 Task: Format the document header with 'EDUCATION CENTRE' and adjust text styles throughout the document.
Action: Mouse scrolled (476, 290) with delta (0, 0)
Screenshot: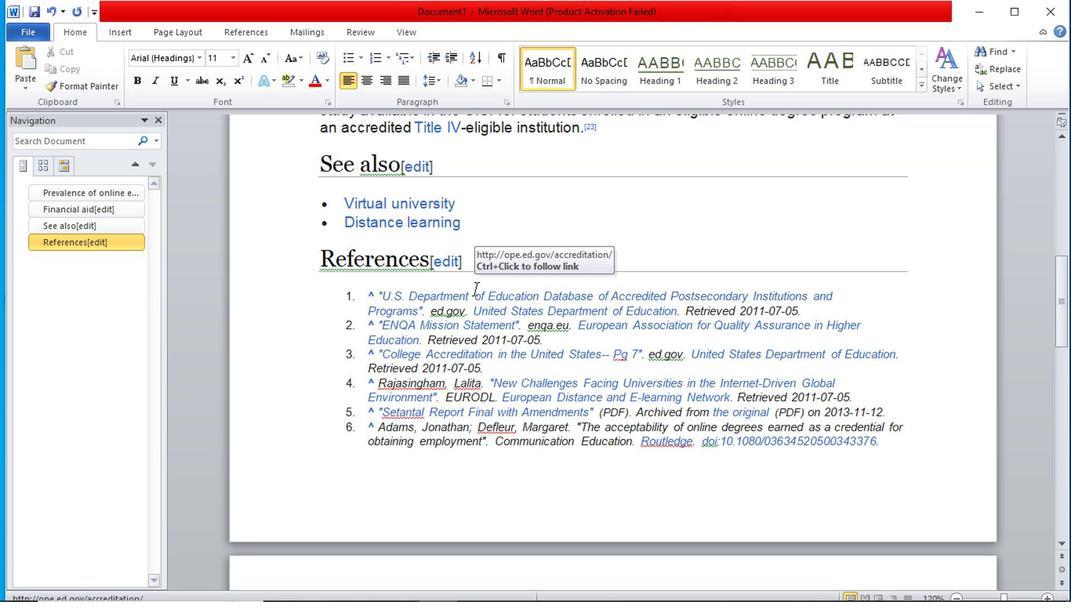 
Action: Mouse scrolled (476, 290) with delta (0, 0)
Screenshot: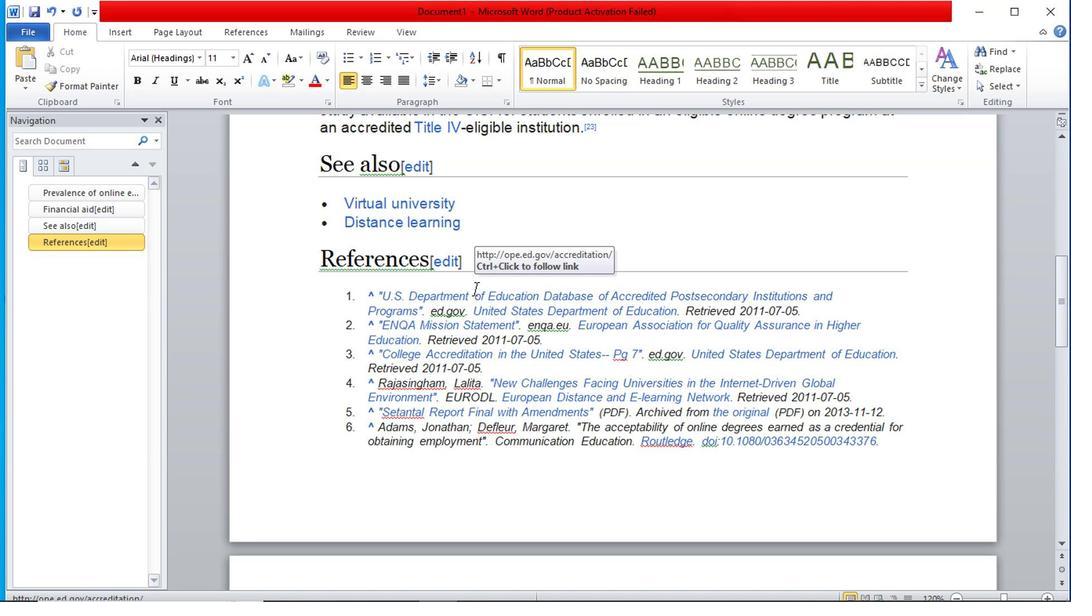 
Action: Mouse scrolled (476, 290) with delta (0, 0)
Screenshot: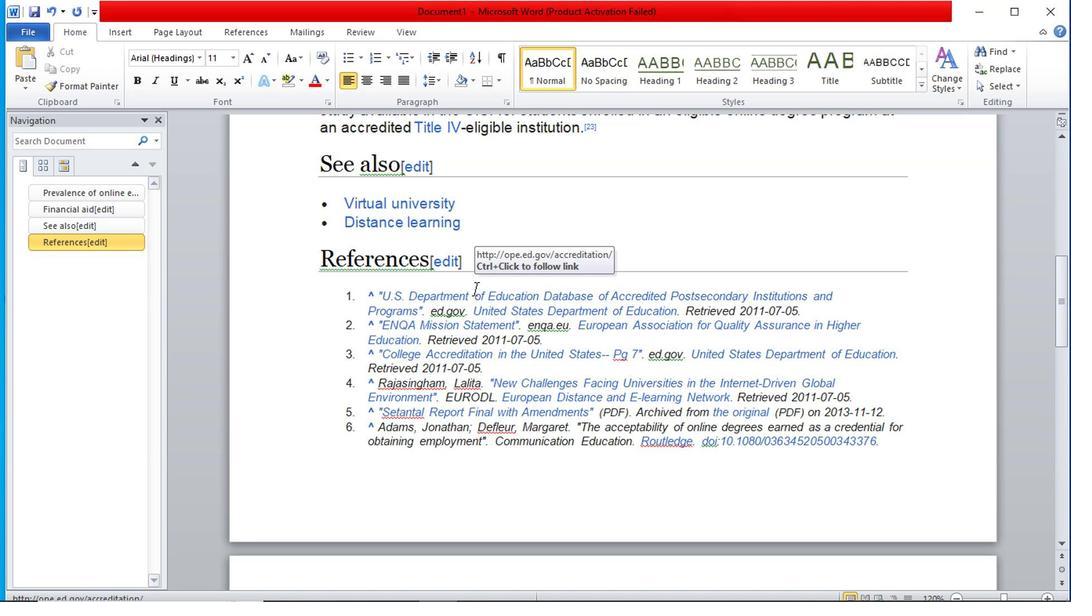 
Action: Mouse scrolled (476, 290) with delta (0, 0)
Screenshot: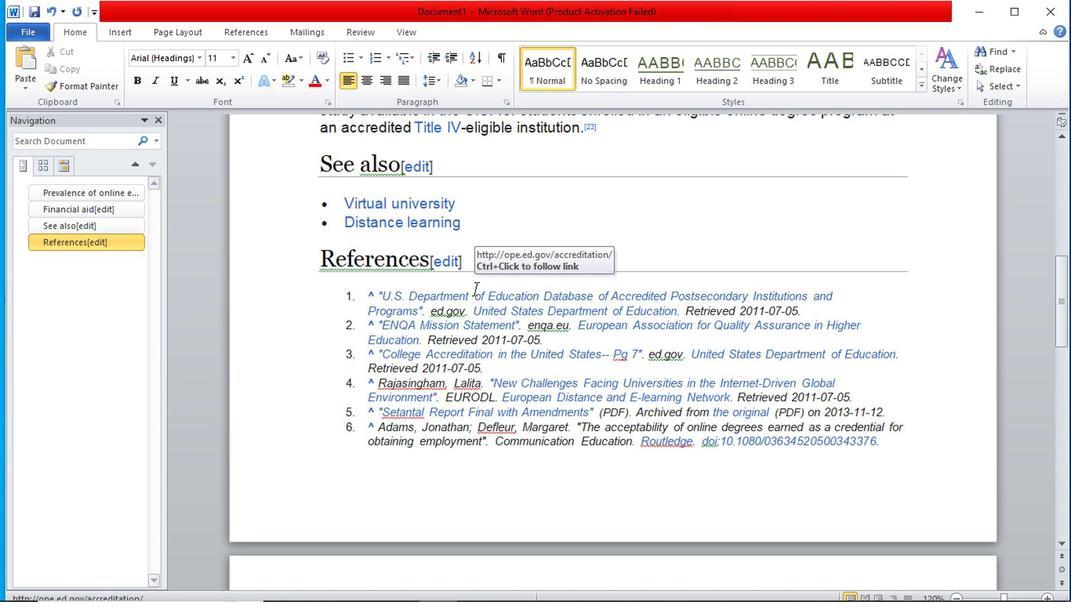 
Action: Mouse scrolled (476, 290) with delta (0, 0)
Screenshot: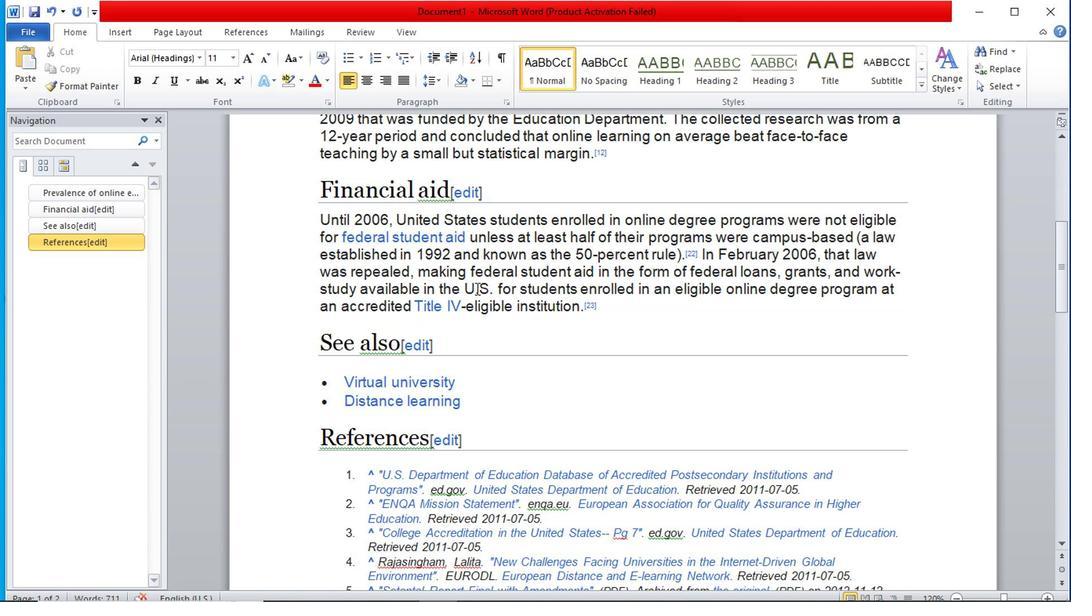 
Action: Mouse scrolled (476, 290) with delta (0, 0)
Screenshot: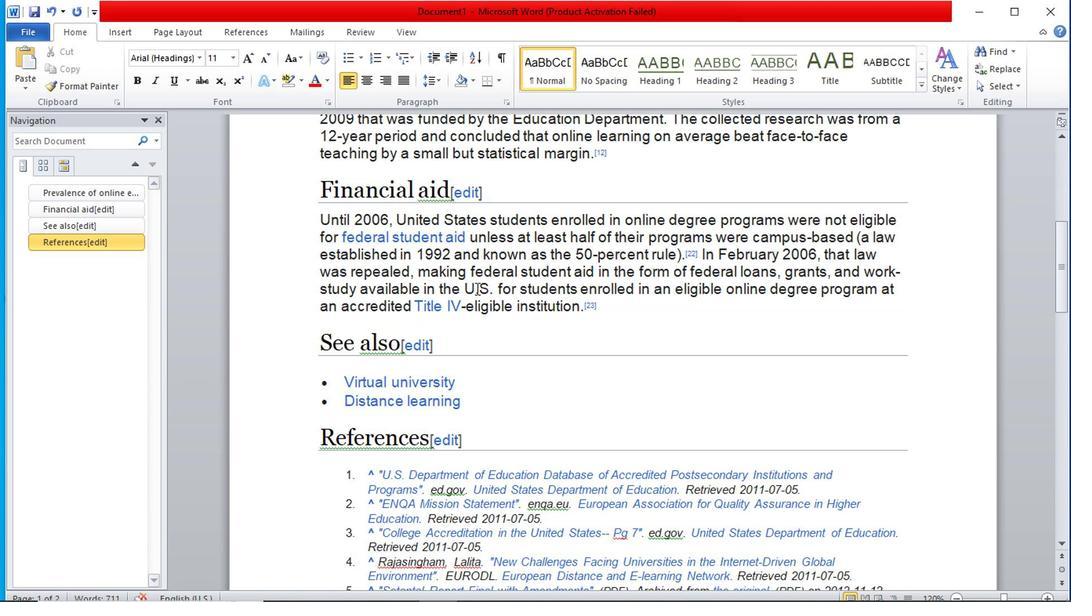 
Action: Mouse scrolled (476, 290) with delta (0, 0)
Screenshot: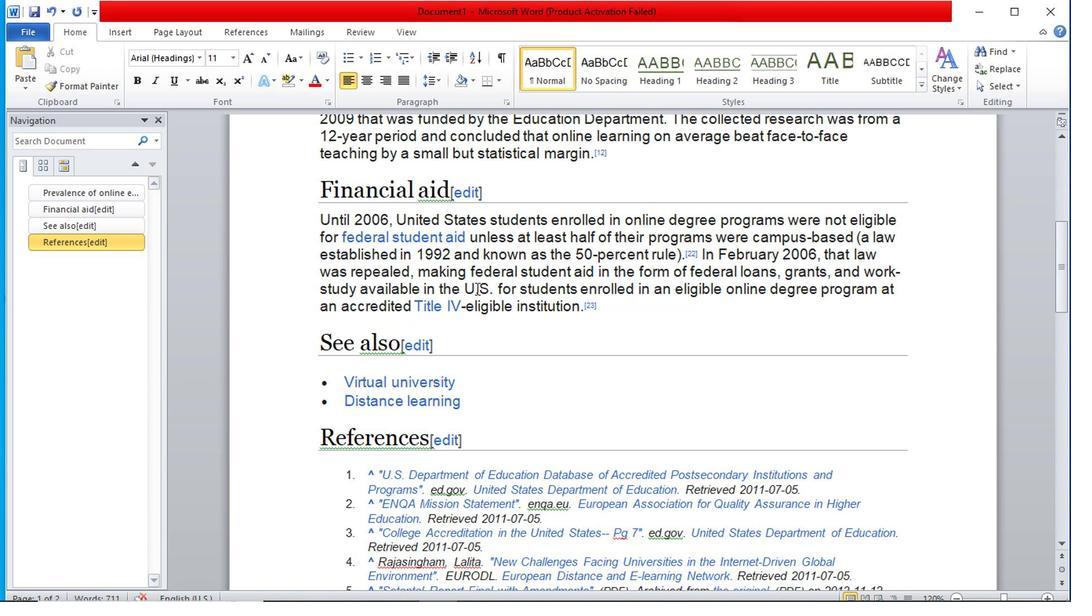 
Action: Mouse scrolled (476, 290) with delta (0, 0)
Screenshot: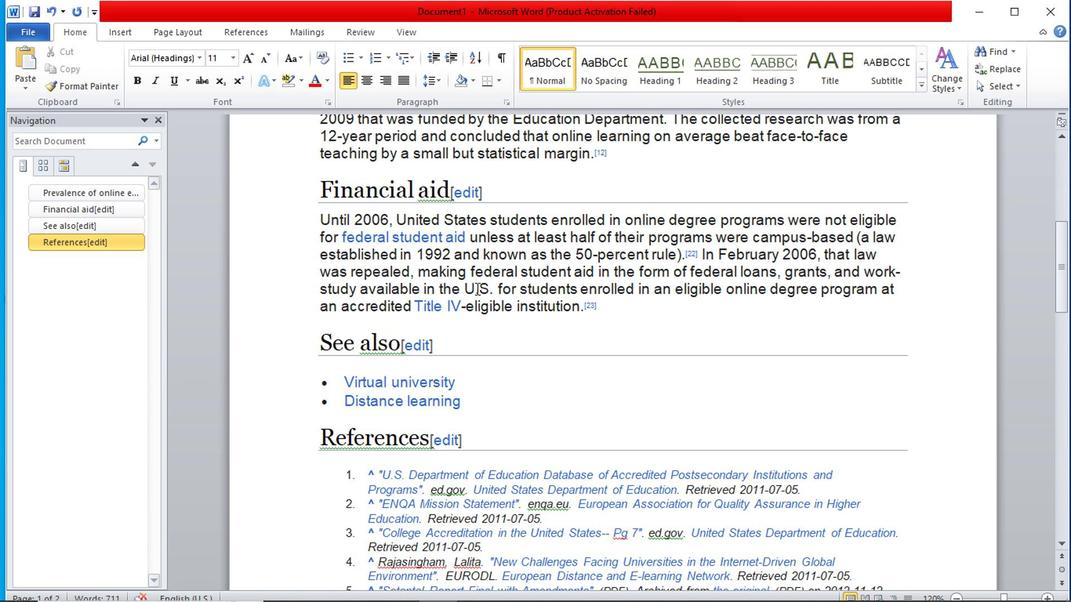 
Action: Mouse scrolled (476, 290) with delta (0, 0)
Screenshot: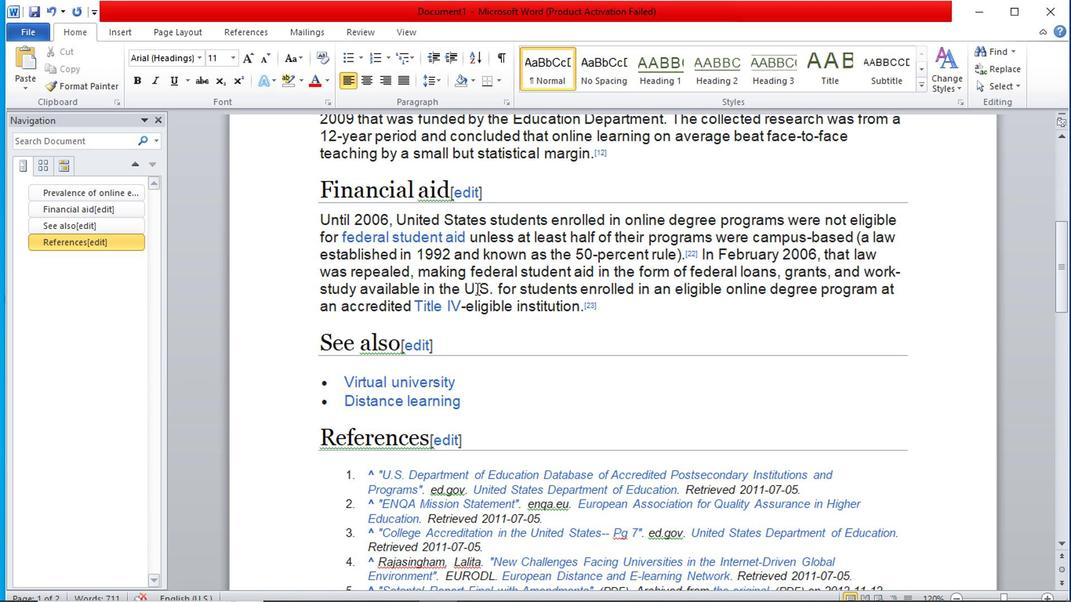 
Action: Mouse scrolled (476, 290) with delta (0, 0)
Screenshot: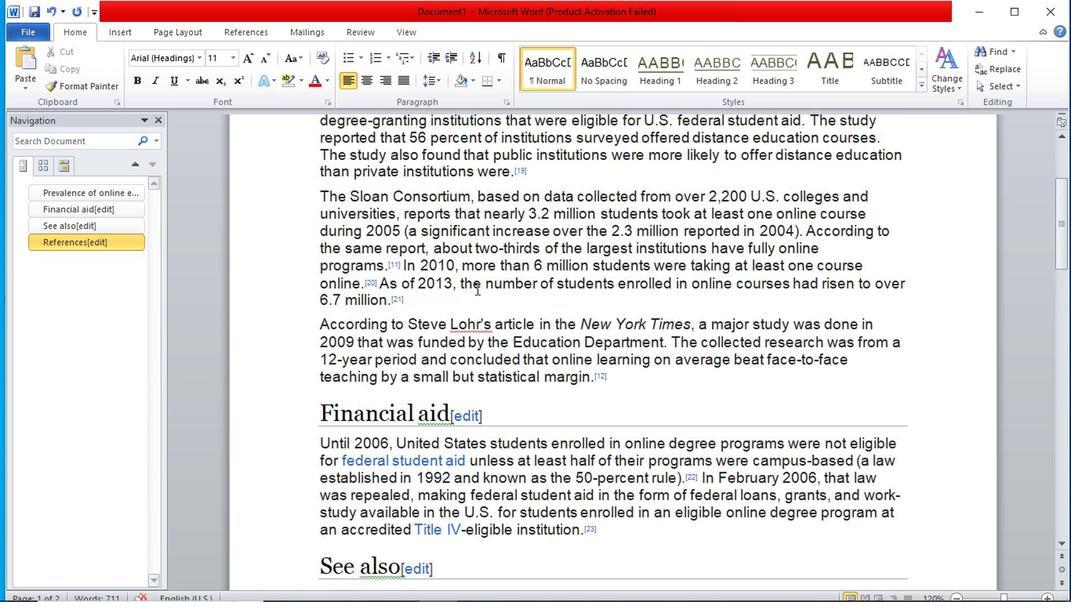 
Action: Mouse scrolled (476, 290) with delta (0, 0)
Screenshot: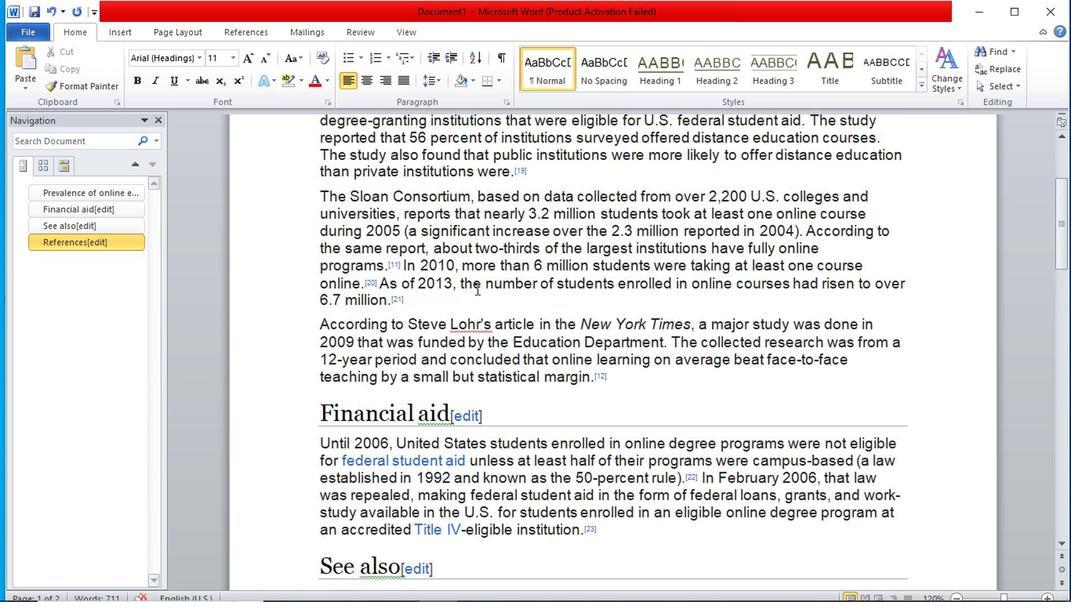 
Action: Mouse scrolled (476, 290) with delta (0, 0)
Screenshot: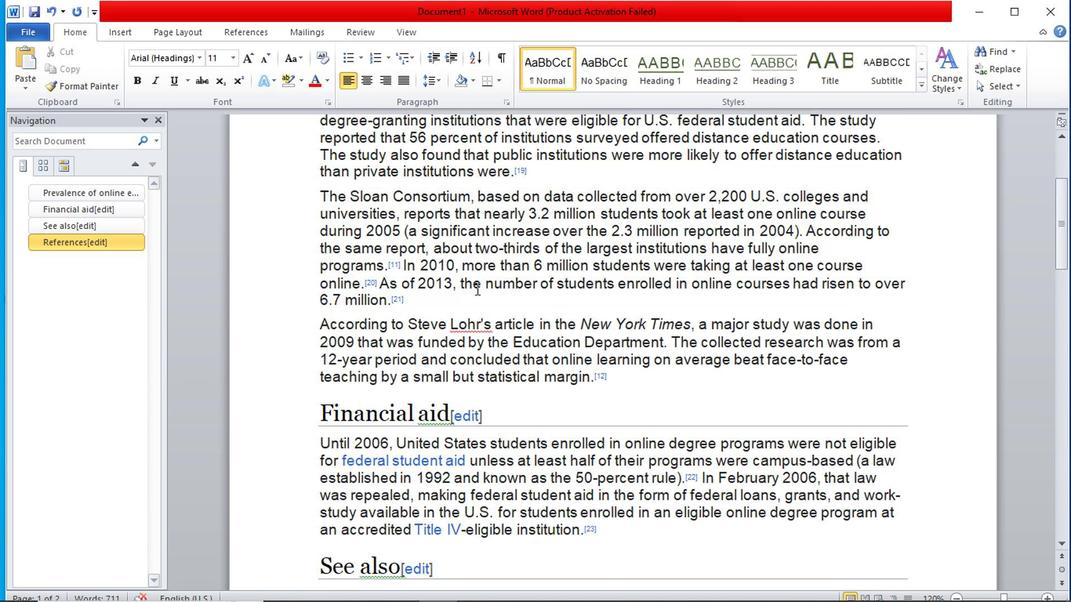 
Action: Mouse scrolled (476, 290) with delta (0, 0)
Screenshot: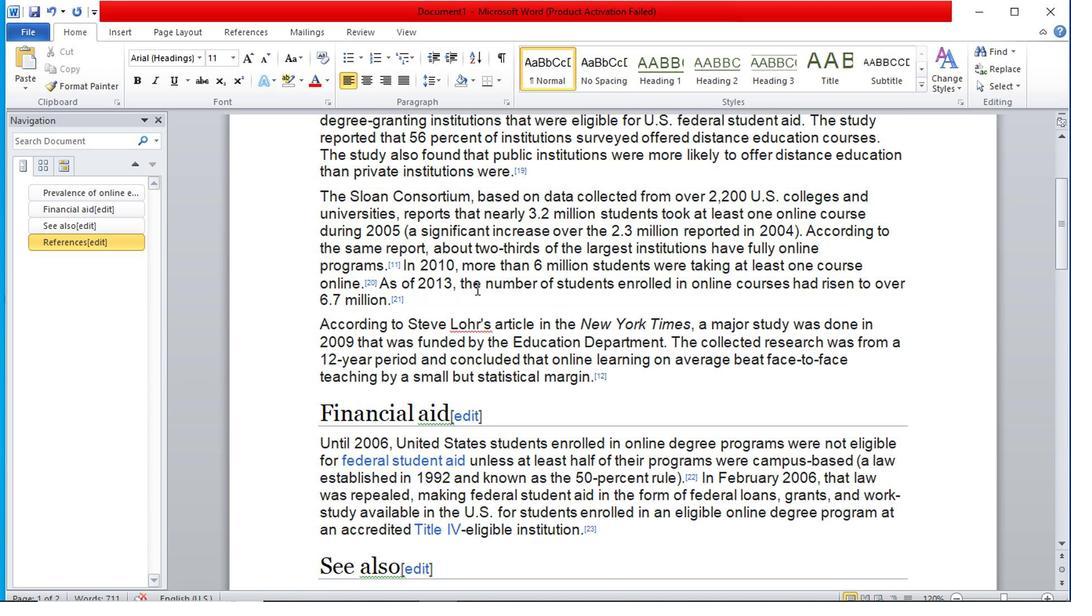
Action: Mouse scrolled (476, 290) with delta (0, 0)
Screenshot: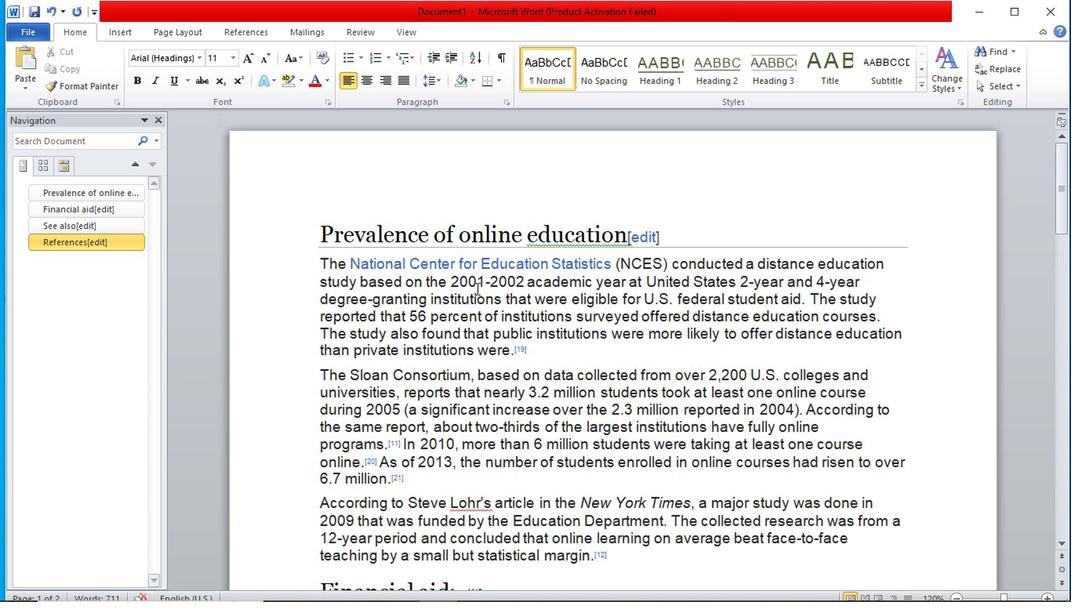 
Action: Mouse scrolled (476, 290) with delta (0, 0)
Screenshot: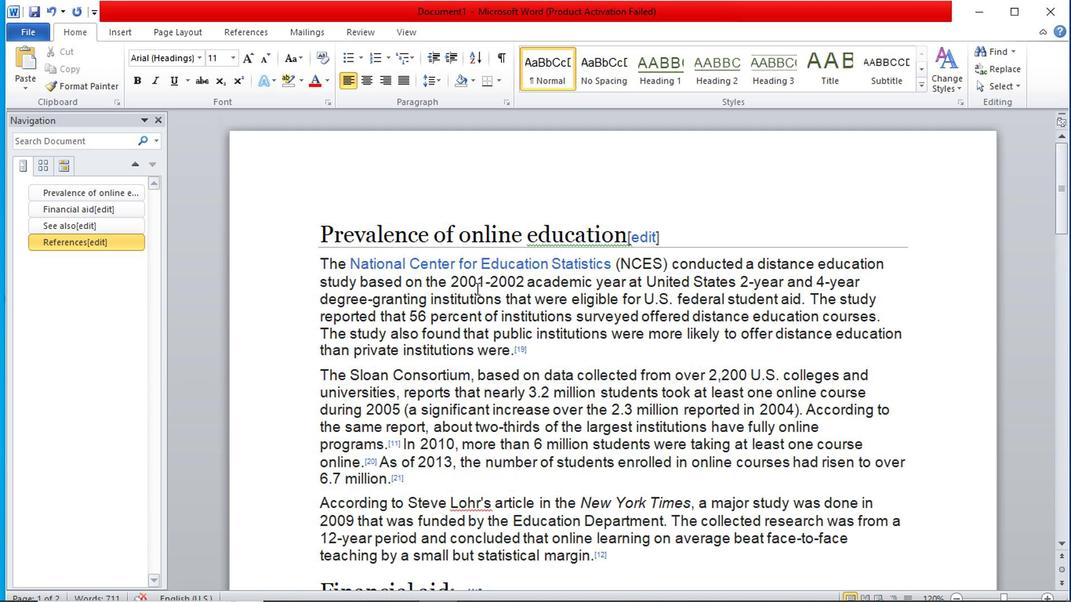 
Action: Mouse scrolled (476, 290) with delta (0, 0)
Screenshot: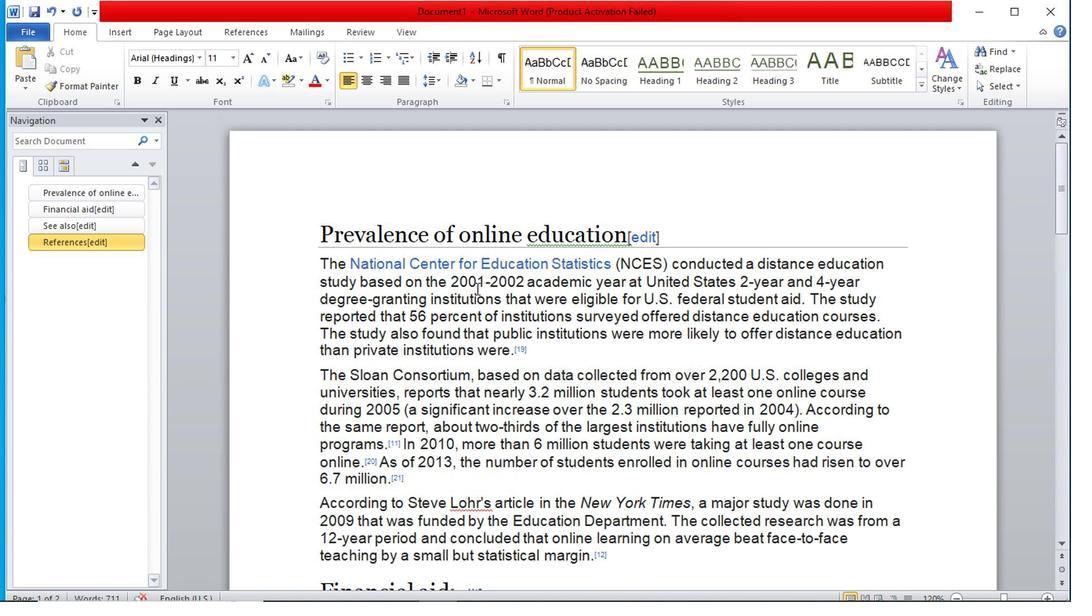 
Action: Mouse moved to (473, 273)
Screenshot: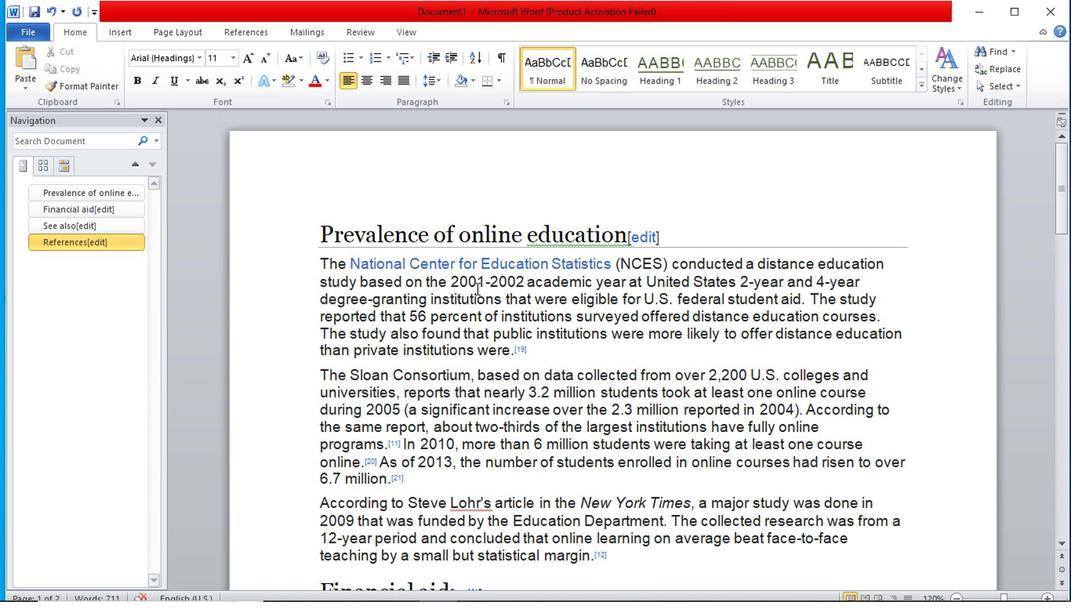 
Action: Mouse scrolled (473, 273) with delta (0, 0)
Screenshot: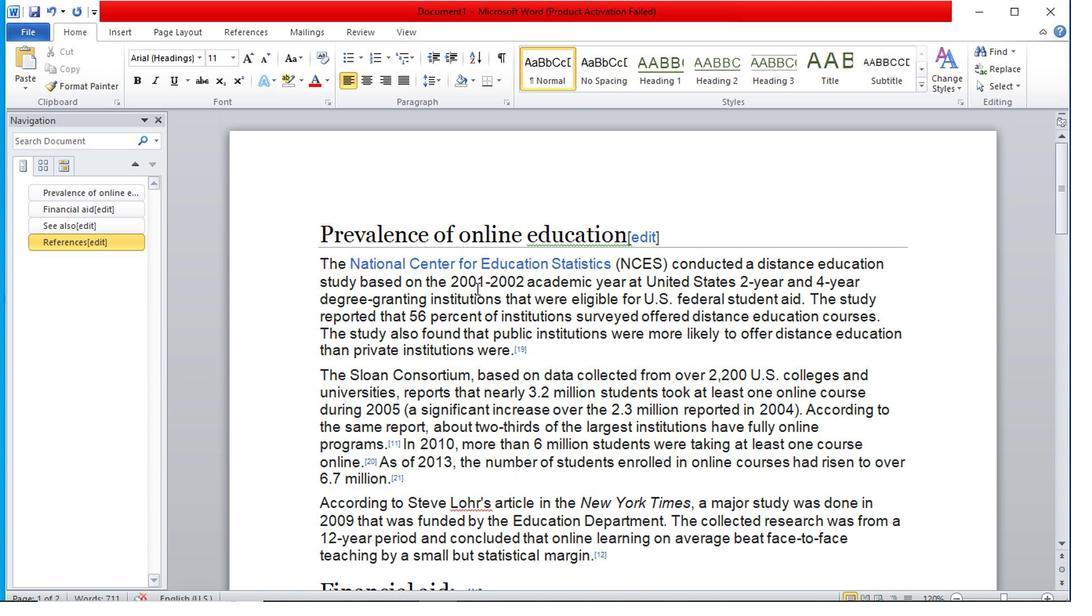 
Action: Mouse moved to (197, 60)
Screenshot: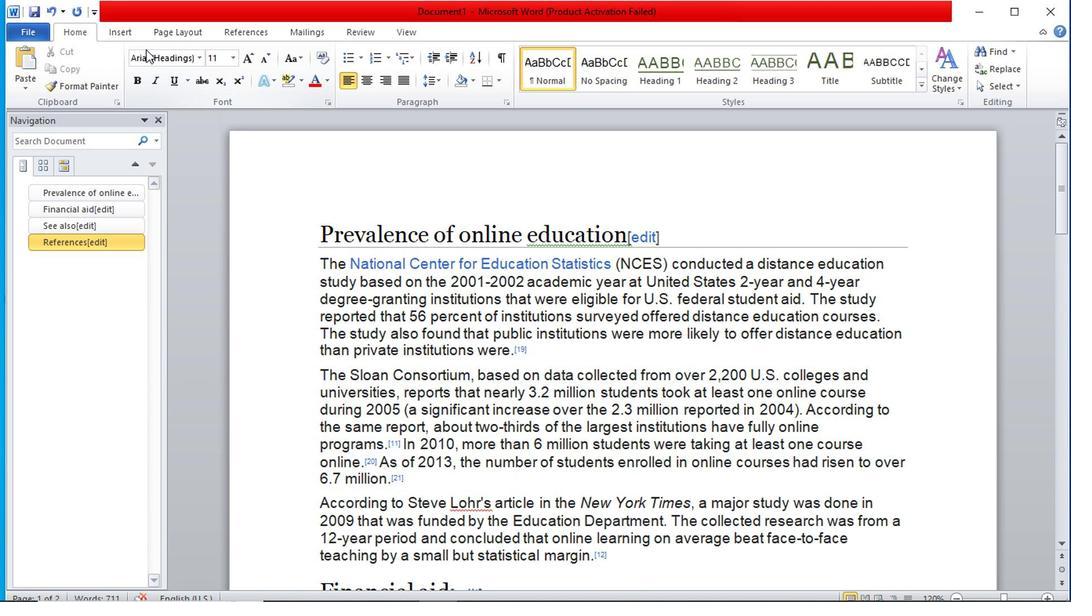 
Action: Mouse scrolled (197, 59) with delta (0, 0)
Screenshot: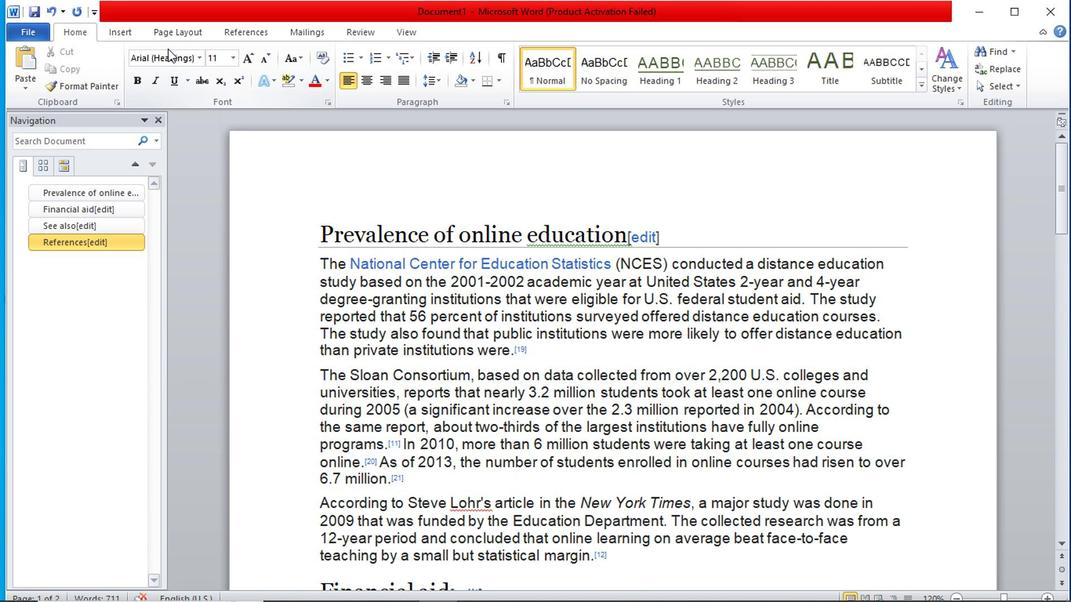 
Action: Mouse scrolled (197, 59) with delta (0, 0)
Screenshot: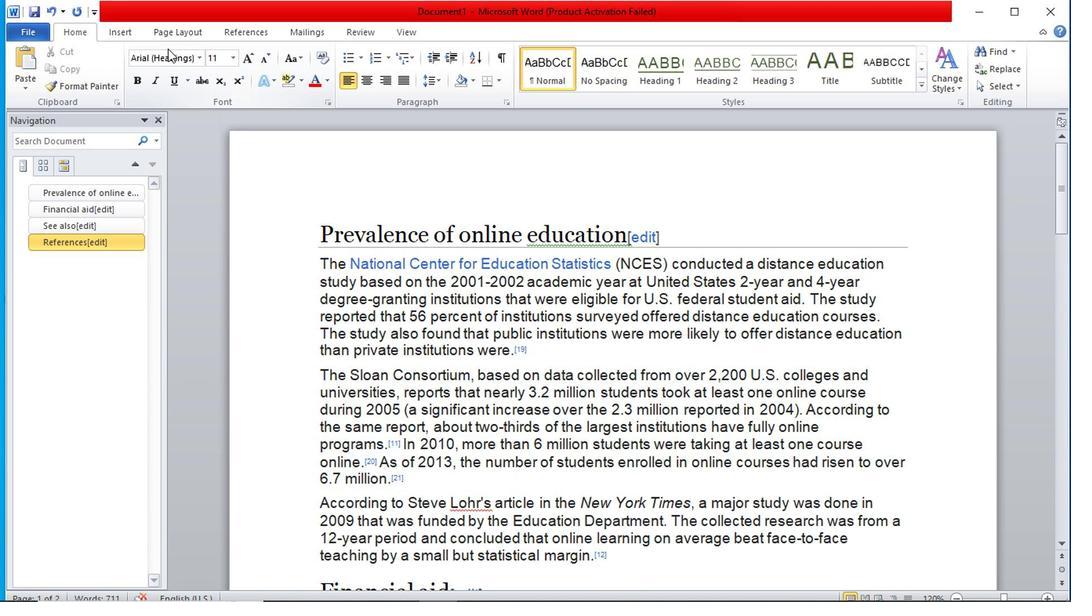 
Action: Mouse scrolled (197, 59) with delta (0, 0)
Screenshot: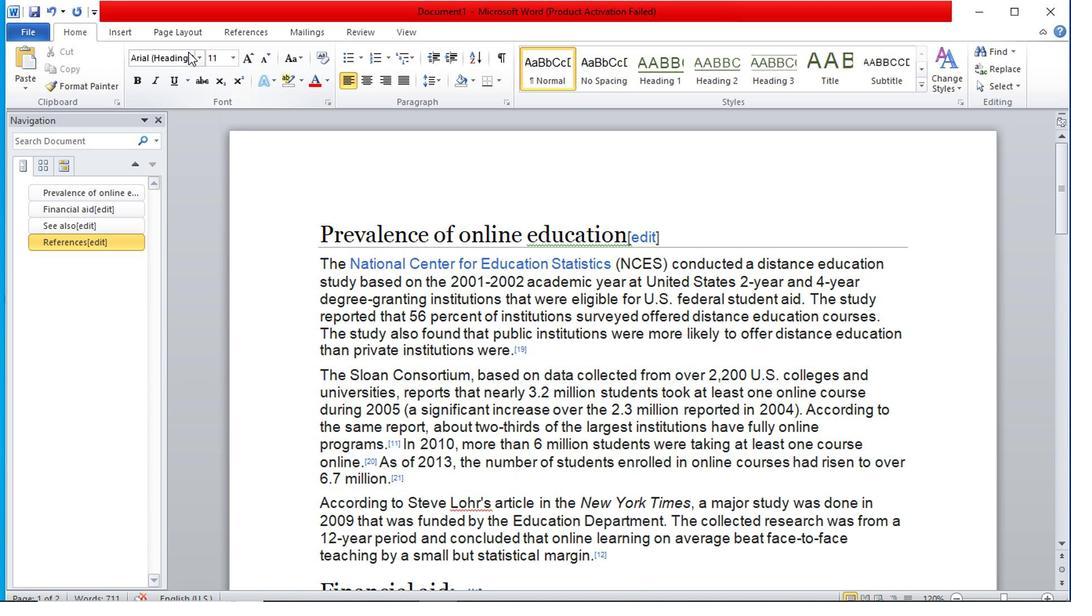 
Action: Mouse scrolled (197, 59) with delta (0, 0)
Screenshot: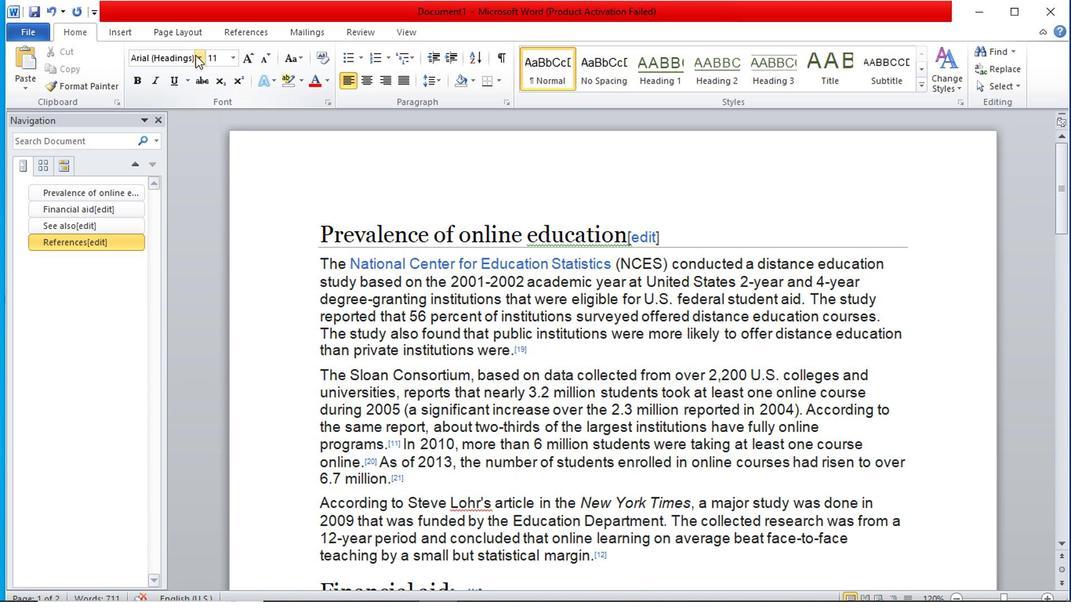 
Action: Mouse scrolled (197, 59) with delta (0, 0)
Screenshot: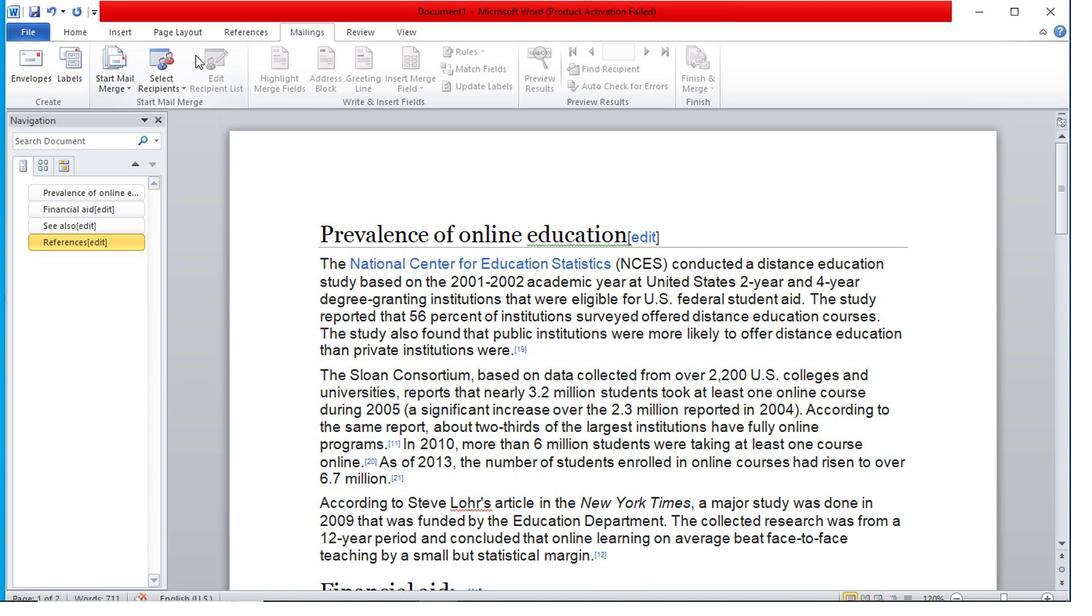 
Action: Mouse moved to (198, 60)
Screenshot: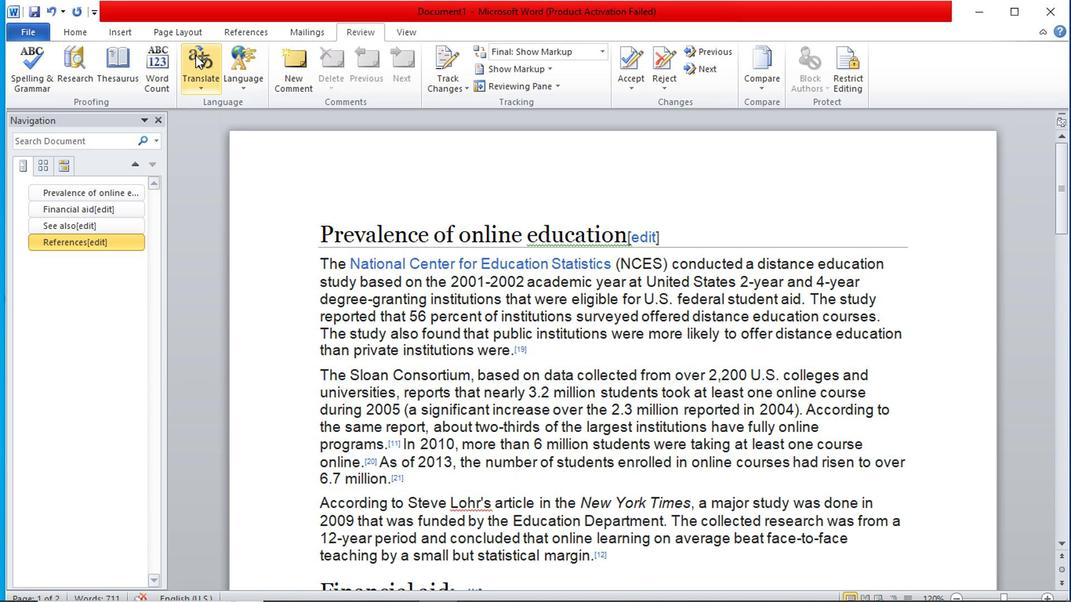 
Action: Mouse scrolled (198, 59) with delta (0, 0)
Screenshot: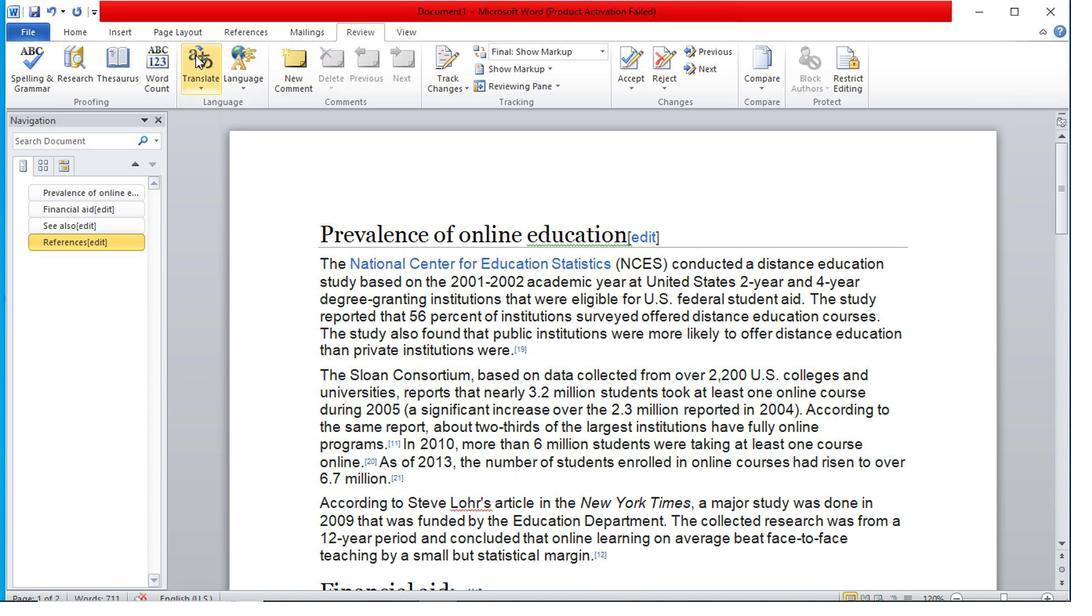 
Action: Mouse moved to (199, 60)
Screenshot: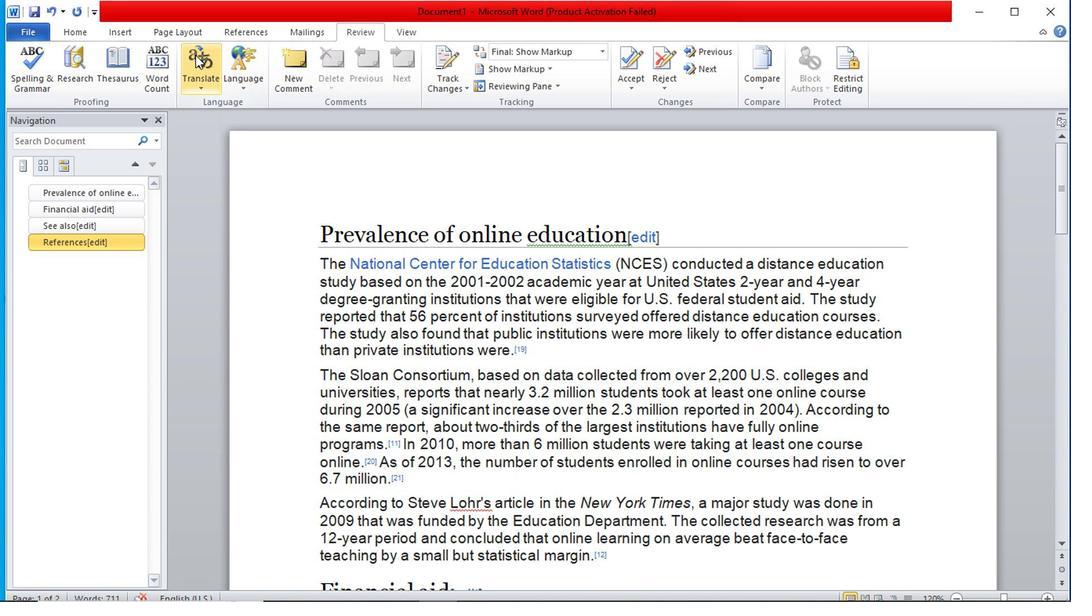 
Action: Mouse scrolled (199, 60) with delta (0, 0)
Screenshot: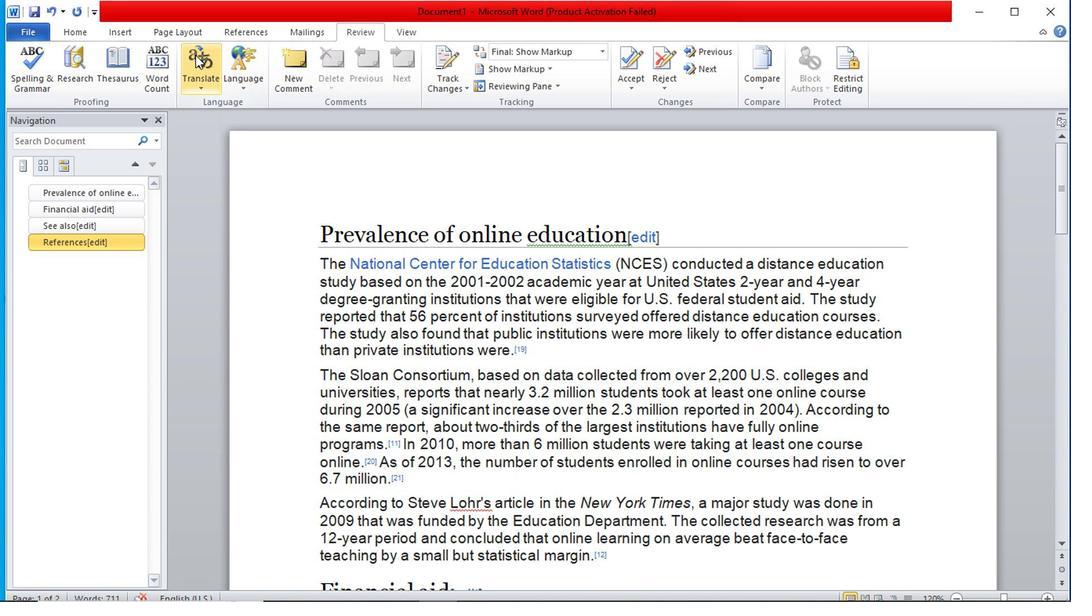 
Action: Mouse moved to (236, 71)
Screenshot: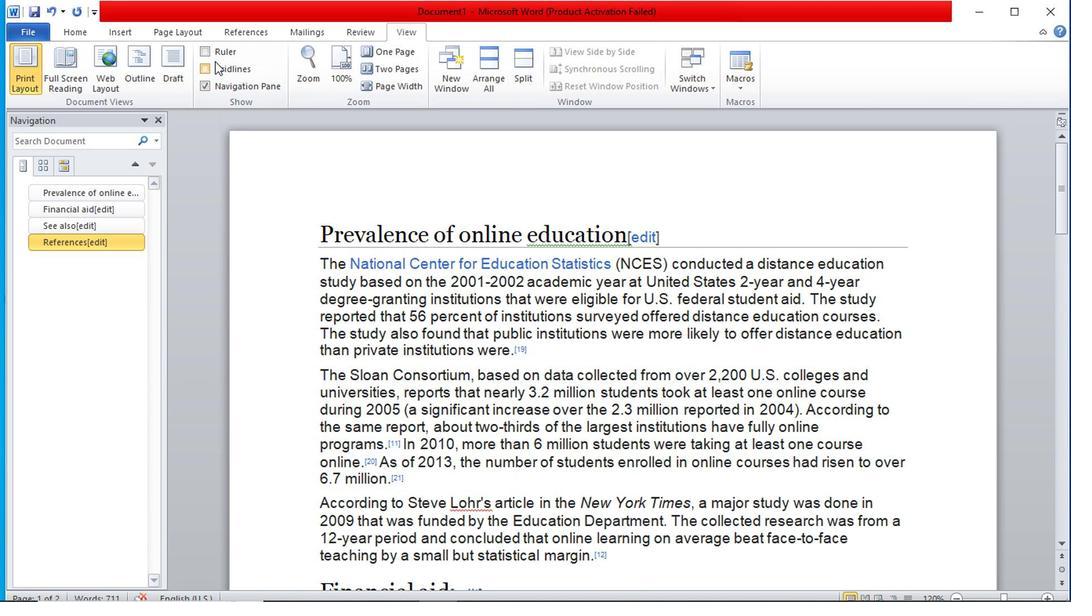 
Action: Mouse scrolled (236, 70) with delta (0, -1)
Screenshot: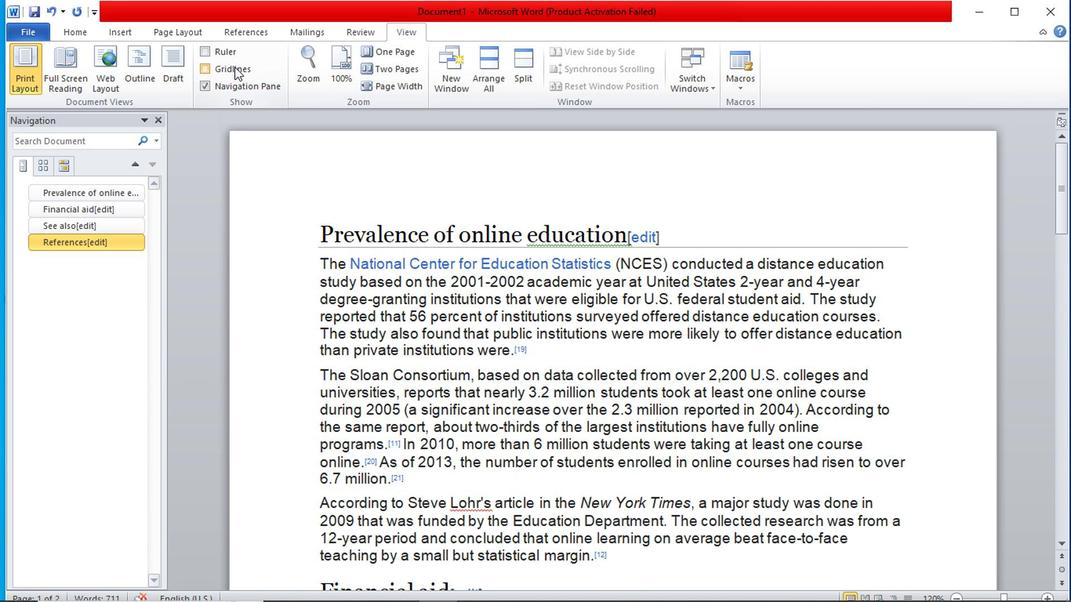 
Action: Mouse moved to (237, 71)
Screenshot: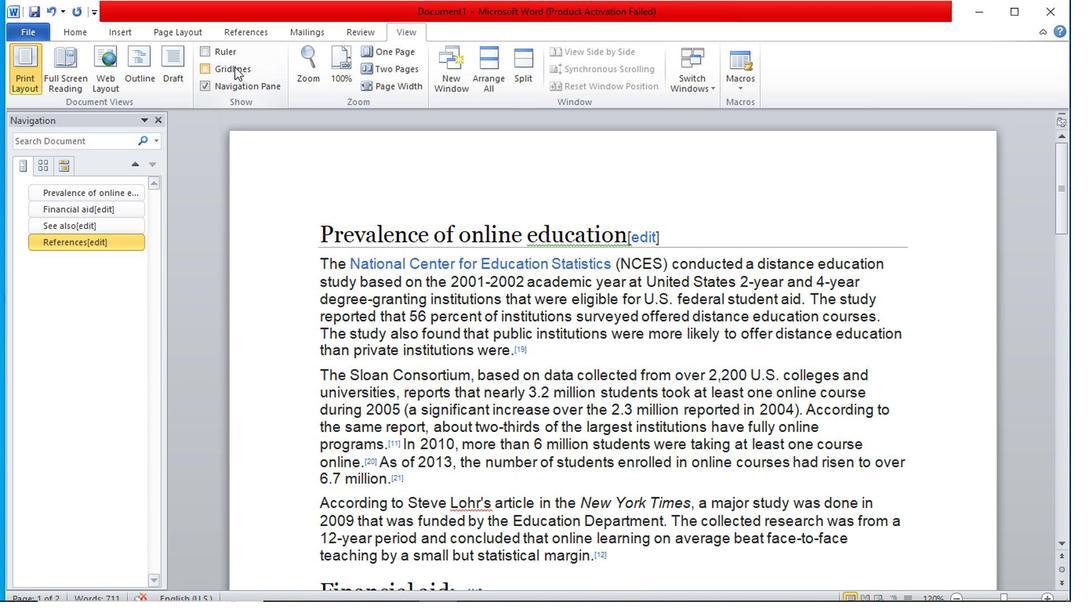
Action: Mouse scrolled (237, 70) with delta (0, -1)
Screenshot: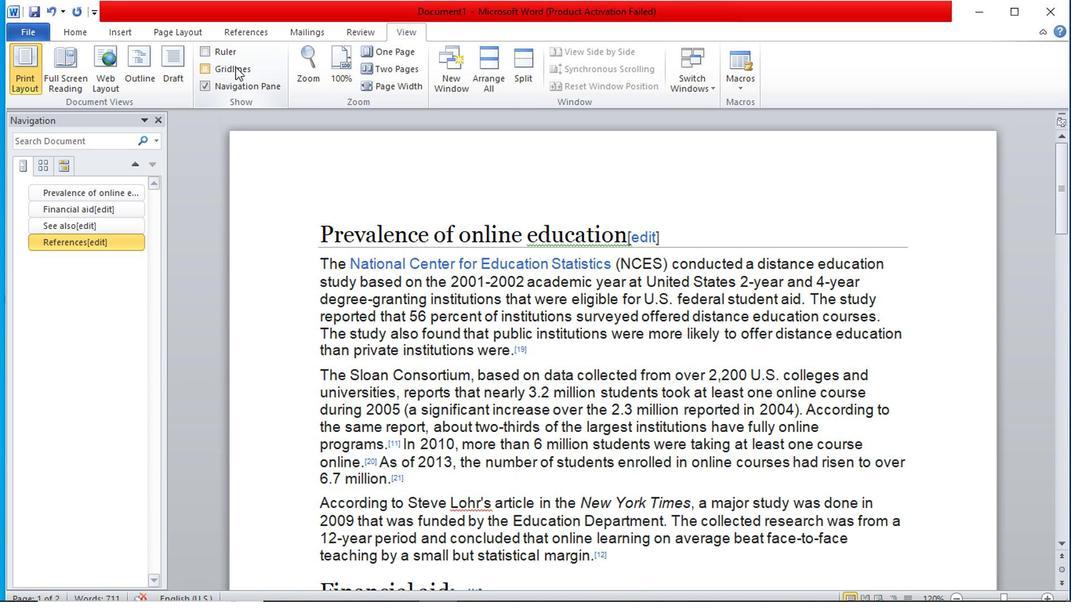 
Action: Mouse scrolled (237, 70) with delta (0, -1)
Screenshot: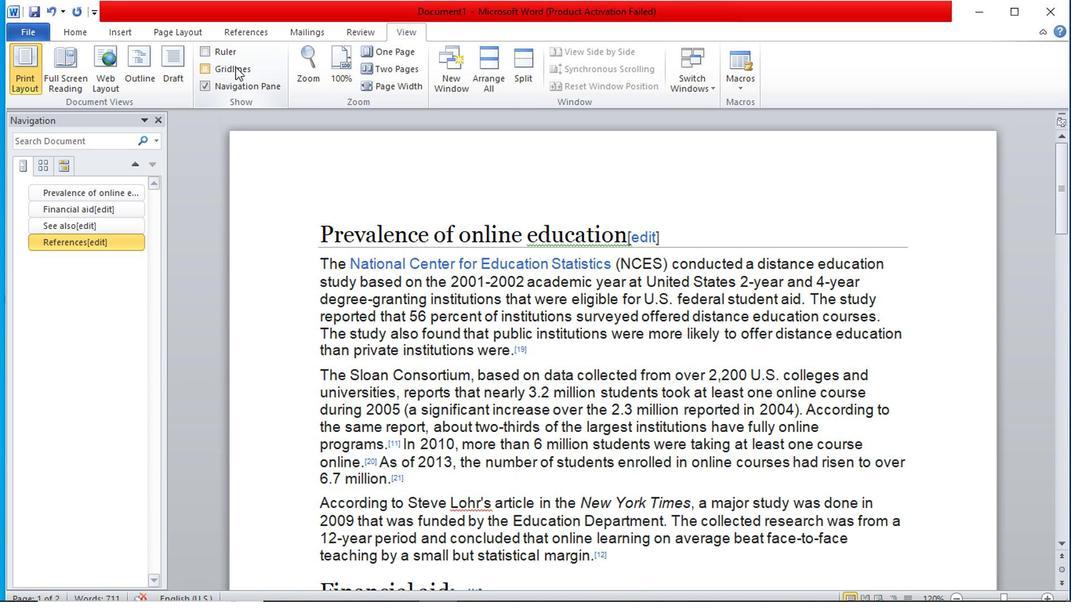 
Action: Mouse scrolled (237, 70) with delta (0, -1)
Screenshot: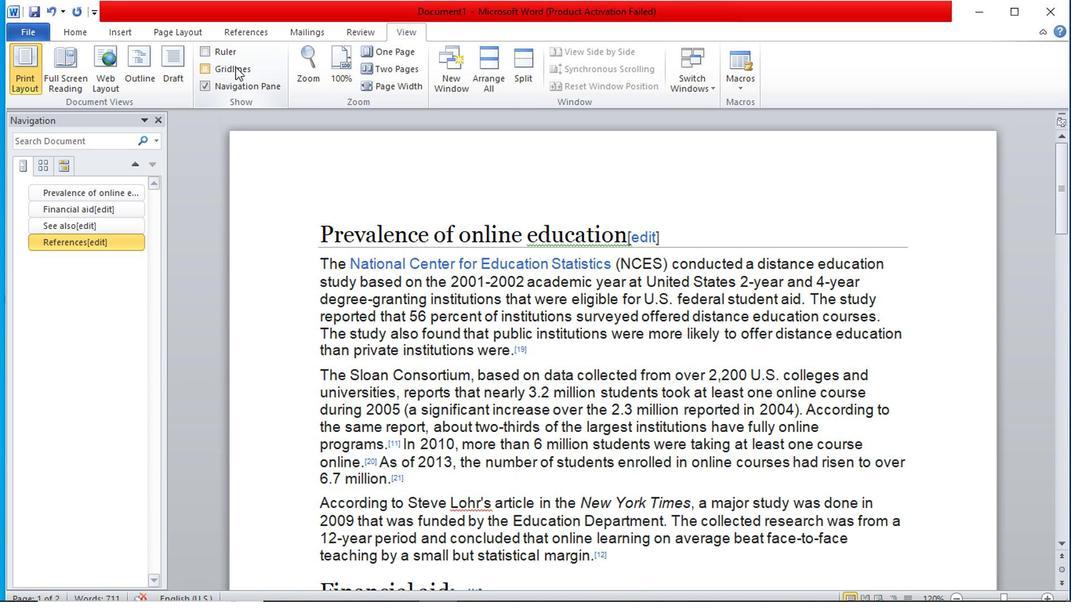 
Action: Mouse scrolled (237, 70) with delta (0, -1)
Screenshot: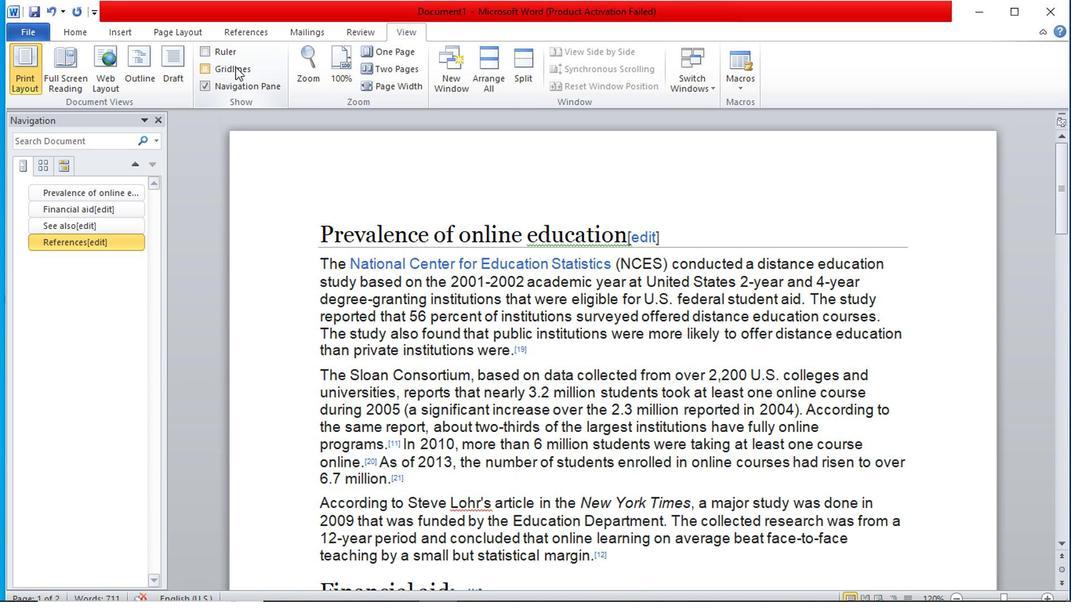 
Action: Mouse scrolled (237, 70) with delta (0, -1)
Screenshot: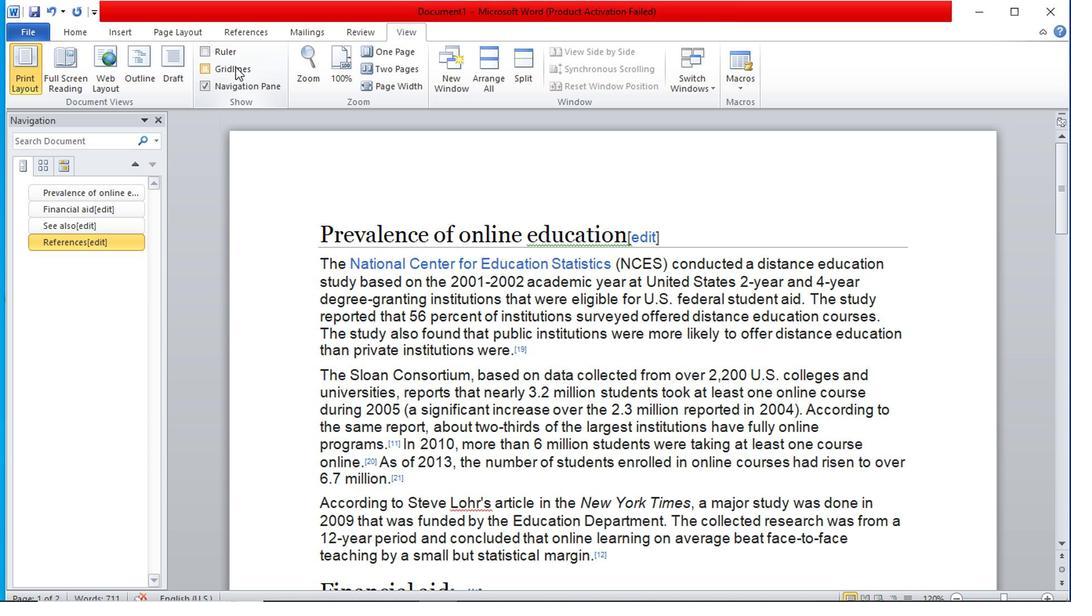
Action: Mouse scrolled (237, 70) with delta (0, -1)
Screenshot: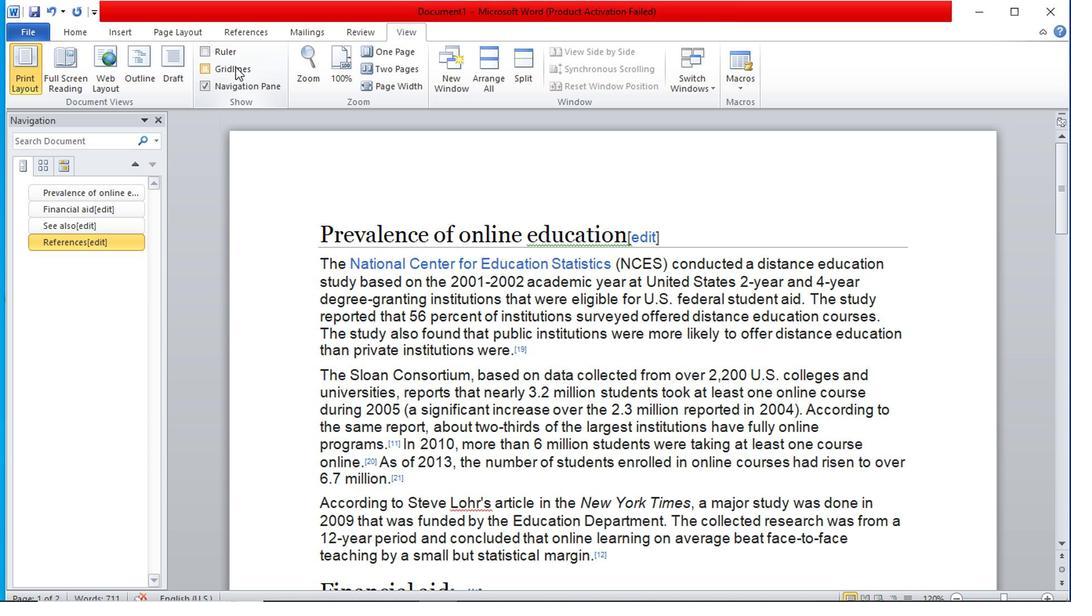 
Action: Mouse scrolled (237, 70) with delta (0, -1)
Screenshot: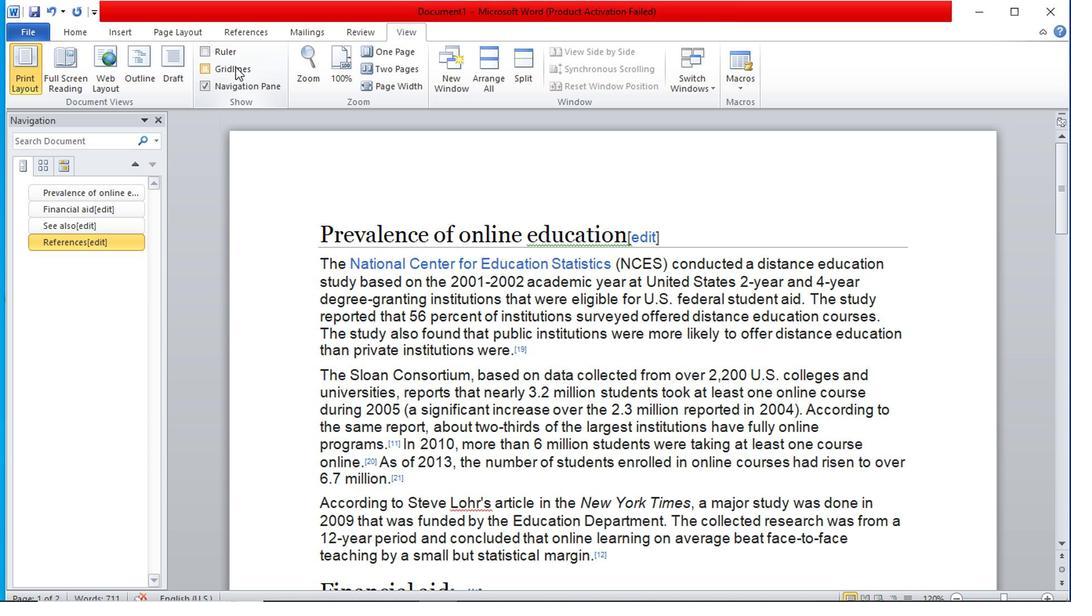 
Action: Mouse scrolled (237, 70) with delta (0, -1)
Screenshot: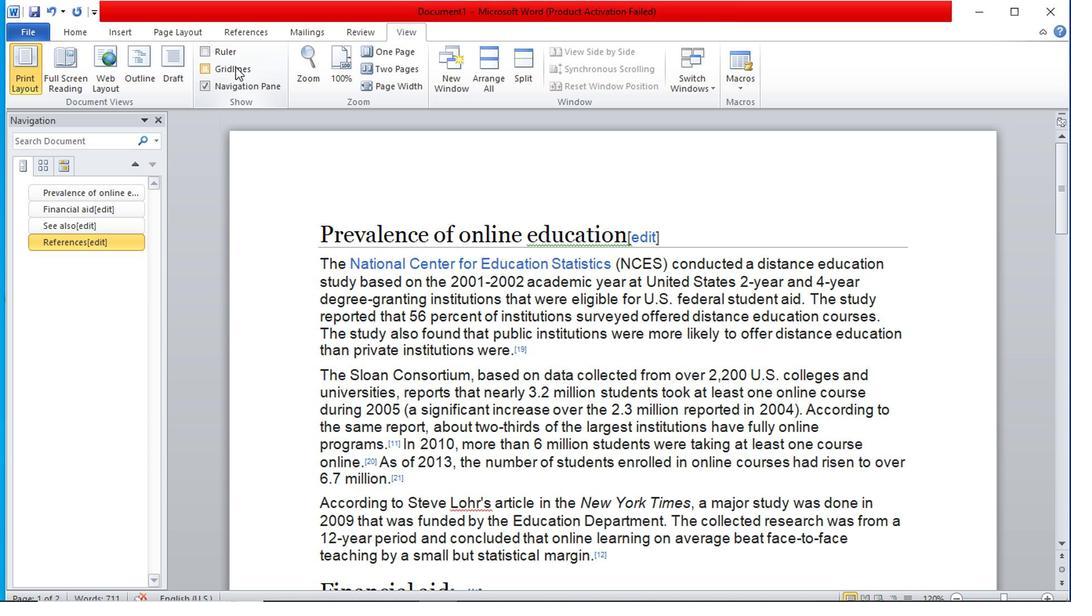 
Action: Mouse scrolled (237, 70) with delta (0, -1)
Screenshot: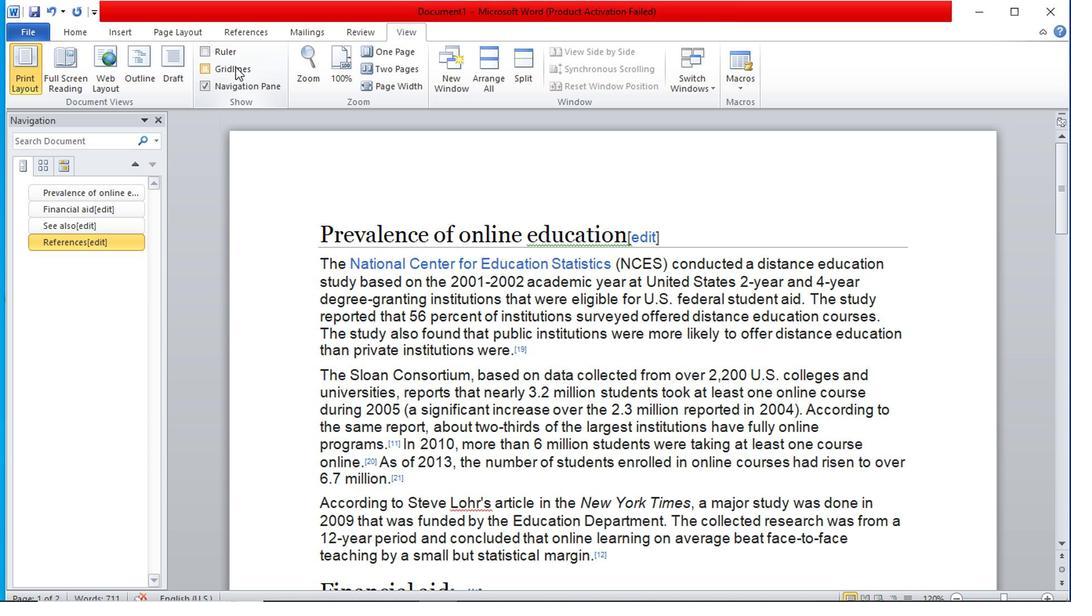 
Action: Mouse moved to (272, 163)
Screenshot: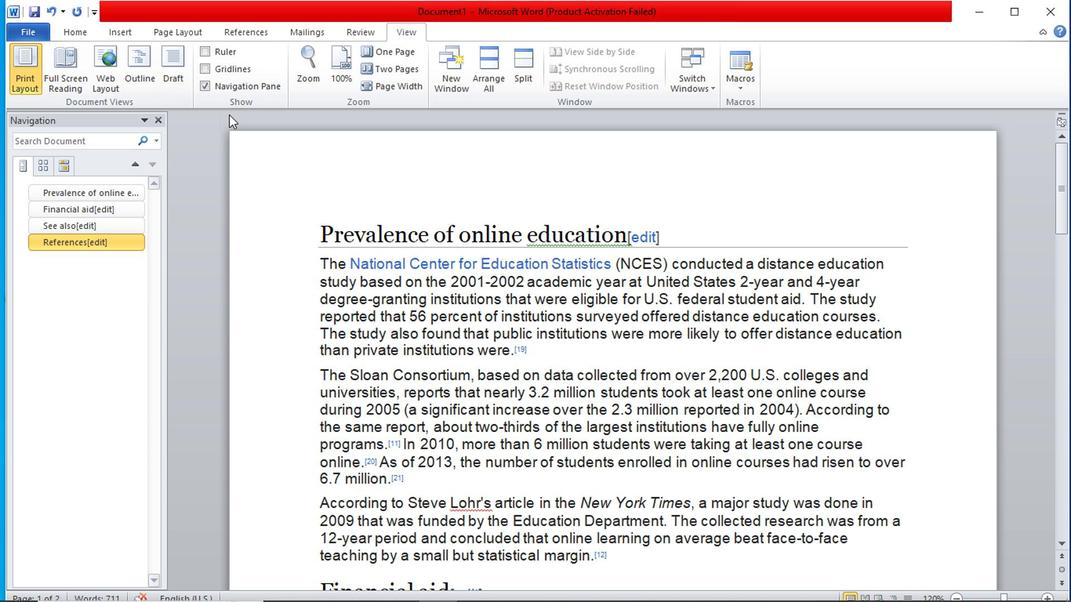 
Action: Mouse scrolled (272, 162) with delta (0, -1)
Screenshot: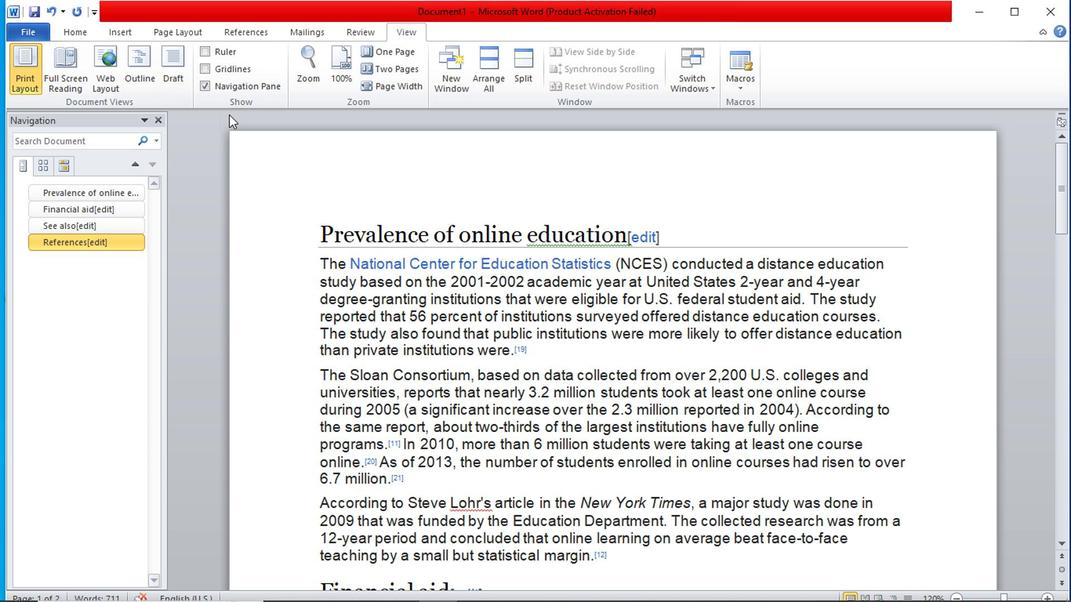 
Action: Mouse moved to (273, 165)
Screenshot: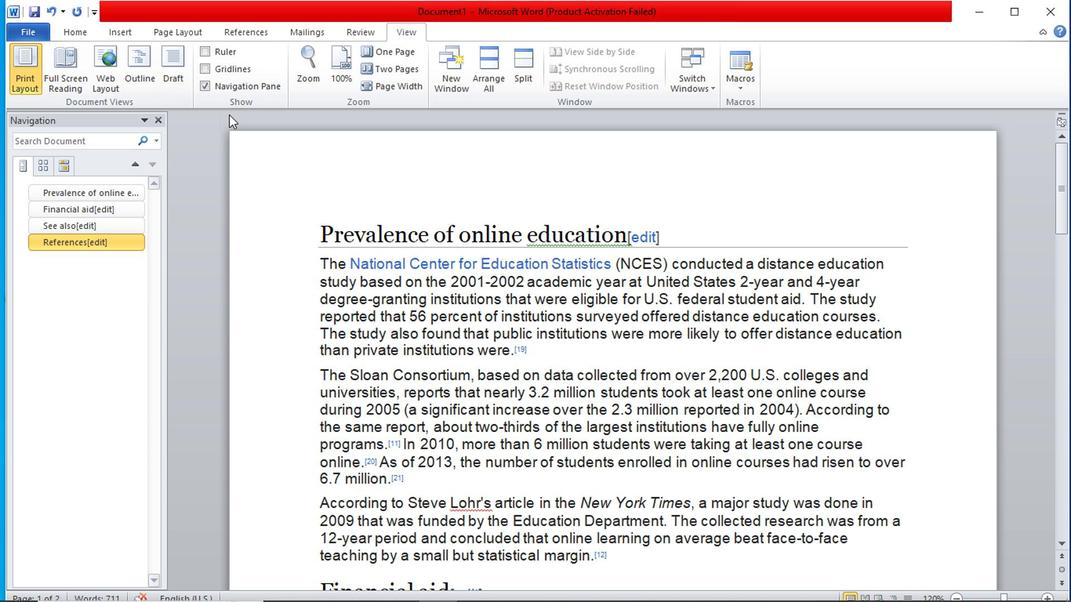 
Action: Mouse scrolled (273, 164) with delta (0, -1)
Screenshot: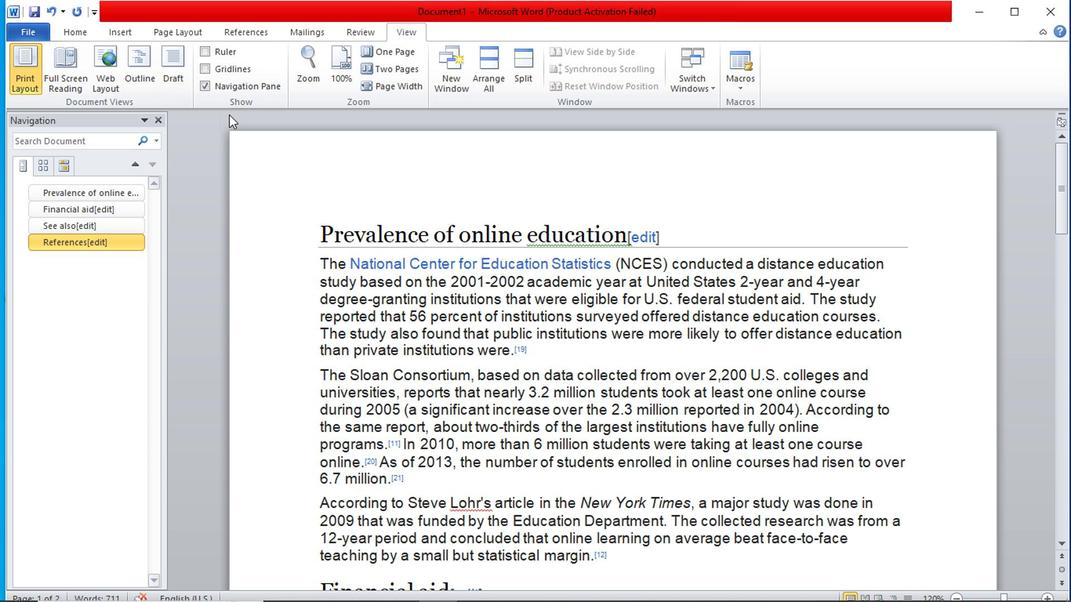 
Action: Mouse moved to (276, 167)
Screenshot: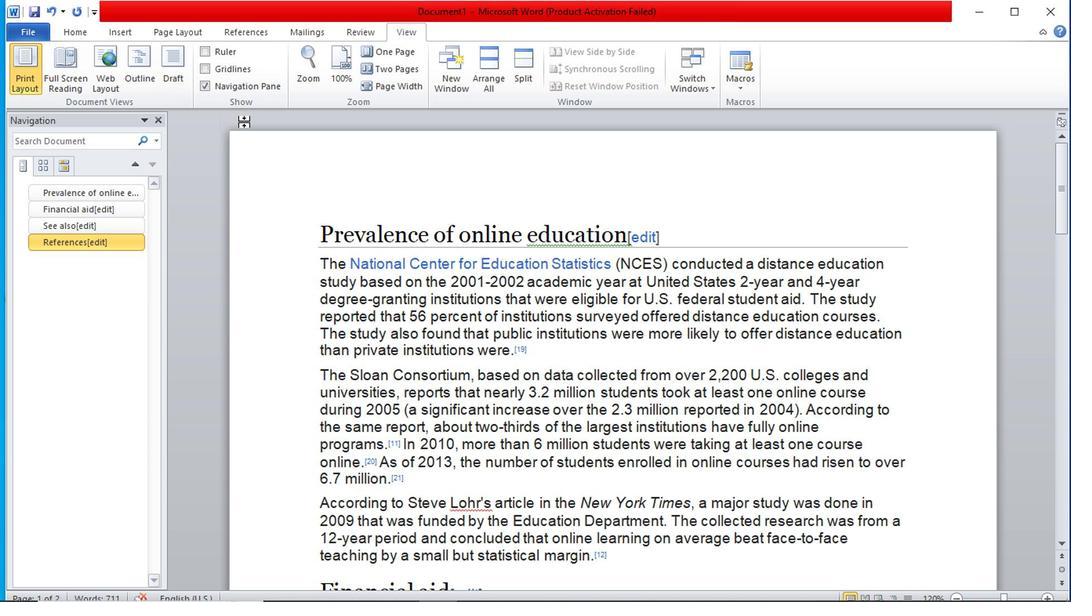 
Action: Mouse scrolled (276, 166) with delta (0, -1)
Screenshot: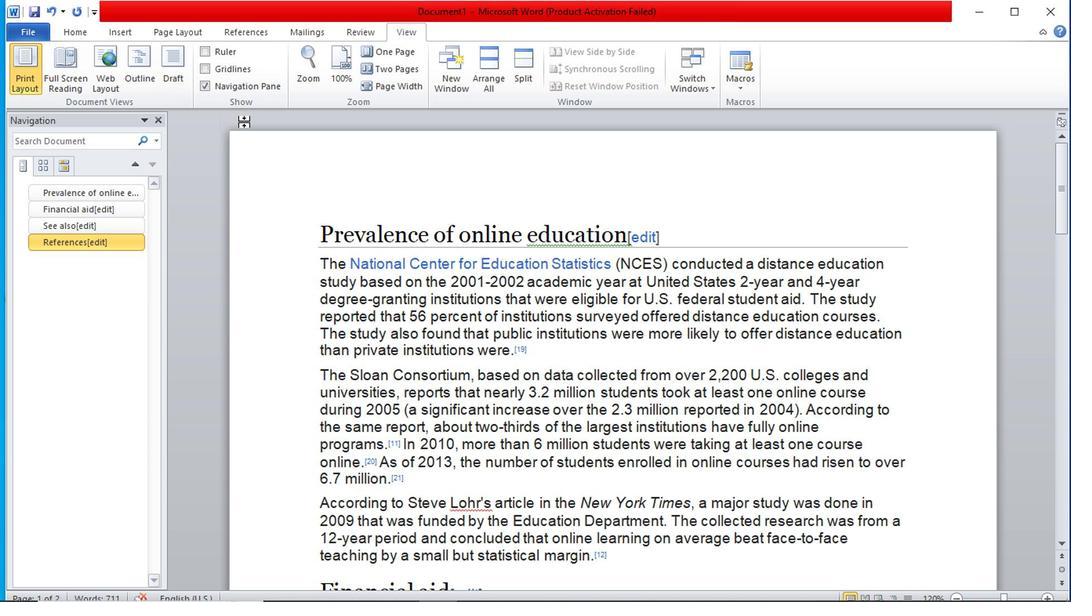 
Action: Mouse moved to (276, 167)
Screenshot: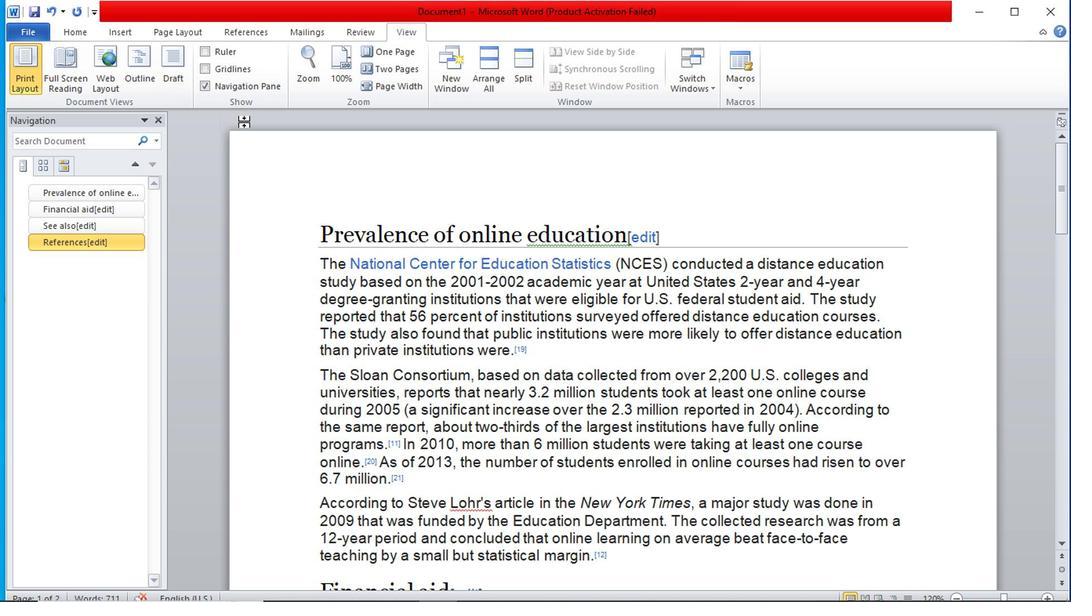 
Action: Mouse scrolled (276, 166) with delta (0, -1)
Screenshot: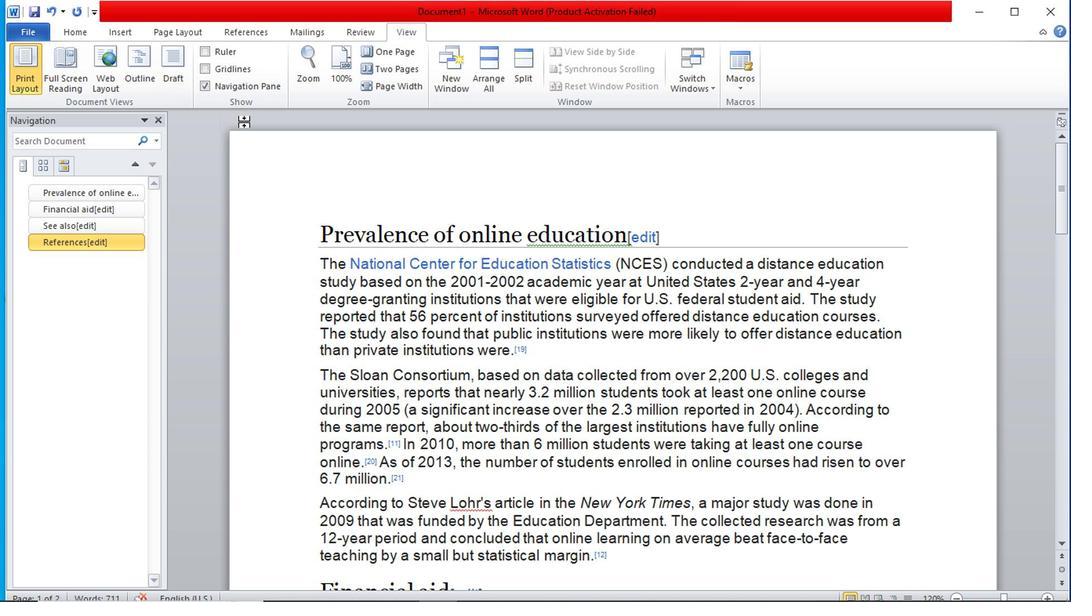 
Action: Mouse moved to (300, 181)
Screenshot: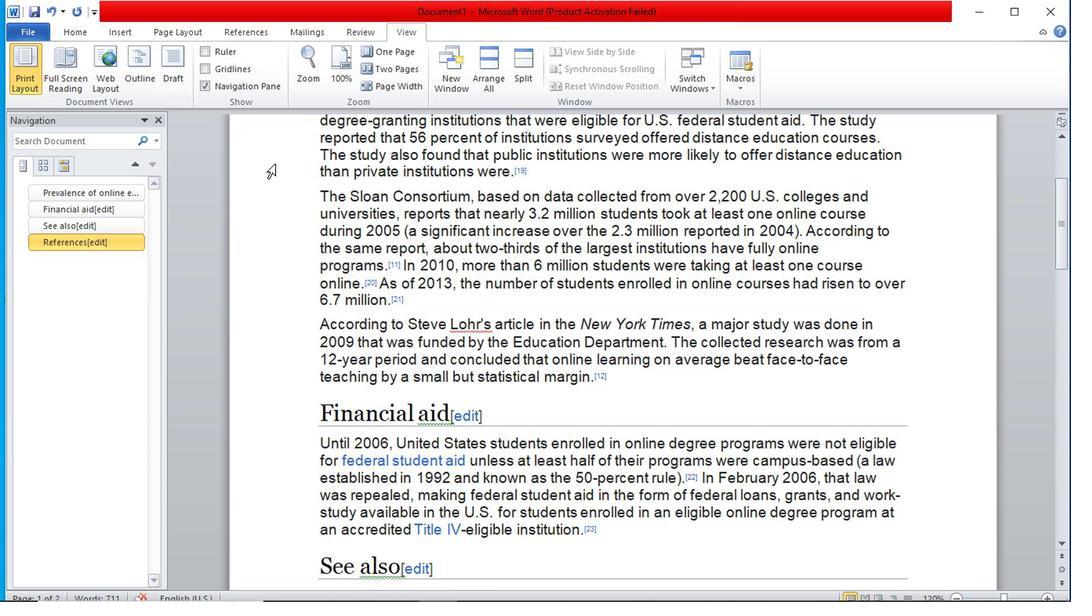 
Action: Mouse scrolled (300, 181) with delta (0, 0)
Screenshot: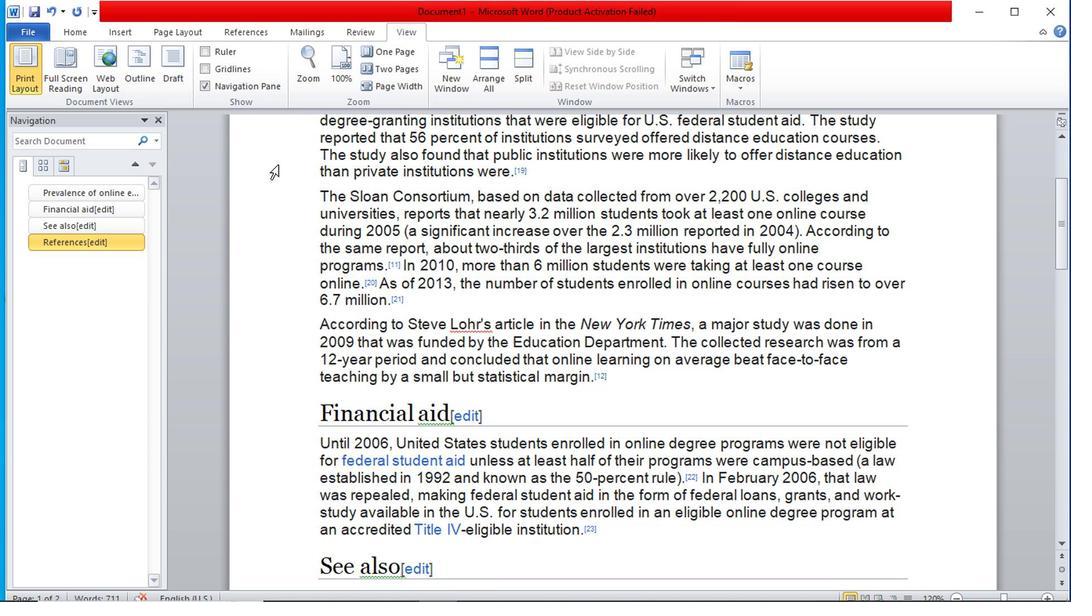
Action: Mouse scrolled (300, 181) with delta (0, 0)
Screenshot: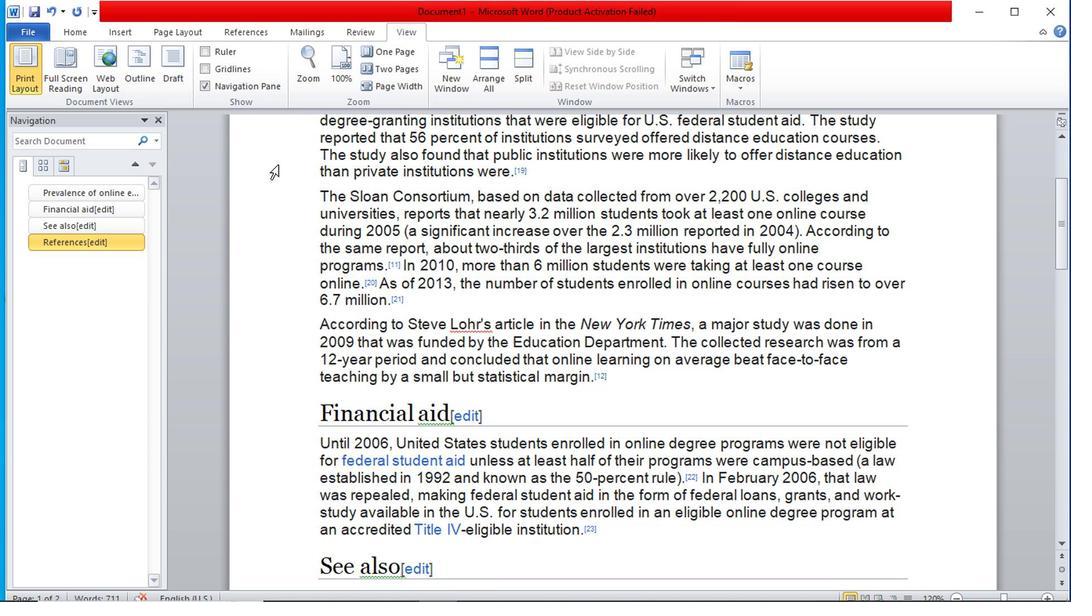 
Action: Mouse scrolled (300, 181) with delta (0, 0)
Screenshot: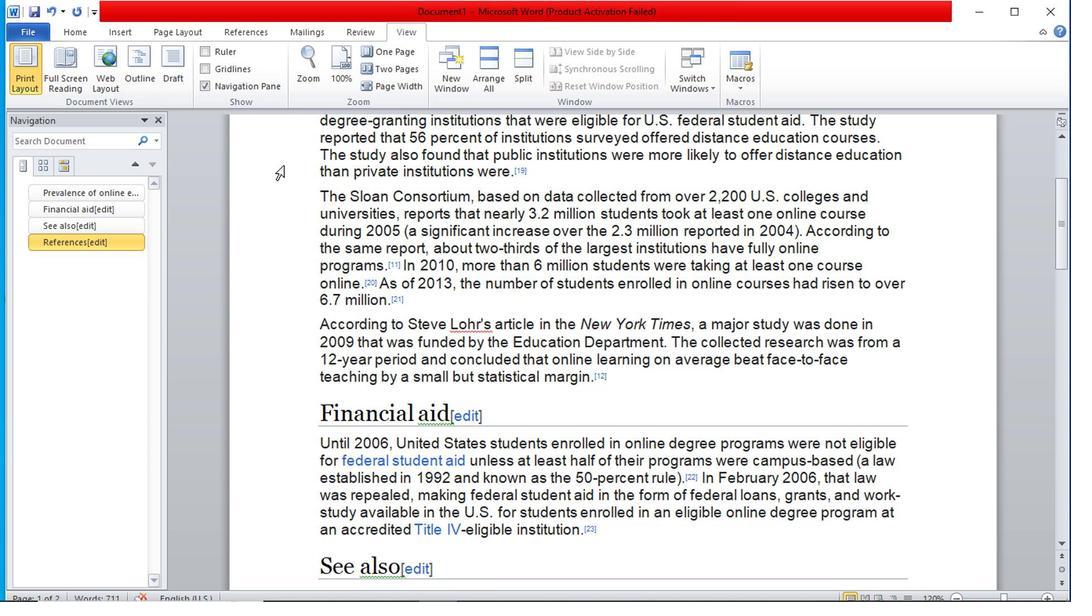 
Action: Mouse moved to (299, 186)
Screenshot: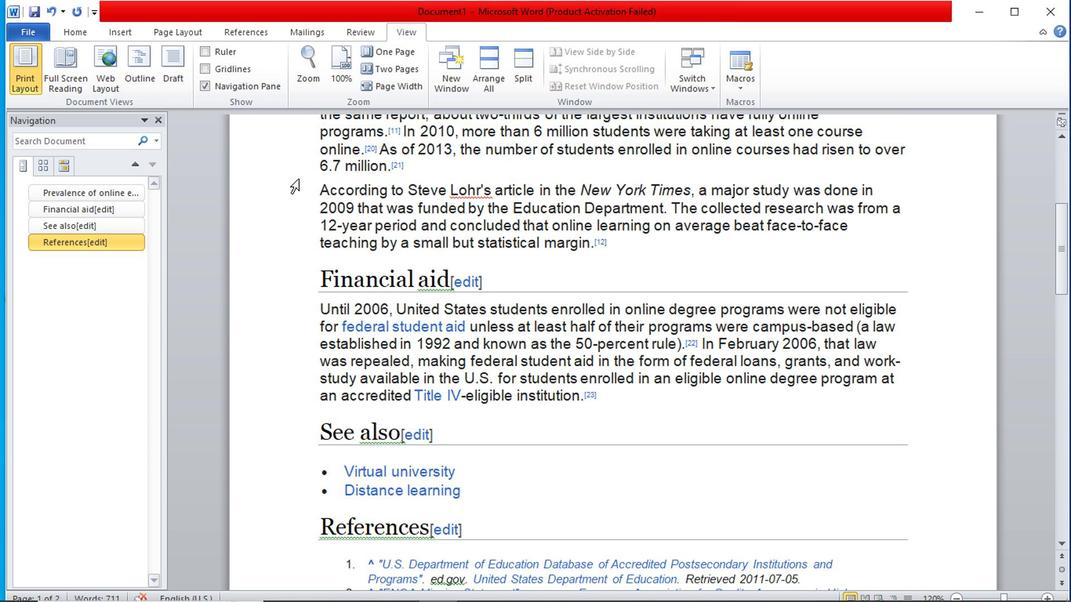 
Action: Mouse scrolled (299, 185) with delta (0, 0)
Screenshot: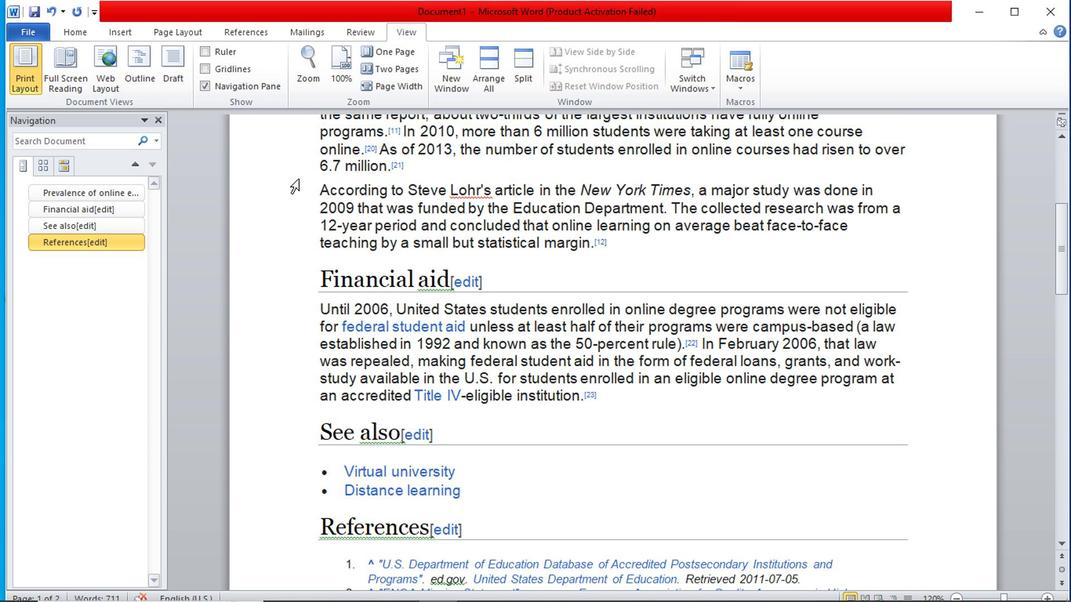 
Action: Mouse scrolled (299, 185) with delta (0, 0)
Screenshot: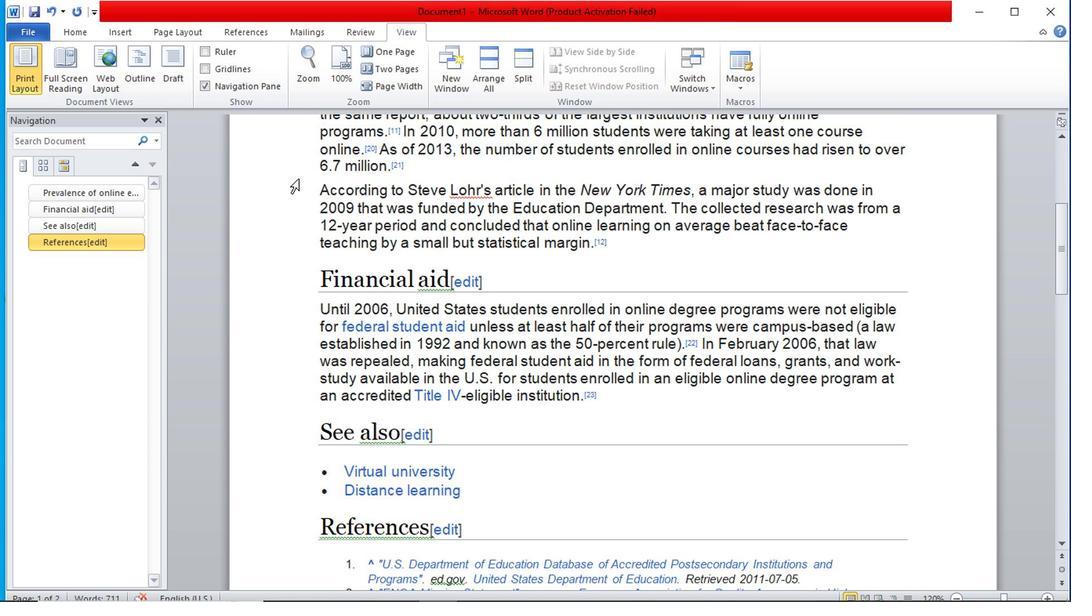 
Action: Mouse scrolled (299, 185) with delta (0, 0)
Screenshot: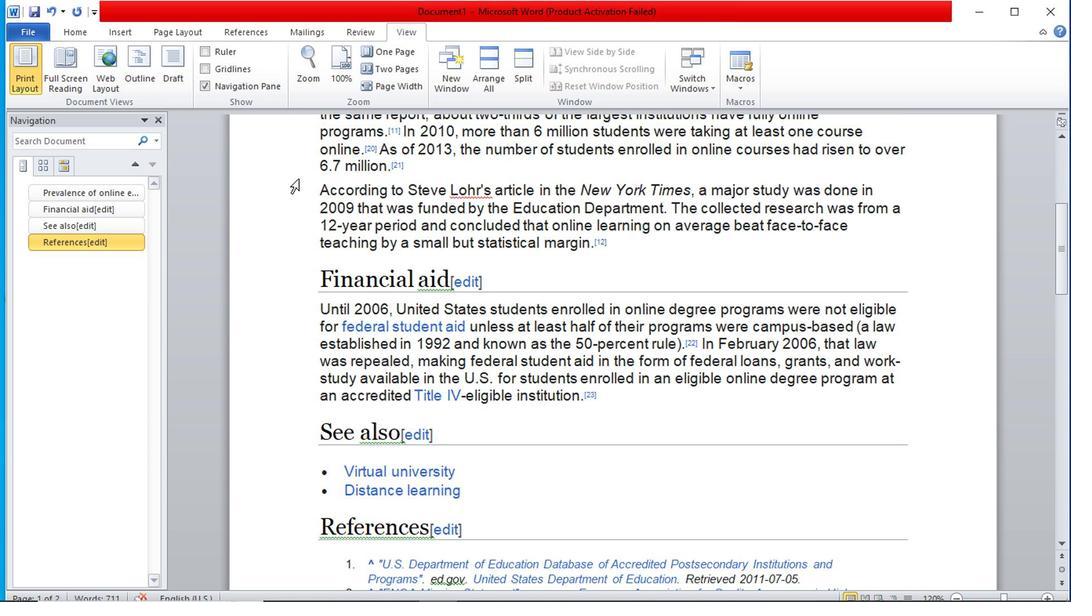 
Action: Mouse scrolled (299, 185) with delta (0, 0)
Screenshot: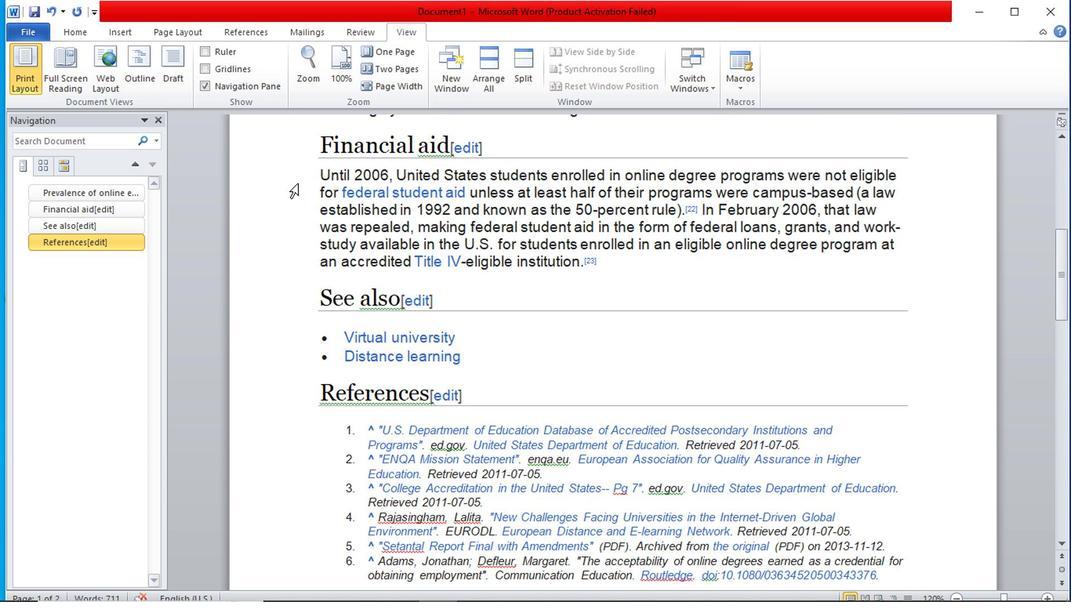 
Action: Mouse scrolled (299, 185) with delta (0, 0)
Screenshot: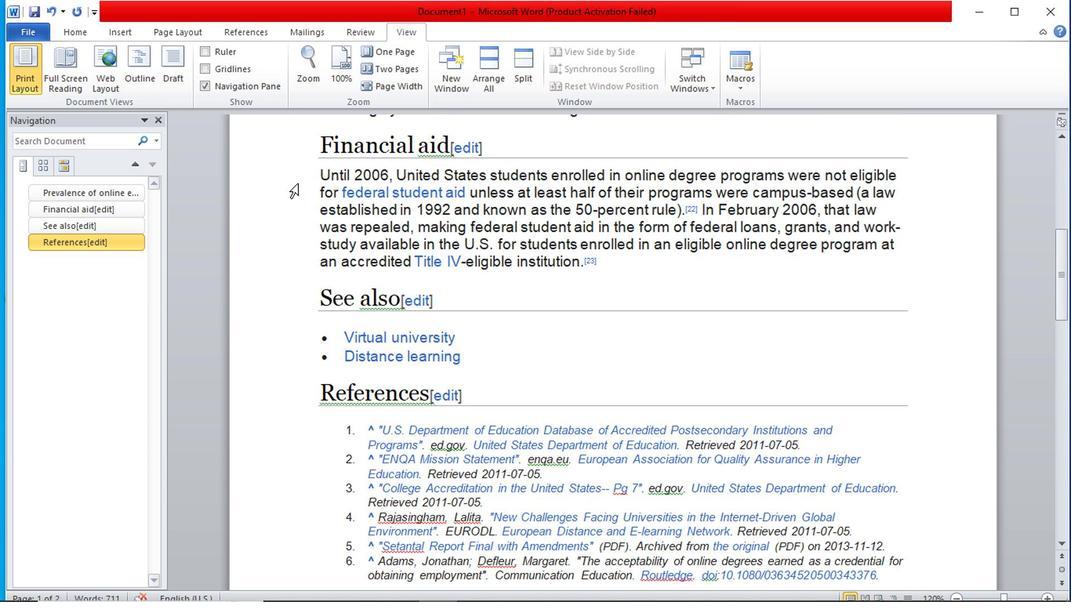 
Action: Mouse moved to (299, 186)
Screenshot: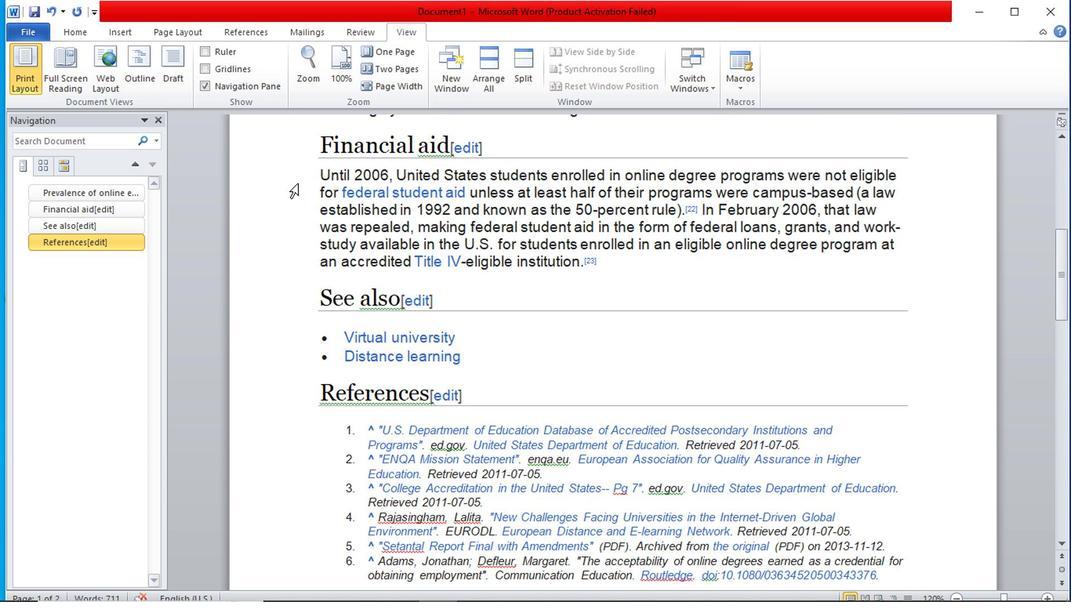
Action: Mouse scrolled (299, 185) with delta (0, 0)
Screenshot: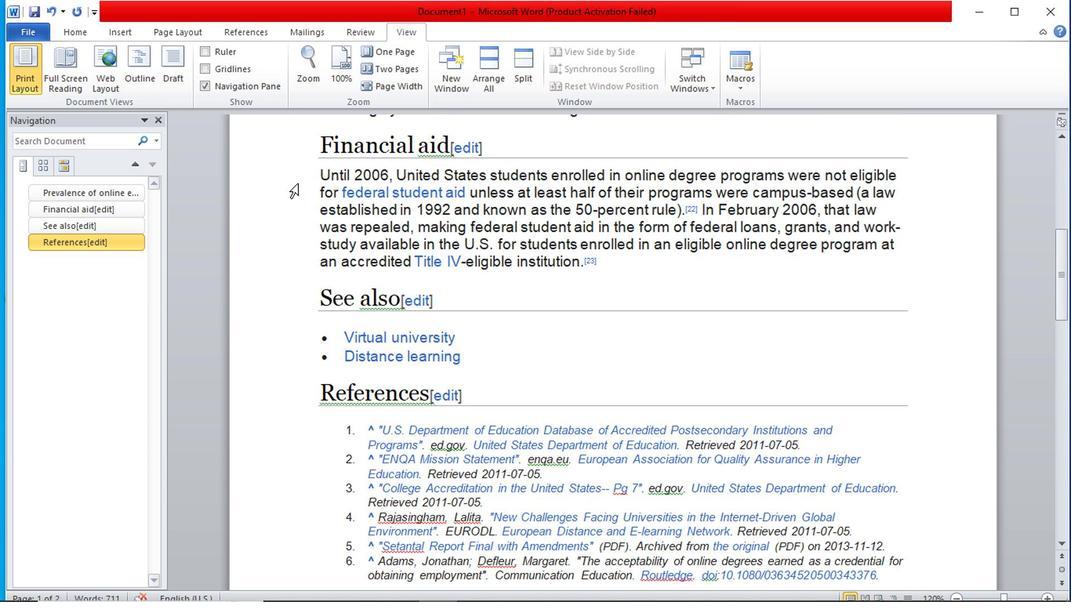 
Action: Mouse scrolled (299, 185) with delta (0, 0)
Screenshot: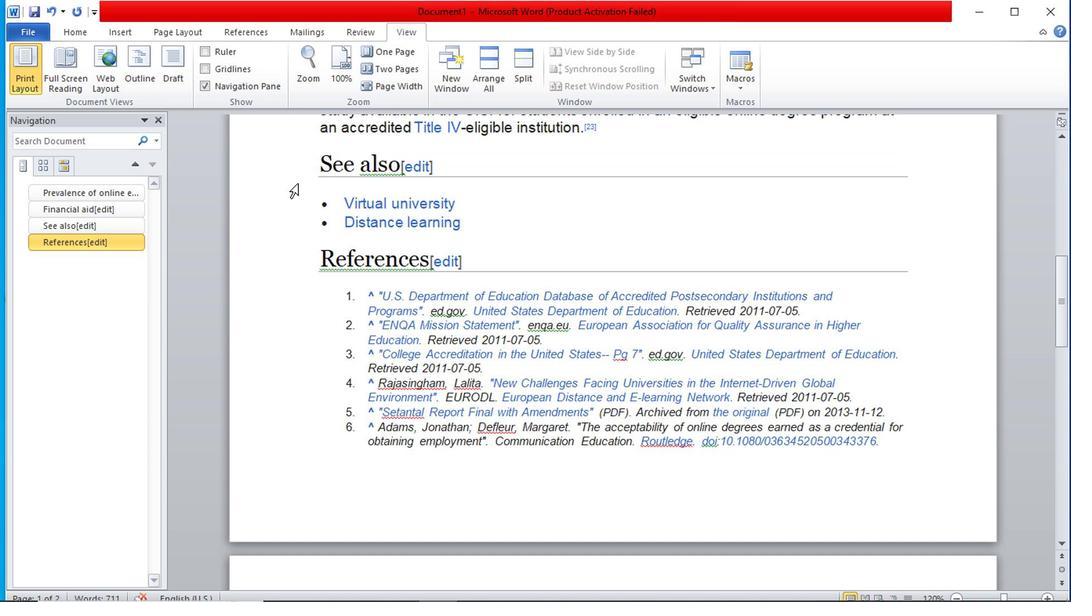 
Action: Mouse scrolled (299, 185) with delta (0, 0)
Screenshot: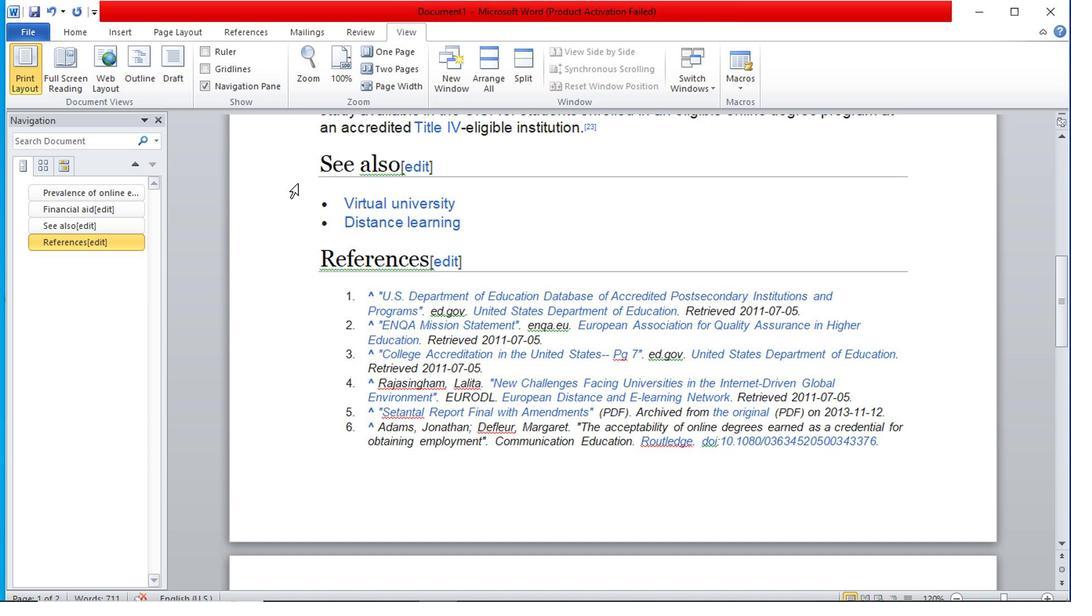 
Action: Mouse scrolled (299, 185) with delta (0, 0)
Screenshot: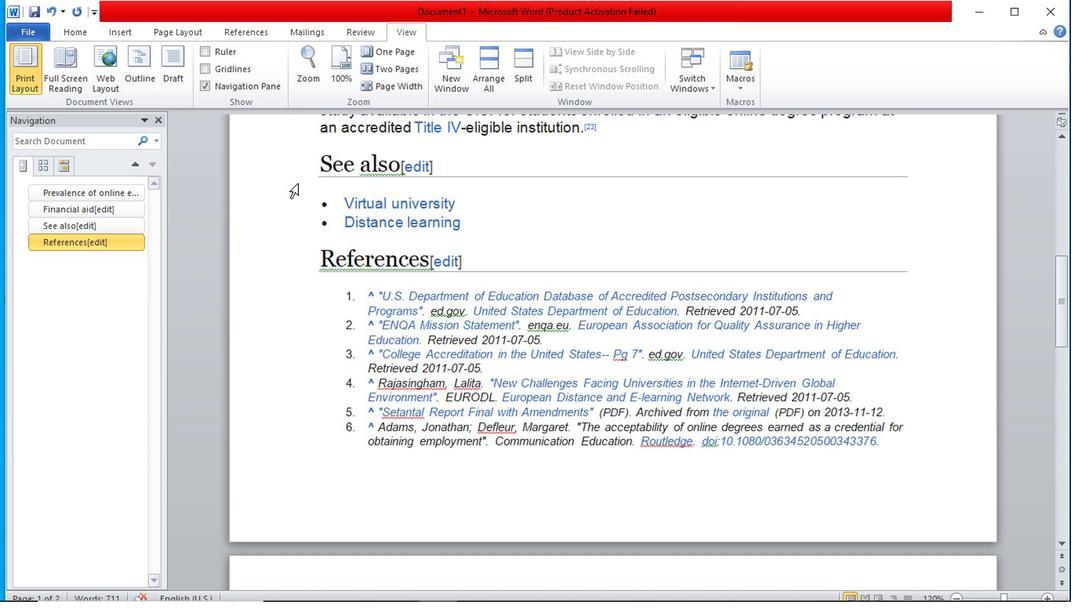 
Action: Mouse scrolled (299, 185) with delta (0, 0)
Screenshot: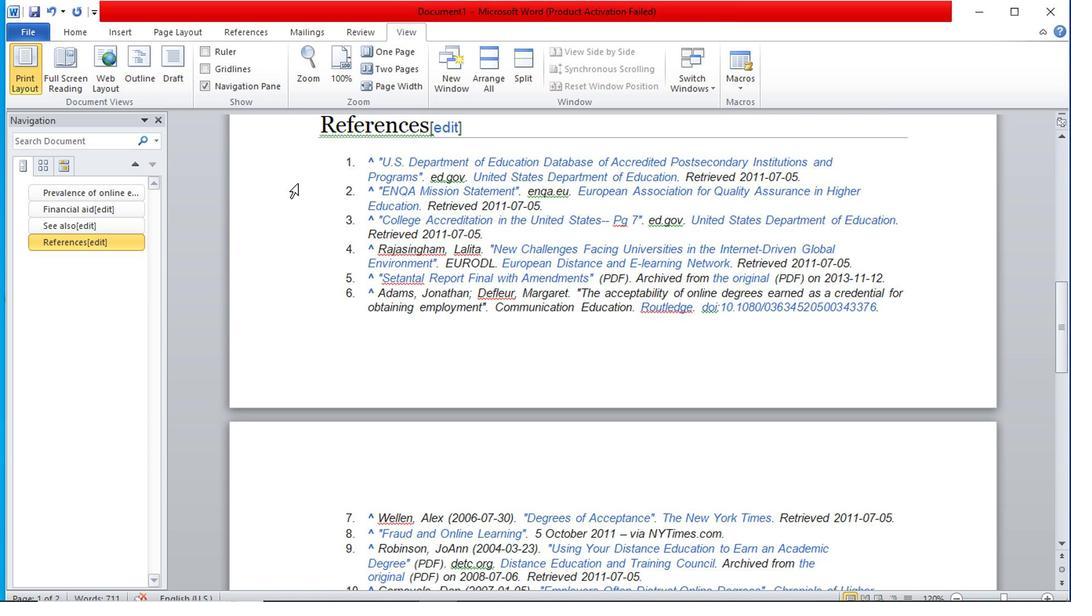 
Action: Mouse scrolled (299, 185) with delta (0, 0)
Screenshot: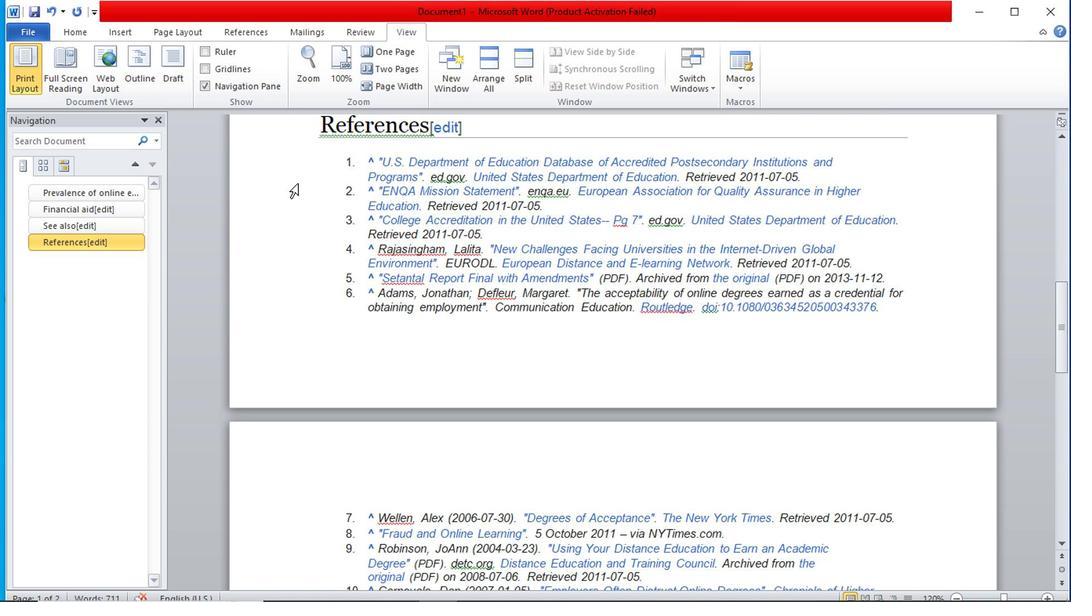 
Action: Mouse scrolled (299, 185) with delta (0, 0)
Screenshot: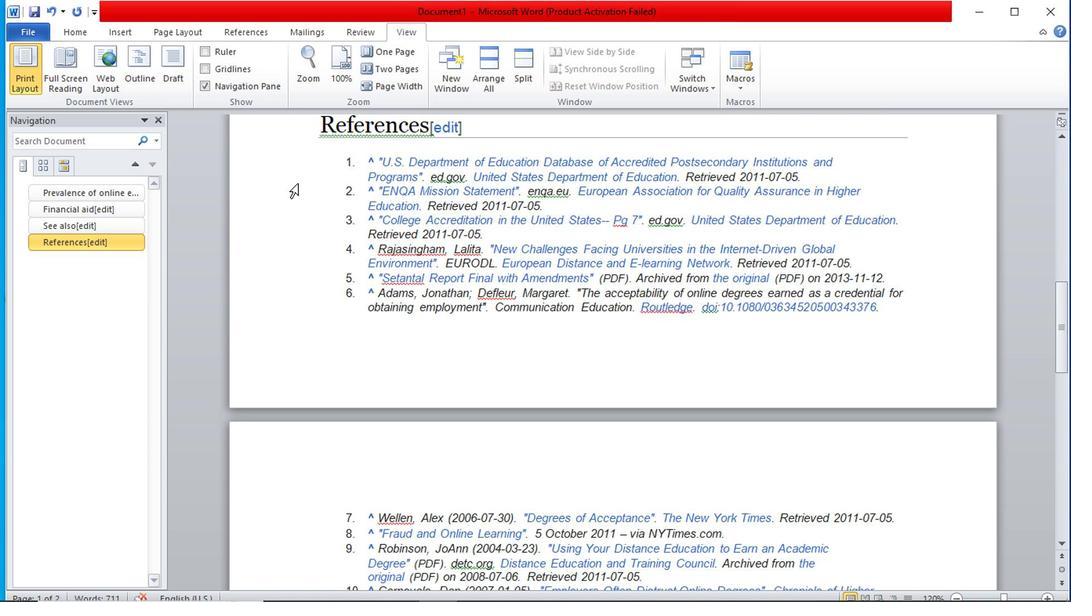 
Action: Mouse scrolled (299, 185) with delta (0, 0)
Screenshot: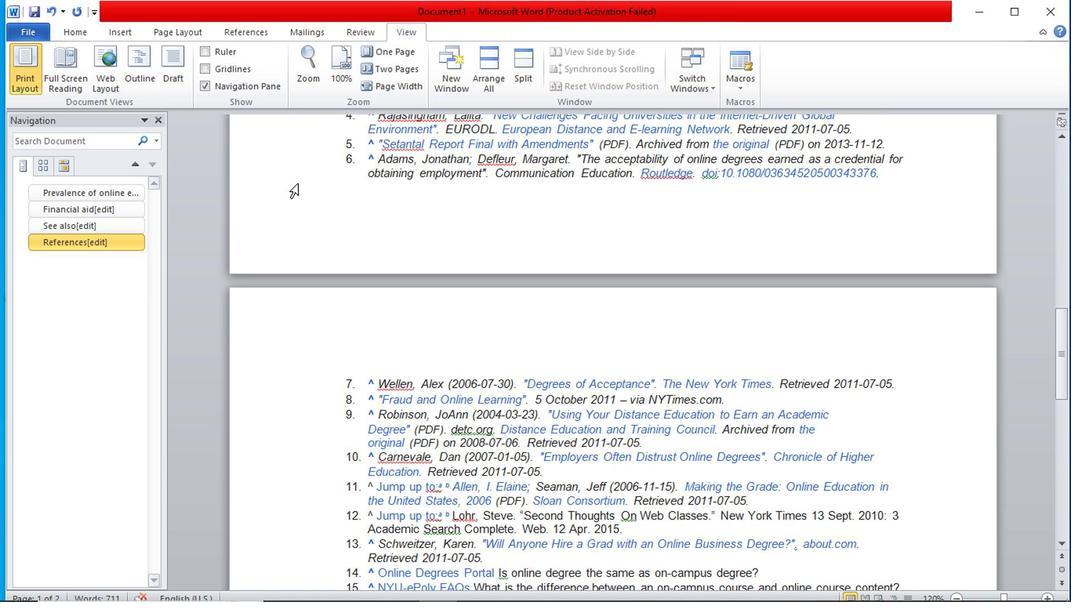 
Action: Mouse scrolled (299, 185) with delta (0, 0)
Screenshot: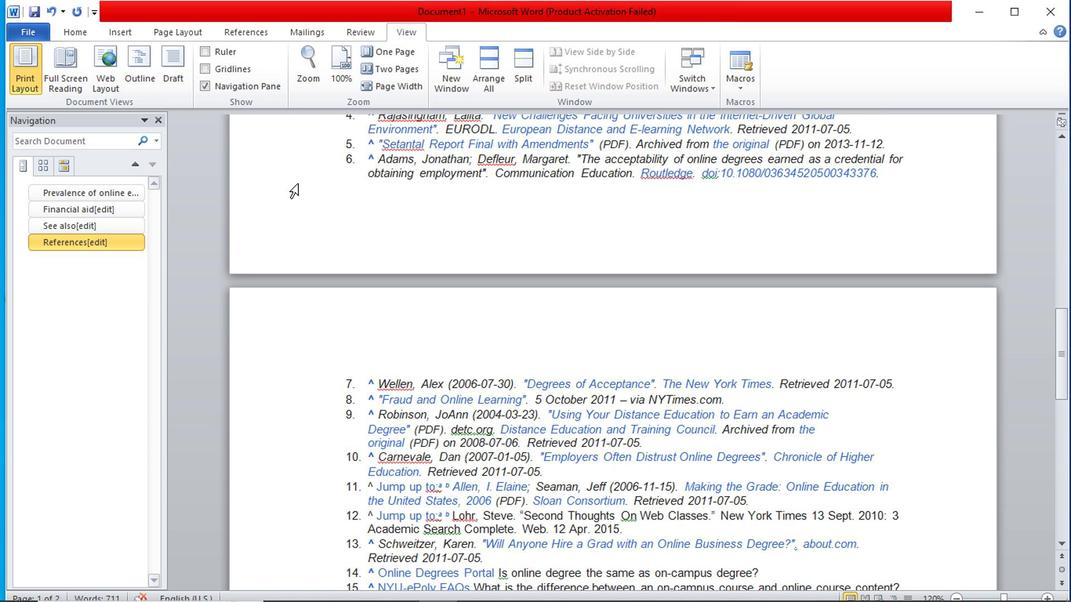 
Action: Mouse scrolled (299, 185) with delta (0, 0)
Screenshot: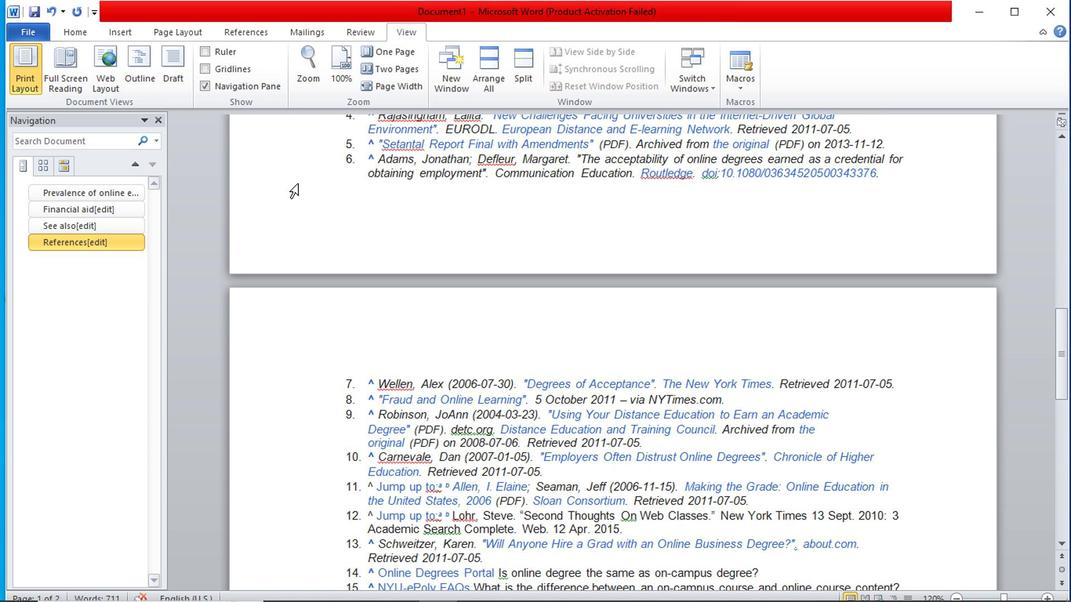 
Action: Mouse scrolled (299, 185) with delta (0, 0)
Screenshot: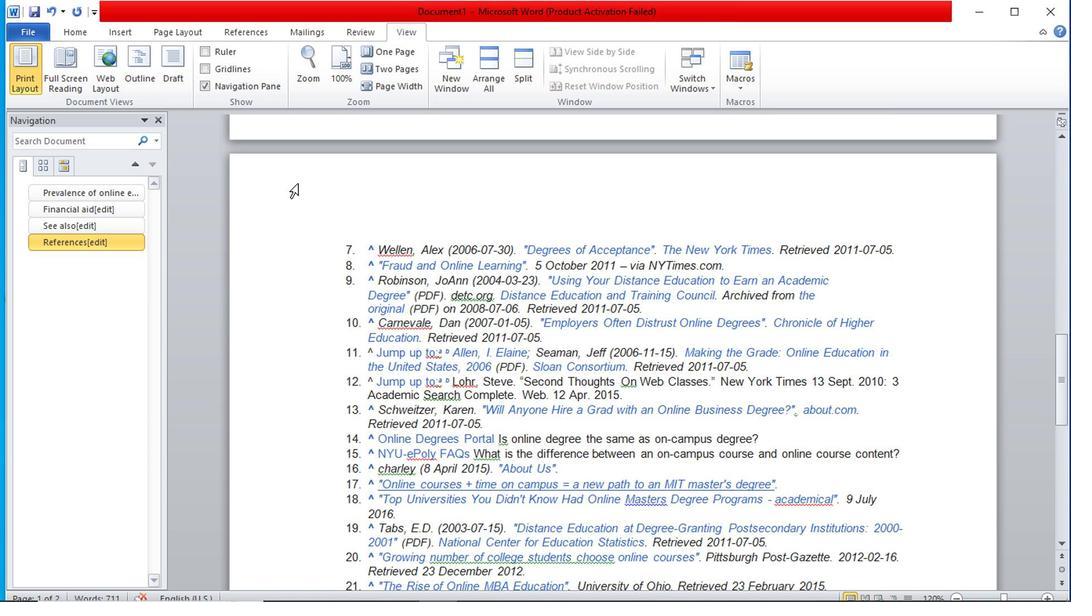 
Action: Mouse scrolled (299, 185) with delta (0, 0)
Screenshot: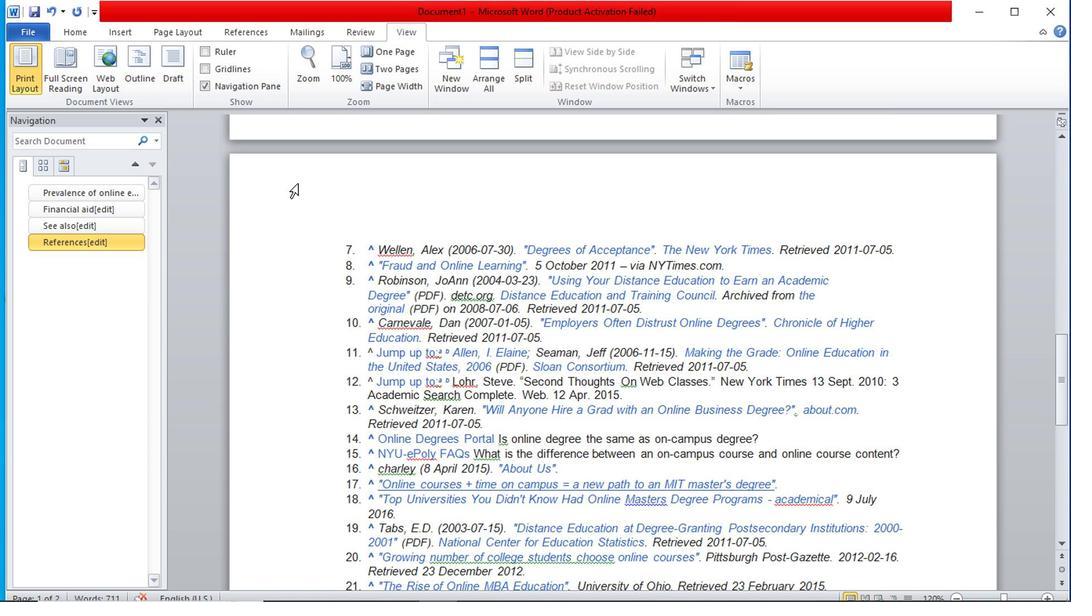 
Action: Mouse scrolled (299, 187) with delta (0, 1)
Screenshot: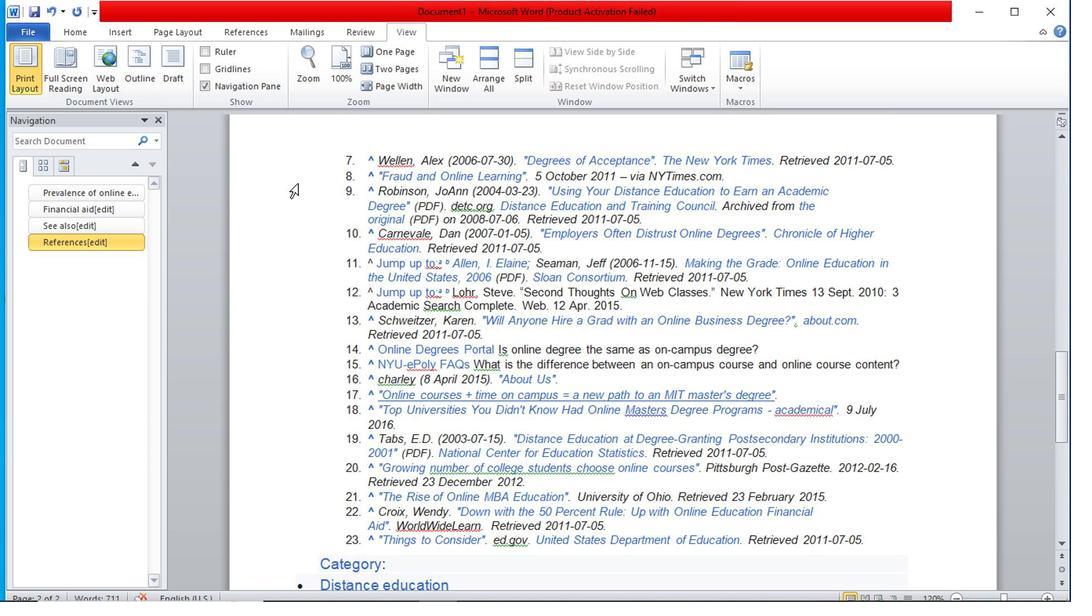 
Action: Mouse scrolled (299, 187) with delta (0, 1)
Screenshot: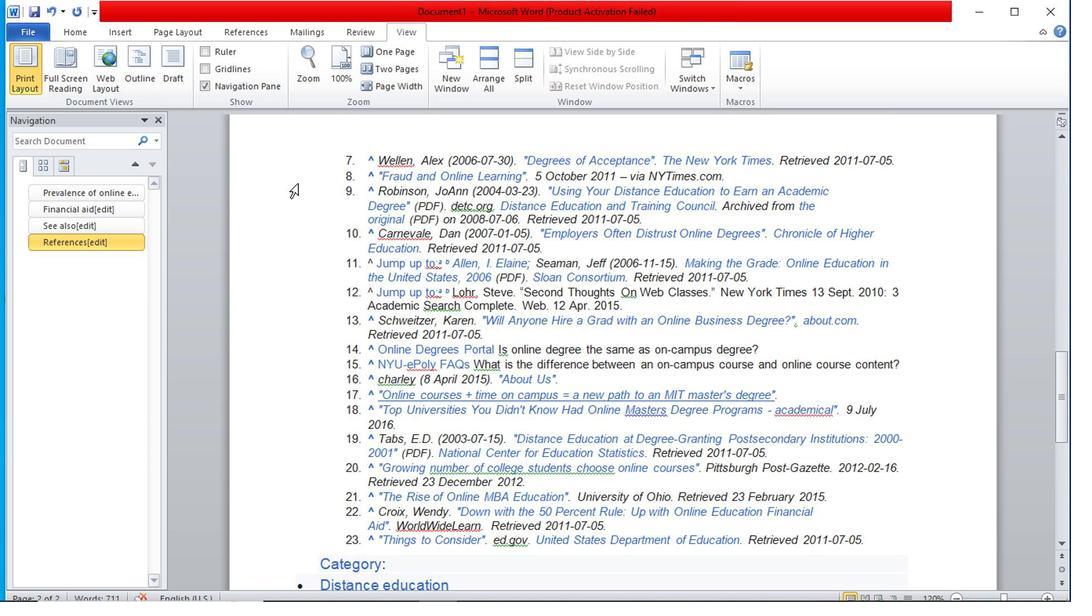 
Action: Mouse scrolled (299, 187) with delta (0, 1)
Screenshot: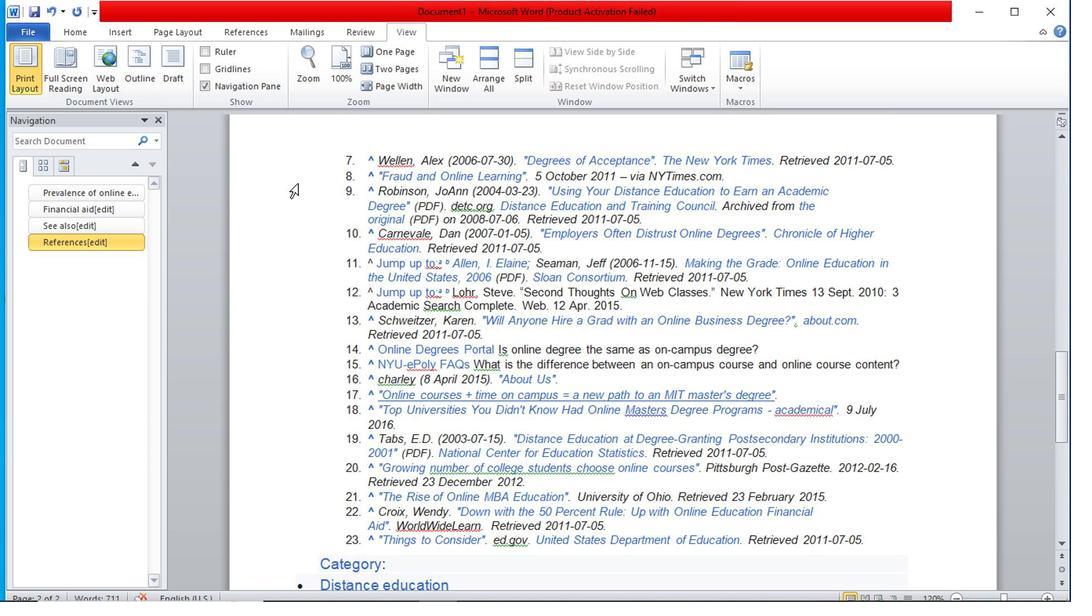
Action: Mouse scrolled (299, 187) with delta (0, 1)
Screenshot: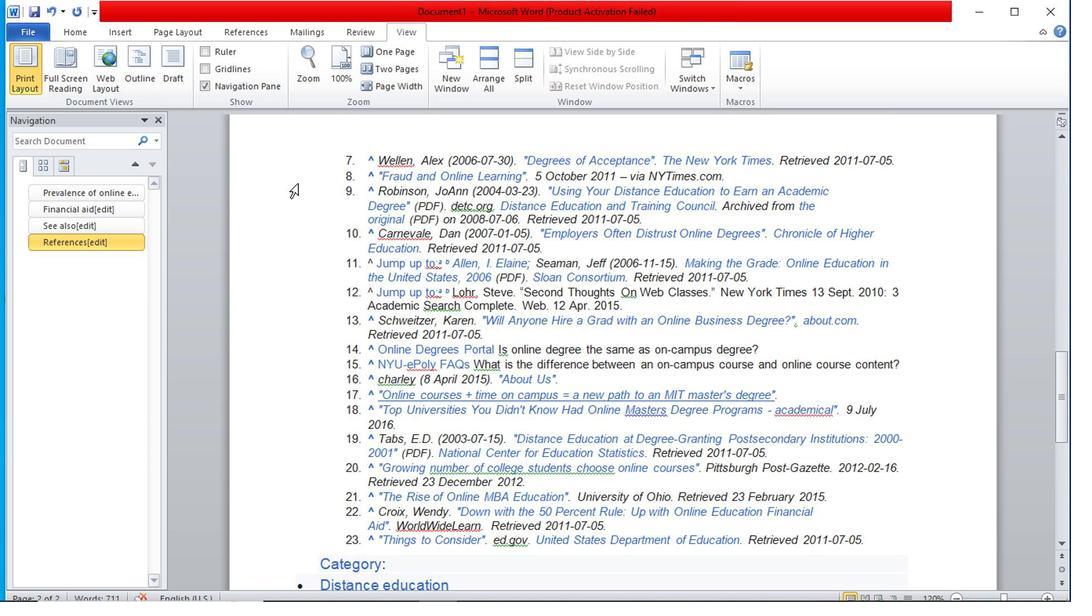 
Action: Mouse scrolled (299, 187) with delta (0, 1)
Screenshot: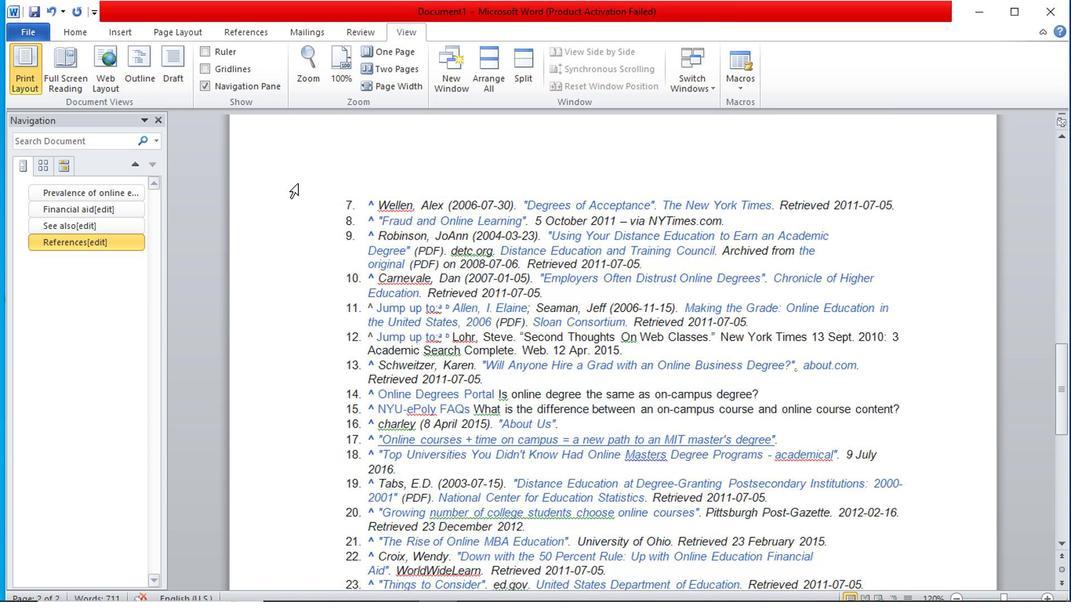 
Action: Mouse scrolled (299, 187) with delta (0, 1)
Screenshot: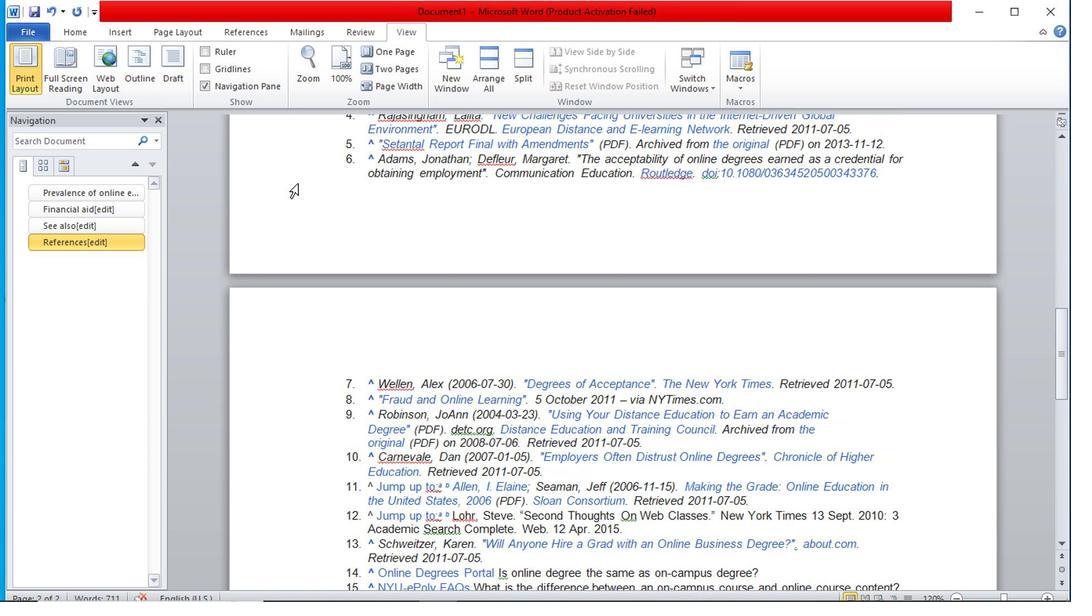 
Action: Mouse scrolled (299, 187) with delta (0, 1)
Screenshot: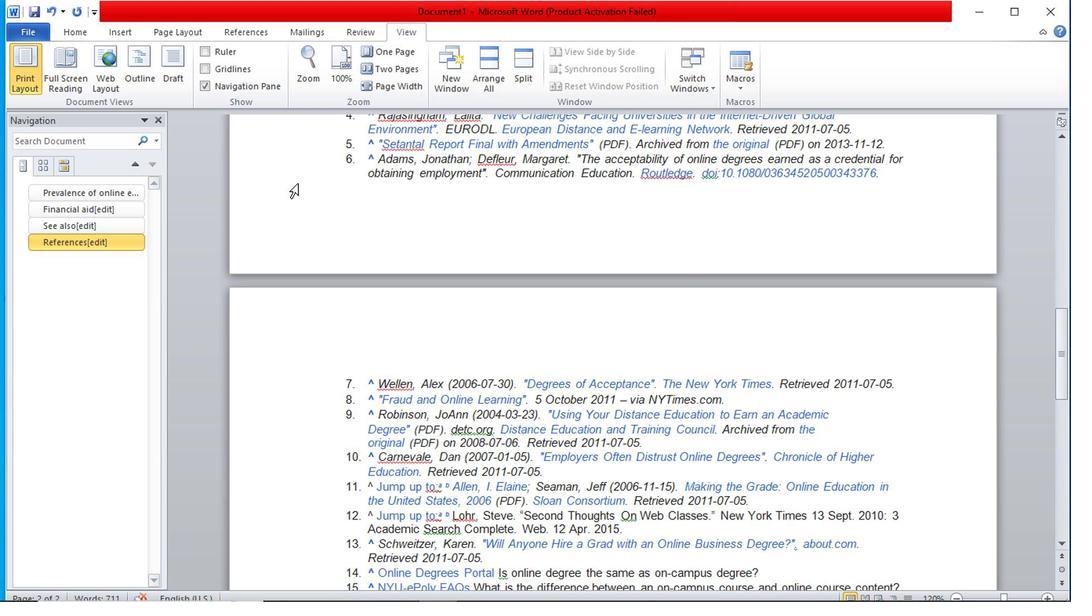
Action: Mouse scrolled (299, 187) with delta (0, 1)
Screenshot: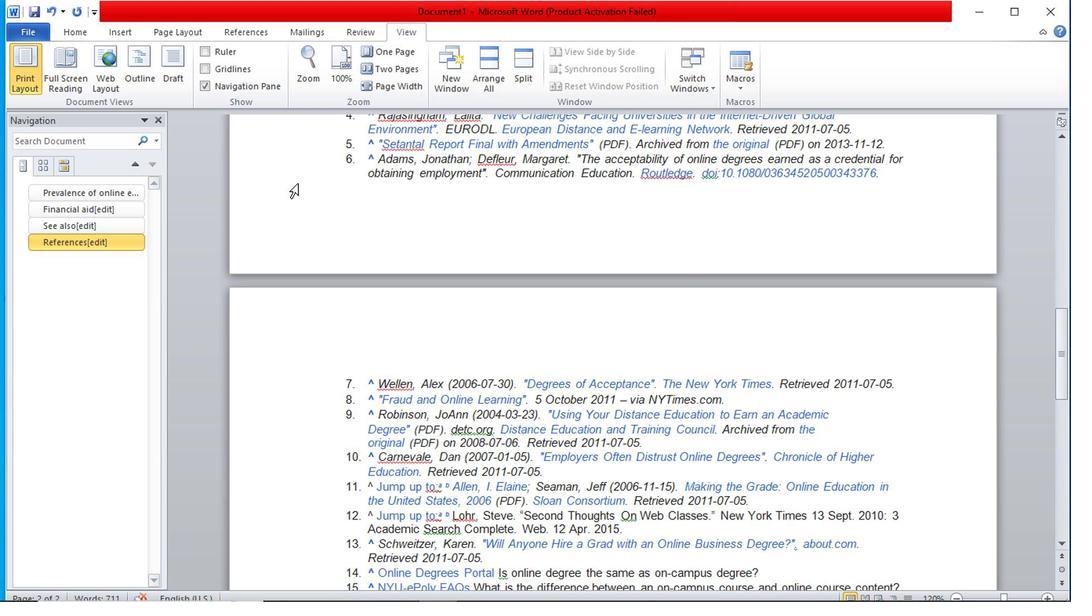 
Action: Mouse scrolled (299, 187) with delta (0, 1)
Screenshot: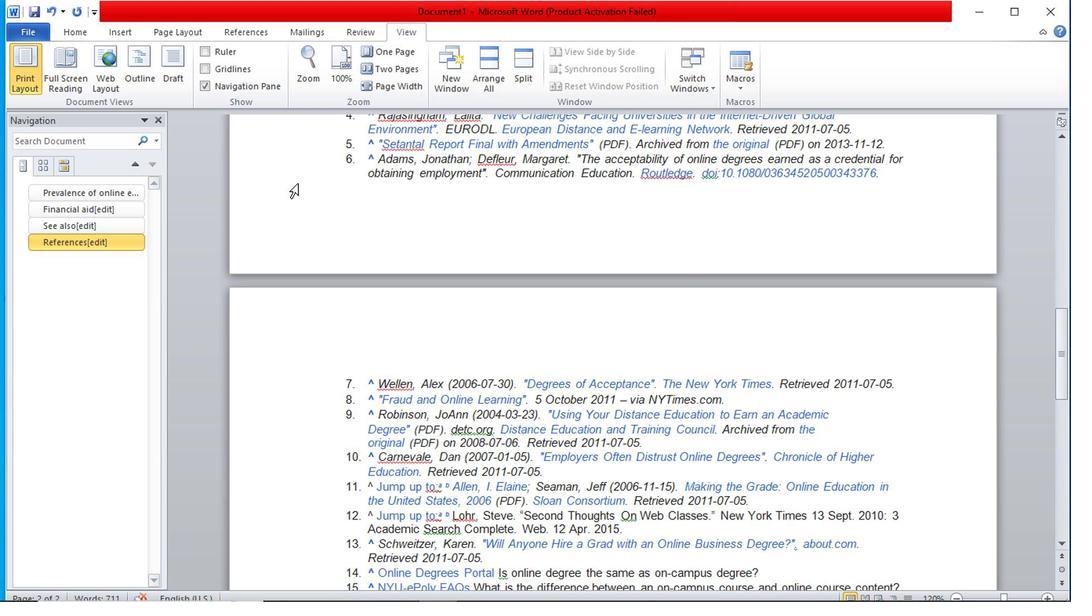 
Action: Mouse scrolled (299, 187) with delta (0, 1)
Screenshot: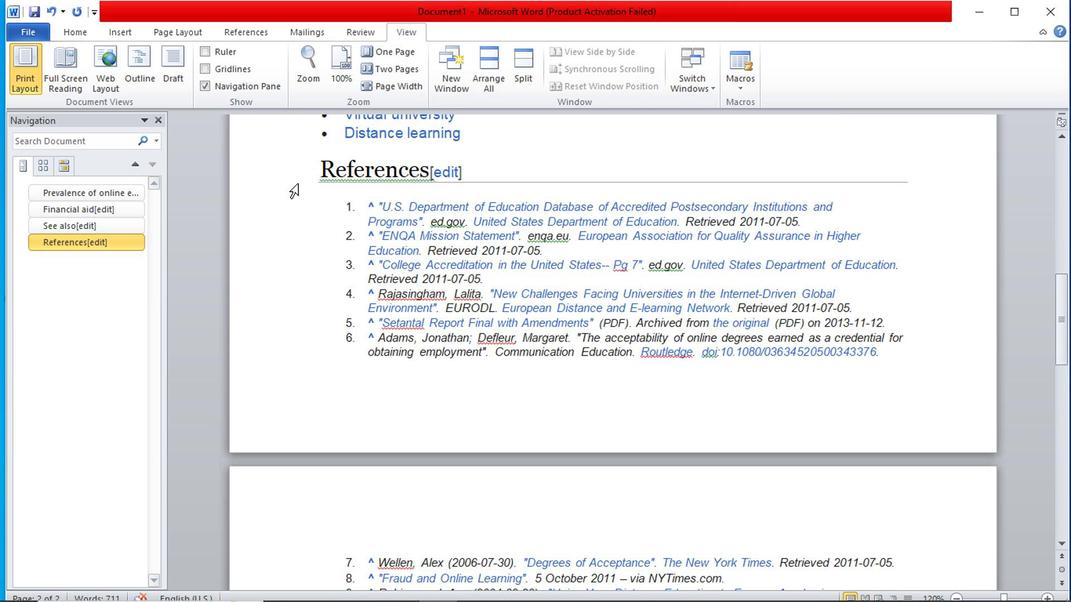 
Action: Mouse scrolled (299, 187) with delta (0, 1)
Screenshot: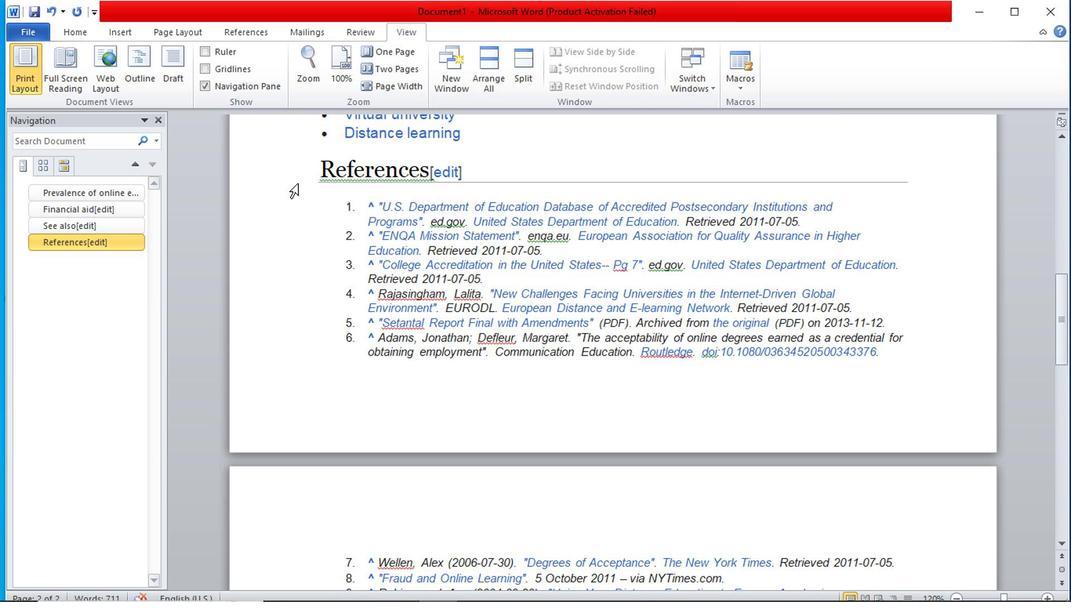 
Action: Mouse scrolled (299, 187) with delta (0, 1)
Screenshot: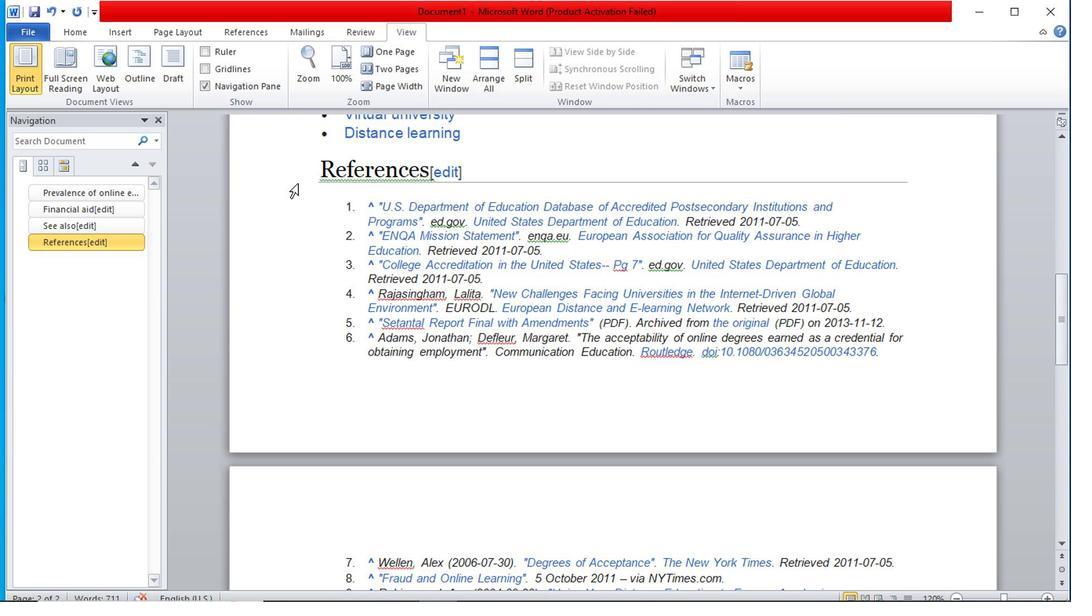 
Action: Mouse scrolled (299, 187) with delta (0, 1)
Screenshot: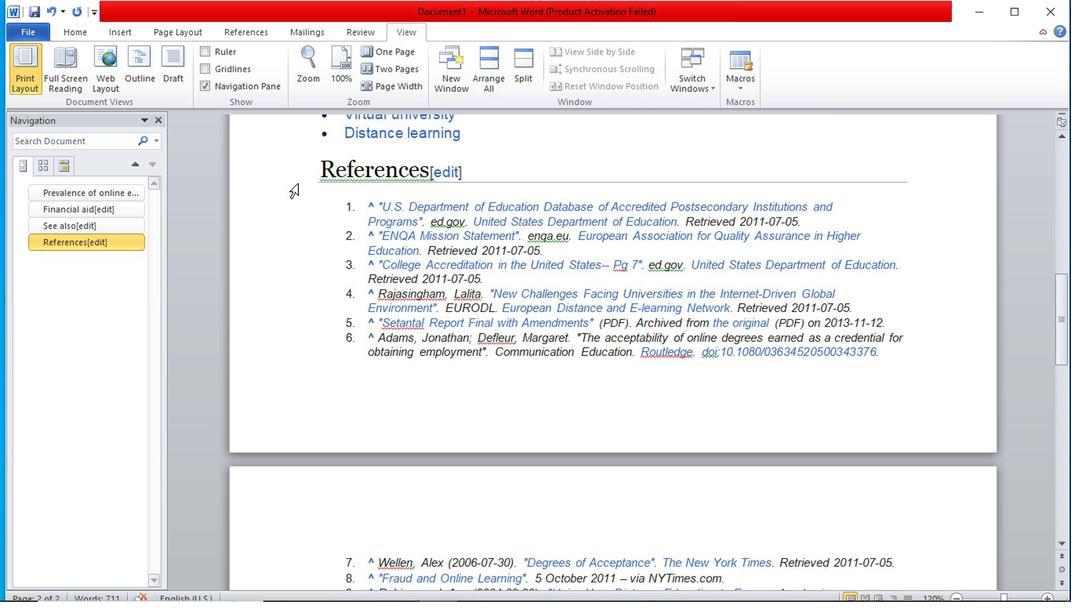
Action: Mouse scrolled (299, 187) with delta (0, 1)
Screenshot: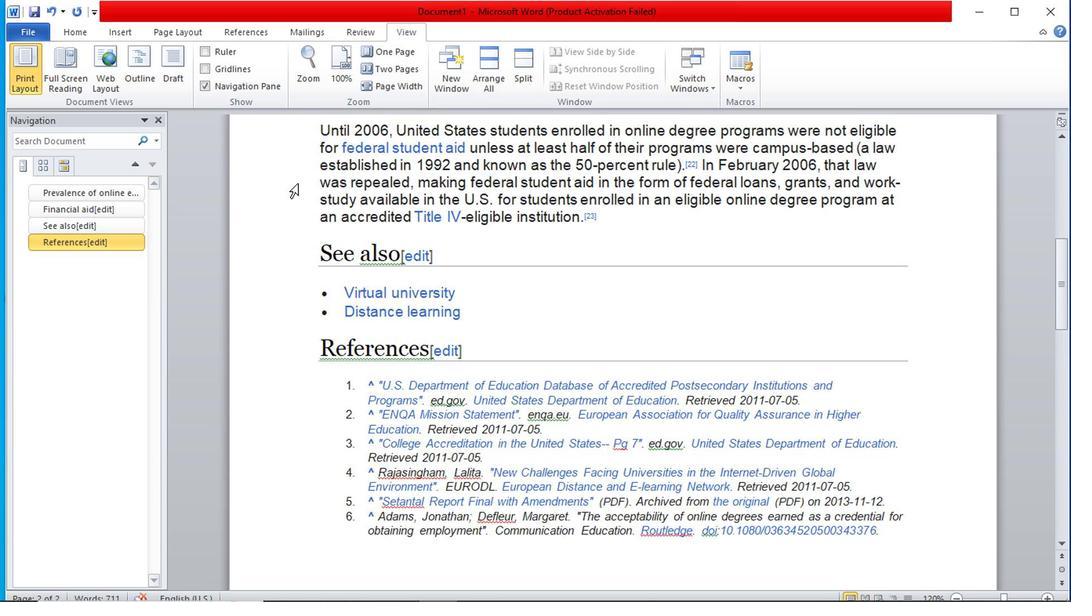 
Action: Mouse scrolled (299, 187) with delta (0, 1)
Screenshot: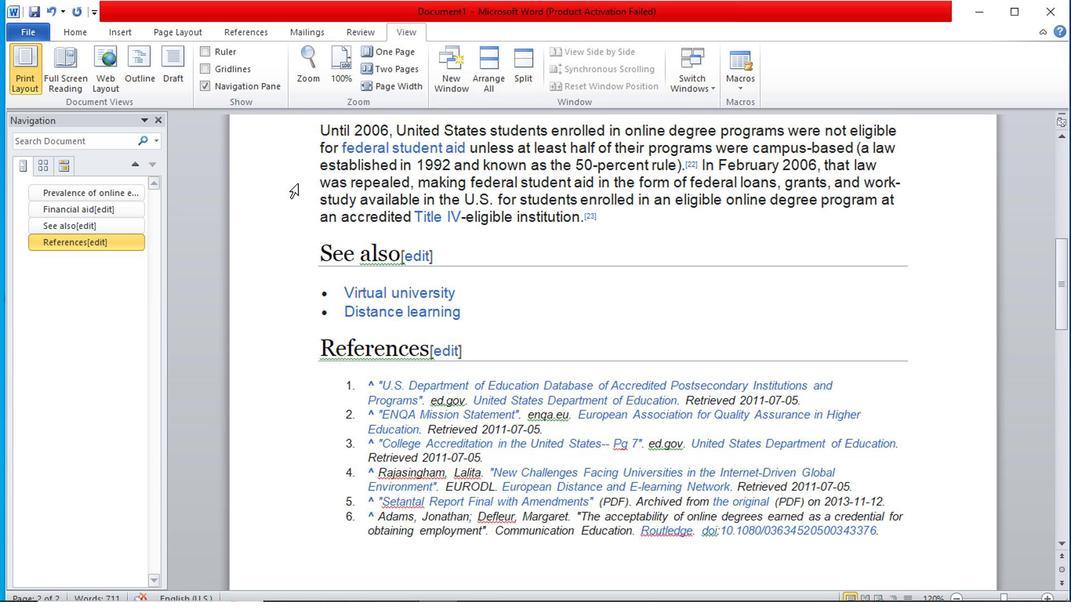 
Action: Mouse scrolled (299, 187) with delta (0, 1)
Screenshot: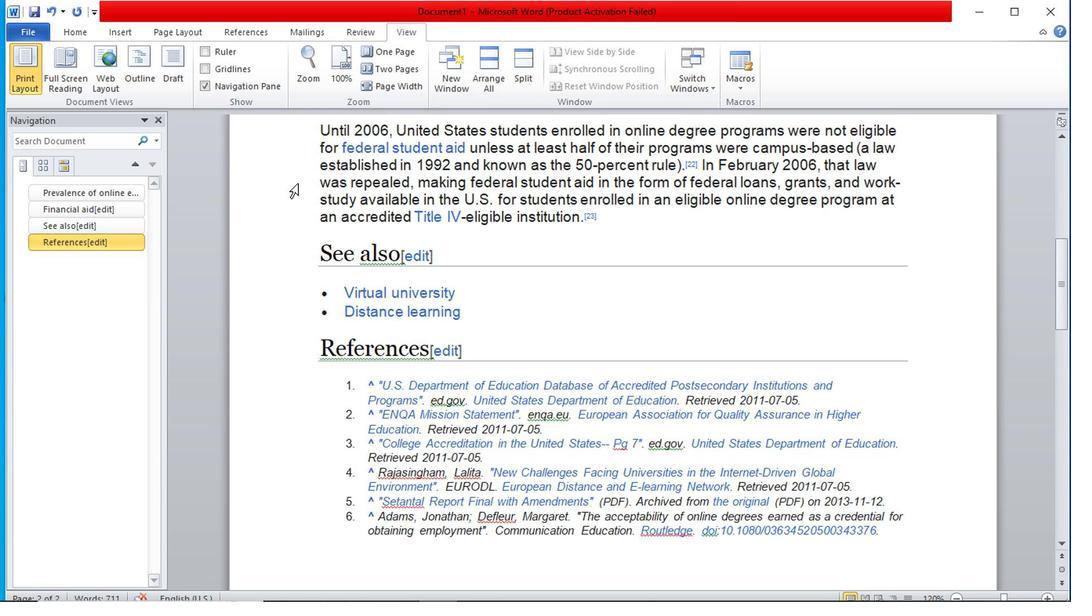 
Action: Mouse scrolled (299, 187) with delta (0, 1)
Screenshot: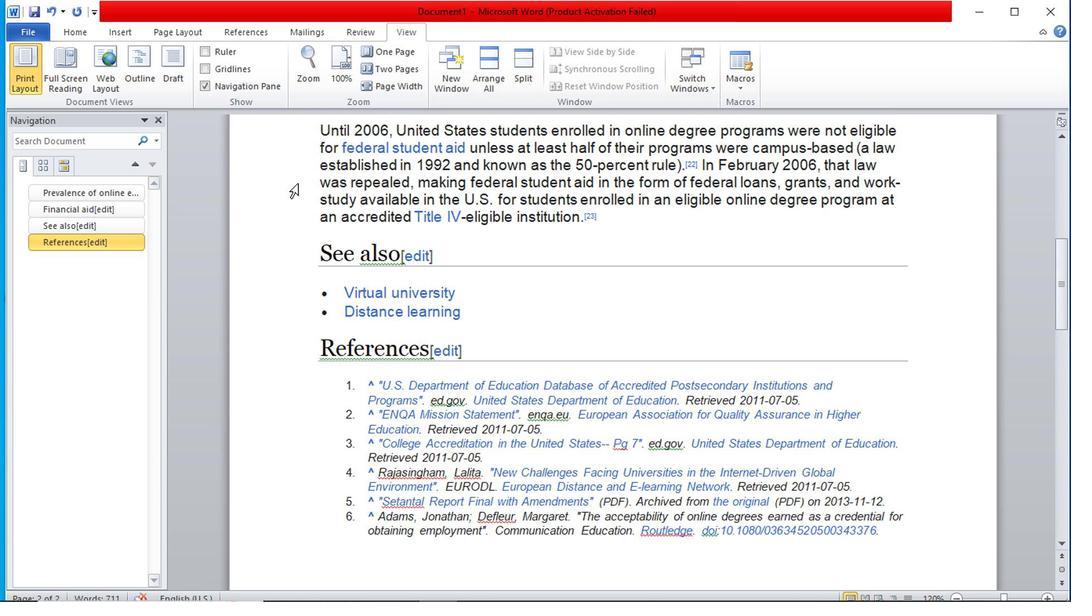 
Action: Mouse scrolled (299, 187) with delta (0, 1)
Screenshot: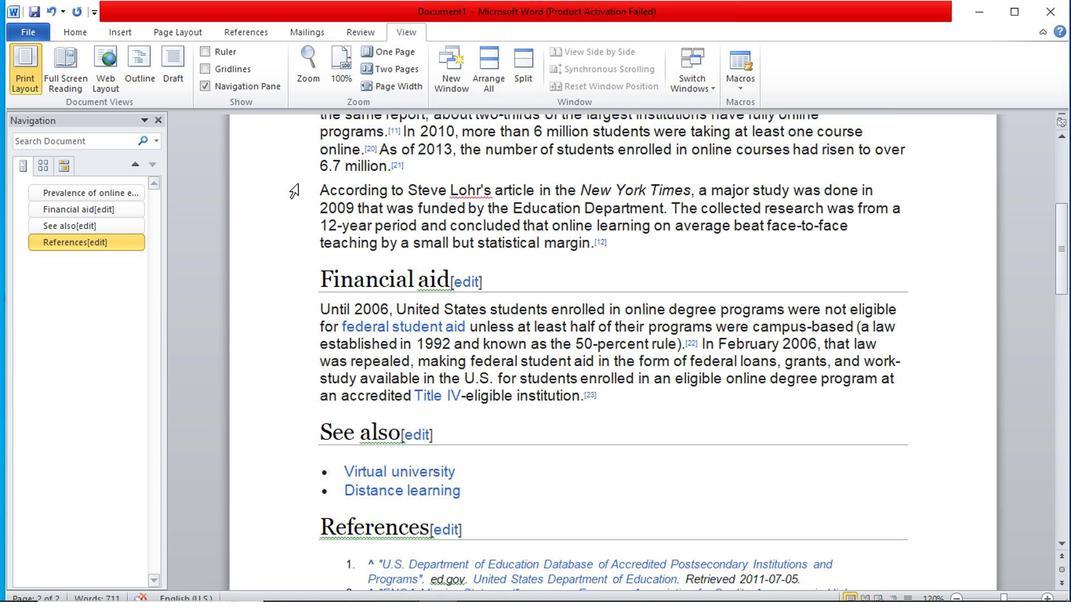 
Action: Mouse scrolled (299, 187) with delta (0, 1)
Screenshot: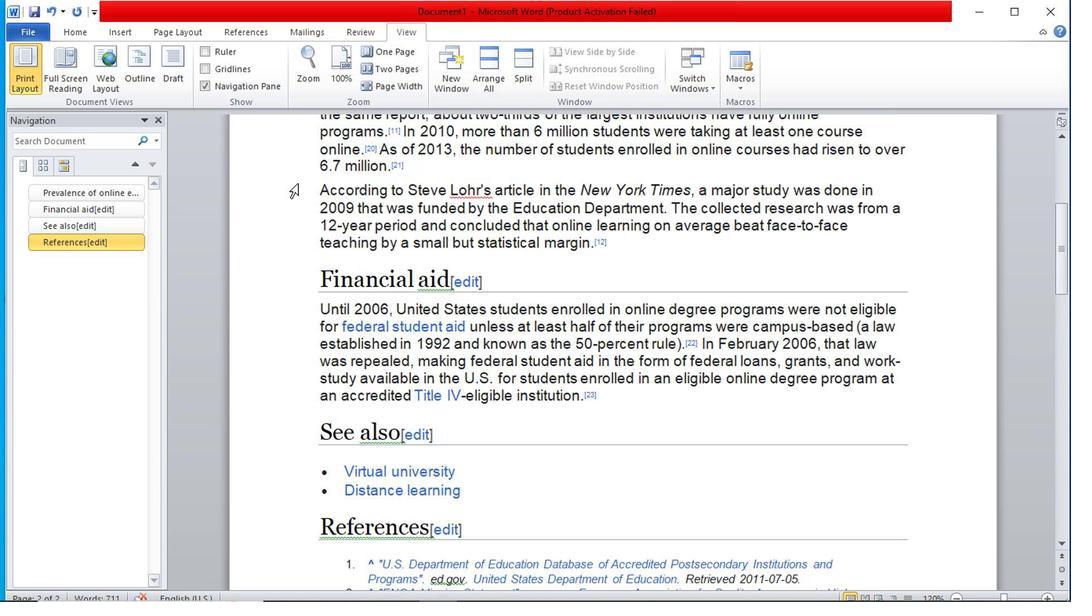 
Action: Mouse scrolled (299, 187) with delta (0, 1)
Screenshot: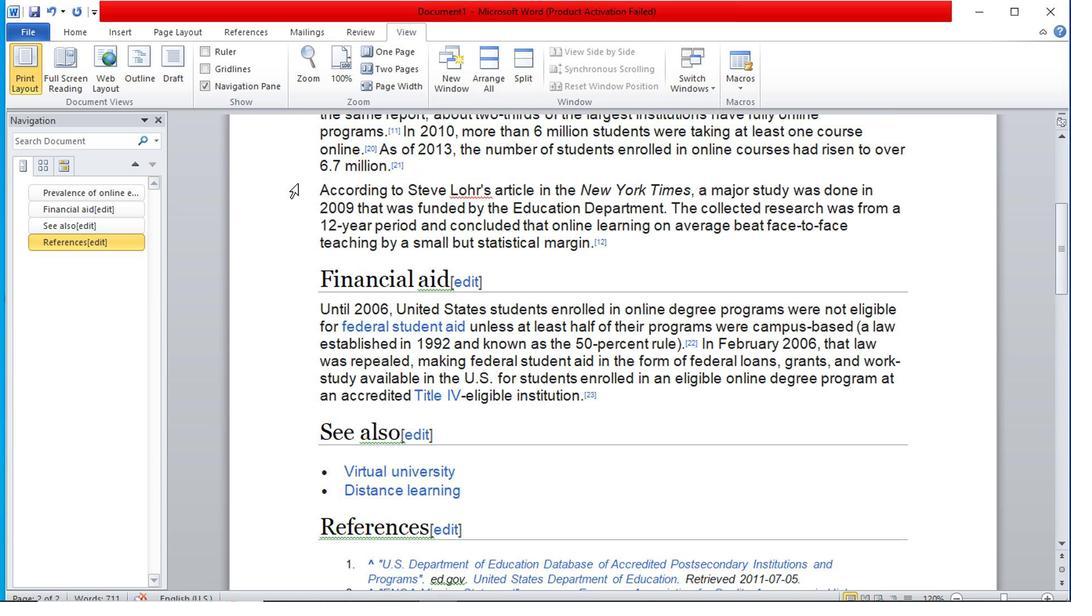 
Action: Mouse scrolled (299, 185) with delta (0, 0)
Screenshot: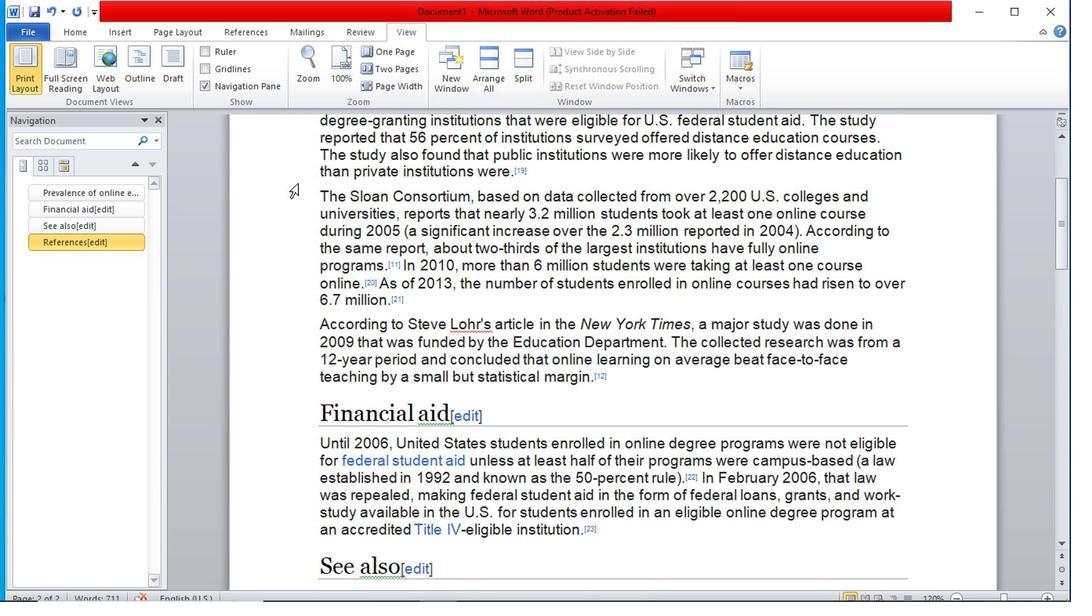 
Action: Mouse scrolled (299, 185) with delta (0, 0)
Screenshot: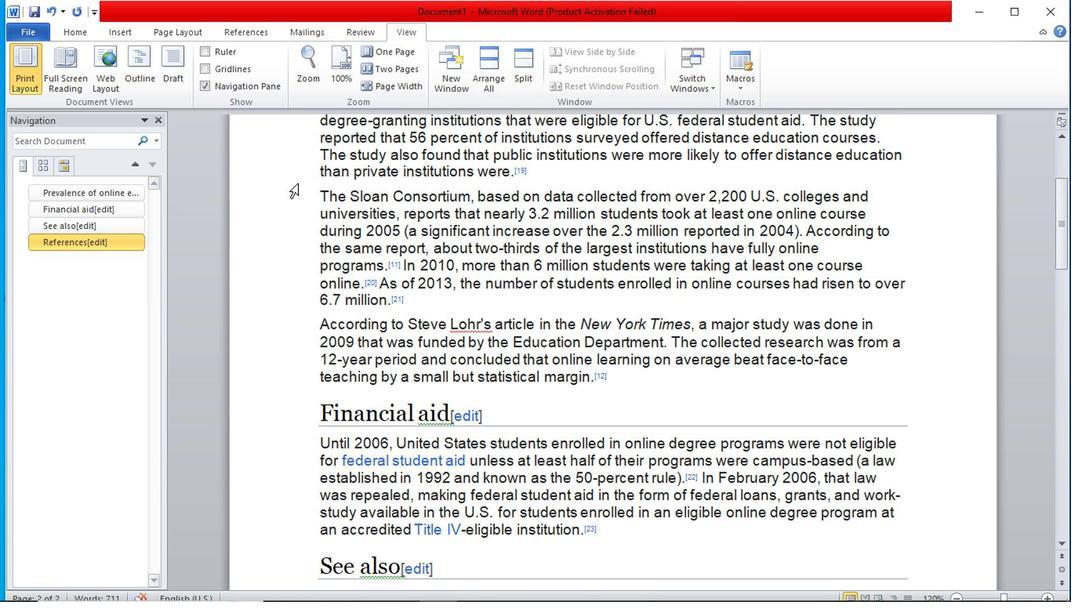 
Action: Mouse scrolled (299, 185) with delta (0, 0)
Screenshot: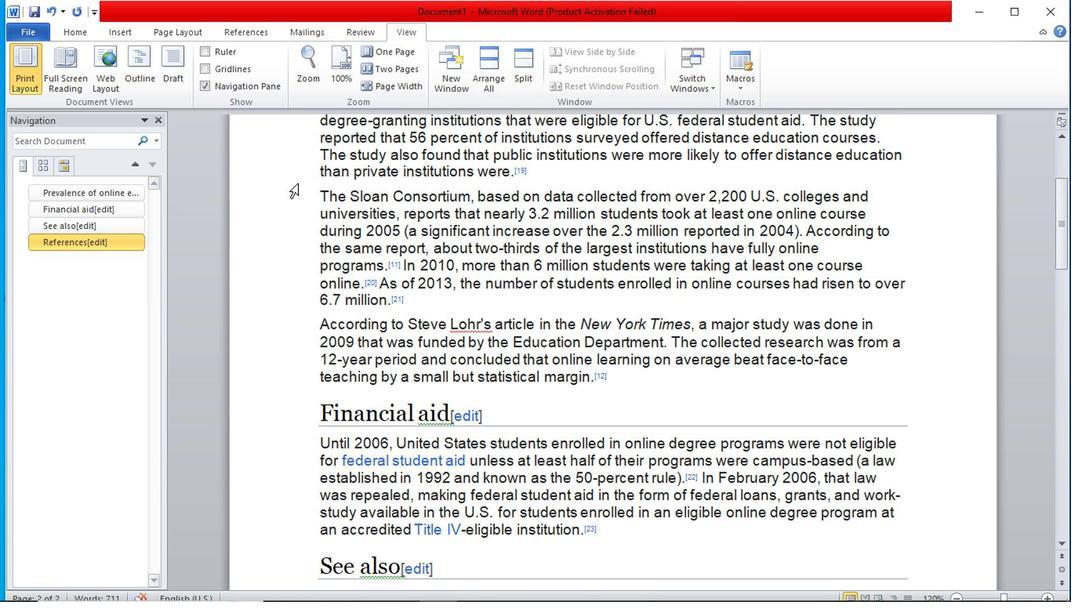 
Action: Mouse scrolled (299, 185) with delta (0, 0)
Screenshot: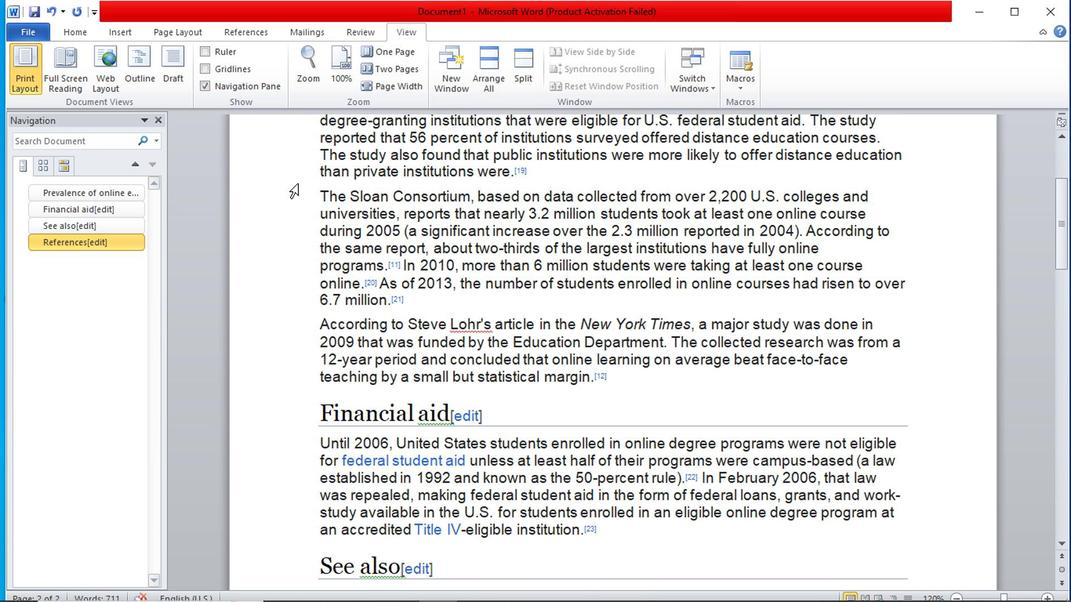 
Action: Mouse scrolled (299, 185) with delta (0, 0)
Screenshot: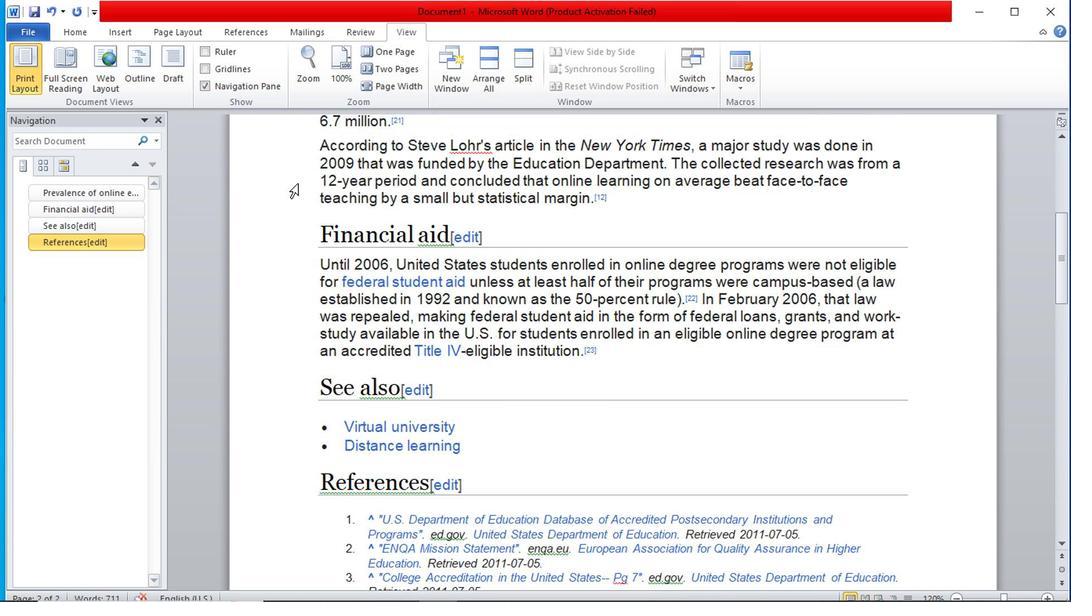 
Action: Mouse scrolled (299, 185) with delta (0, 0)
Screenshot: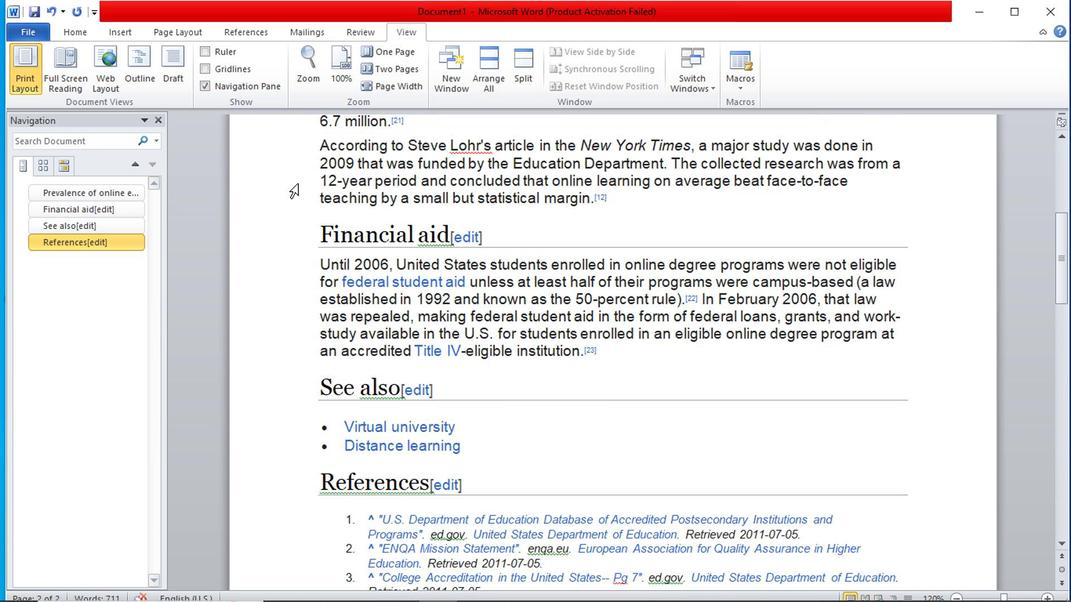 
Action: Mouse scrolled (299, 185) with delta (0, 0)
Screenshot: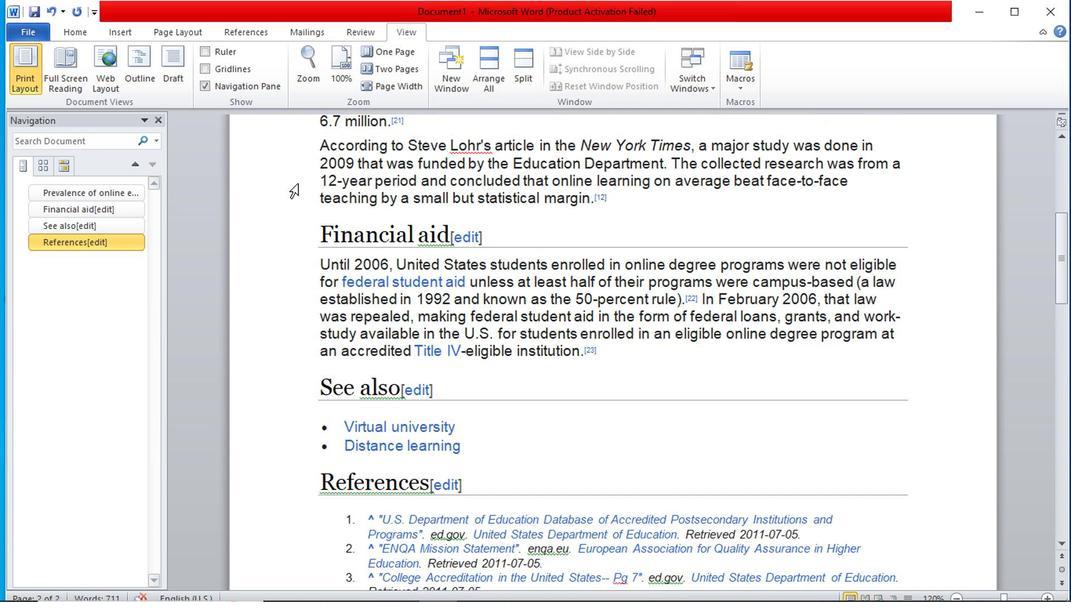 
Action: Mouse moved to (348, 191)
Screenshot: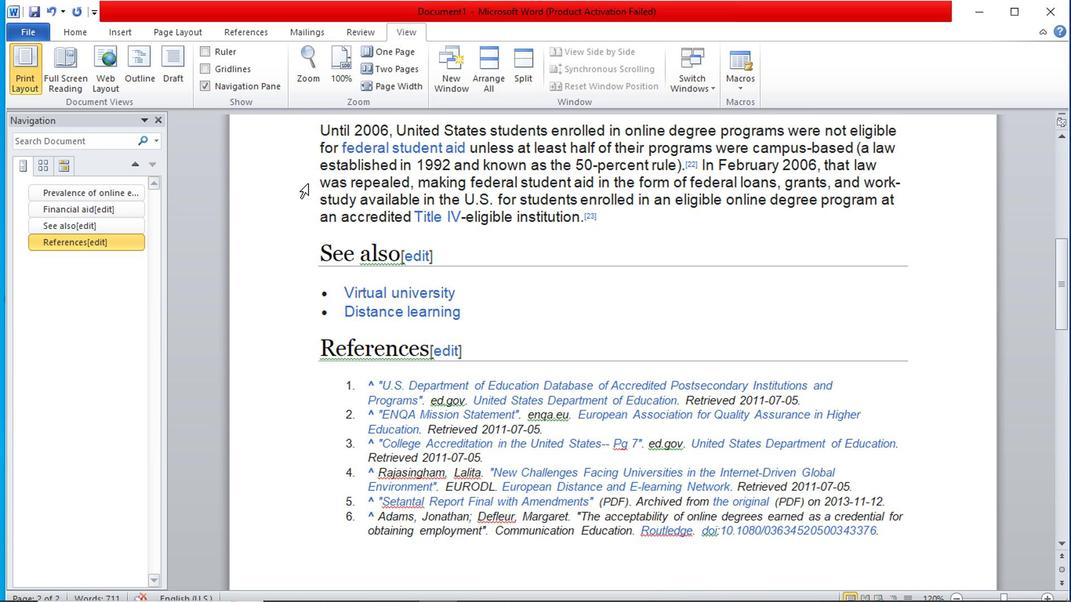 
Action: Mouse scrolled (348, 192) with delta (0, 0)
Screenshot: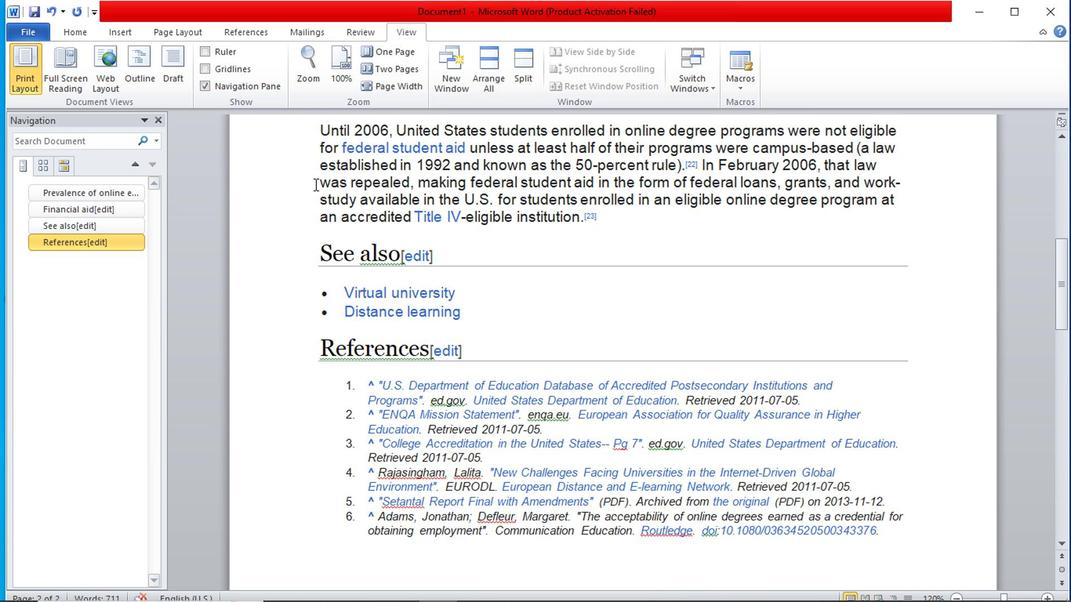 
Action: Mouse scrolled (348, 192) with delta (0, 0)
Screenshot: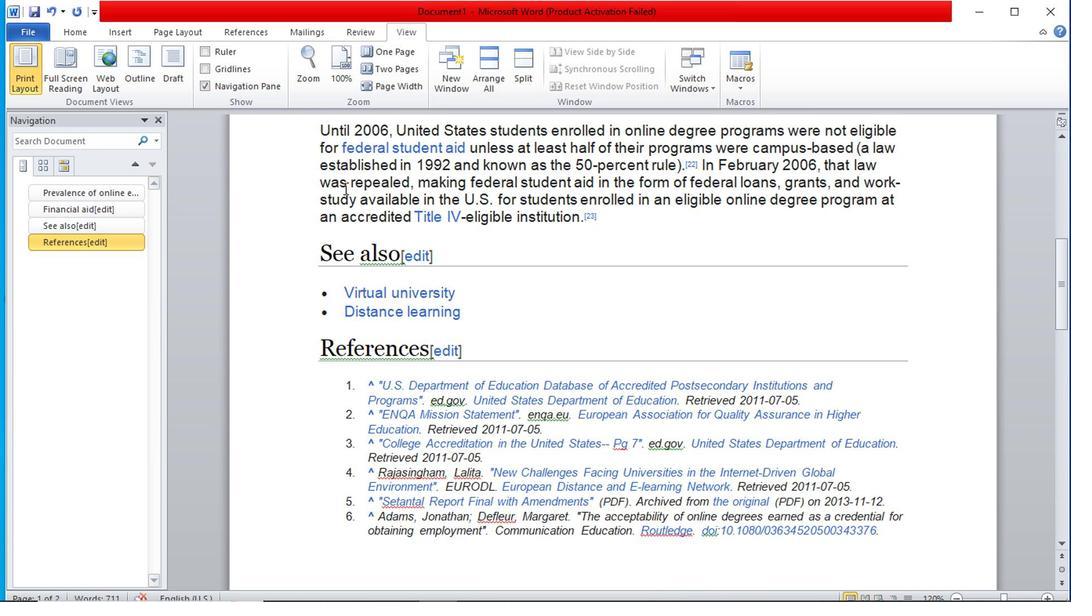 
Action: Mouse scrolled (348, 192) with delta (0, 0)
Screenshot: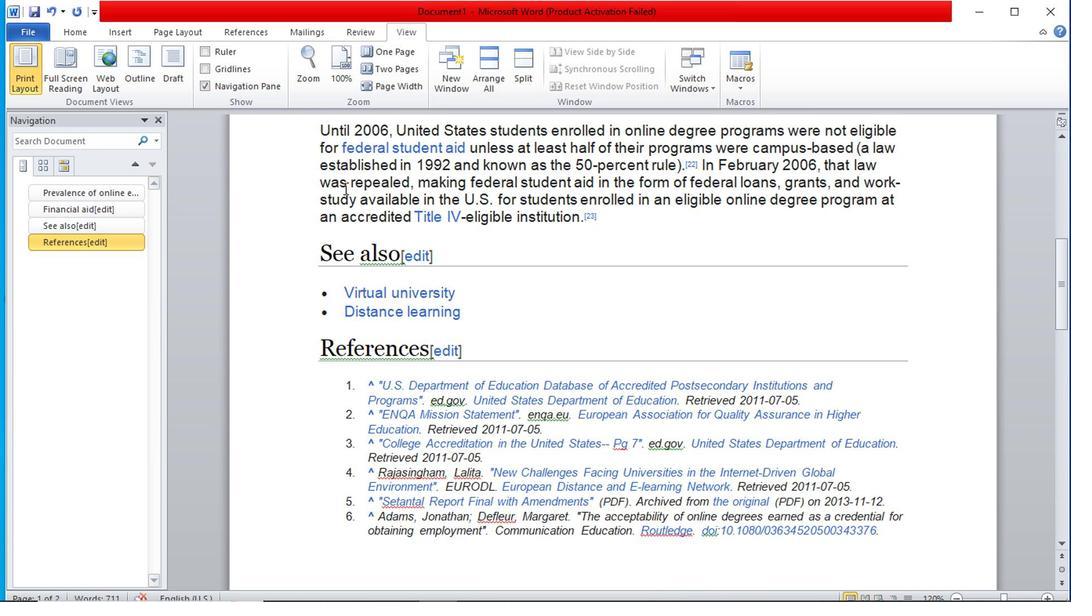 
Action: Mouse scrolled (348, 192) with delta (0, 0)
Screenshot: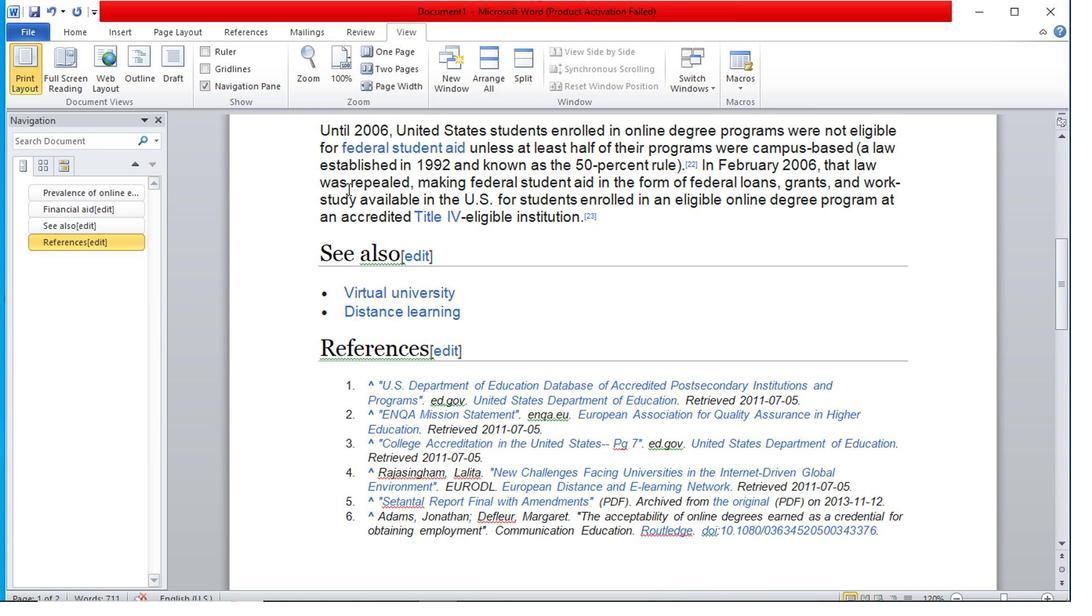 
Action: Mouse scrolled (348, 192) with delta (0, 0)
Screenshot: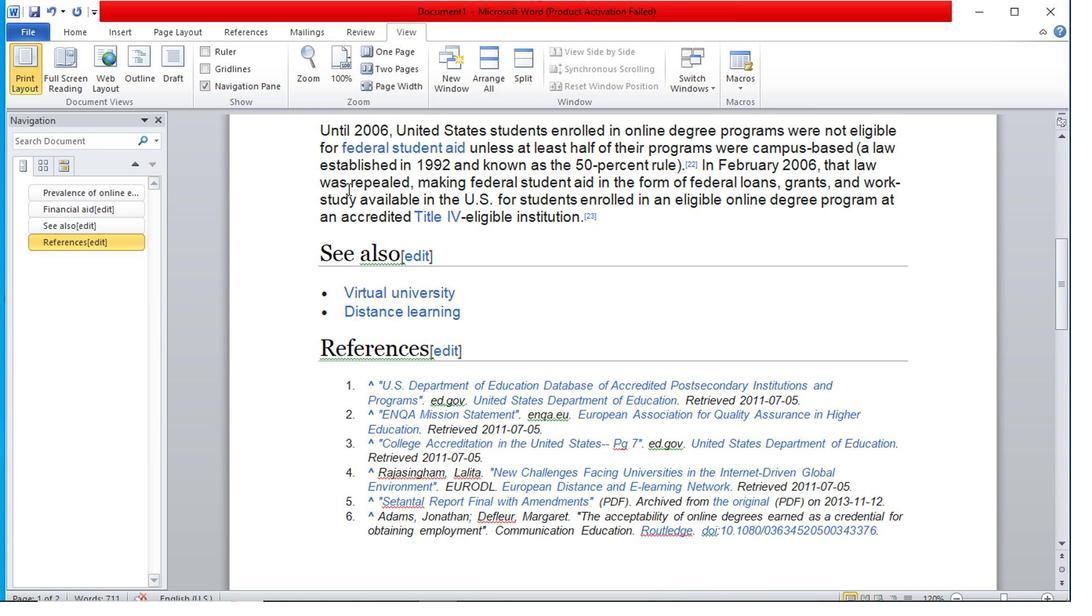 
Action: Mouse moved to (352, 193)
Screenshot: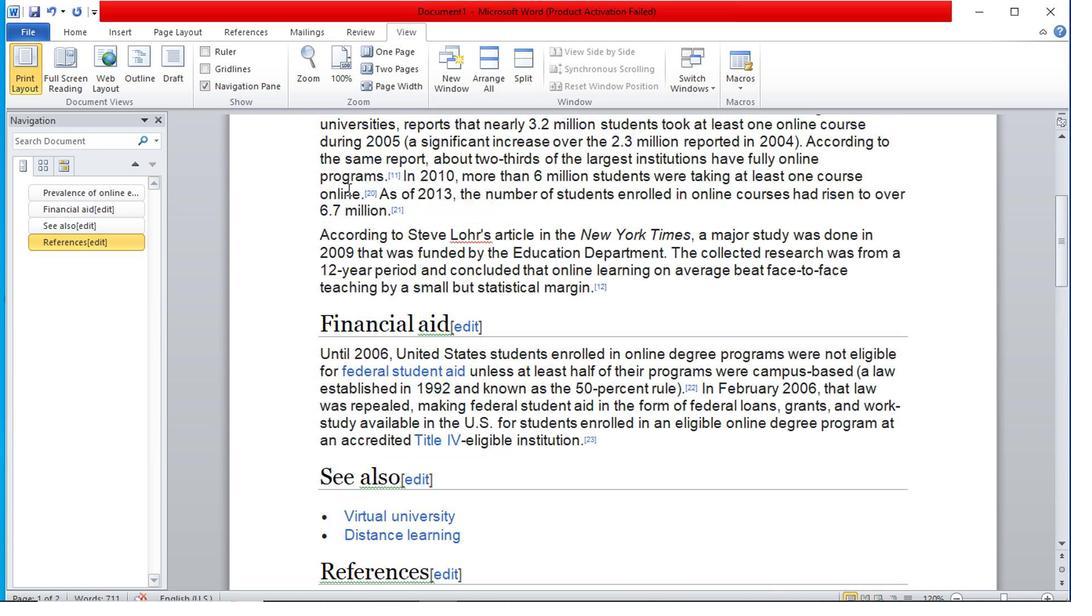 
Action: Mouse scrolled (352, 194) with delta (0, 0)
Screenshot: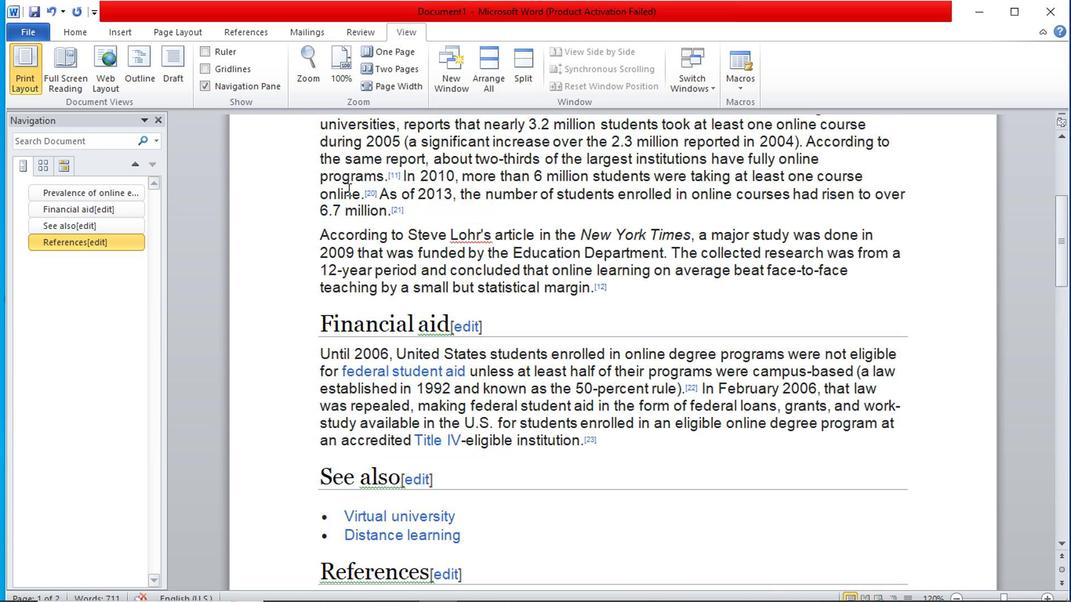 
Action: Mouse scrolled (352, 194) with delta (0, 0)
Screenshot: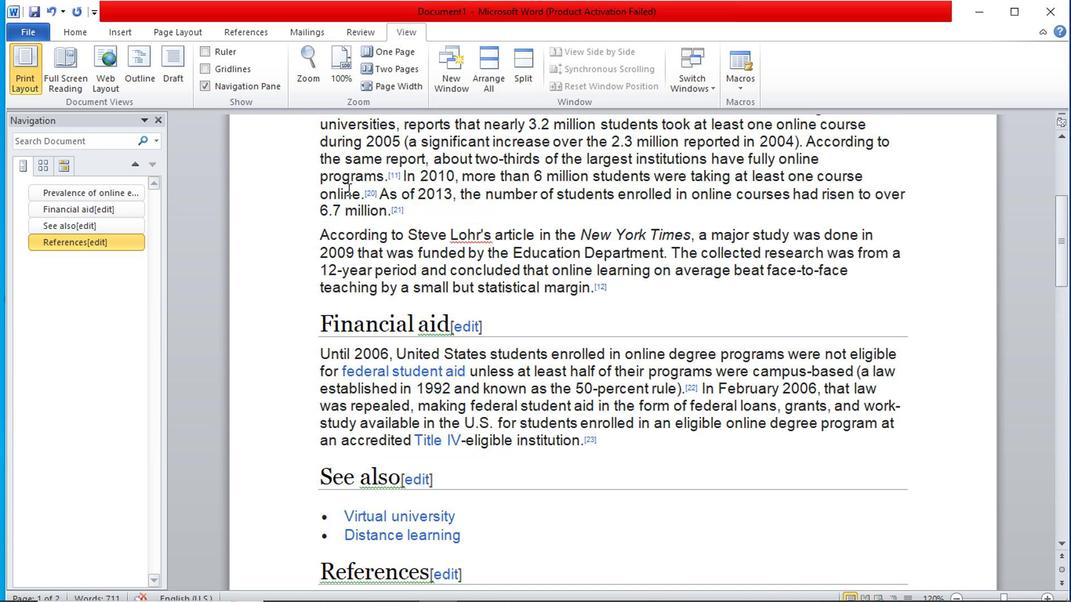 
Action: Mouse scrolled (352, 194) with delta (0, 0)
Screenshot: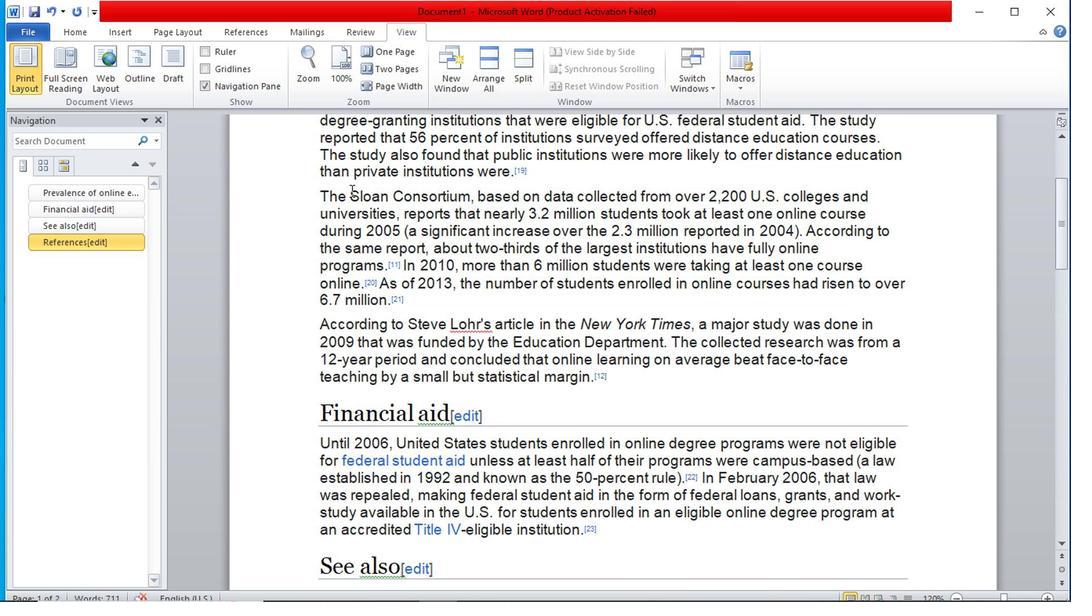 
Action: Mouse scrolled (352, 194) with delta (0, 0)
Screenshot: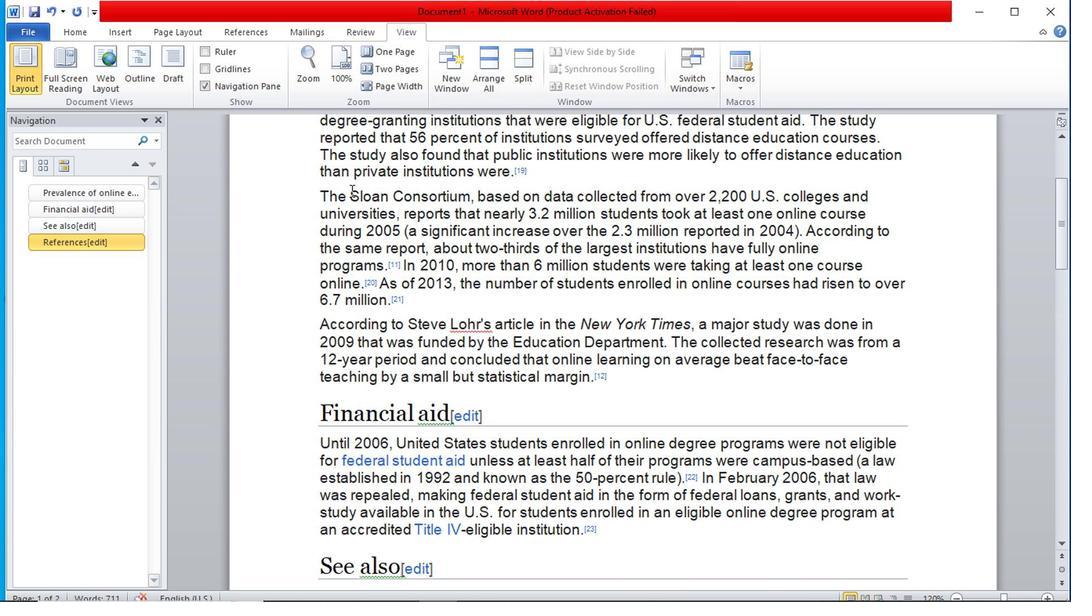 
Action: Mouse scrolled (352, 194) with delta (0, 0)
Screenshot: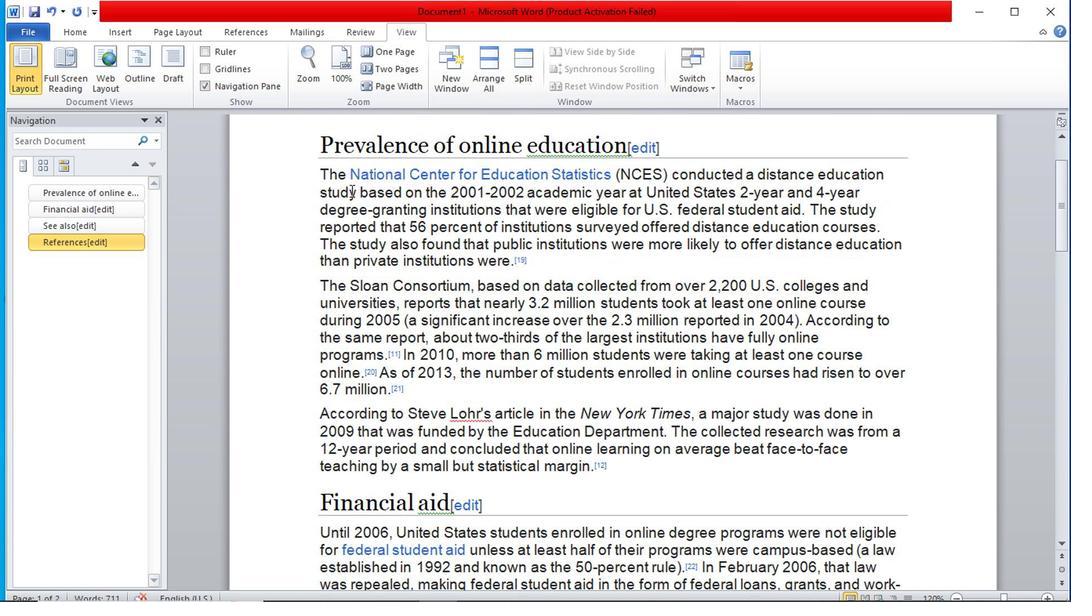 
Action: Mouse scrolled (352, 194) with delta (0, 0)
Screenshot: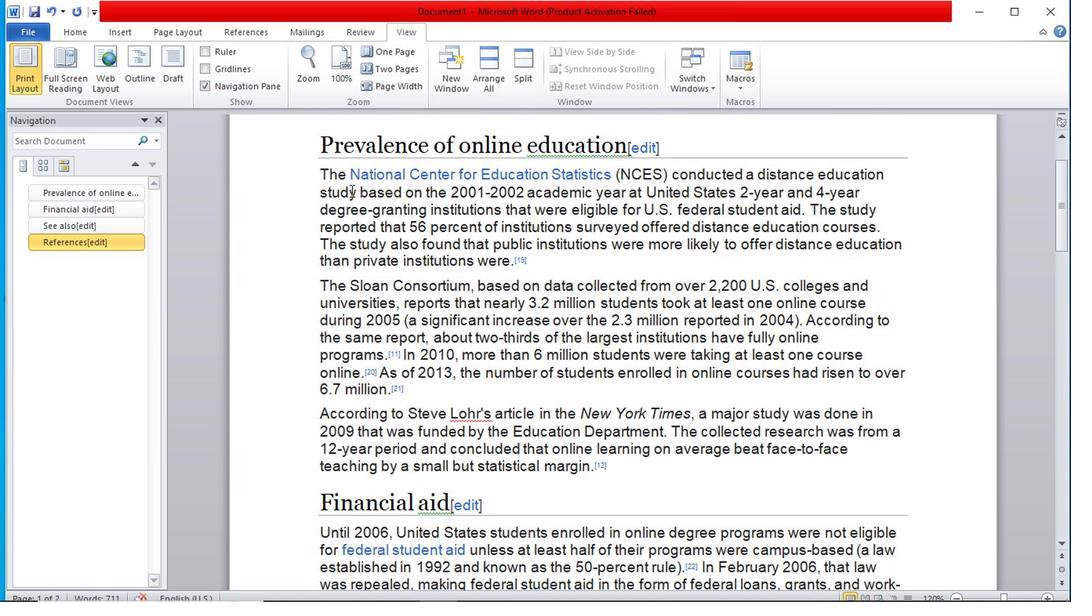 
Action: Mouse scrolled (352, 194) with delta (0, 0)
Screenshot: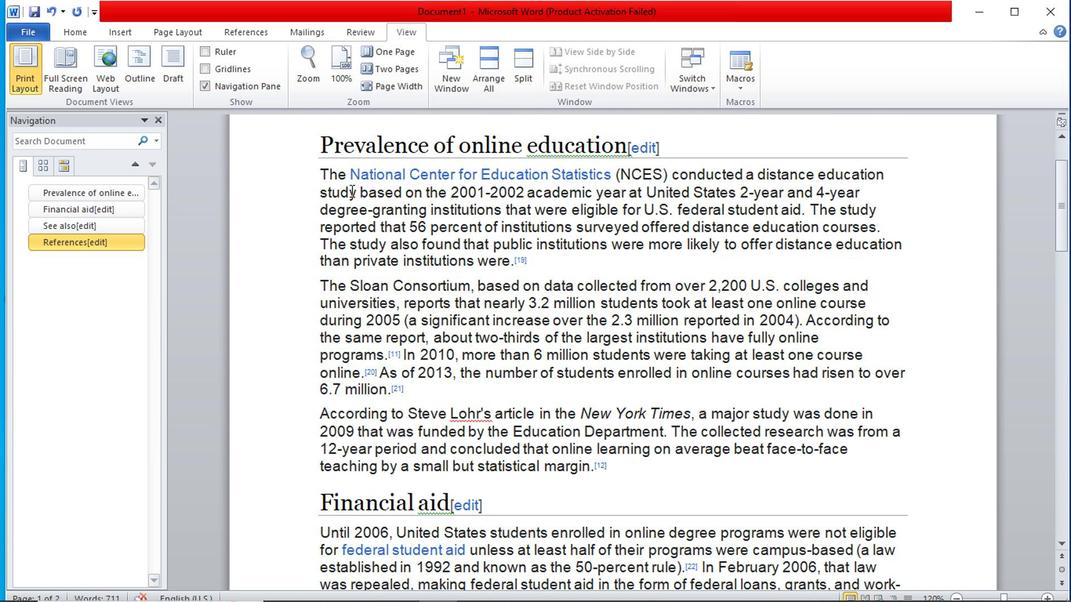 
Action: Mouse scrolled (352, 194) with delta (0, 0)
Screenshot: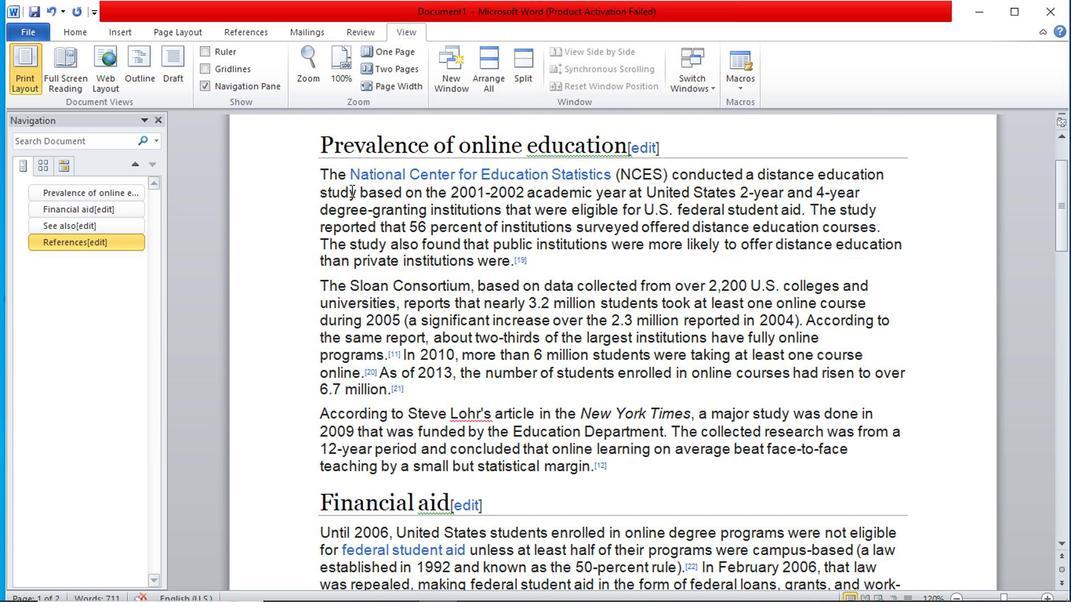 
Action: Mouse scrolled (352, 194) with delta (0, 0)
Screenshot: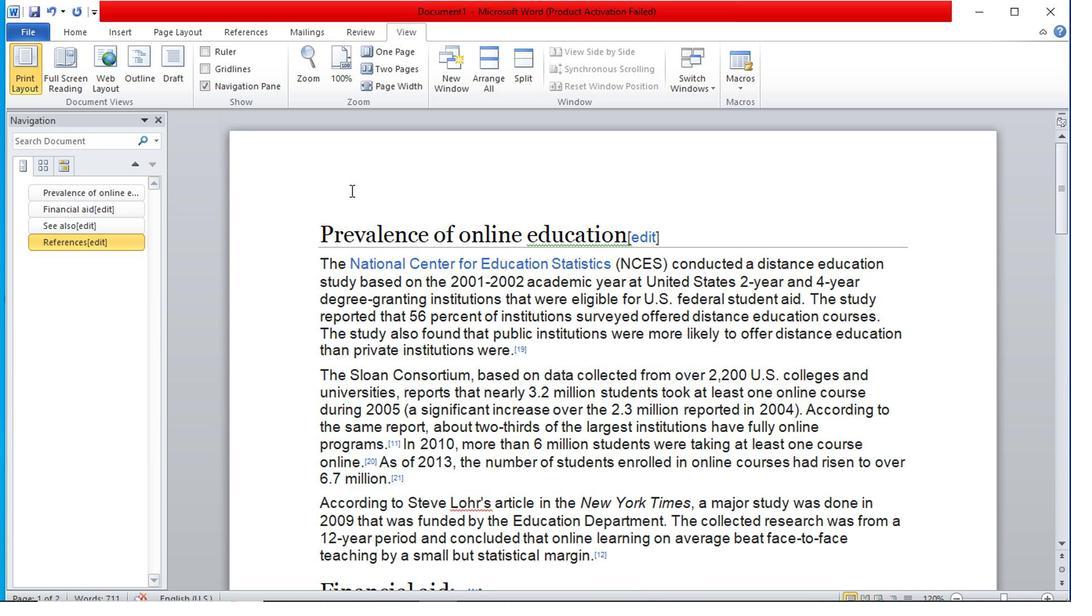 
Action: Mouse scrolled (352, 194) with delta (0, 0)
Screenshot: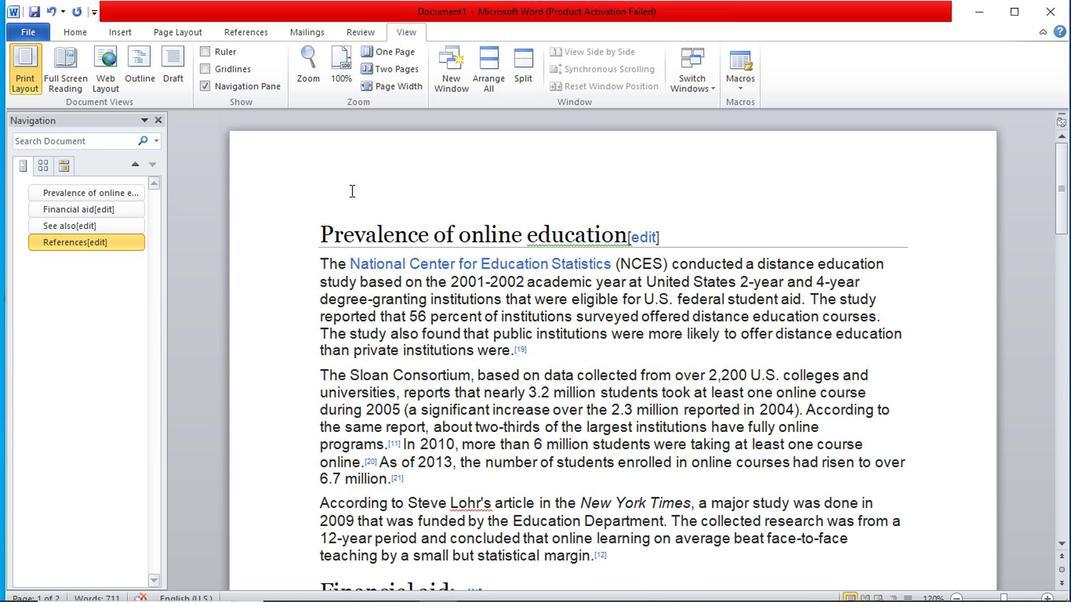 
Action: Mouse scrolled (352, 194) with delta (0, 0)
Screenshot: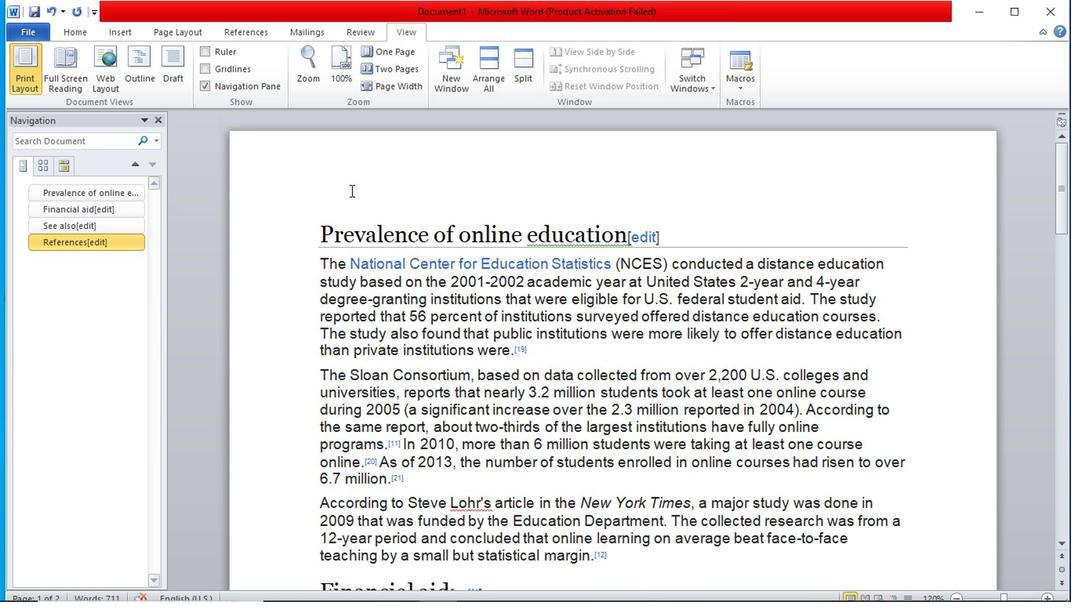 
Action: Mouse moved to (413, 193)
Screenshot: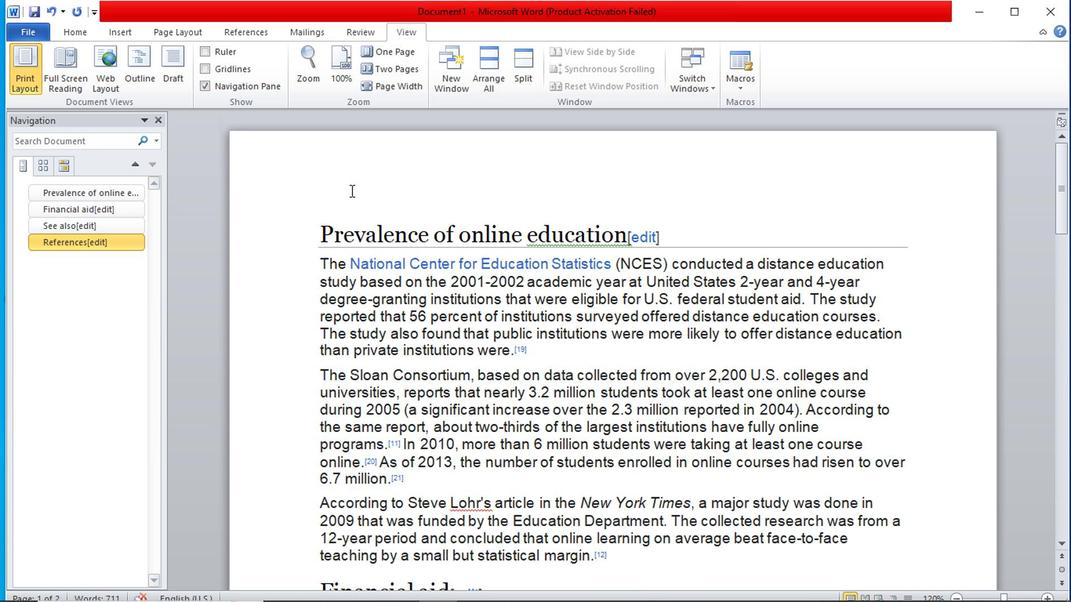 
Action: Mouse scrolled (413, 192) with delta (0, -1)
Screenshot: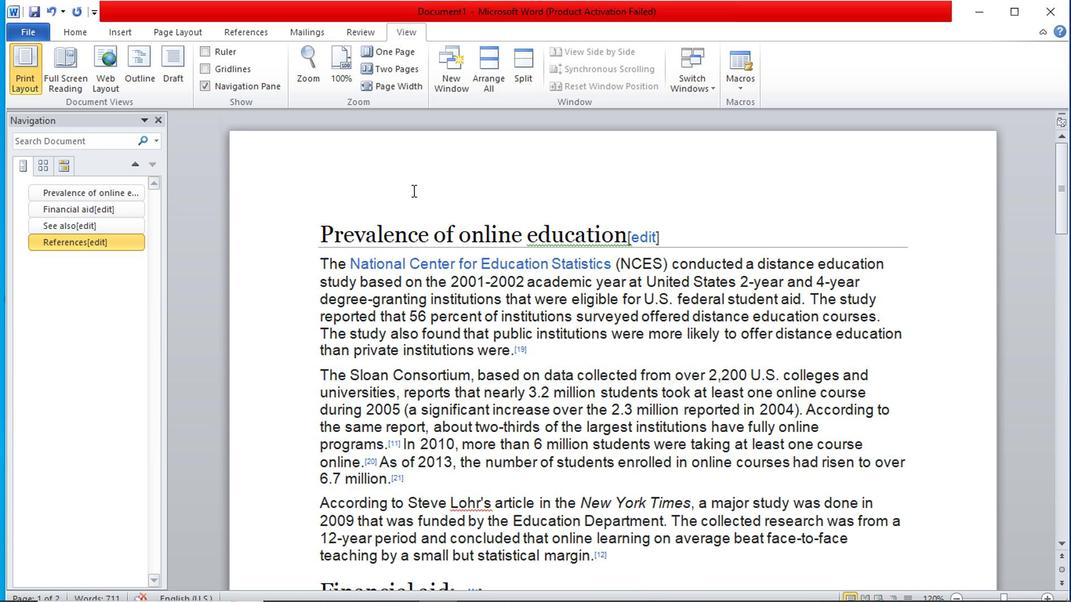 
Action: Mouse moved to (413, 179)
Screenshot: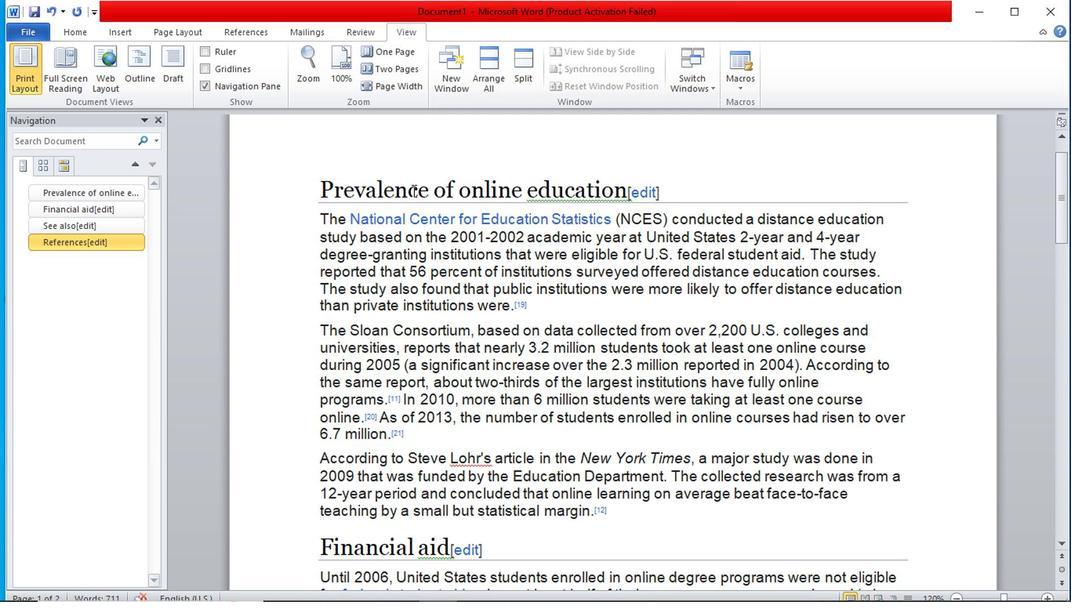 
Action: Mouse scrolled (413, 180) with delta (0, 0)
Screenshot: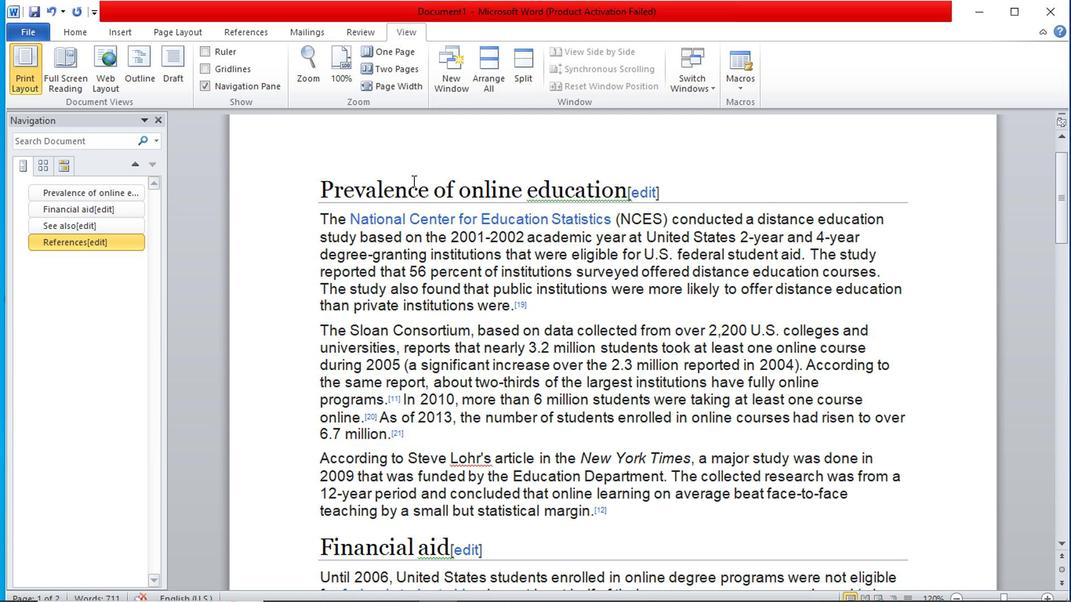 
Action: Mouse scrolled (413, 180) with delta (0, 0)
Screenshot: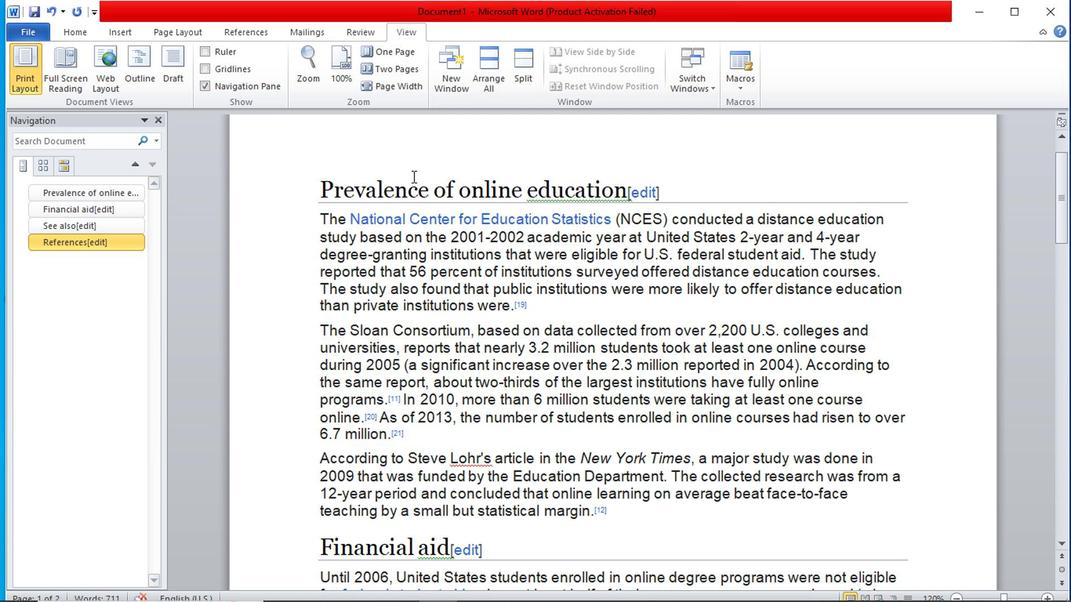 
Action: Mouse scrolled (413, 180) with delta (0, 0)
Screenshot: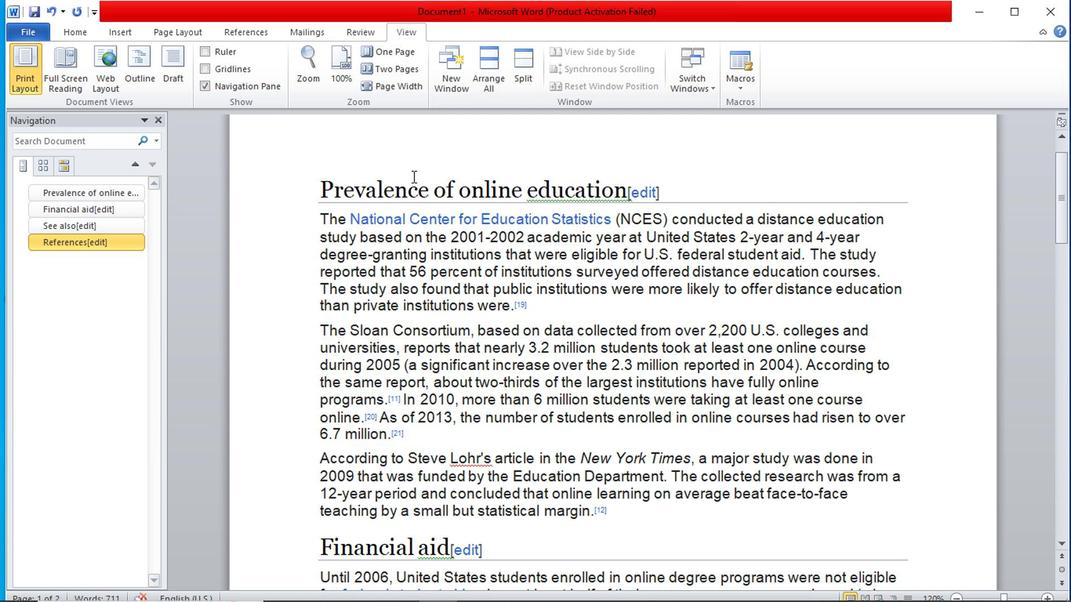
Action: Mouse moved to (444, 171)
Screenshot: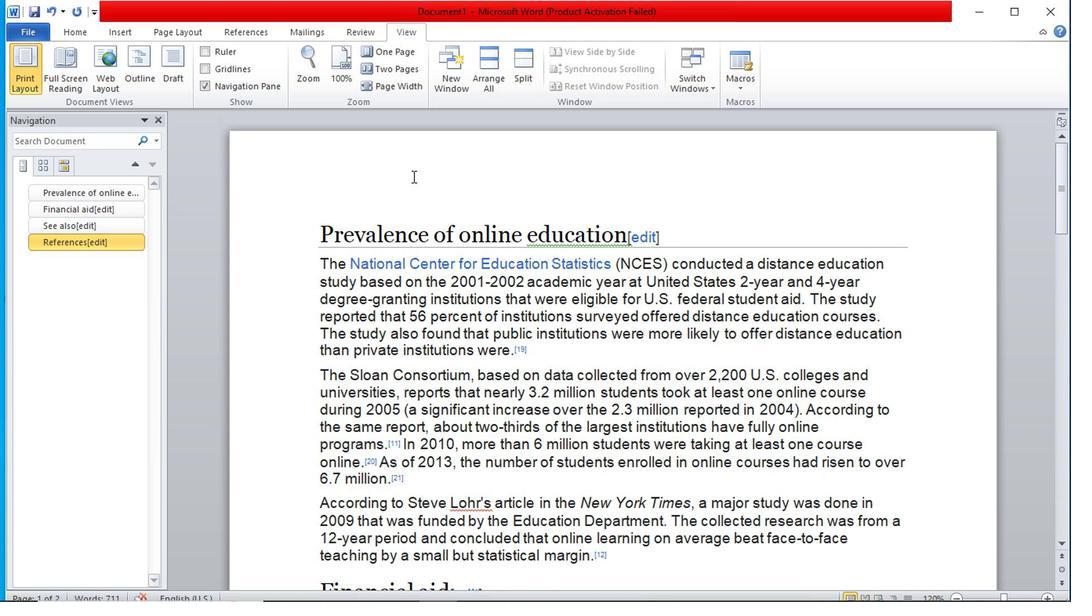 
Action: Mouse pressed left at (444, 171)
Screenshot: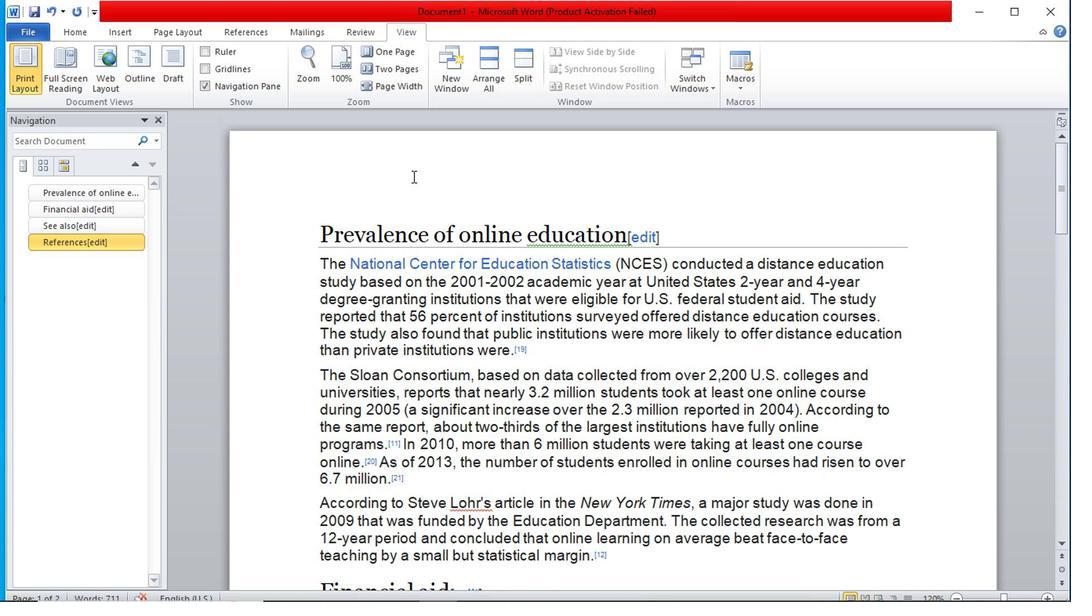 
Action: Mouse moved to (446, 171)
Screenshot: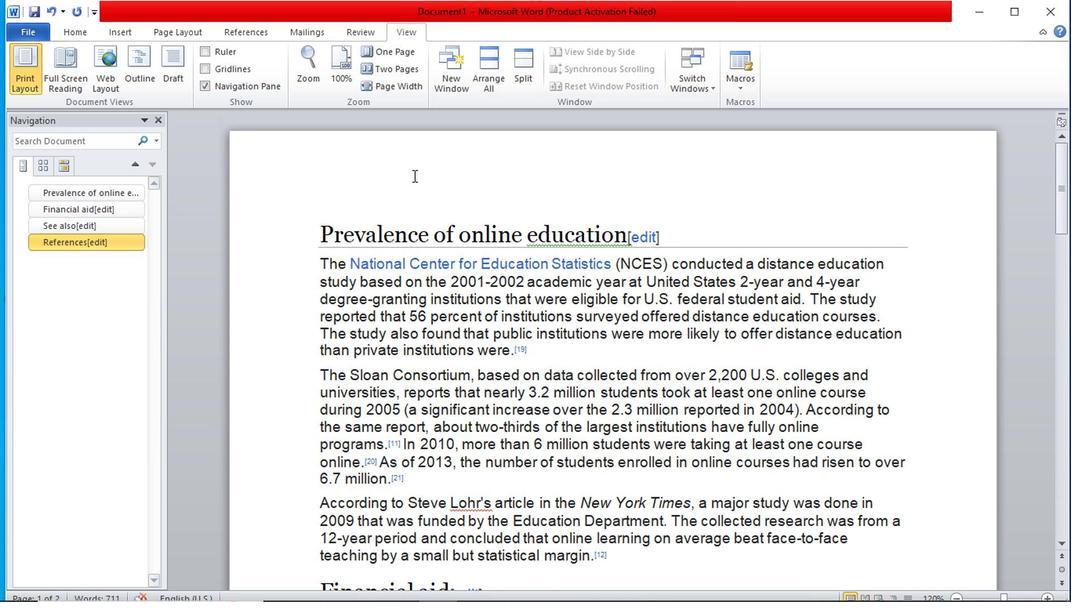 
Action: Mouse pressed left at (446, 171)
Screenshot: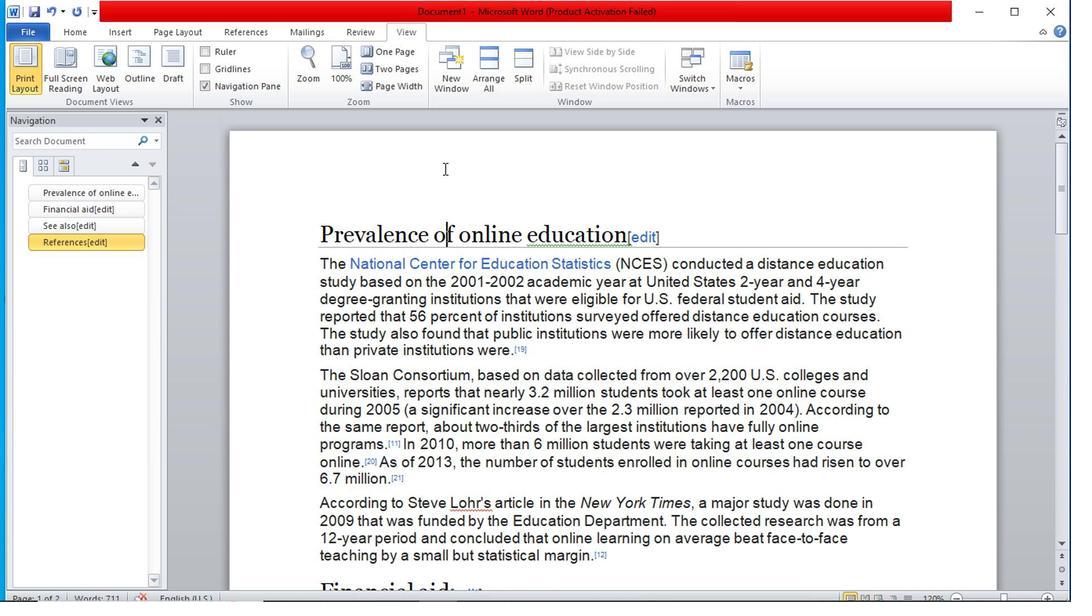 
Action: Mouse moved to (578, 202)
Screenshot: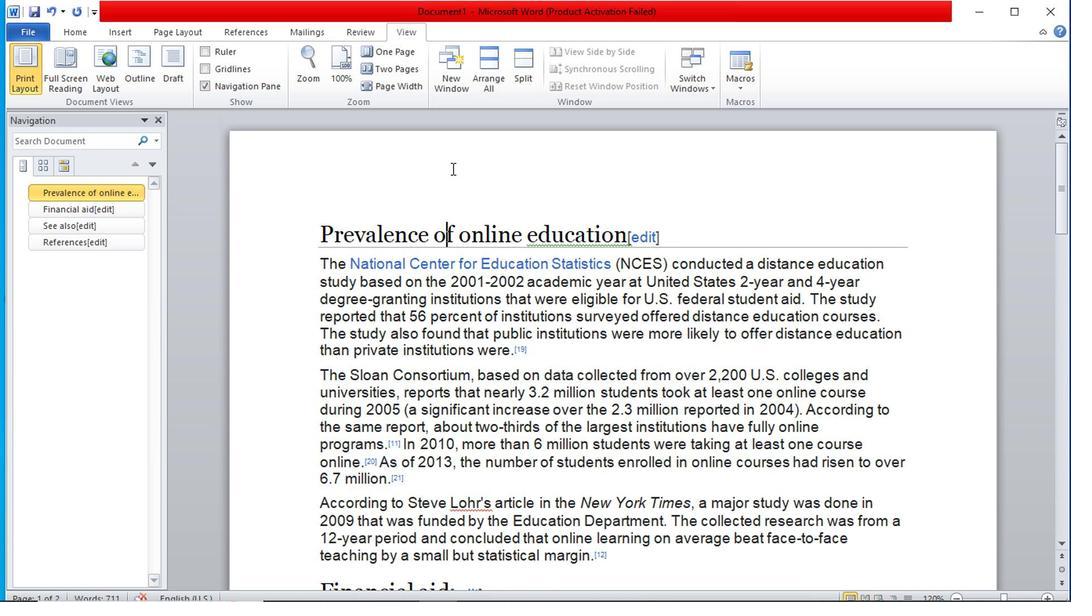 
Action: Mouse pressed left at (578, 202)
Screenshot: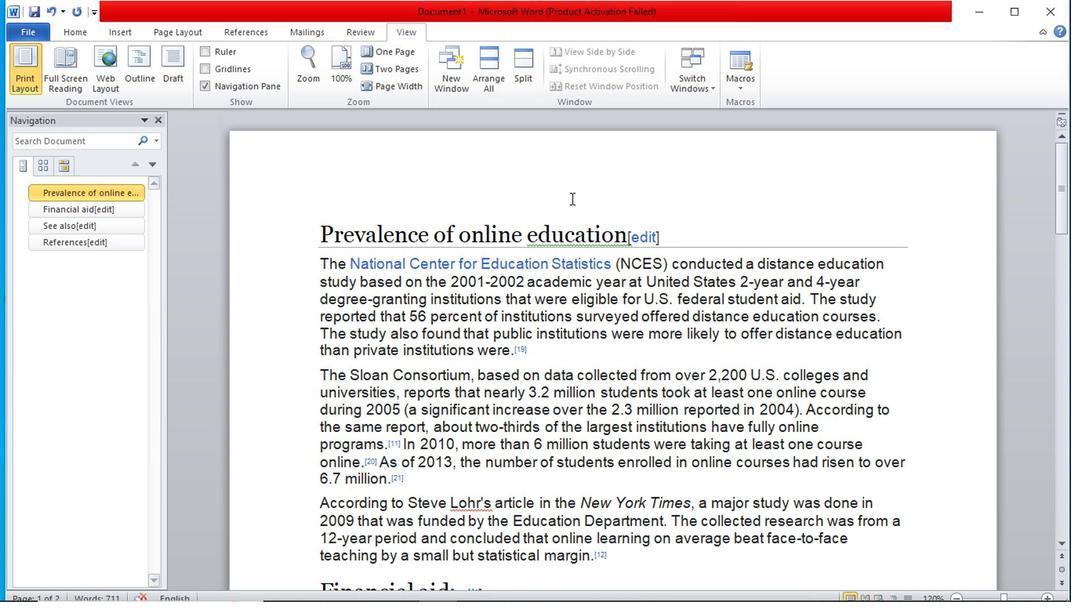 
Action: Mouse moved to (579, 202)
Screenshot: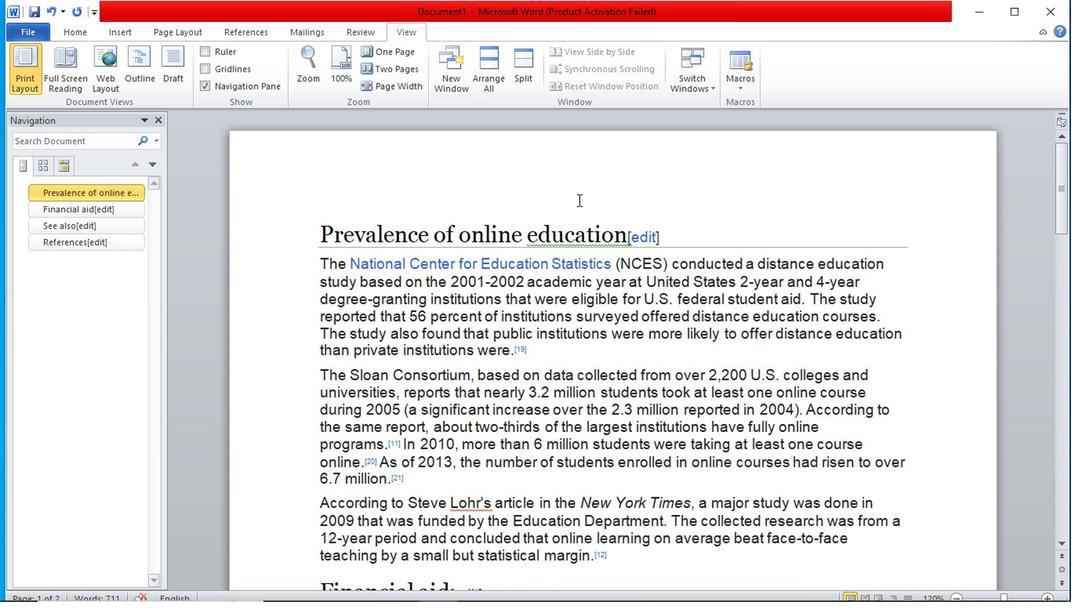 
Action: Mouse pressed left at (579, 202)
Screenshot: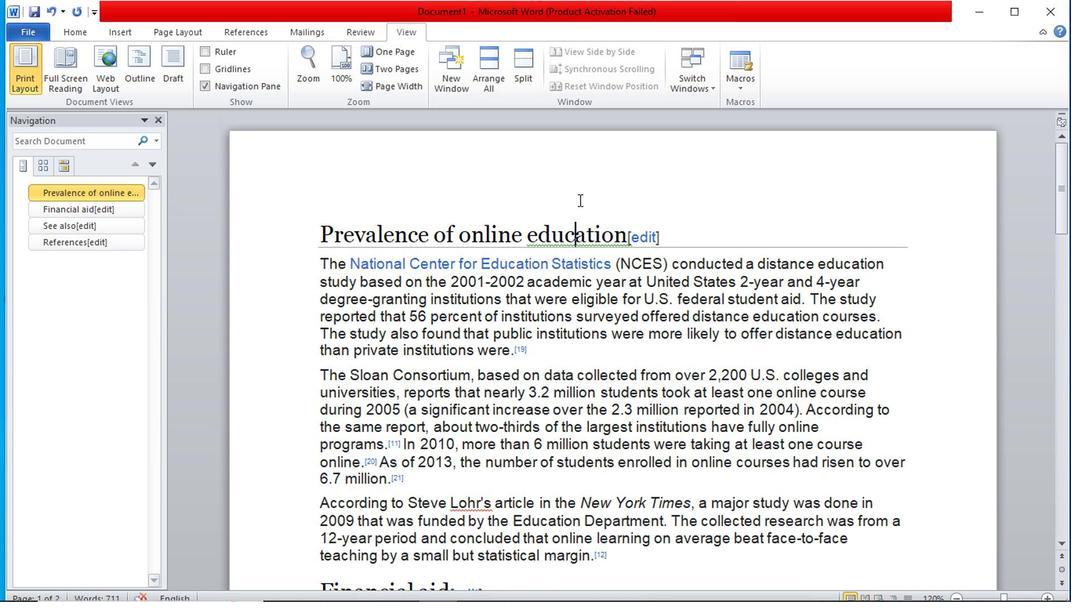 
Action: Mouse moved to (92, 37)
Screenshot: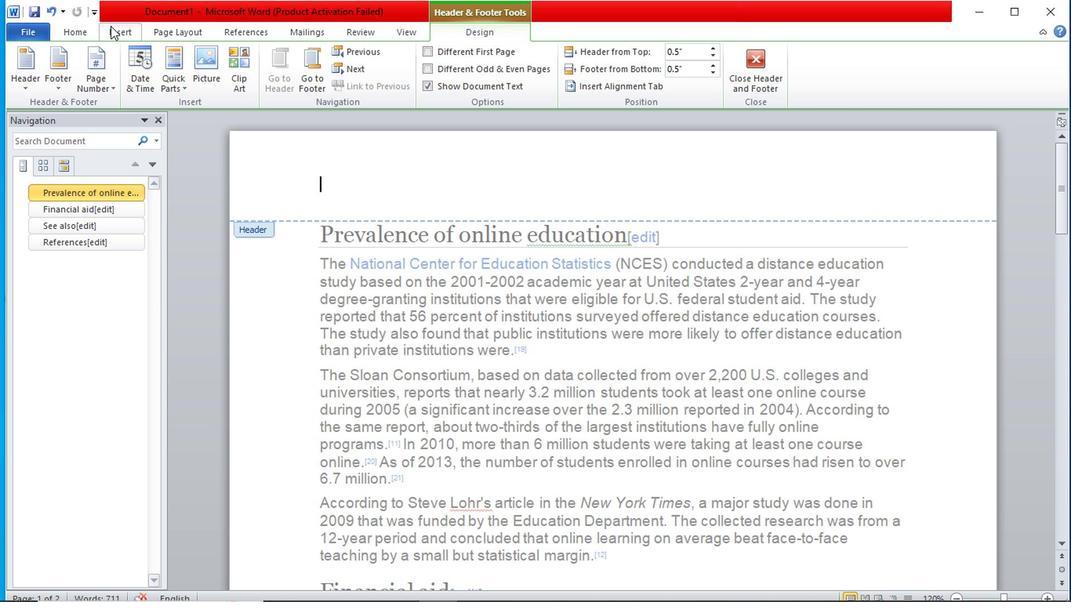 
Action: Mouse pressed left at (92, 37)
Screenshot: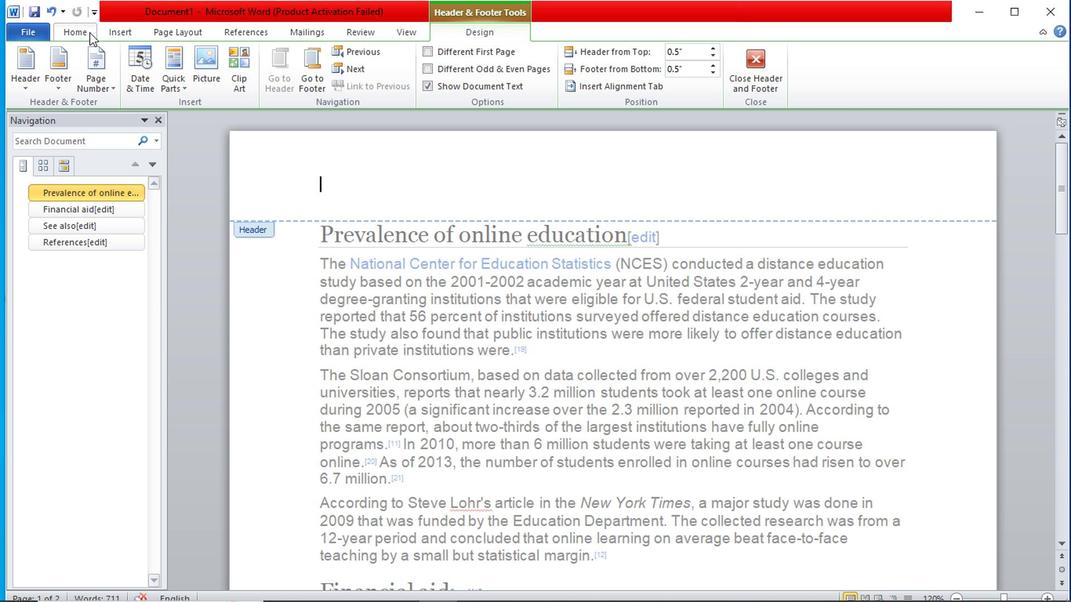 
Action: Mouse moved to (835, 77)
Screenshot: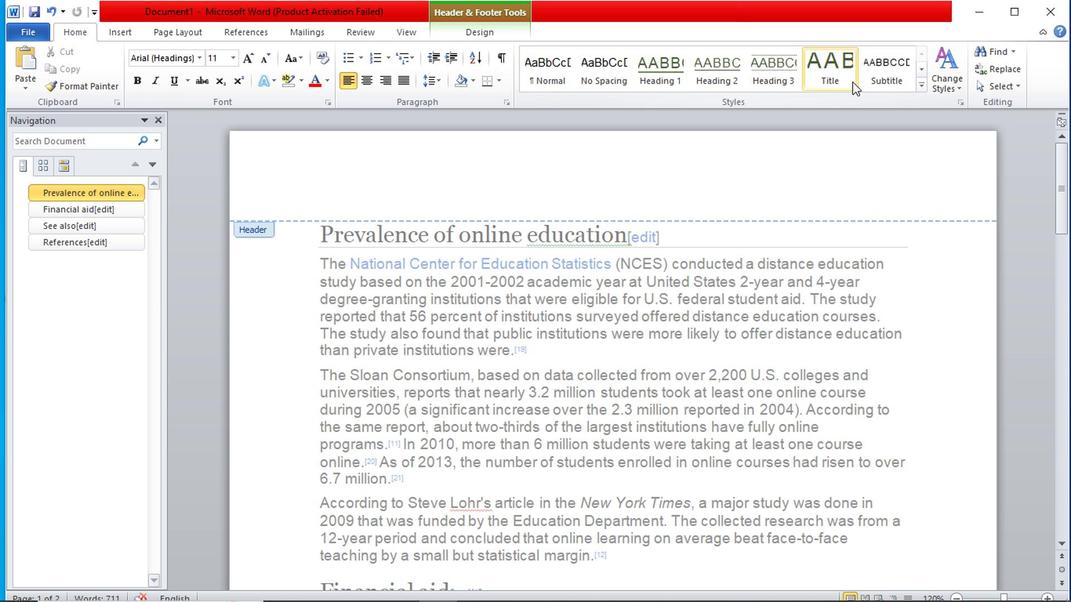
Action: Mouse pressed left at (835, 77)
Screenshot: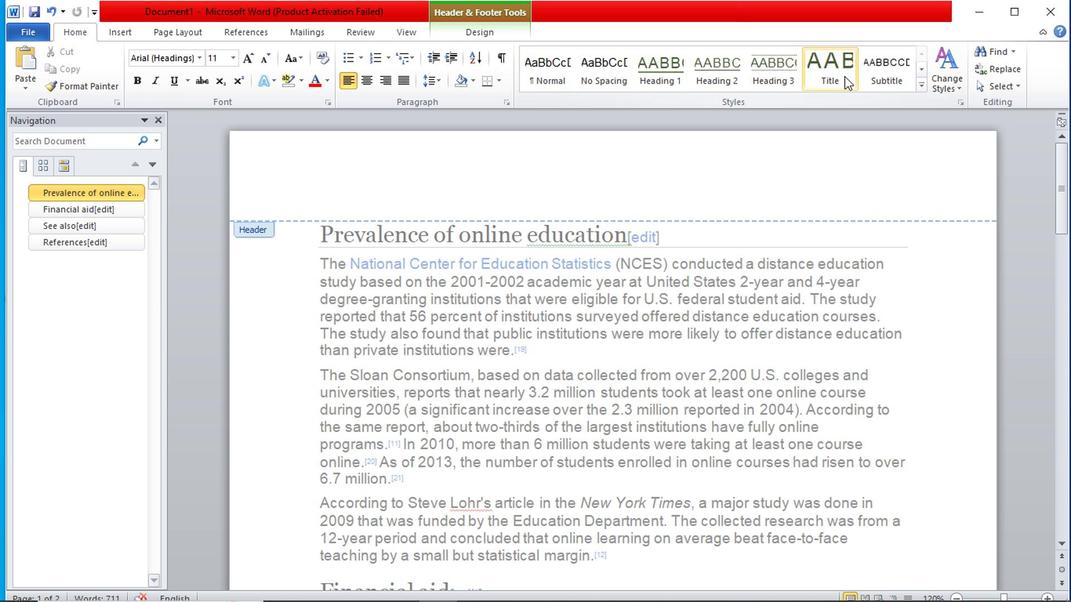 
Action: Mouse moved to (389, 204)
Screenshot: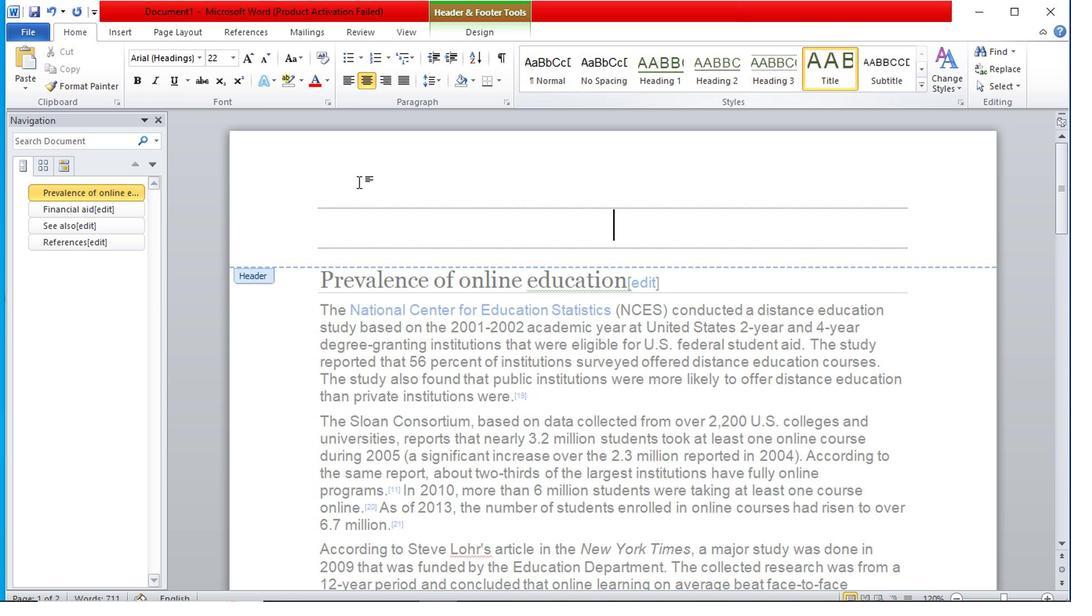 
Action: Key pressed <Key.shift>Di<Key.backspace><Key.backspace><Key.shift>Education<Key.space><Key.shift>Centre
Screenshot: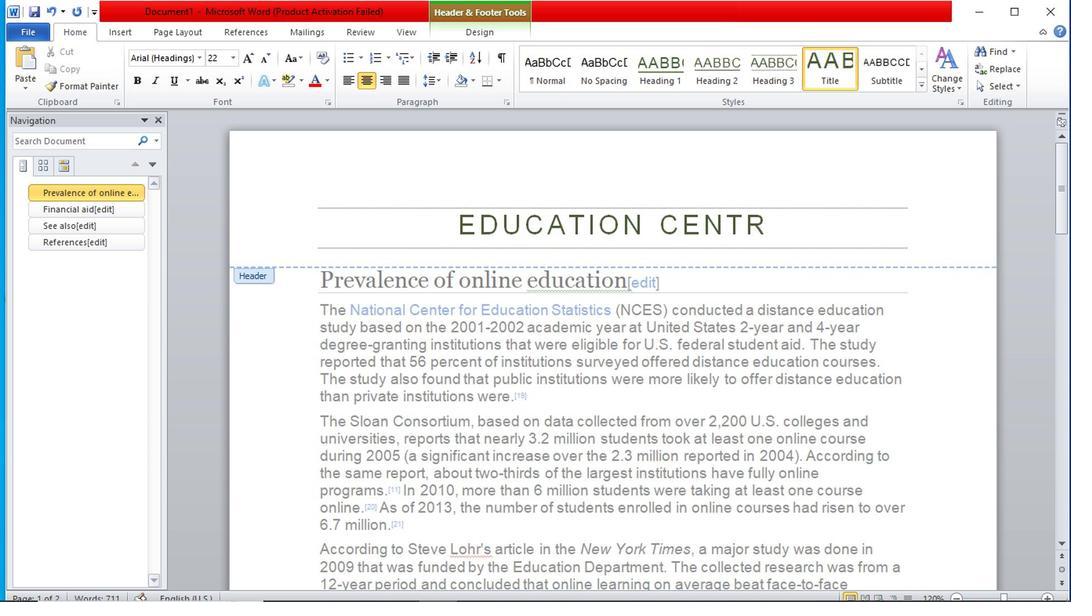 
Action: Mouse moved to (368, 225)
Screenshot: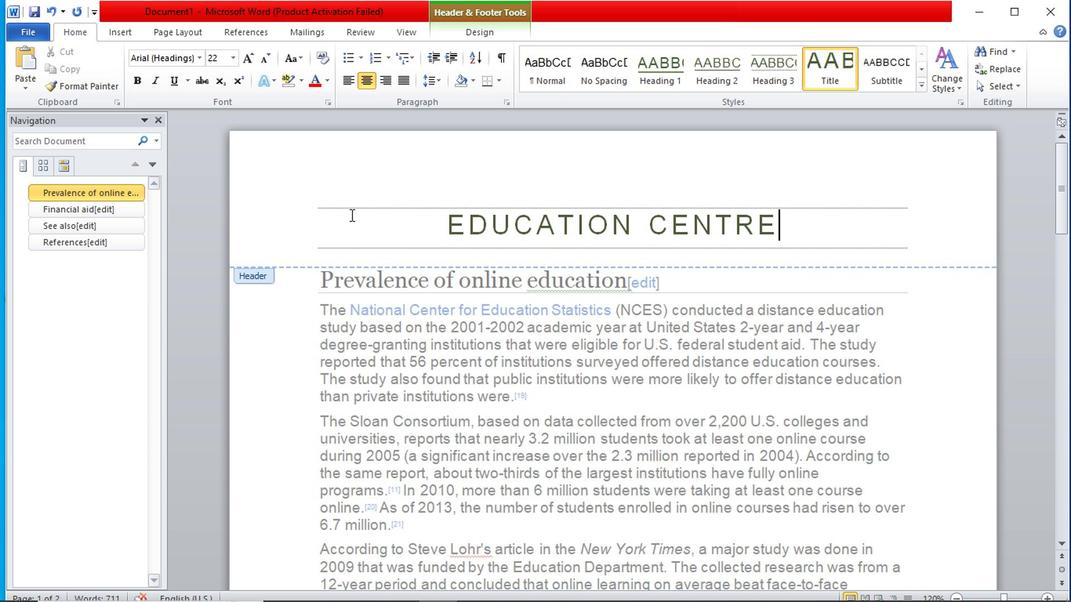 
Action: Mouse pressed left at (368, 225)
Screenshot: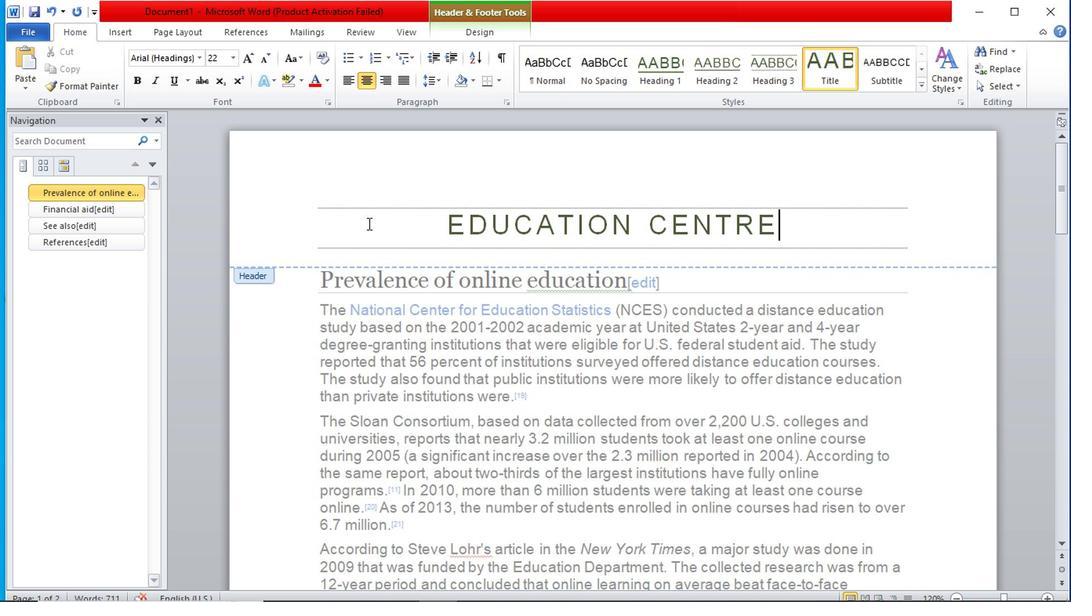 
Action: Mouse moved to (143, 80)
Screenshot: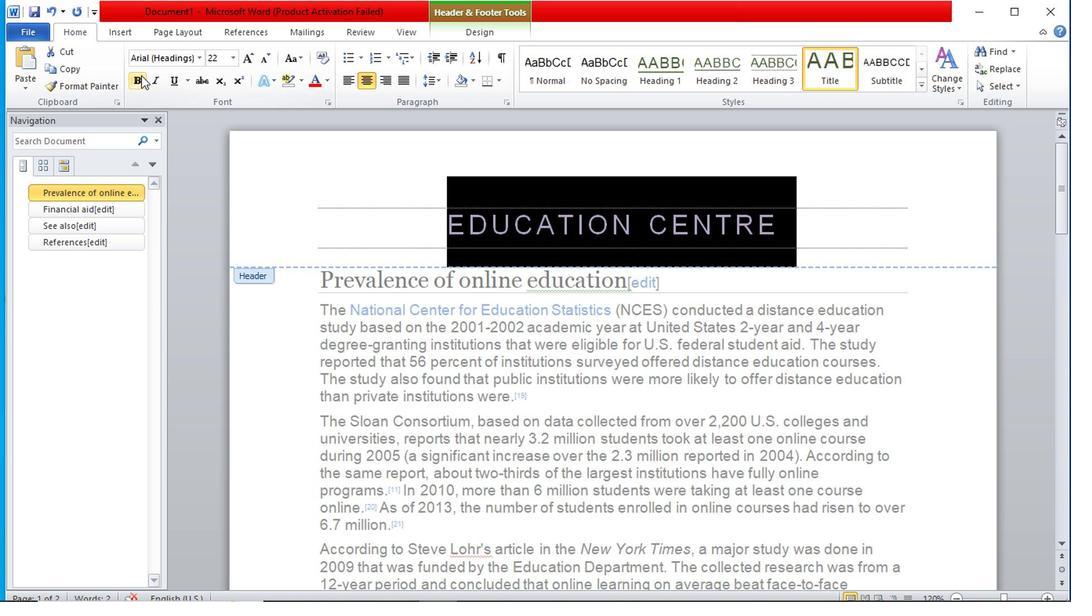 
Action: Mouse pressed left at (143, 80)
Screenshot: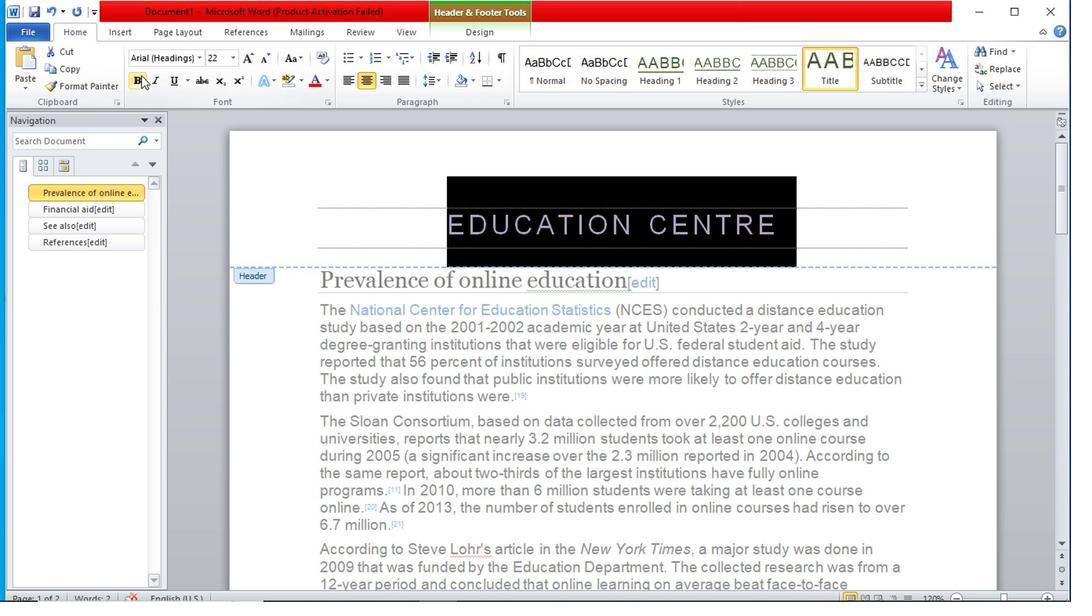 
Action: Mouse moved to (242, 59)
Screenshot: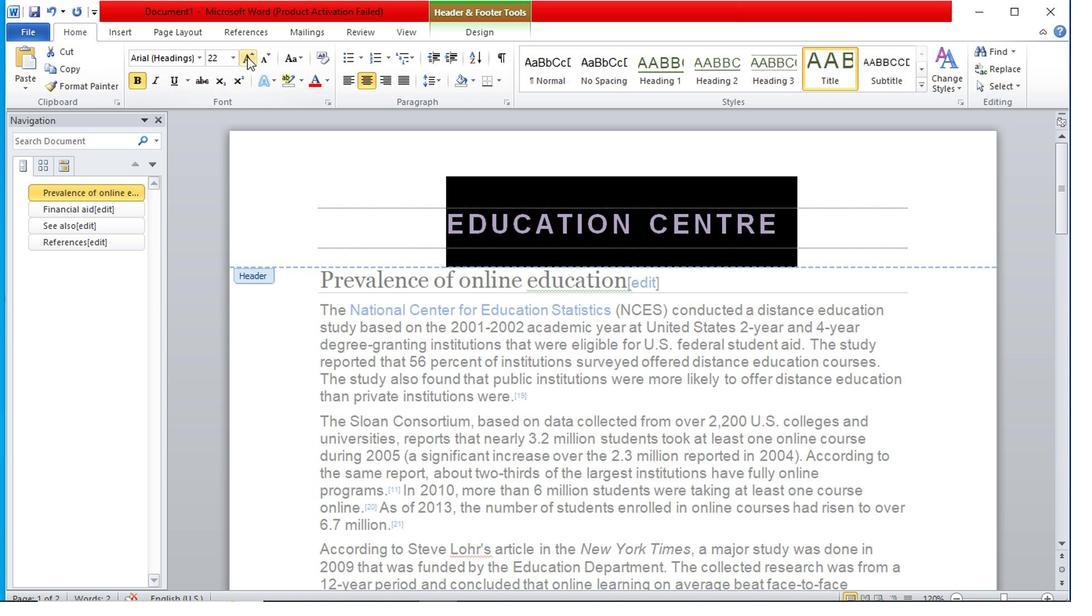 
Action: Mouse pressed left at (242, 59)
Screenshot: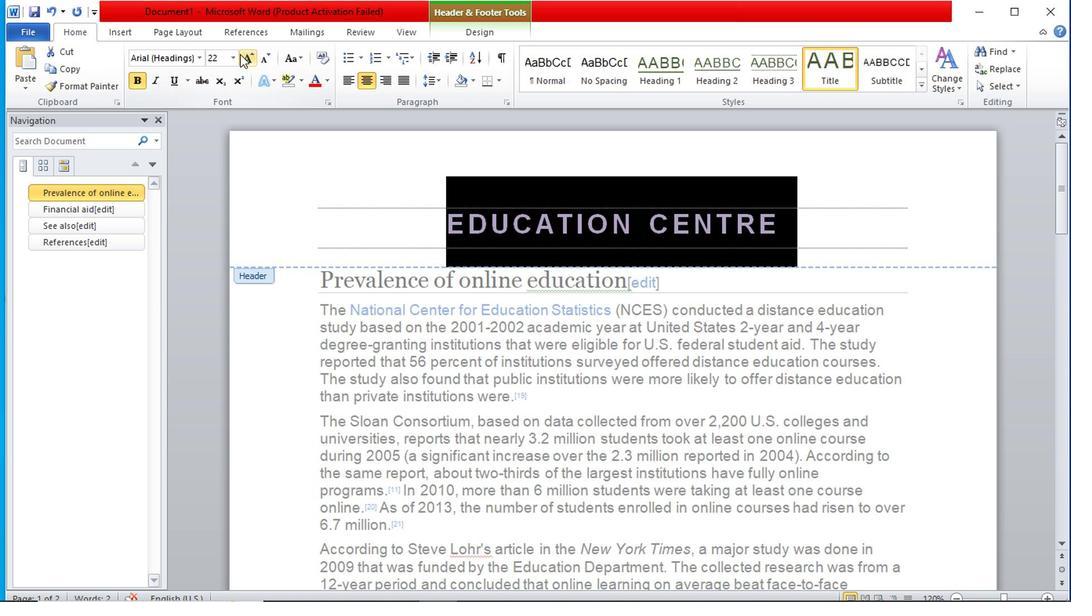 
Action: Mouse moved to (234, 64)
Screenshot: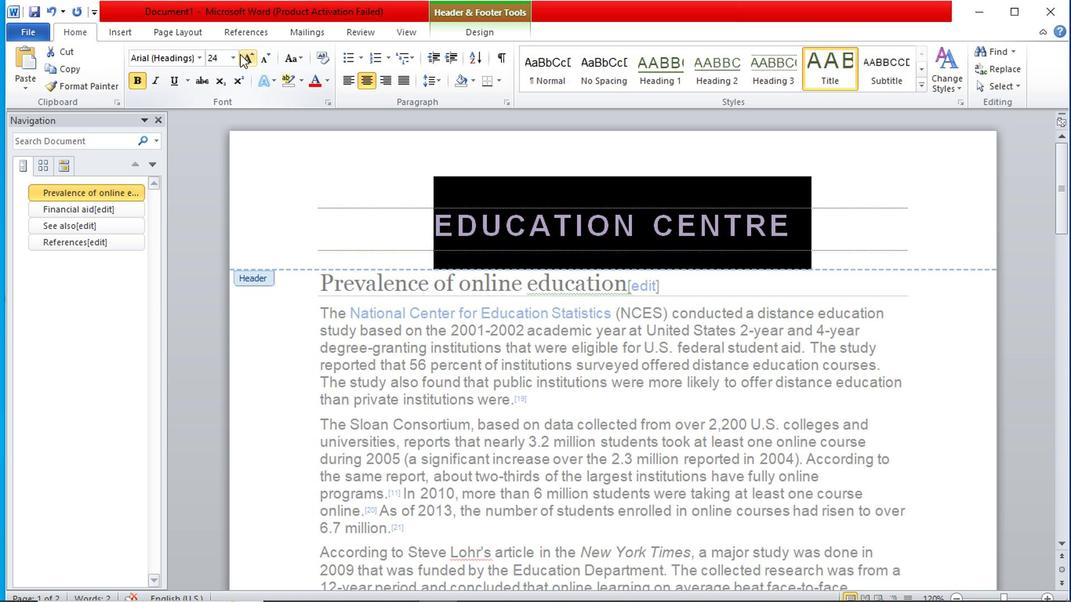 
Action: Mouse pressed left at (234, 64)
Screenshot: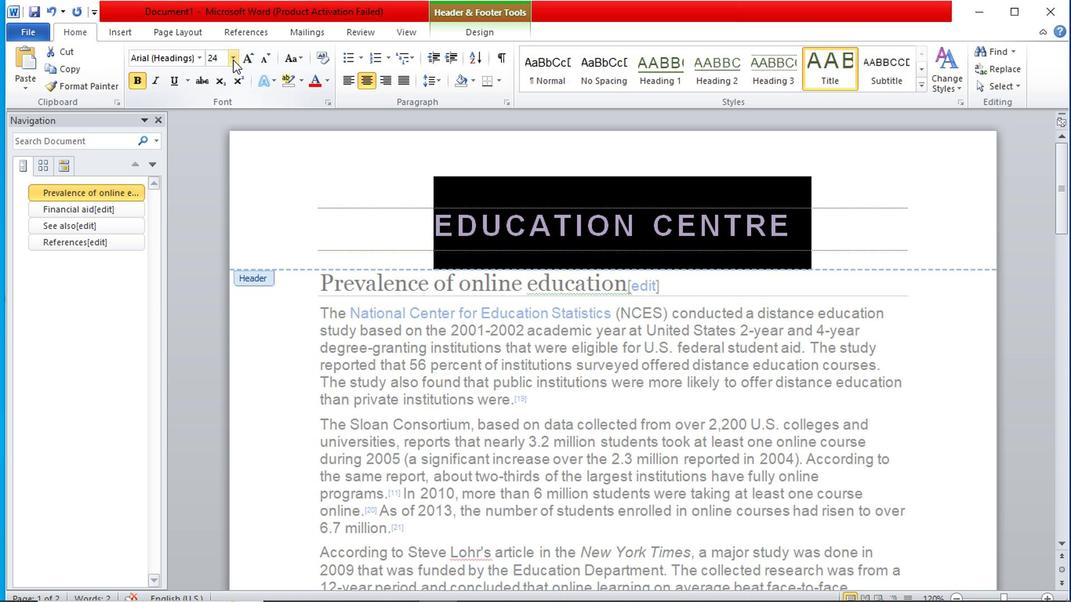 
Action: Mouse moved to (252, 61)
Screenshot: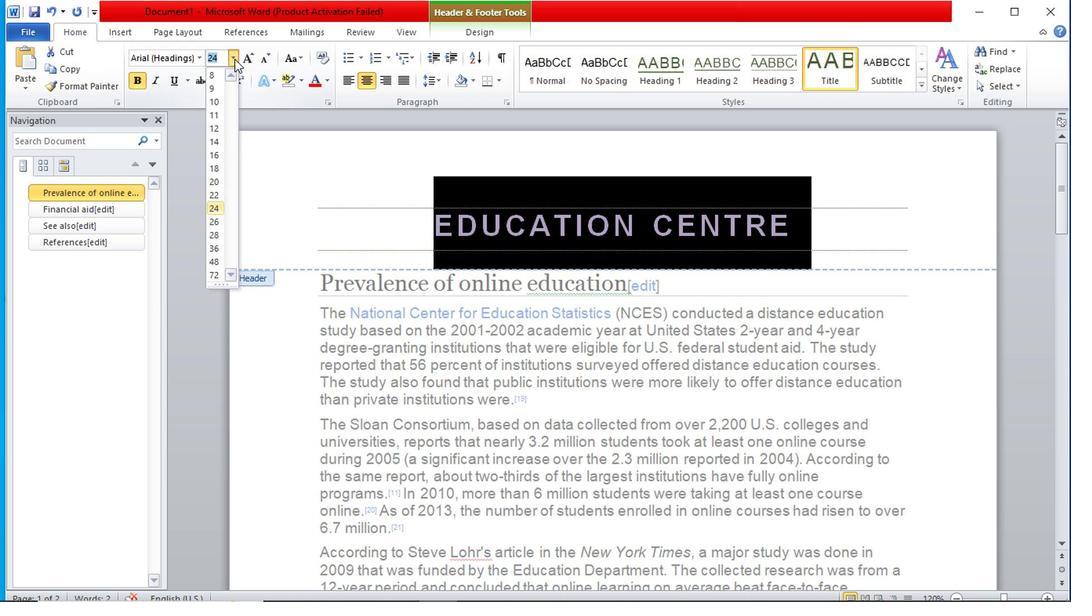 
Action: Mouse pressed left at (252, 61)
Screenshot: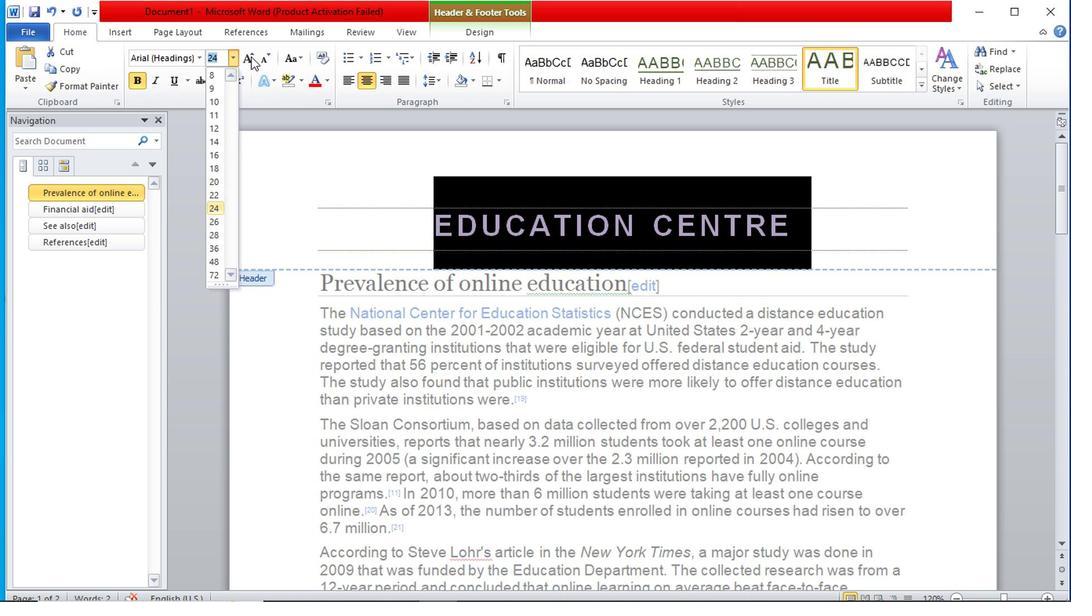 
Action: Mouse moved to (306, 204)
Screenshot: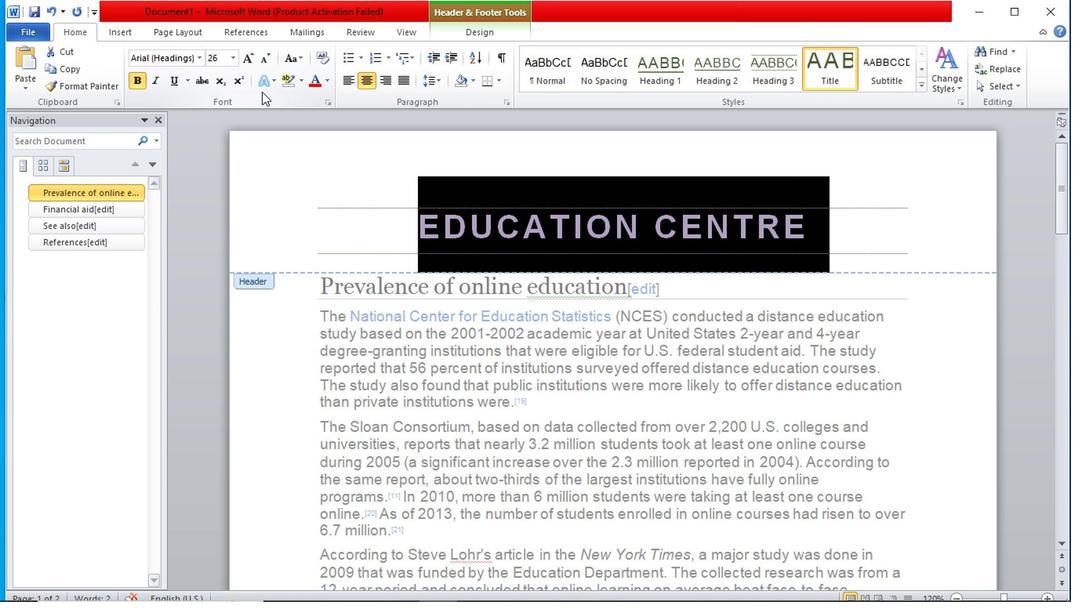 
Action: Mouse pressed left at (306, 204)
Screenshot: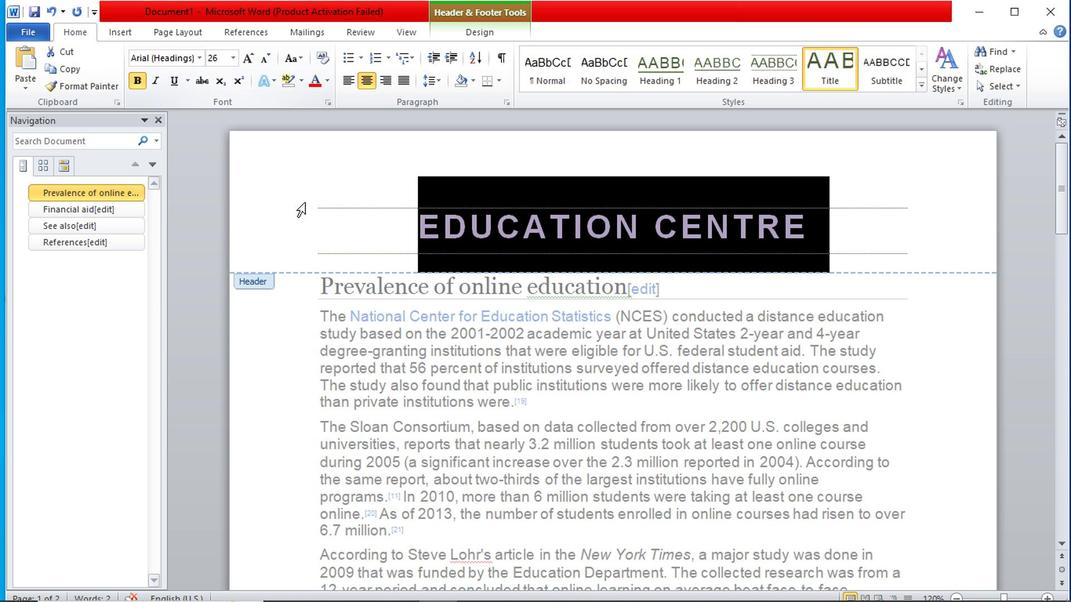 
Action: Mouse moved to (356, 231)
Screenshot: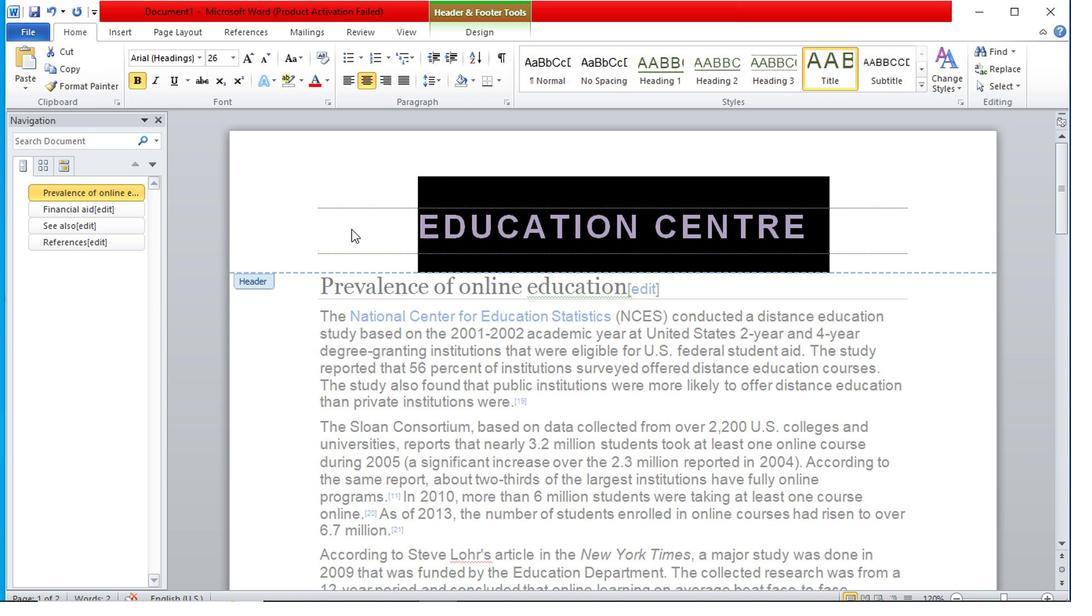 
Action: Mouse pressed left at (356, 231)
Screenshot: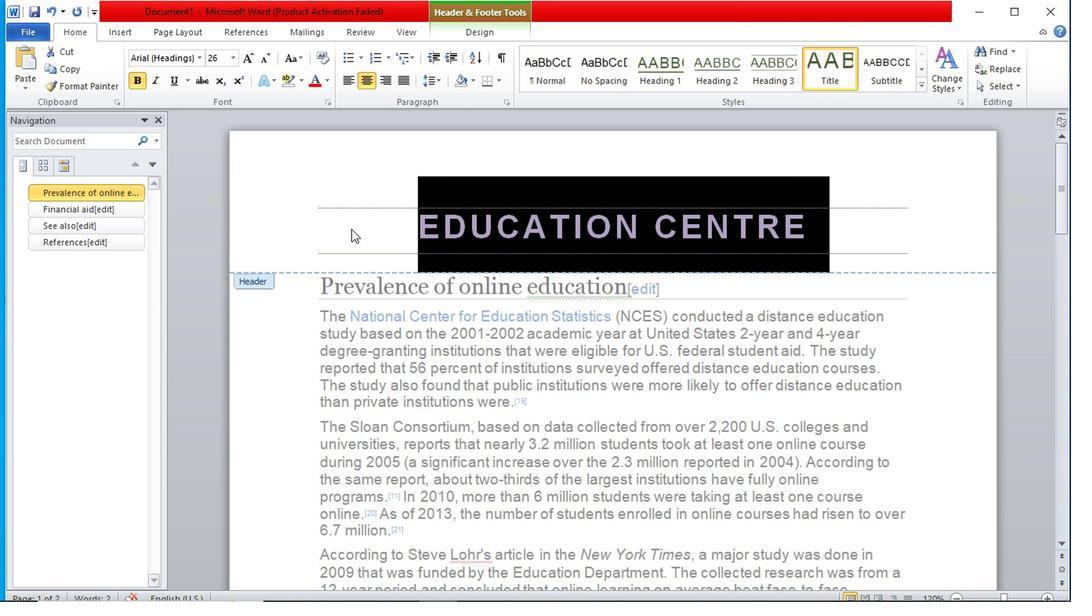 
Action: Mouse moved to (356, 231)
Screenshot: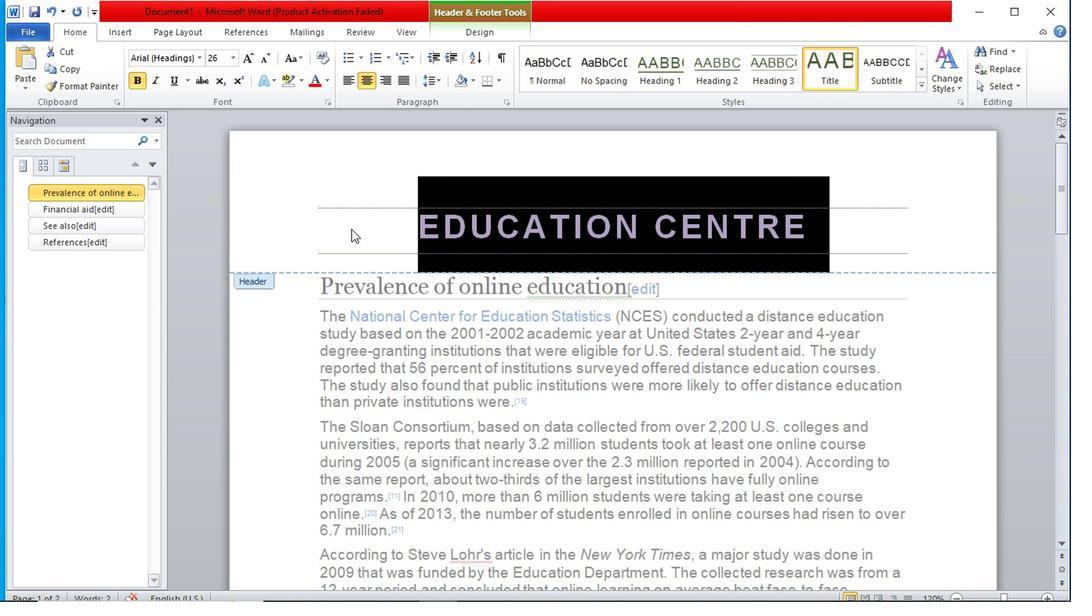
Action: Mouse pressed left at (356, 231)
Screenshot: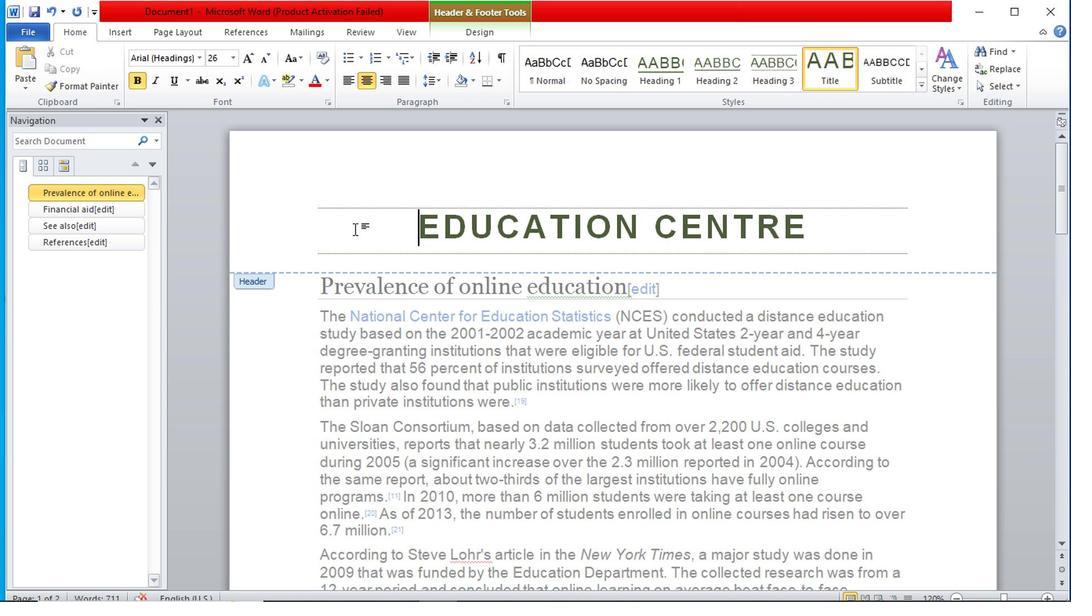 
Action: Mouse moved to (329, 83)
Screenshot: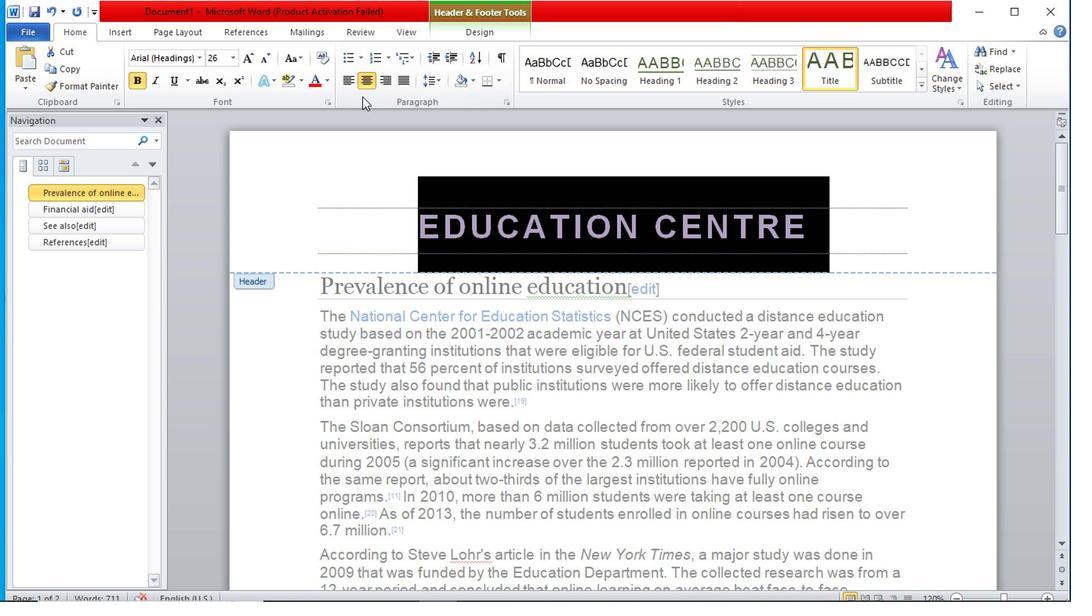 
Action: Mouse pressed left at (329, 83)
Screenshot: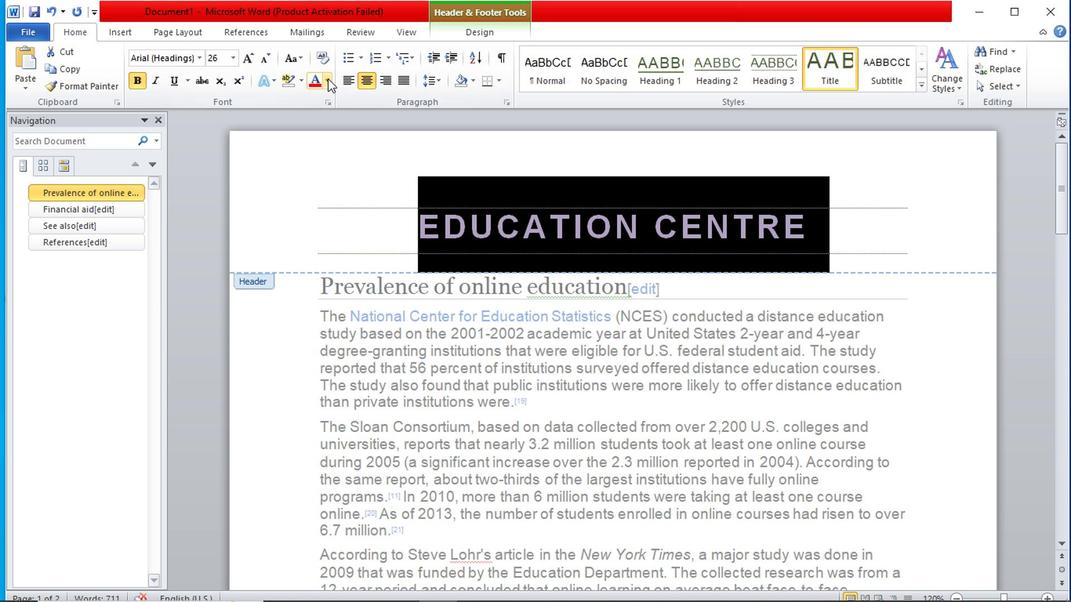 
Action: Mouse moved to (275, 84)
Screenshot: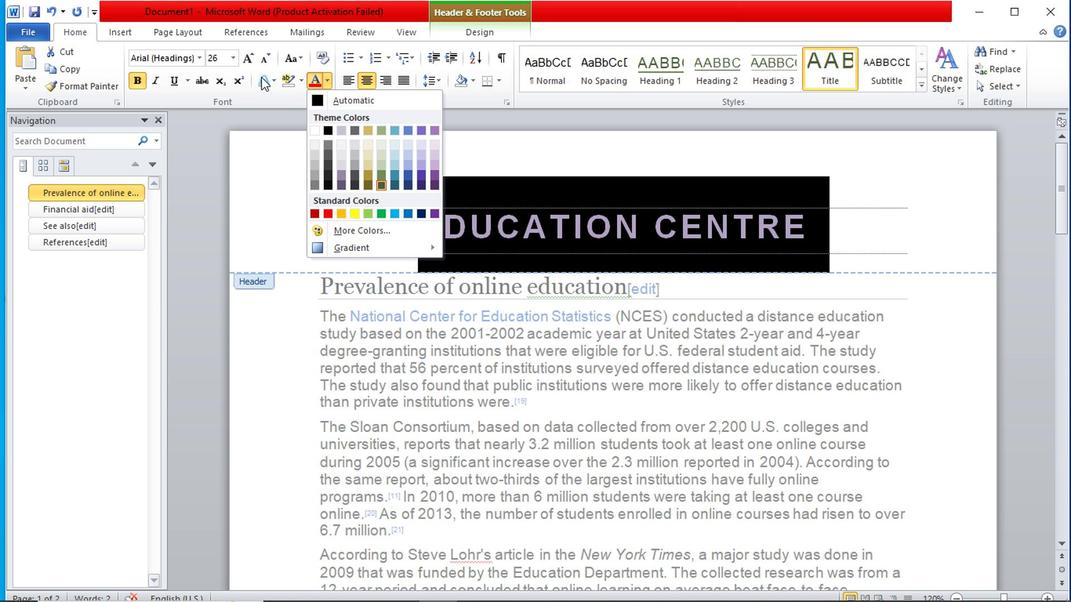 
Action: Mouse pressed left at (275, 84)
Screenshot: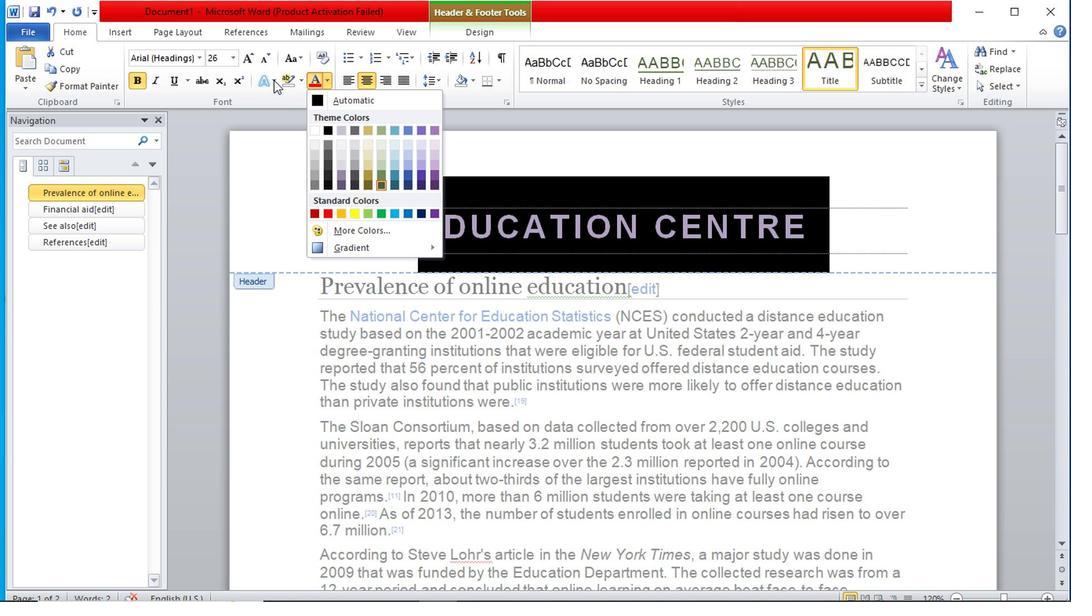 
Action: Mouse moved to (593, 273)
Screenshot: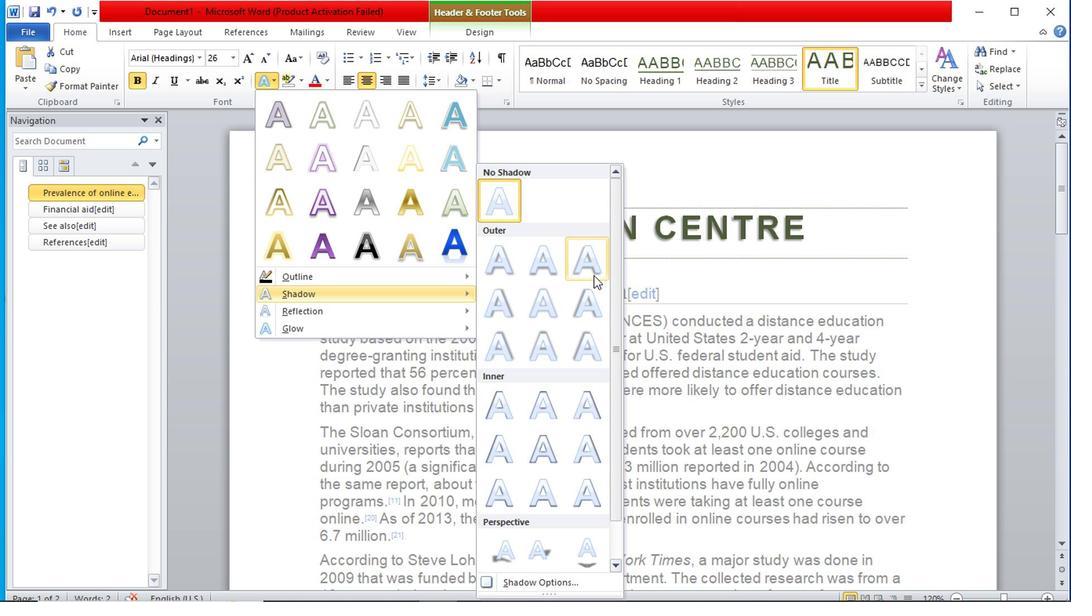 
Action: Mouse pressed left at (593, 273)
Screenshot: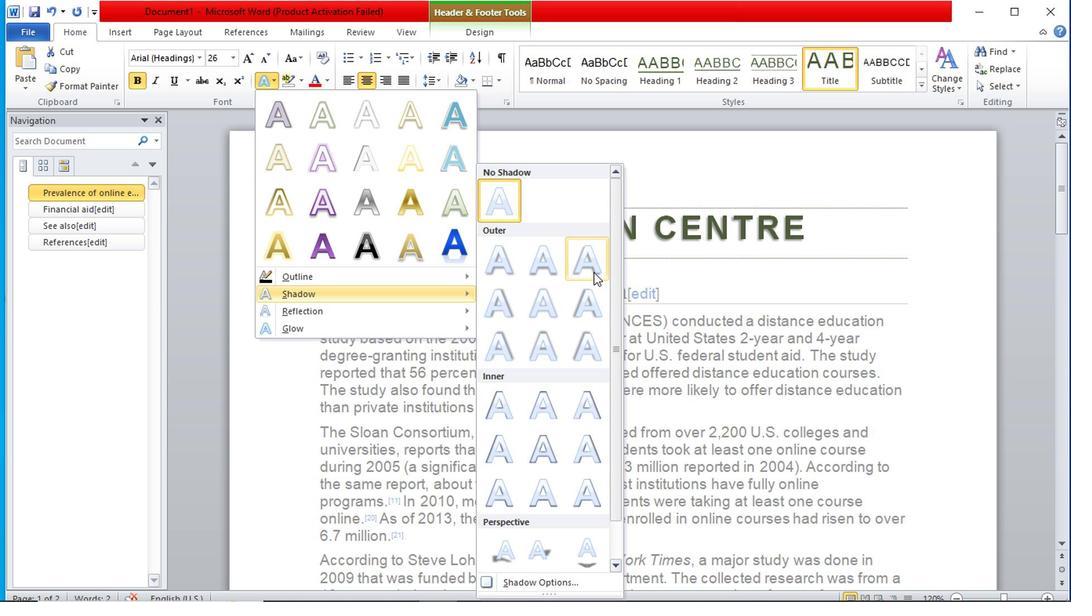 
Action: Mouse moved to (836, 234)
Screenshot: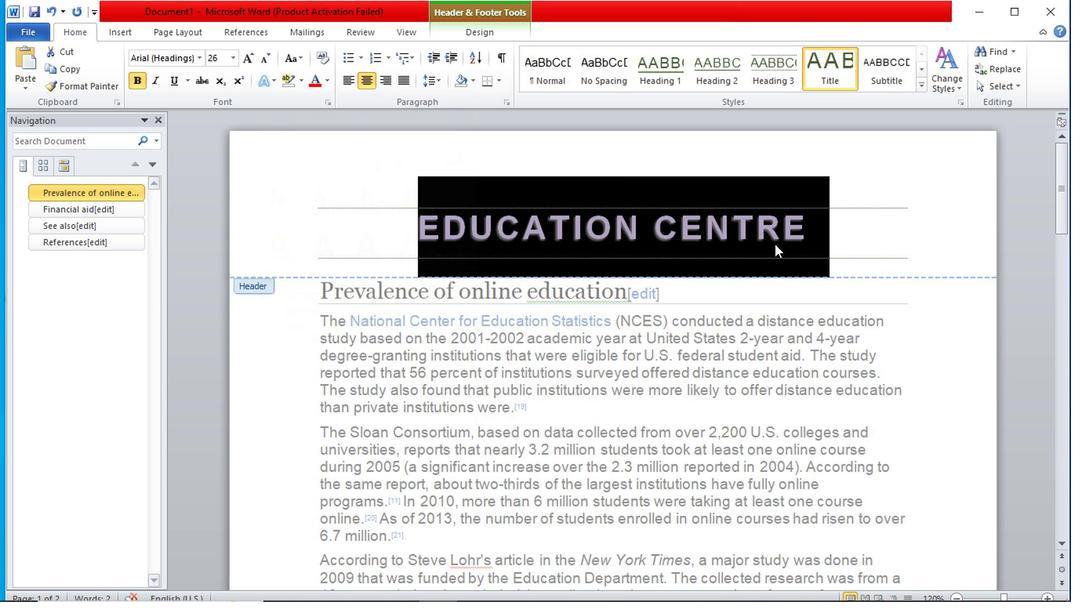 
Action: Mouse pressed left at (836, 234)
Screenshot: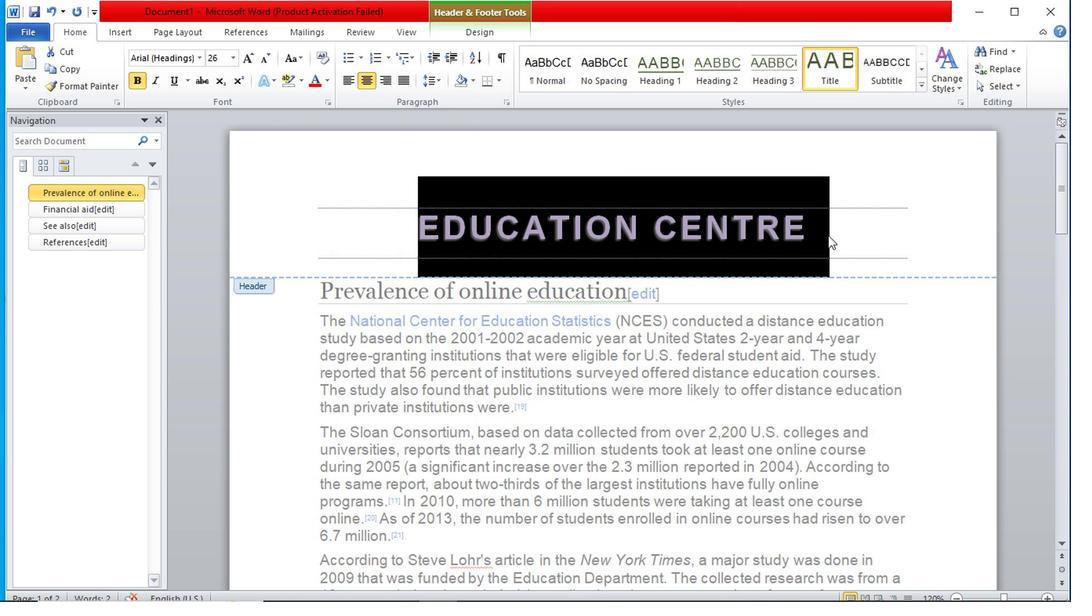 
Action: Mouse moved to (305, 19)
Screenshot: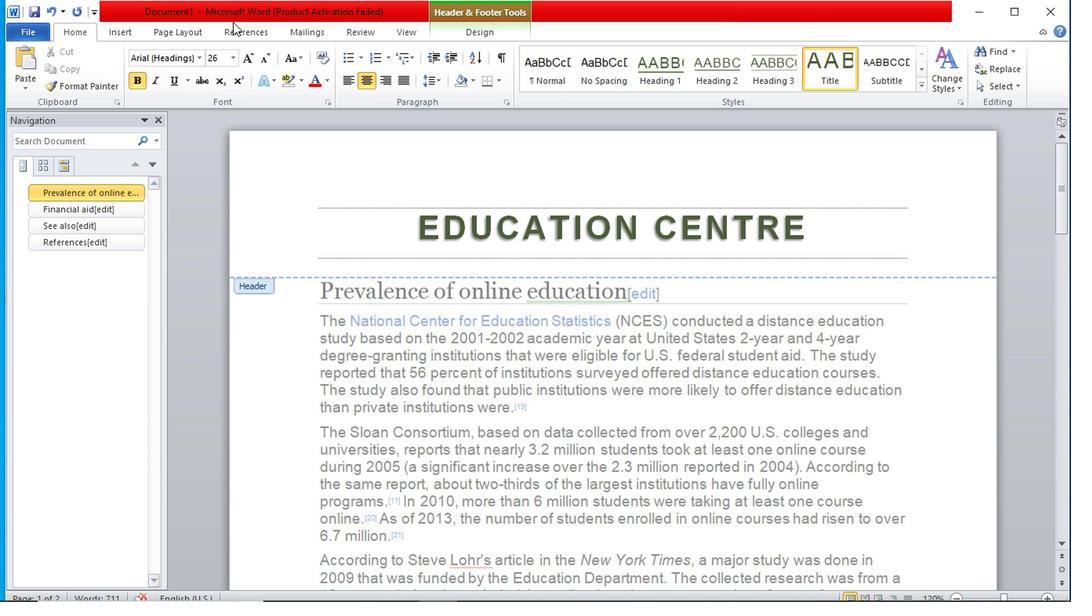 
Action: Mouse scrolled (305, 18) with delta (0, -1)
Screenshot: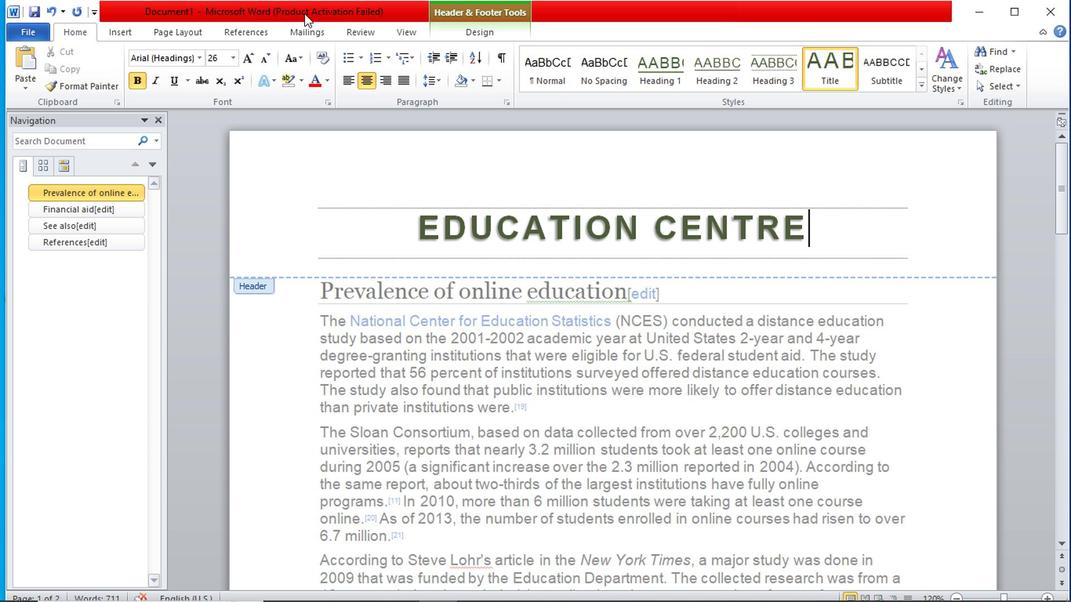 
Action: Mouse scrolled (305, 18) with delta (0, -1)
Screenshot: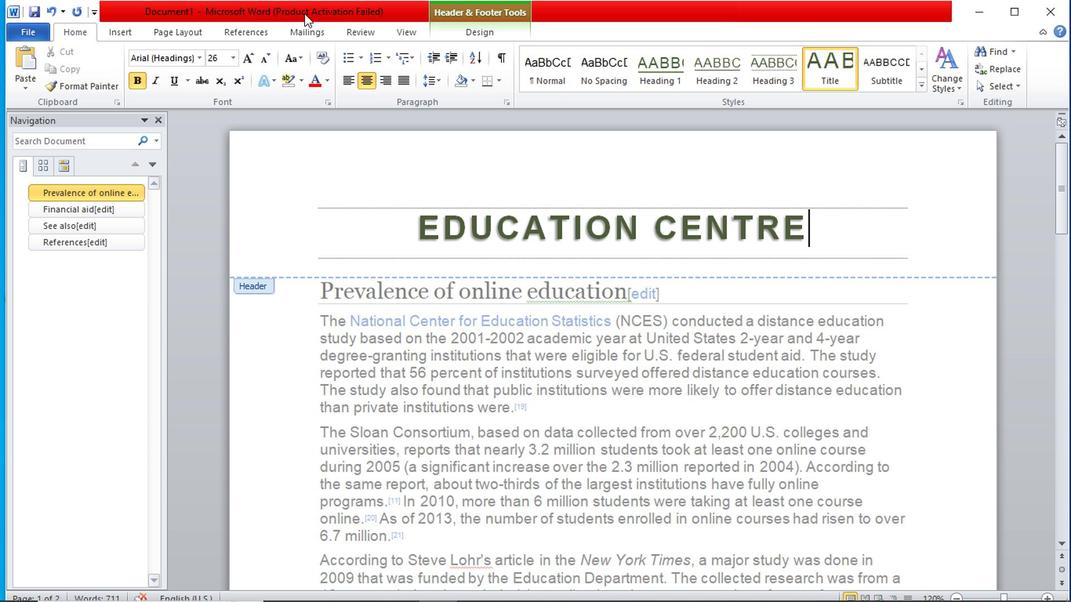 
Action: Mouse scrolled (305, 18) with delta (0, -1)
Screenshot: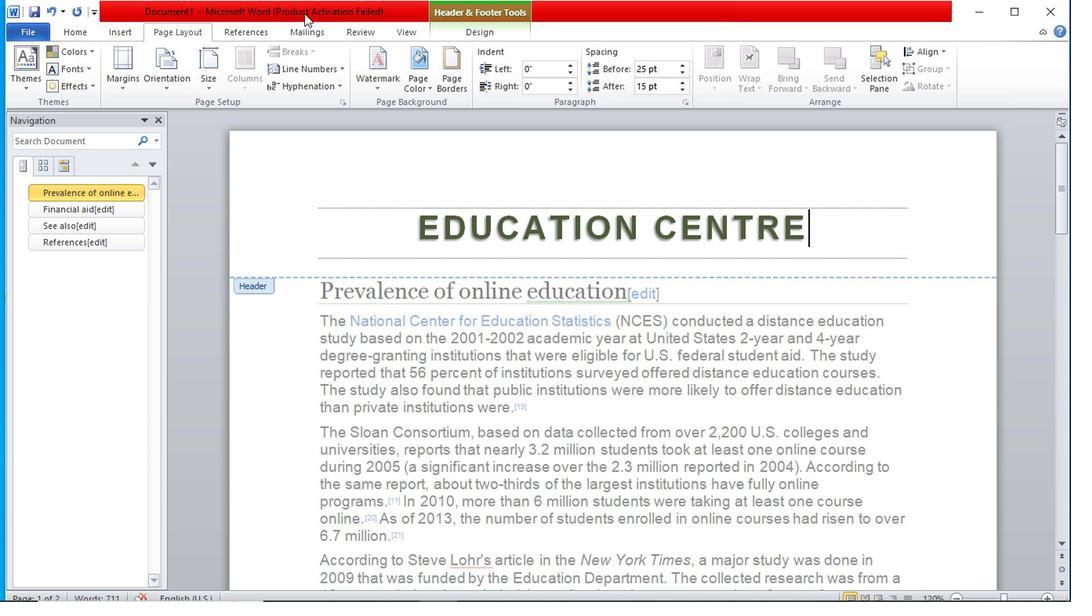 
Action: Mouse scrolled (305, 20) with delta (0, 0)
Screenshot: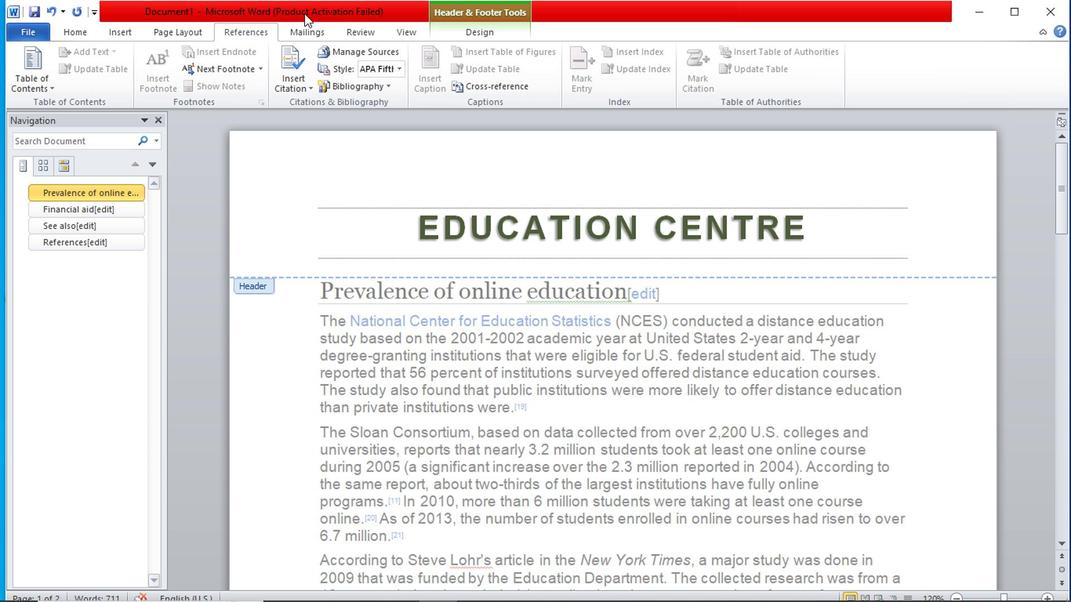 
Action: Mouse scrolled (305, 20) with delta (0, 0)
Screenshot: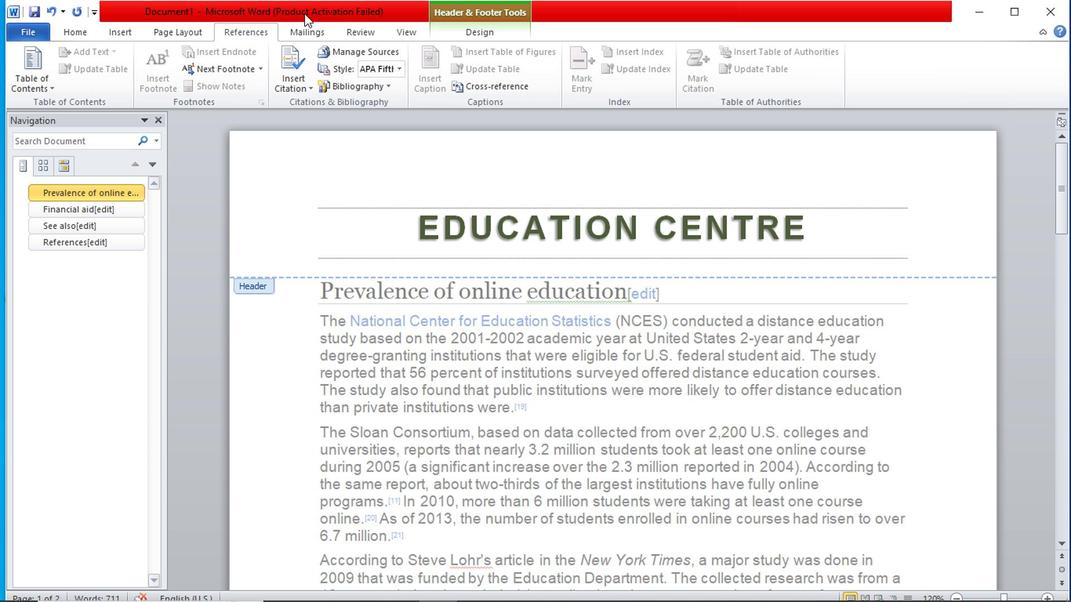 
Action: Mouse scrolled (305, 20) with delta (0, 0)
Screenshot: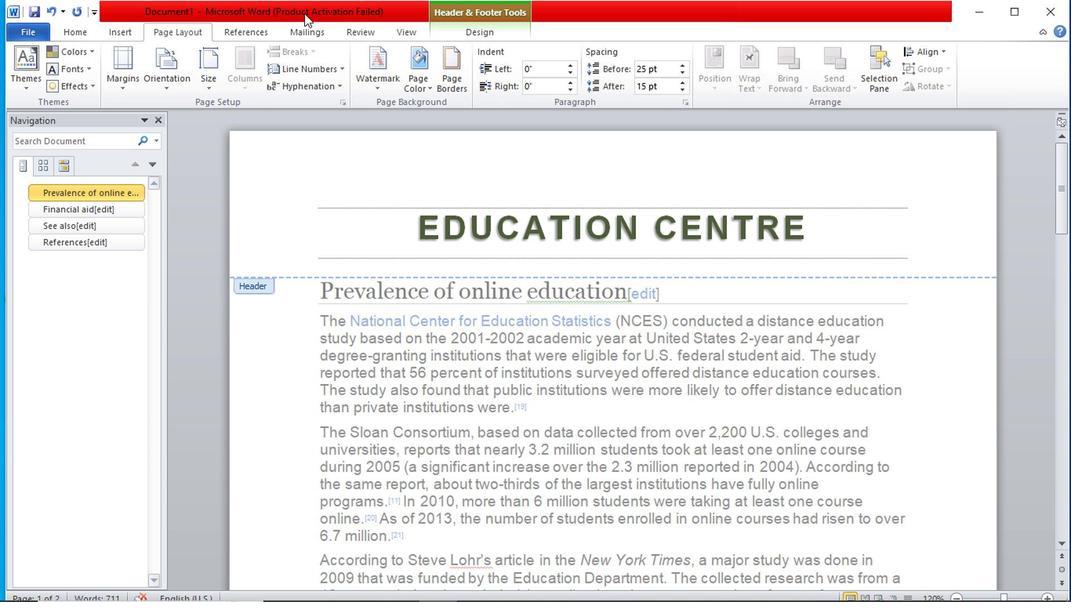 
Action: Mouse scrolled (305, 20) with delta (0, 0)
Screenshot: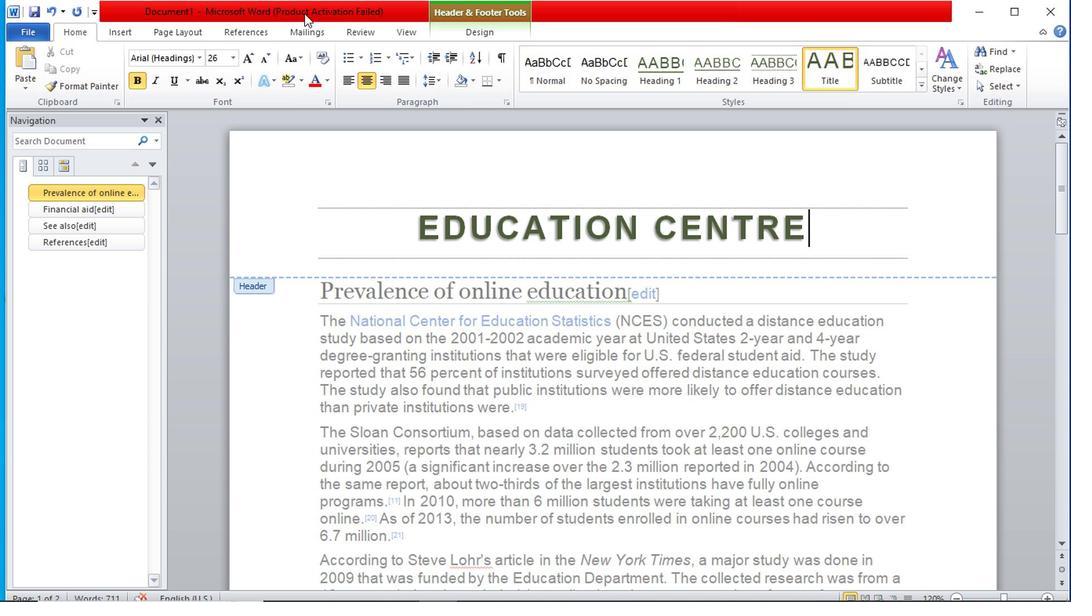 
Action: Mouse scrolled (305, 20) with delta (0, 0)
Screenshot: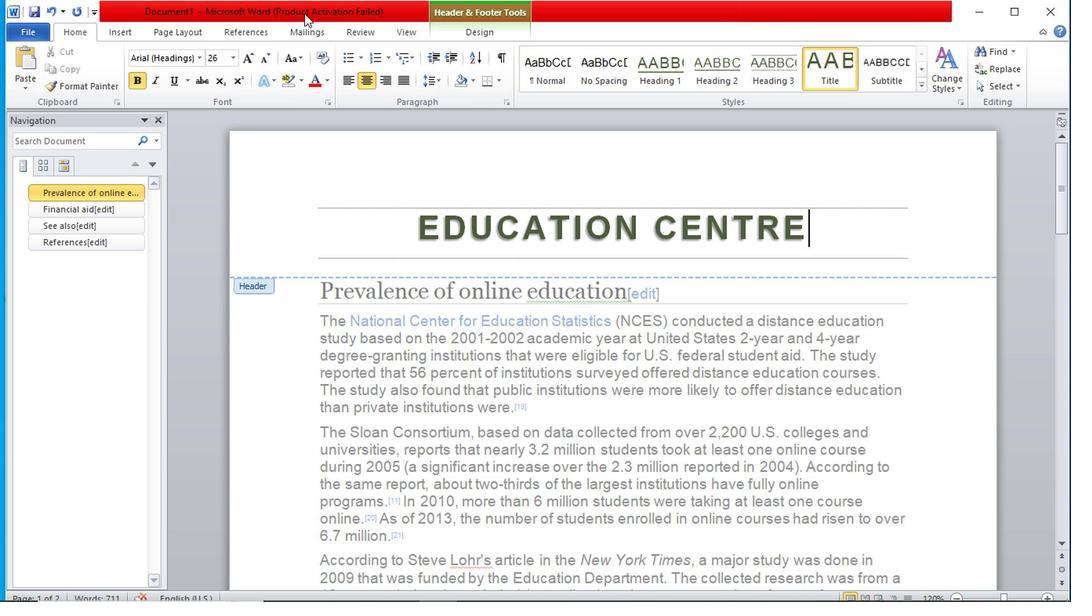 
Action: Mouse scrolled (305, 20) with delta (0, 0)
Screenshot: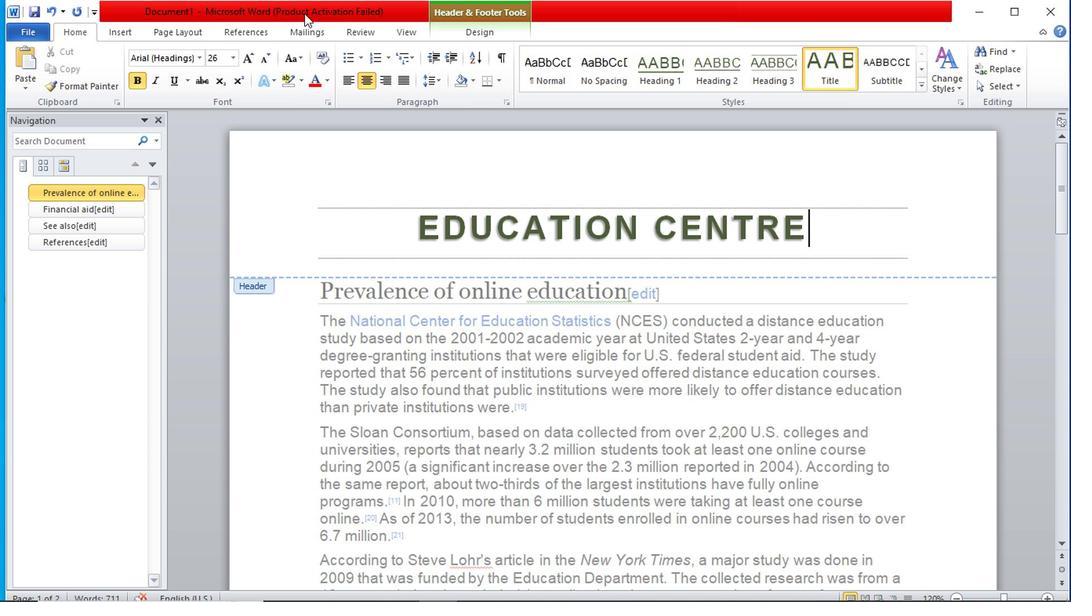 
Action: Mouse scrolled (305, 18) with delta (0, -1)
Screenshot: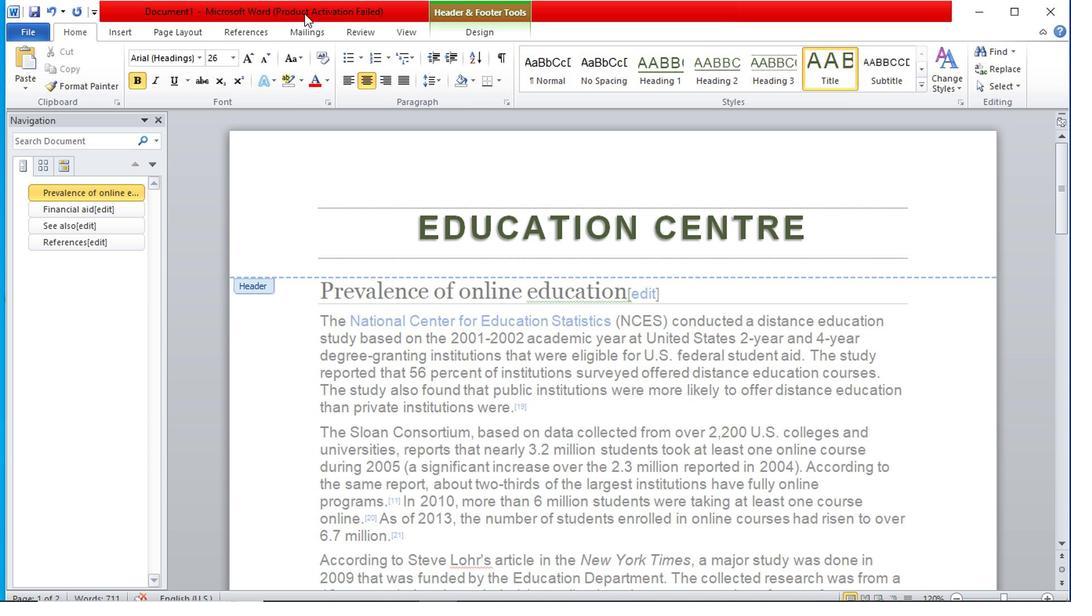 
Action: Mouse scrolled (305, 18) with delta (0, -1)
Screenshot: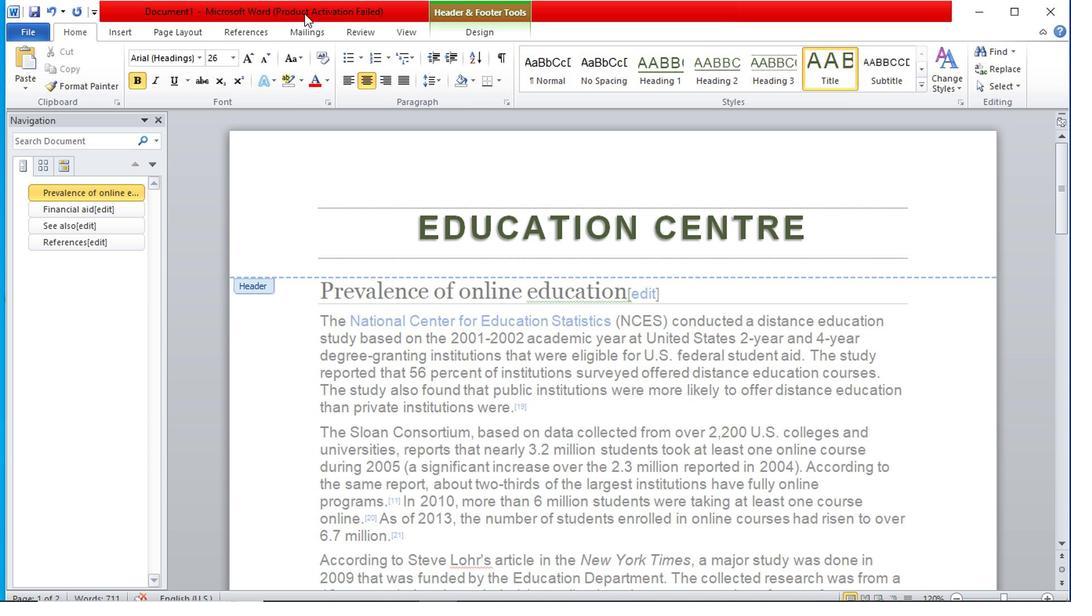 
Action: Mouse scrolled (305, 18) with delta (0, -1)
Screenshot: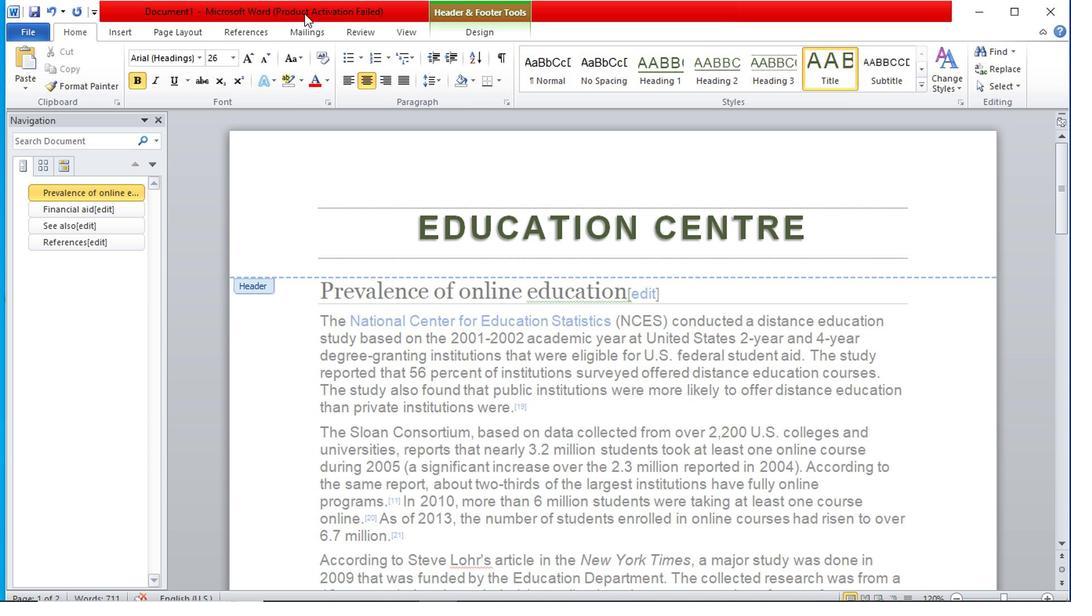 
Action: Mouse scrolled (305, 18) with delta (0, -1)
Screenshot: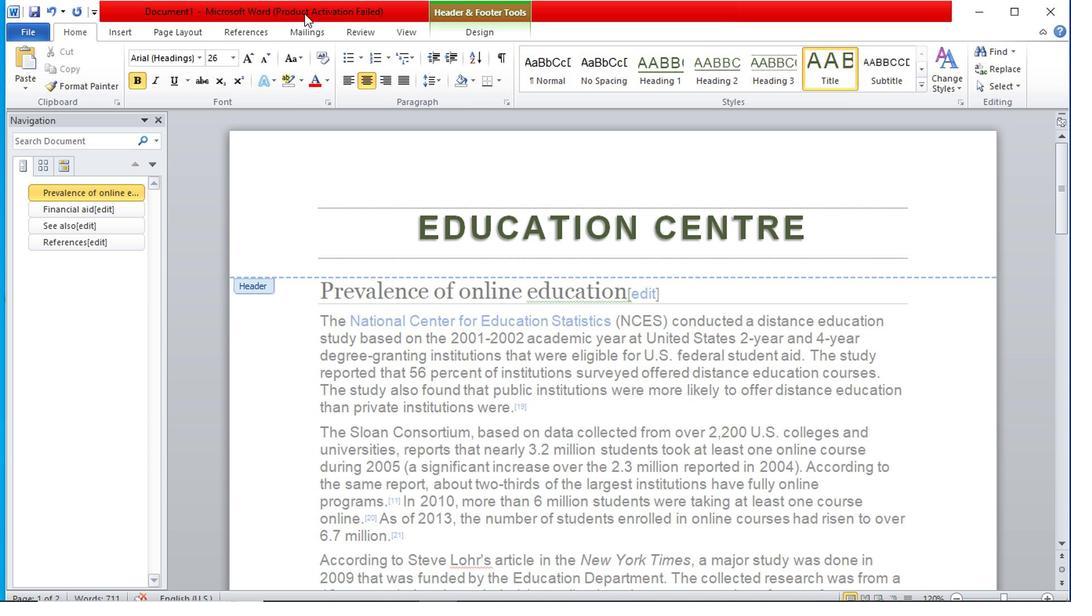 
Action: Mouse scrolled (305, 18) with delta (0, -1)
Screenshot: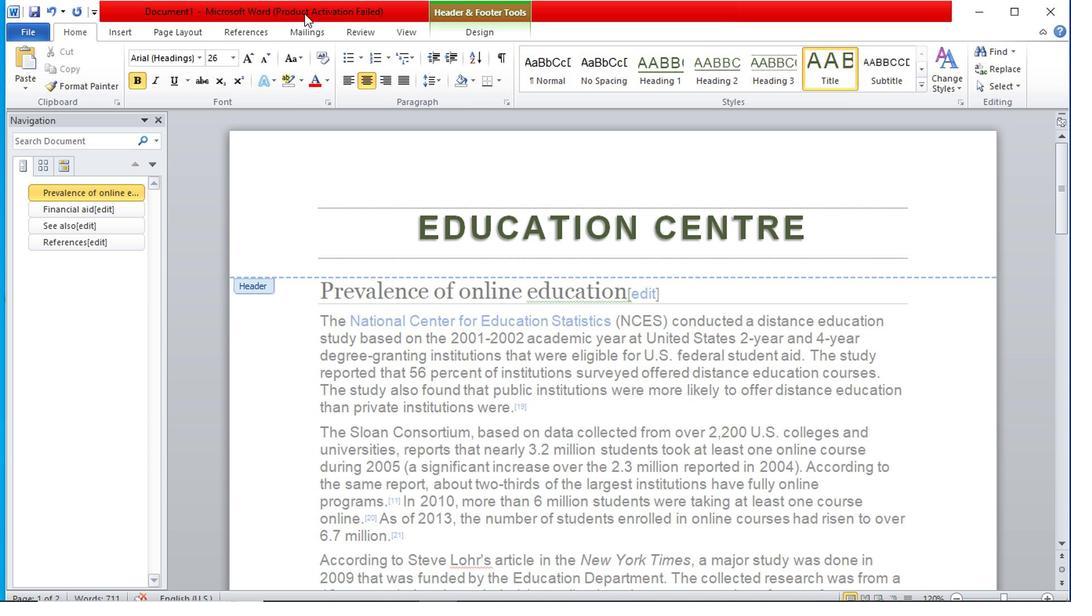 
Action: Mouse scrolled (305, 18) with delta (0, -1)
Screenshot: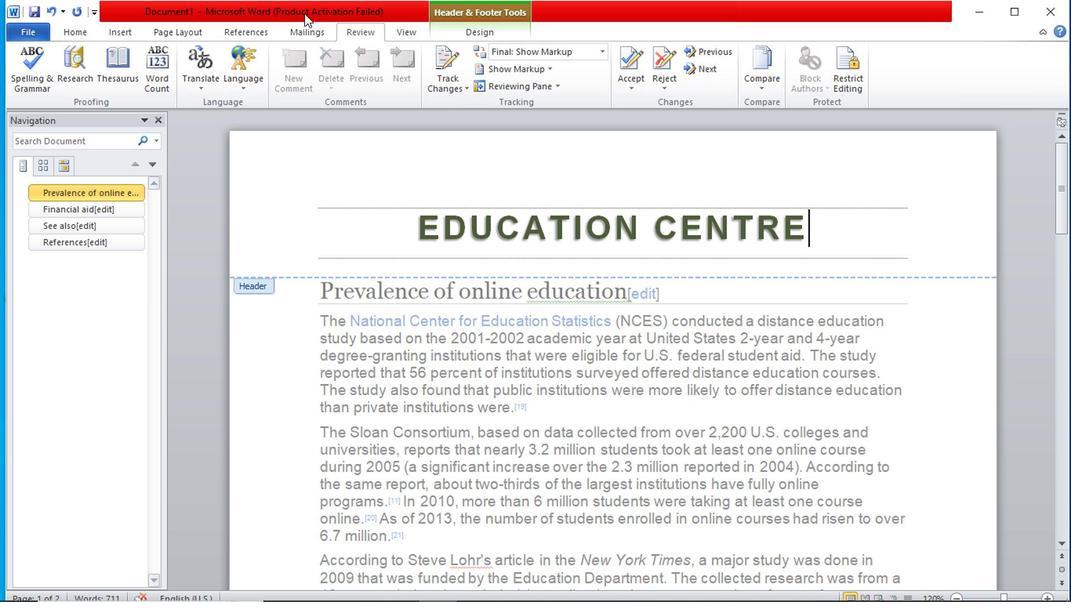 
Action: Mouse scrolled (305, 18) with delta (0, -1)
Screenshot: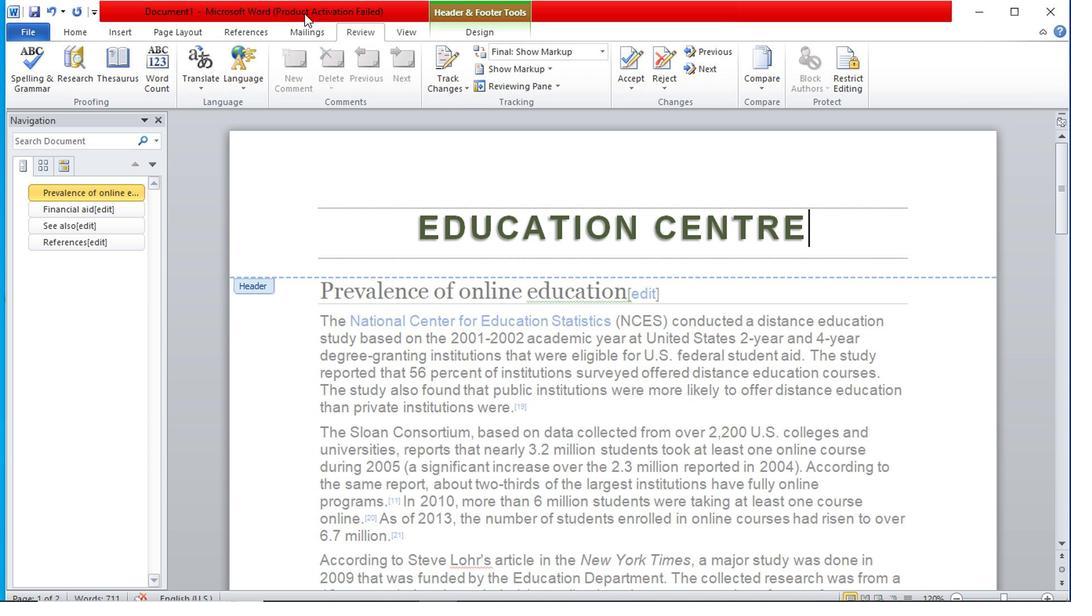 
Action: Mouse scrolled (305, 18) with delta (0, -1)
Screenshot: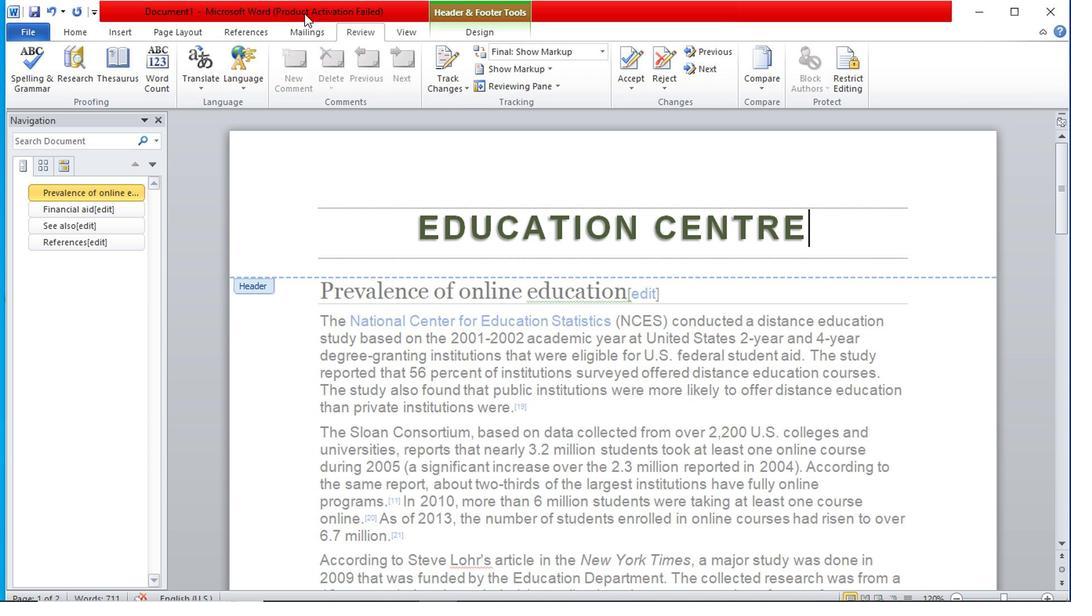 
Action: Mouse scrolled (305, 18) with delta (0, -1)
Screenshot: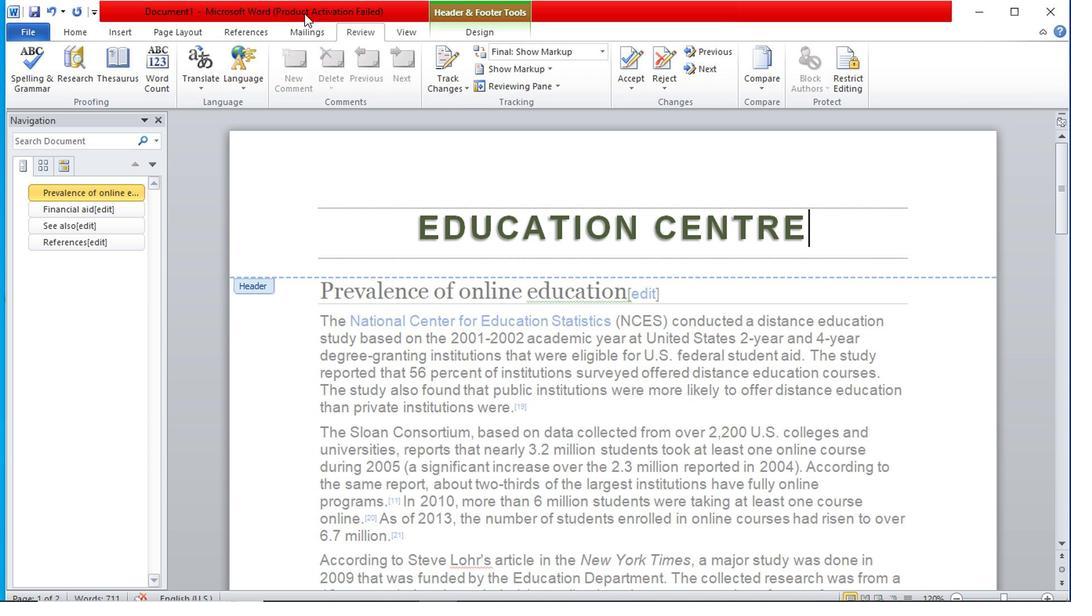 
Action: Mouse scrolled (305, 18) with delta (0, -1)
Screenshot: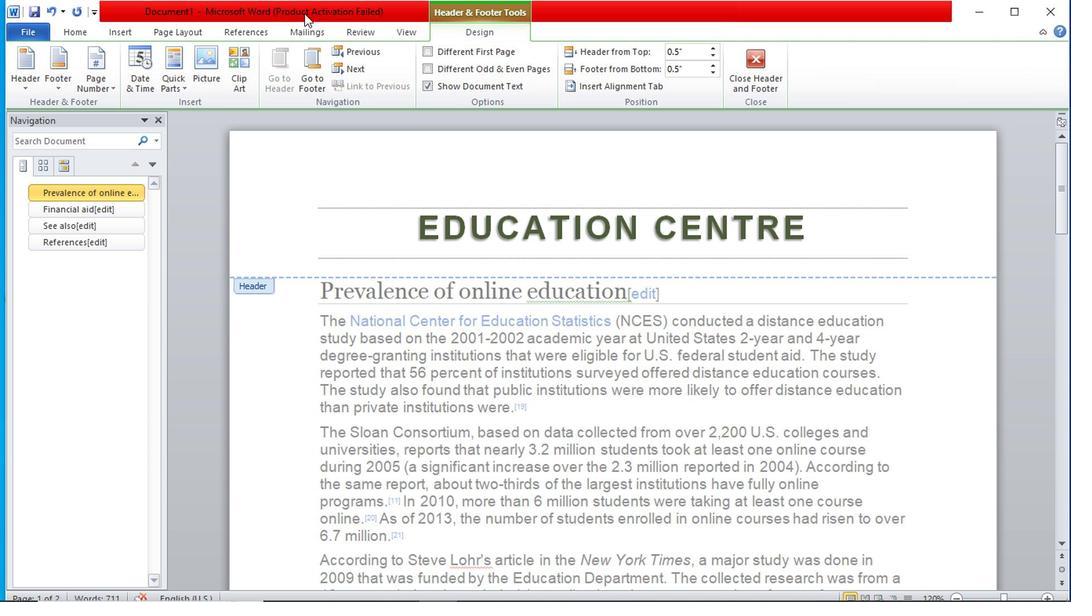
Action: Mouse scrolled (305, 18) with delta (0, -1)
Screenshot: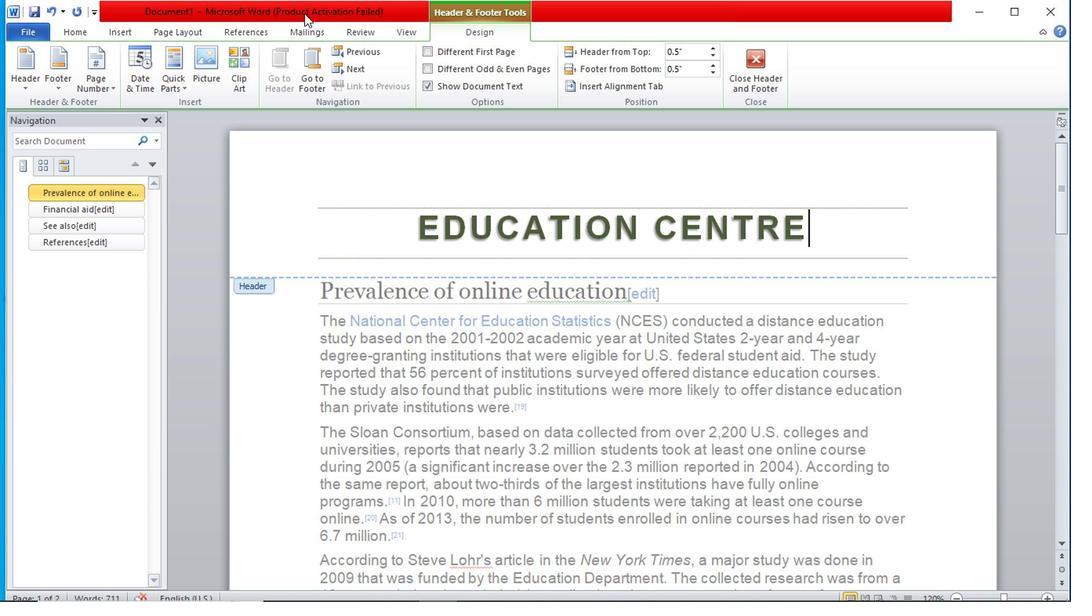 
Action: Mouse scrolled (305, 18) with delta (0, -1)
Screenshot: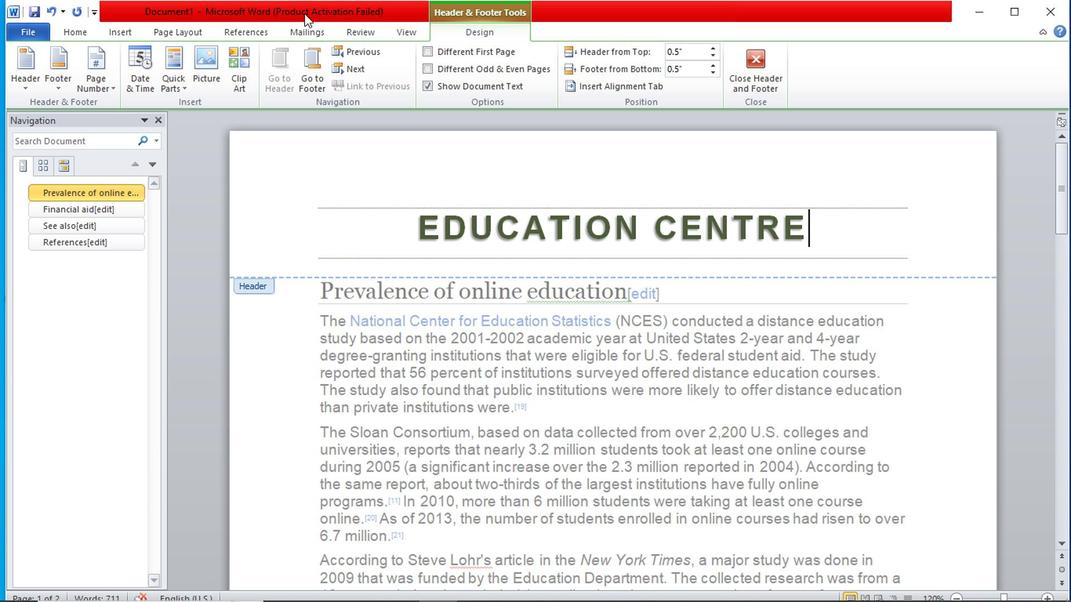
Action: Mouse scrolled (305, 18) with delta (0, -1)
Screenshot: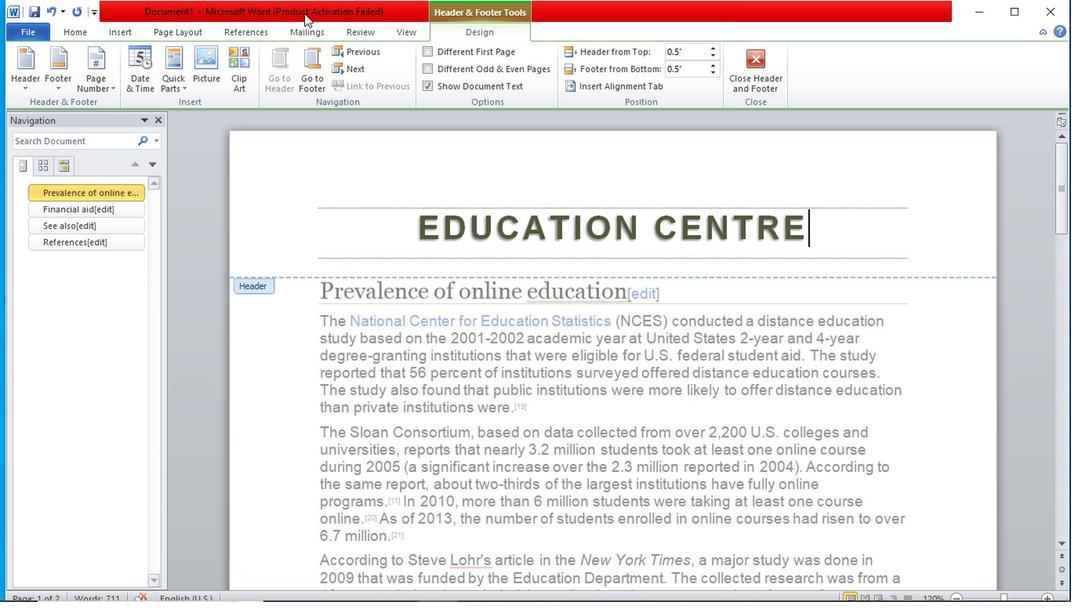 
Action: Mouse scrolled (305, 18) with delta (0, -1)
Screenshot: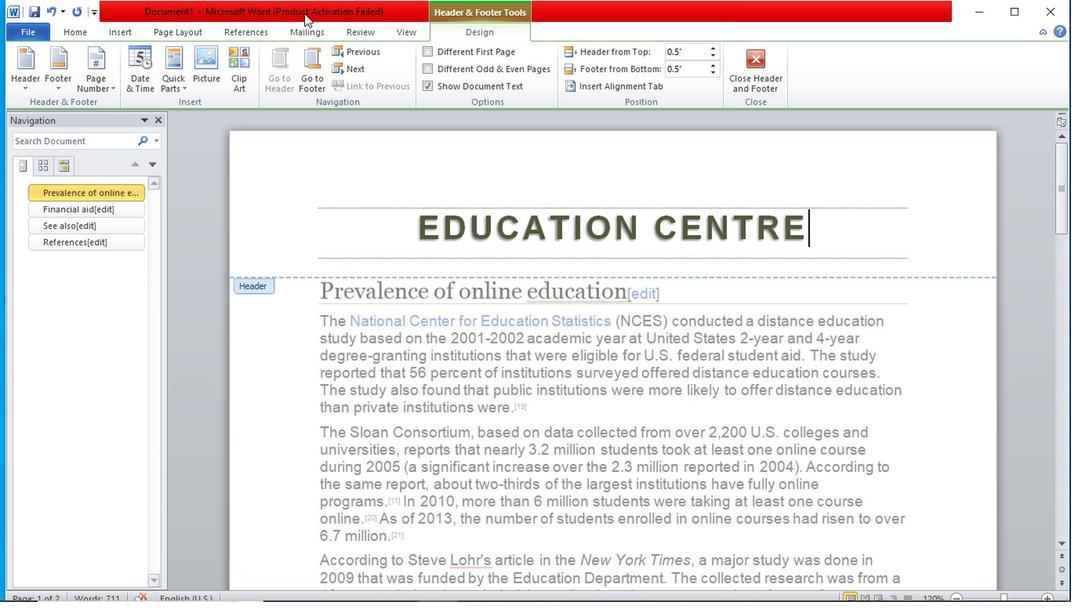 
Action: Mouse moved to (161, 47)
Screenshot: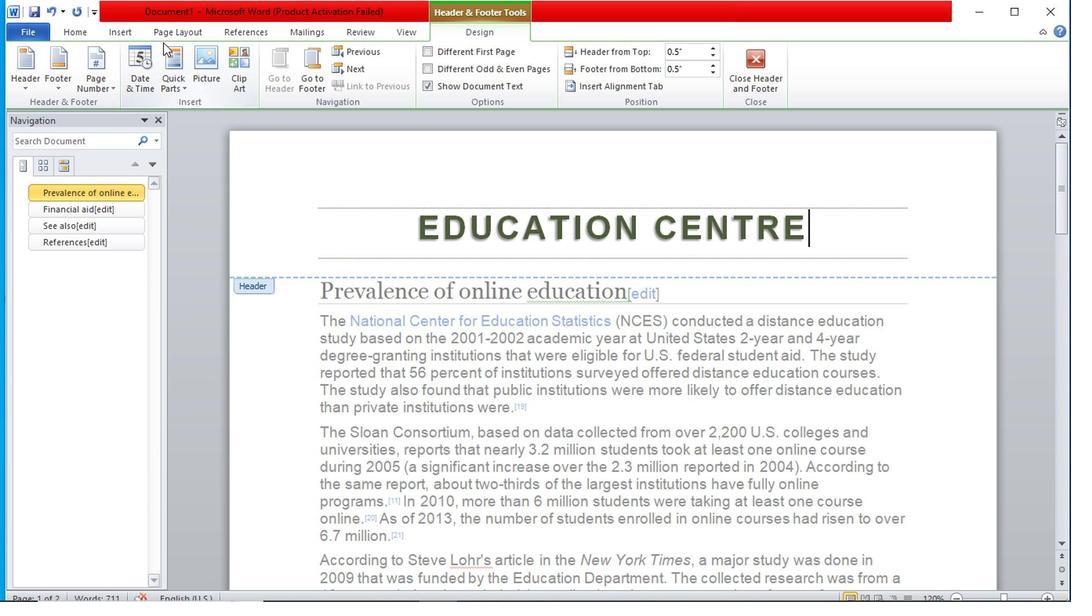
Action: Mouse scrolled (161, 46) with delta (0, -1)
Screenshot: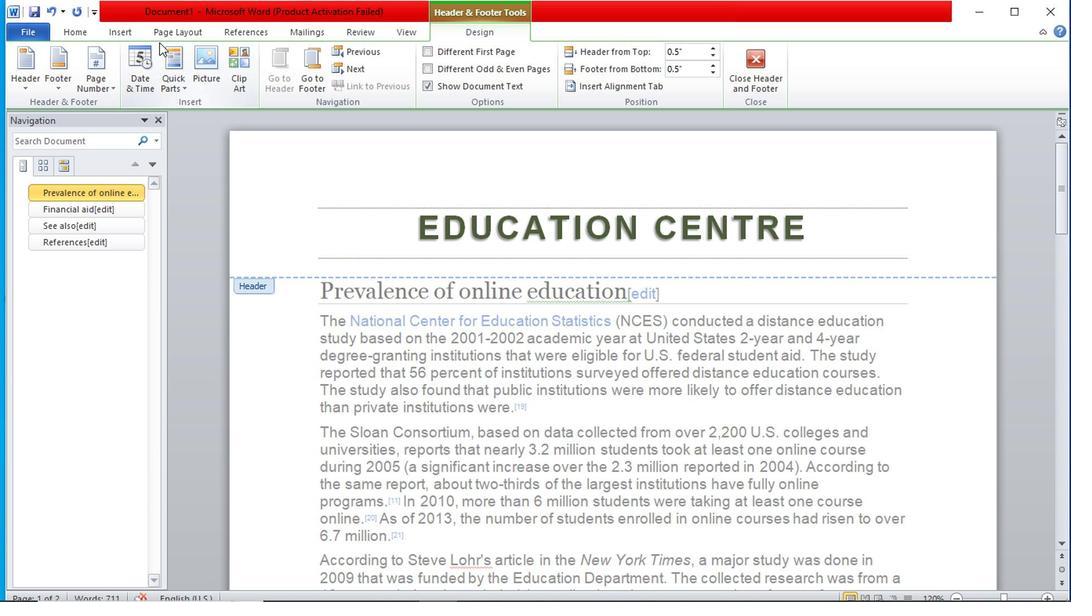
Action: Mouse moved to (160, 47)
Screenshot: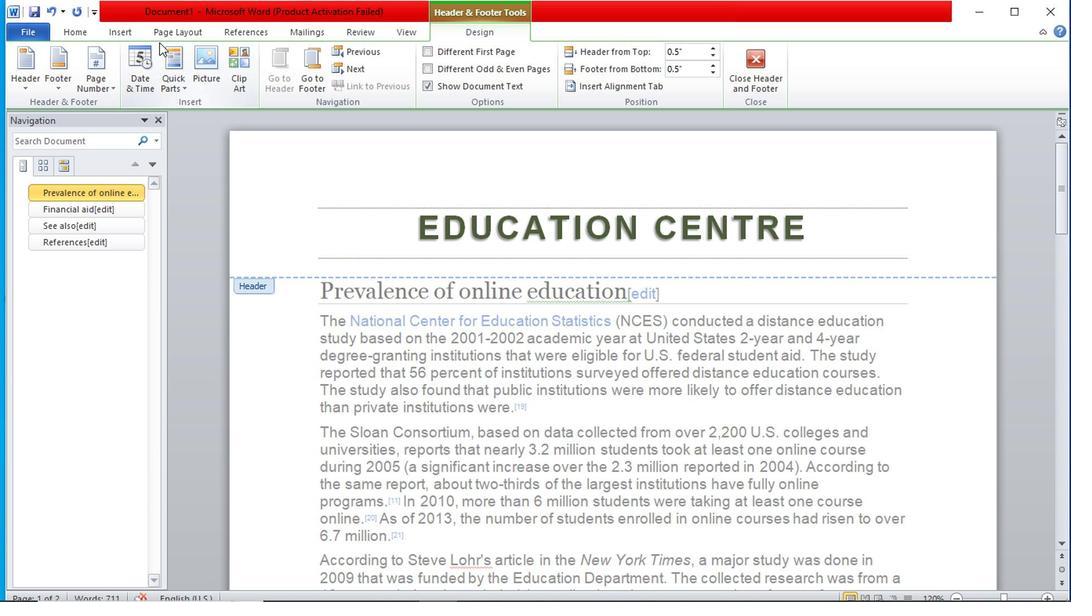 
Action: Mouse scrolled (160, 46) with delta (0, -1)
Screenshot: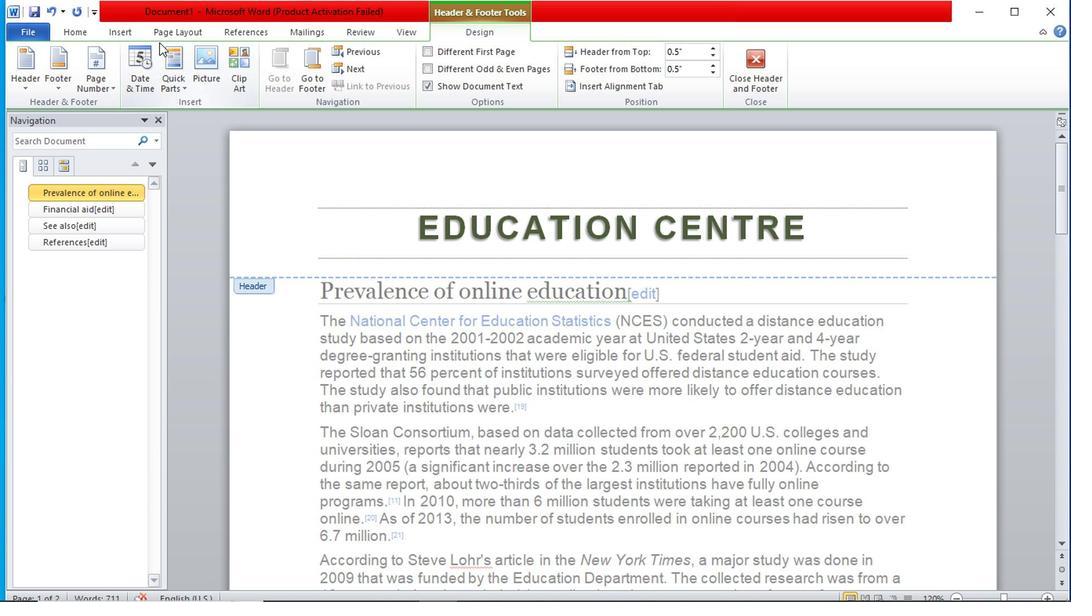 
Action: Mouse moved to (185, 30)
Screenshot: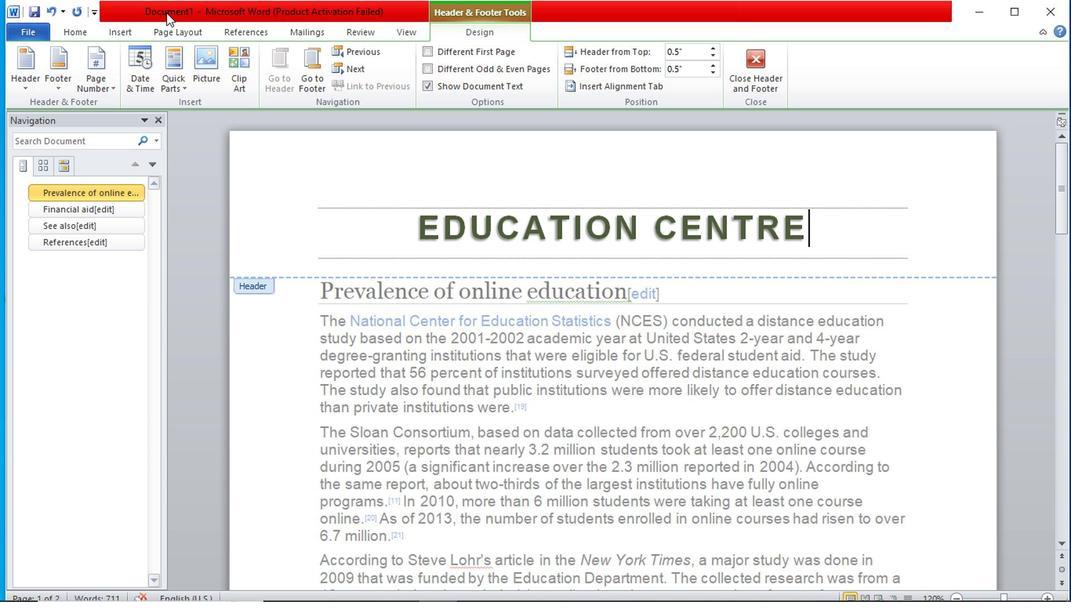 
Action: Mouse pressed left at (185, 30)
Screenshot: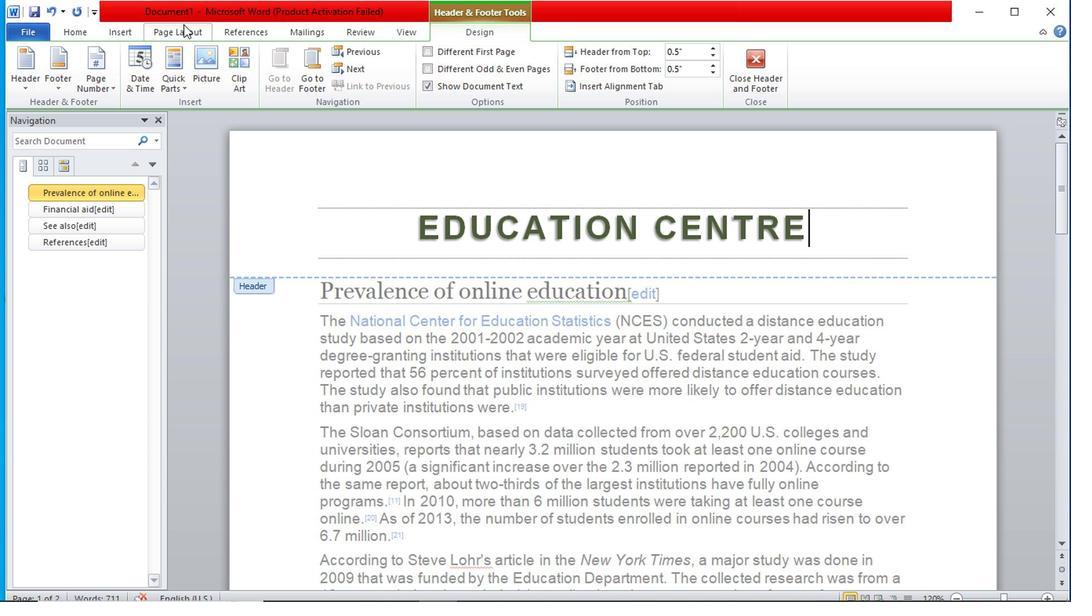 
Action: Mouse moved to (255, 35)
Screenshot: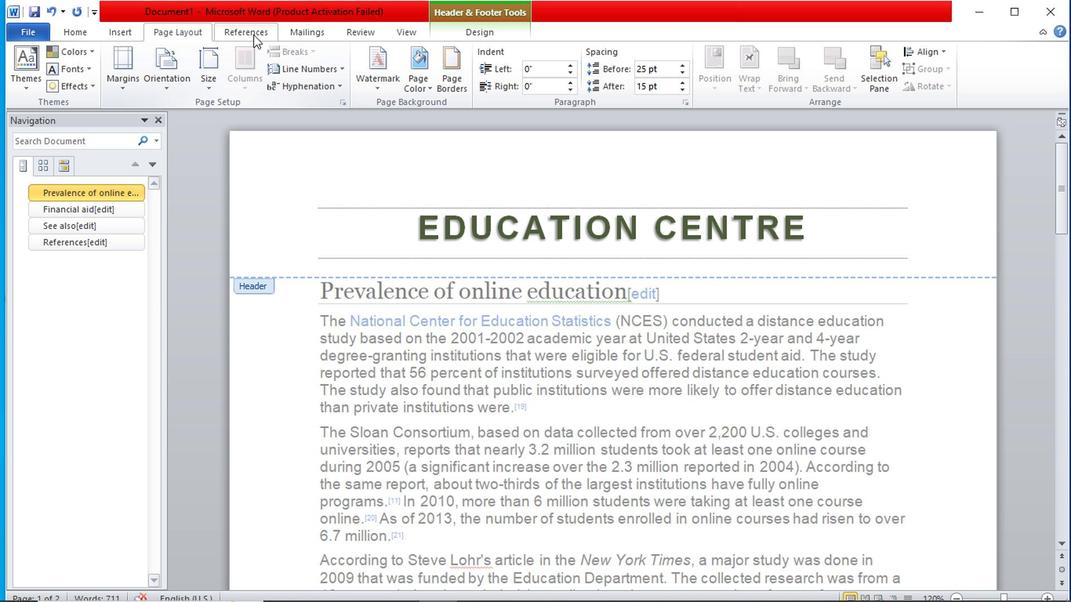
Action: Mouse pressed left at (255, 35)
Screenshot: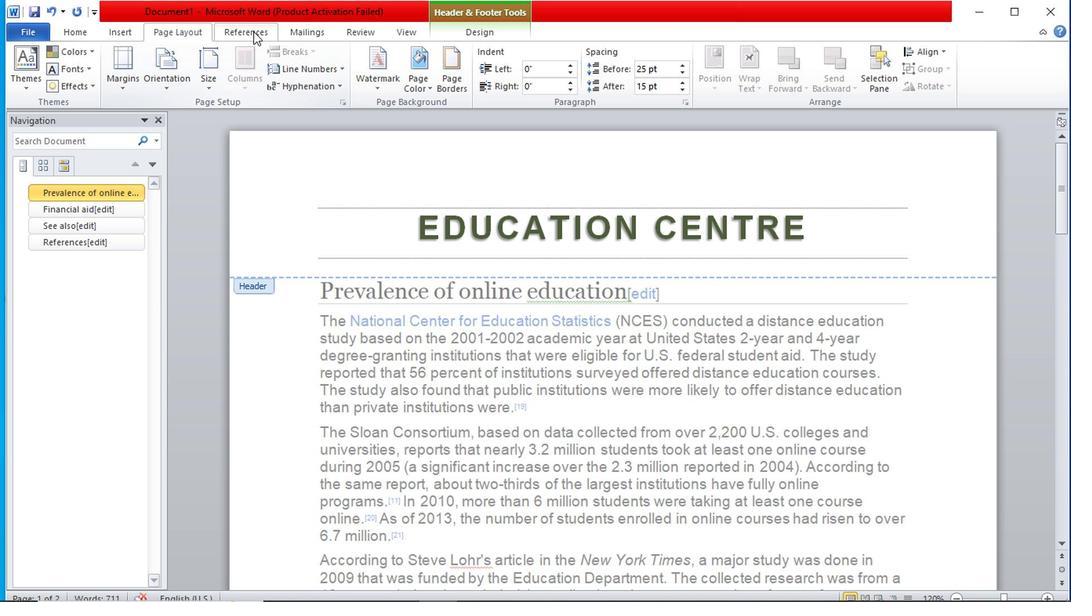 
Action: Mouse moved to (105, 44)
Screenshot: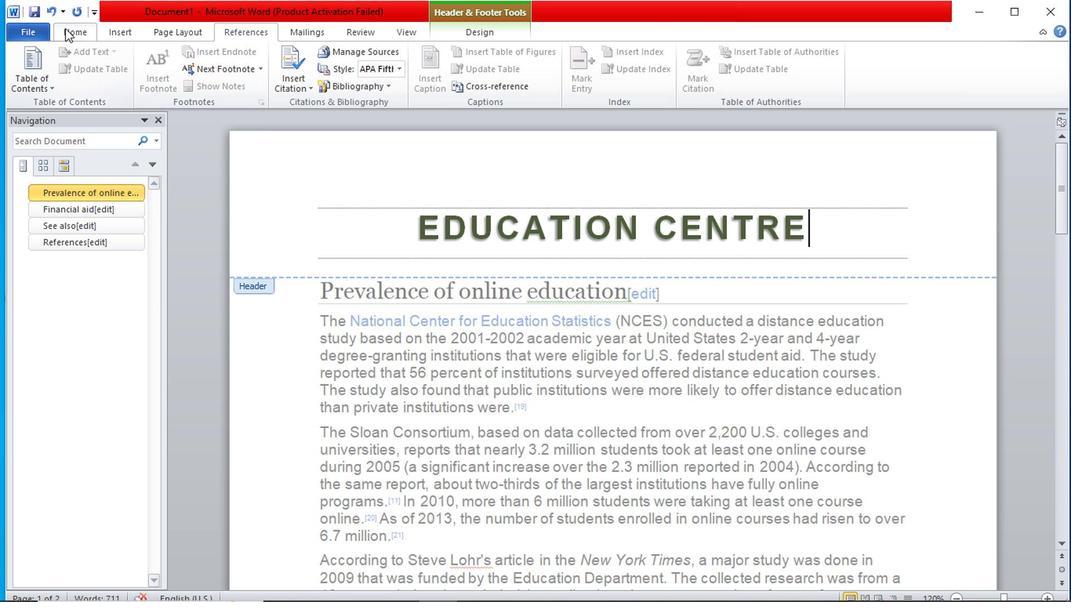 
Action: Mouse pressed left at (105, 44)
Screenshot: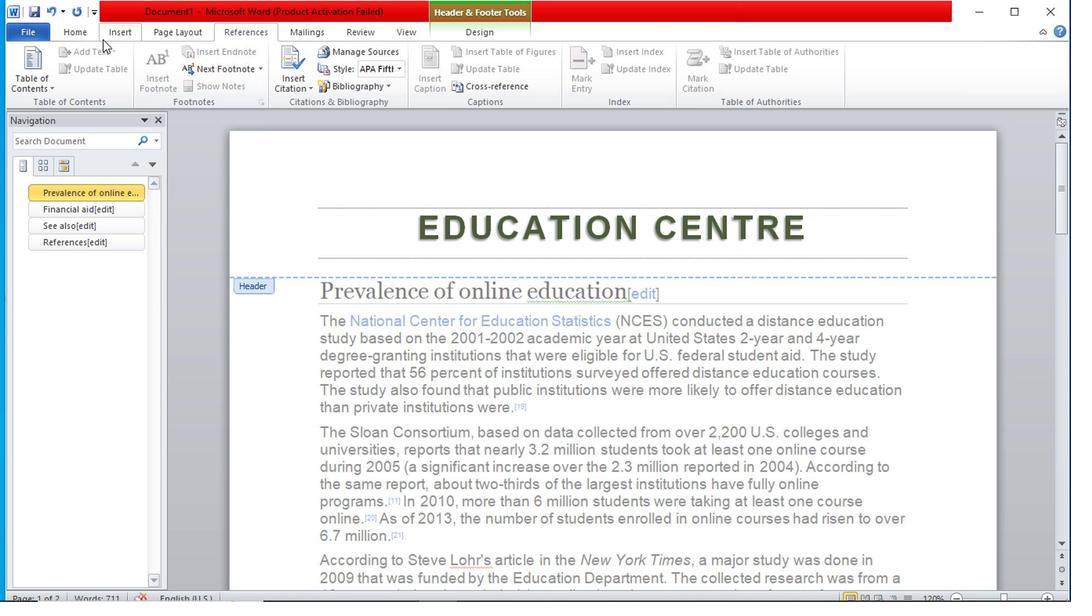 
Action: Mouse moved to (192, 37)
Screenshot: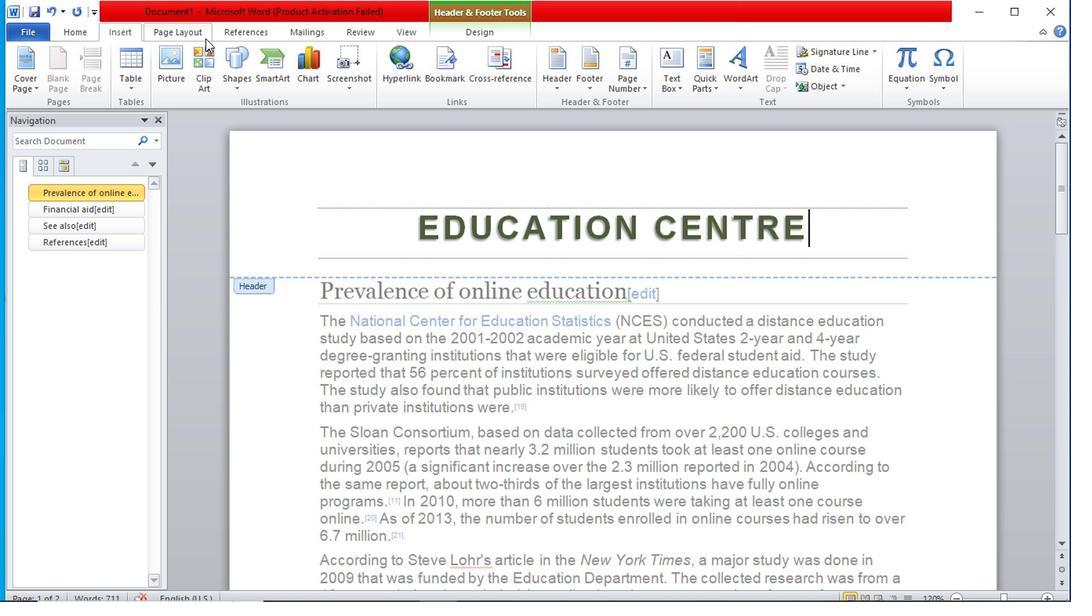 
Action: Mouse pressed left at (192, 37)
Screenshot: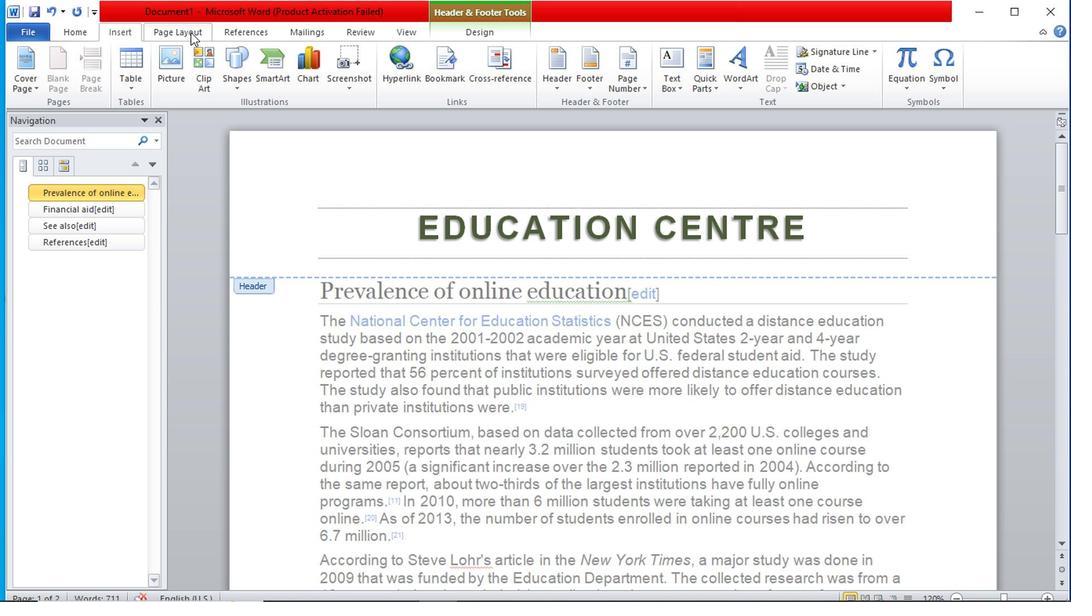 
Action: Mouse moved to (236, 32)
Screenshot: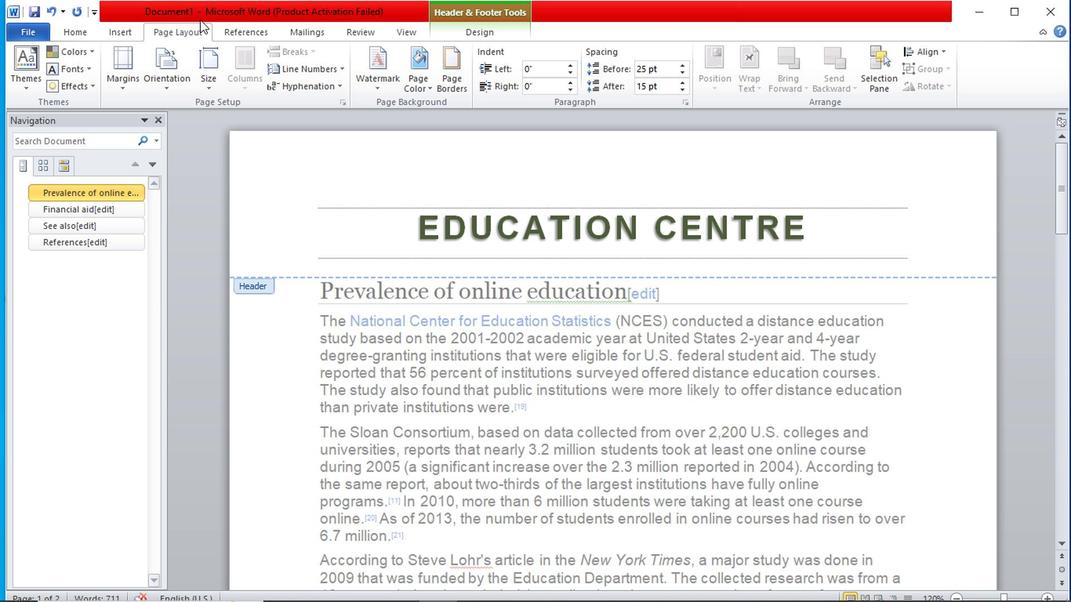 
Action: Mouse pressed left at (236, 32)
Screenshot: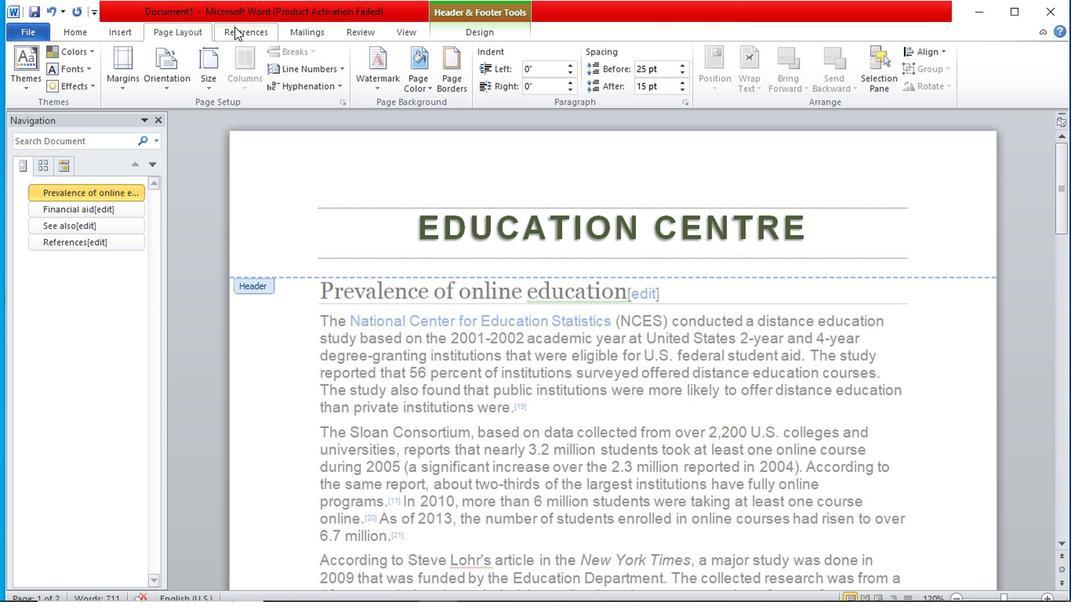 
Action: Mouse moved to (493, 226)
Screenshot: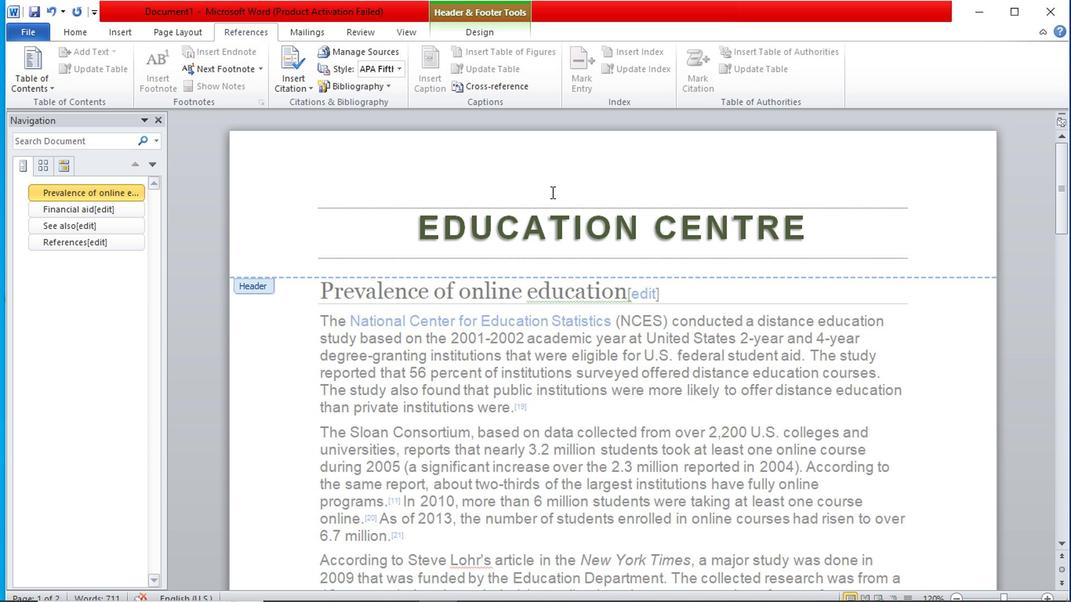 
Action: Mouse scrolled (493, 225) with delta (0, 0)
Screenshot: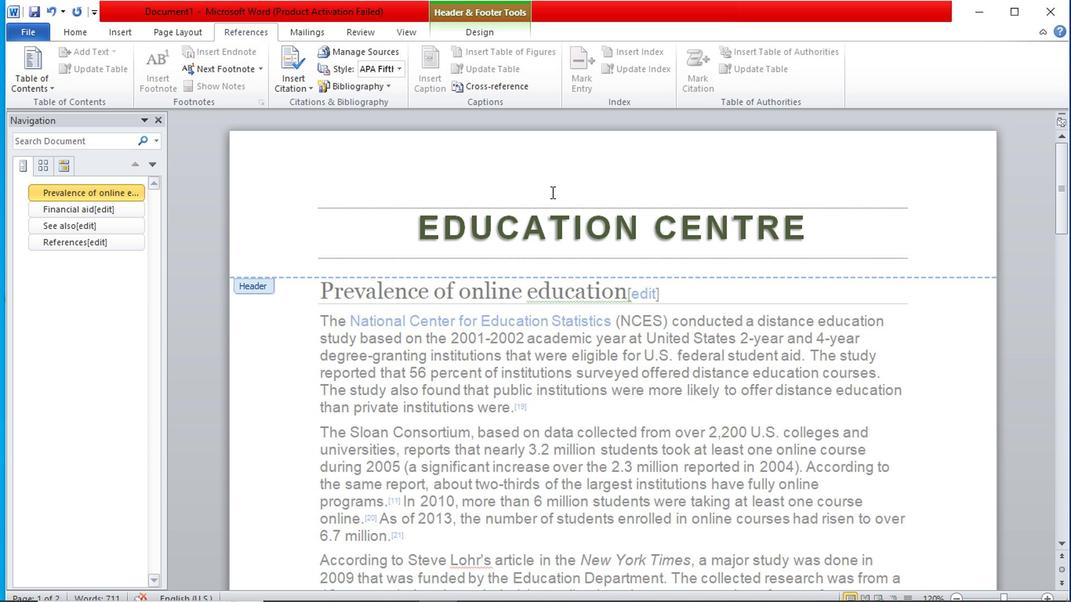 
Action: Mouse moved to (479, 232)
Screenshot: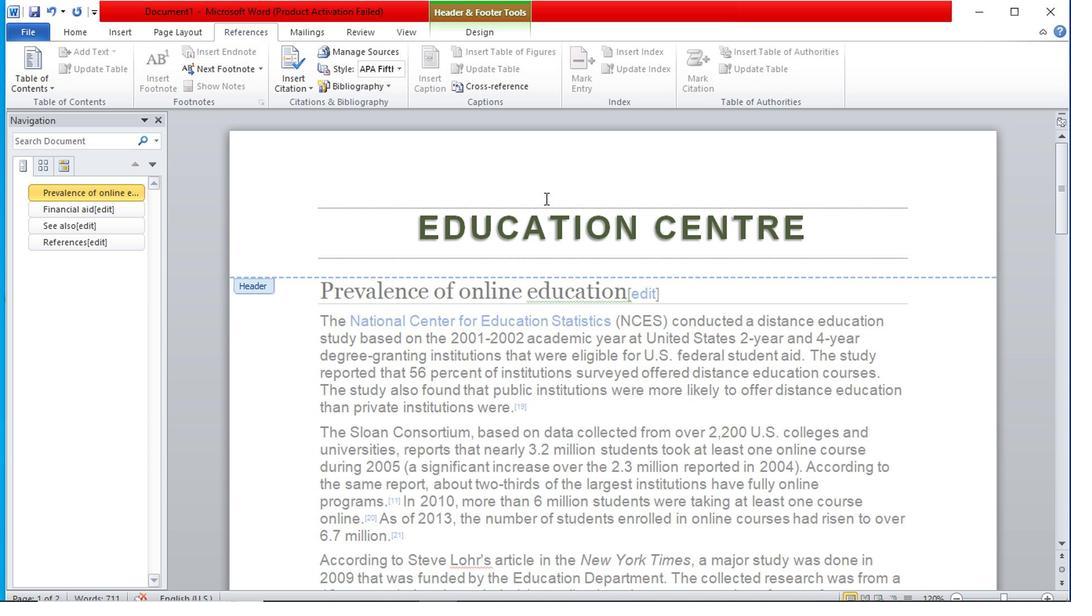 
Action: Mouse scrolled (479, 231) with delta (0, -1)
Screenshot: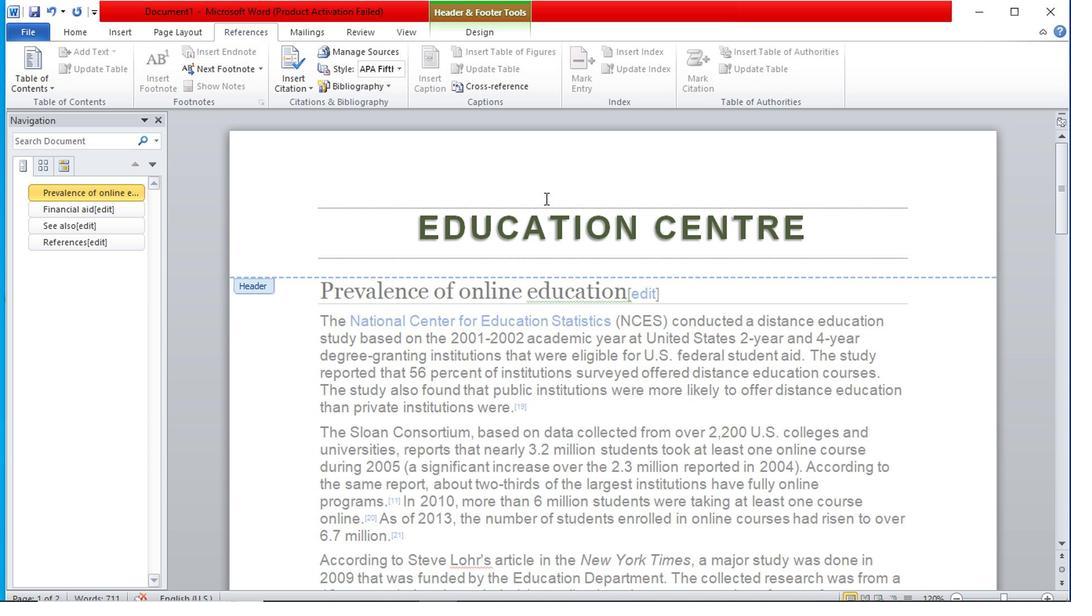 
Action: Mouse moved to (476, 232)
Screenshot: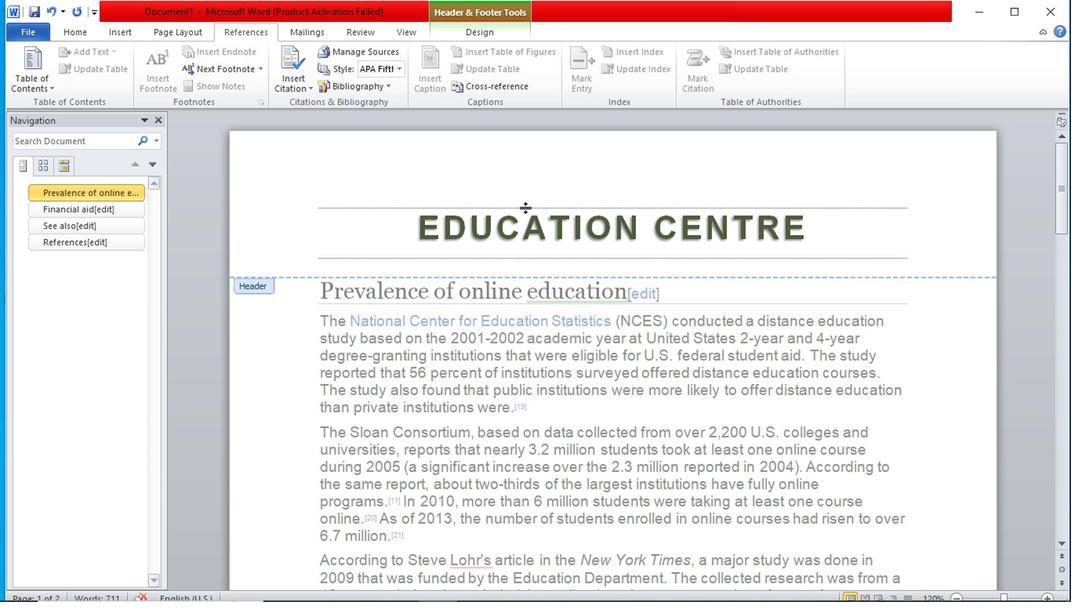 
Action: Mouse scrolled (476, 232) with delta (0, 0)
Screenshot: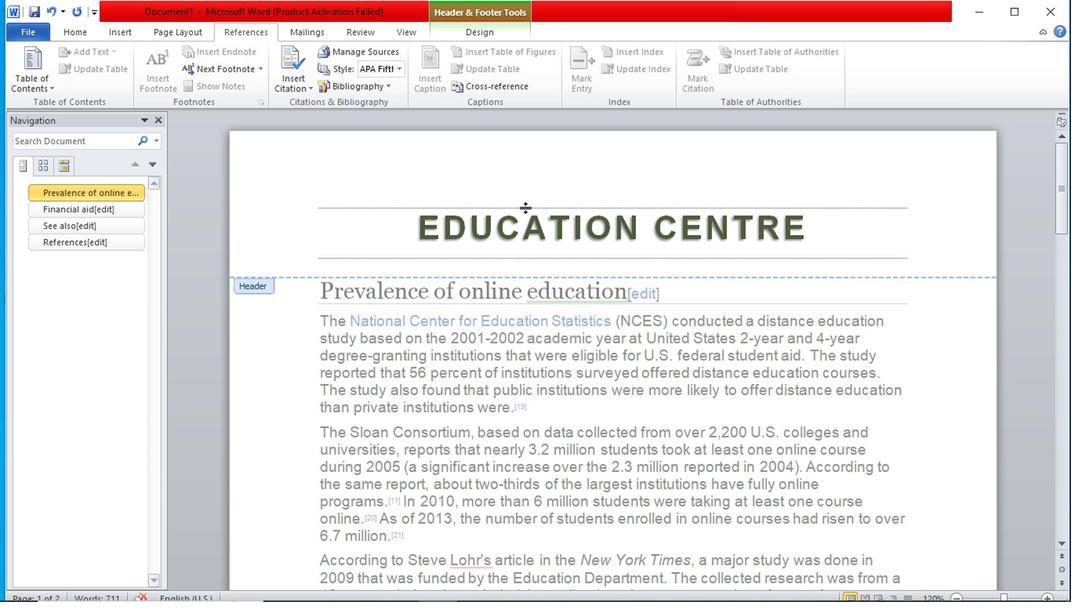 
Action: Mouse moved to (391, 217)
Screenshot: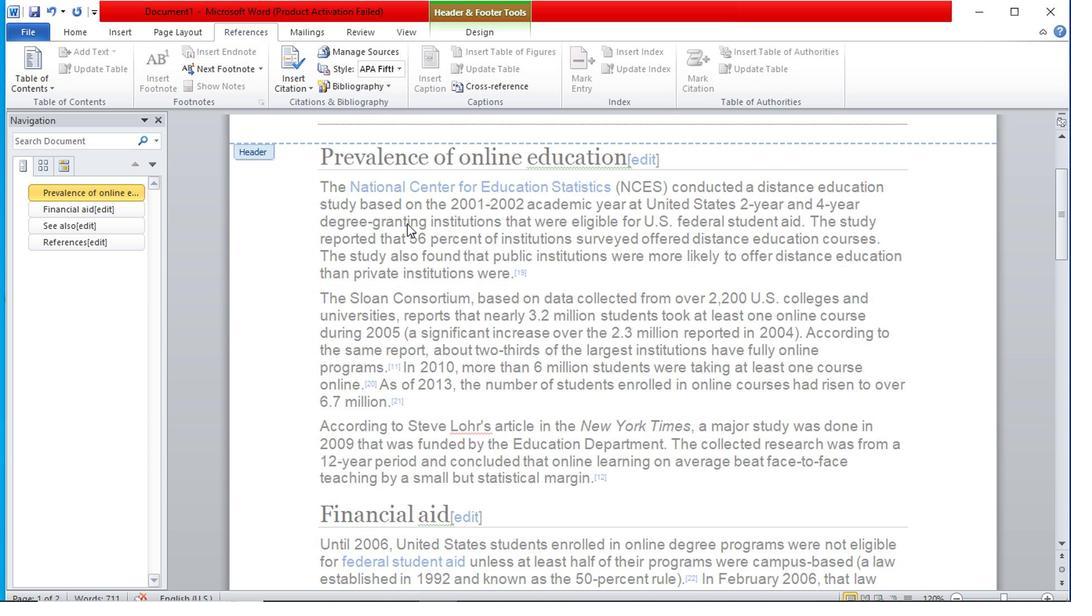 
Action: Mouse scrolled (391, 216) with delta (0, 0)
Screenshot: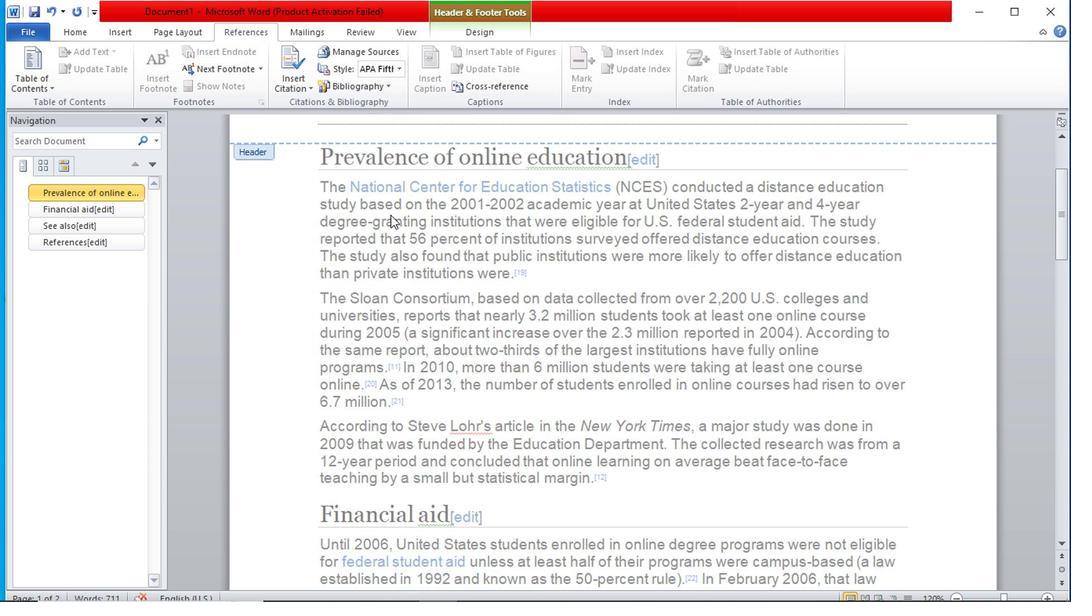 
Action: Mouse scrolled (391, 216) with delta (0, 0)
Screenshot: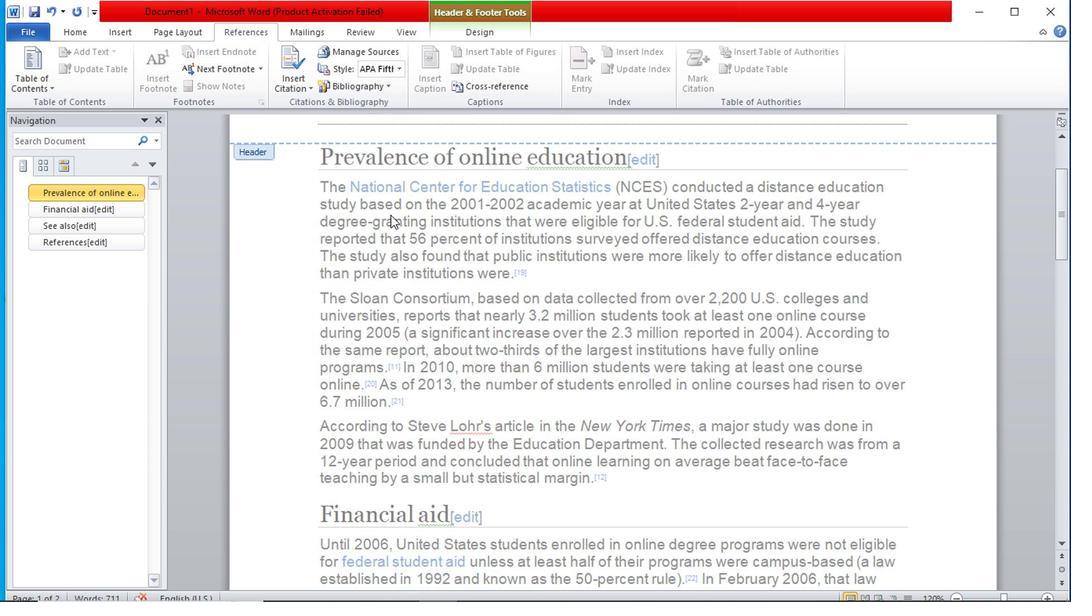 
Action: Mouse scrolled (391, 218) with delta (0, 1)
Screenshot: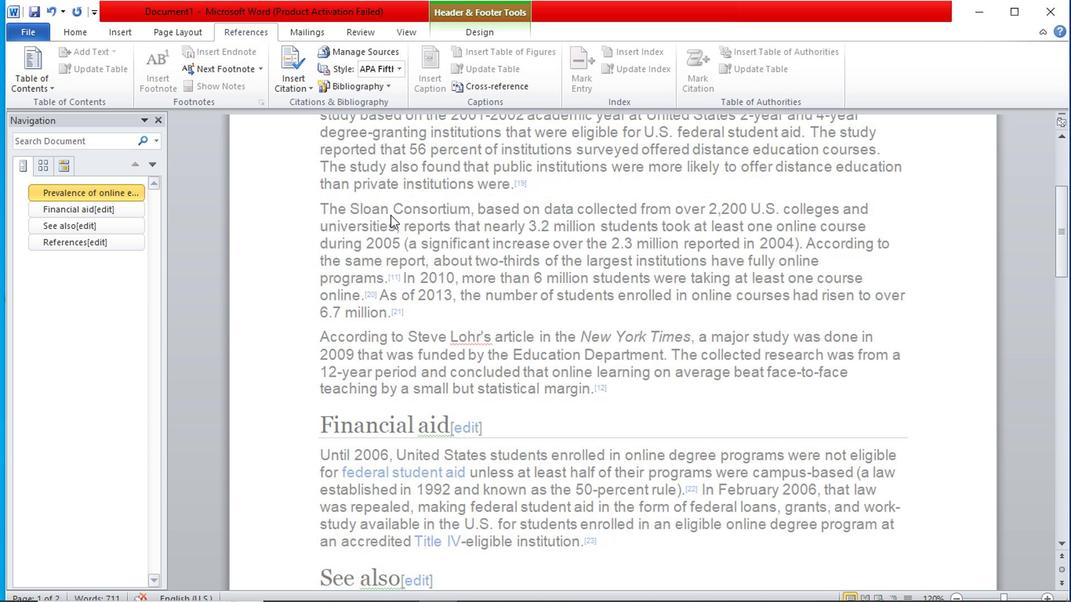
Action: Mouse scrolled (391, 218) with delta (0, 1)
Screenshot: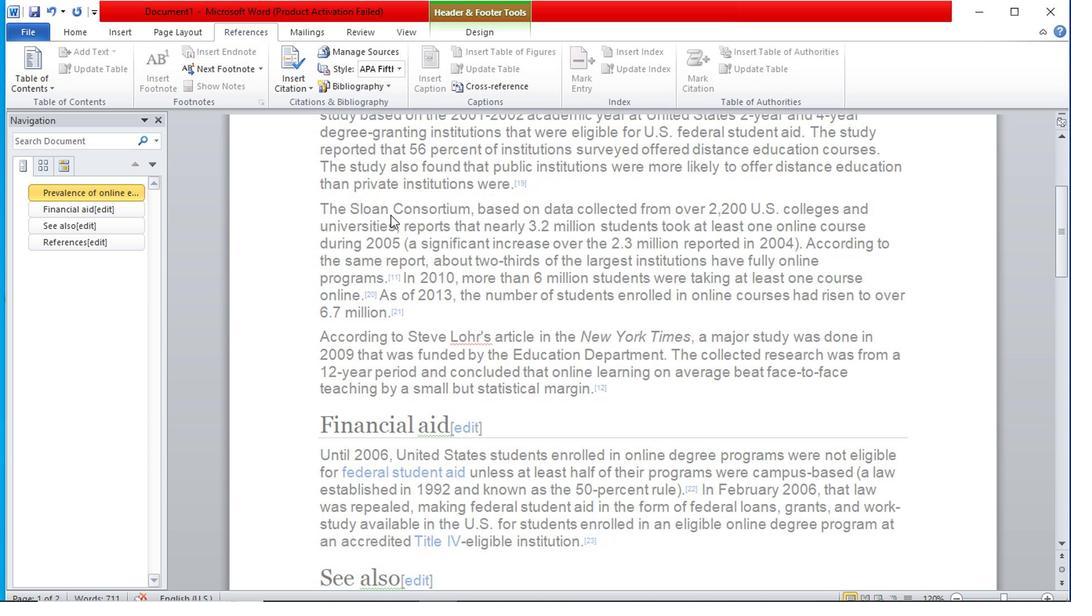 
Action: Mouse scrolled (391, 218) with delta (0, 1)
Screenshot: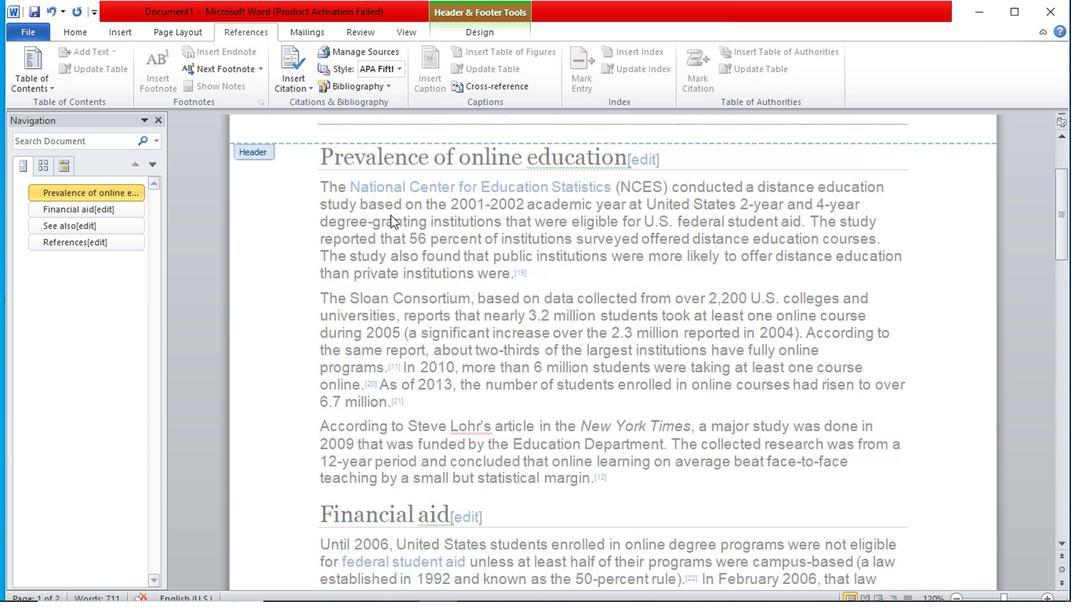 
Action: Mouse moved to (391, 214)
Screenshot: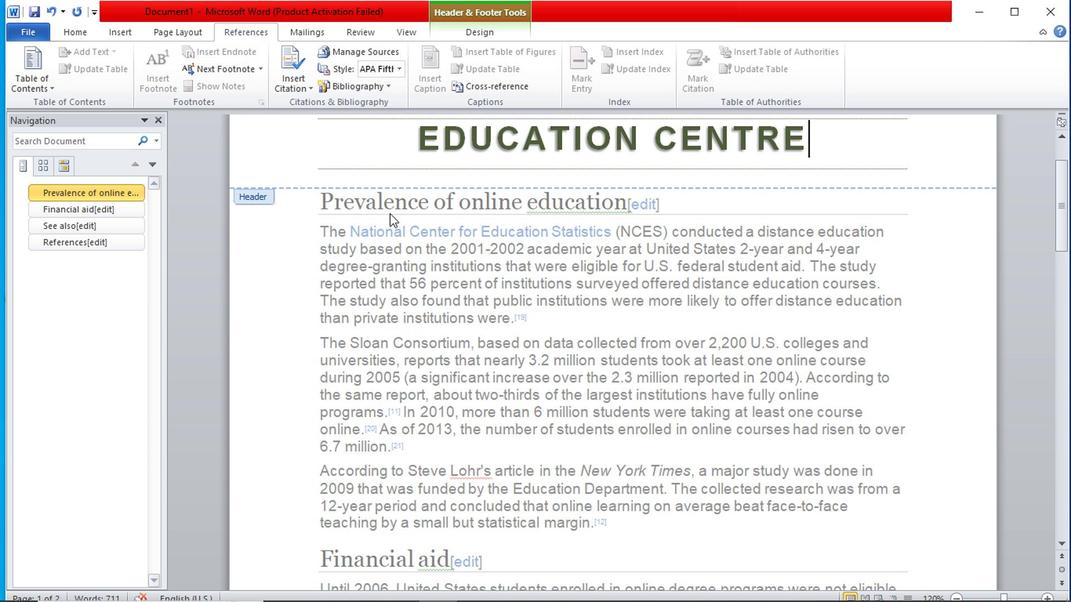 
Action: Mouse scrolled (391, 214) with delta (0, 0)
Screenshot: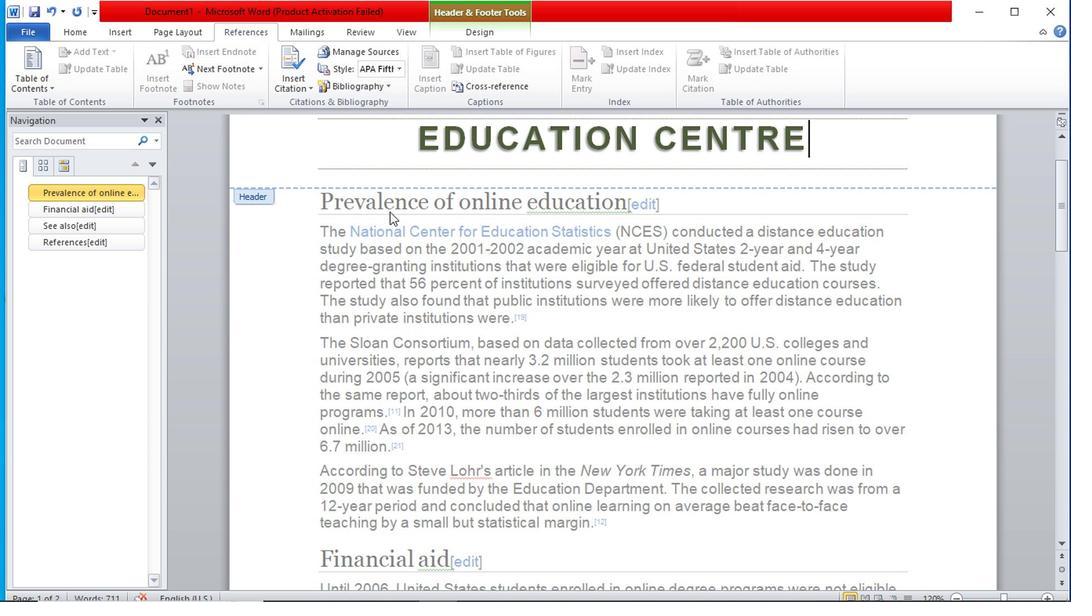 
Action: Mouse scrolled (391, 214) with delta (0, 0)
Screenshot: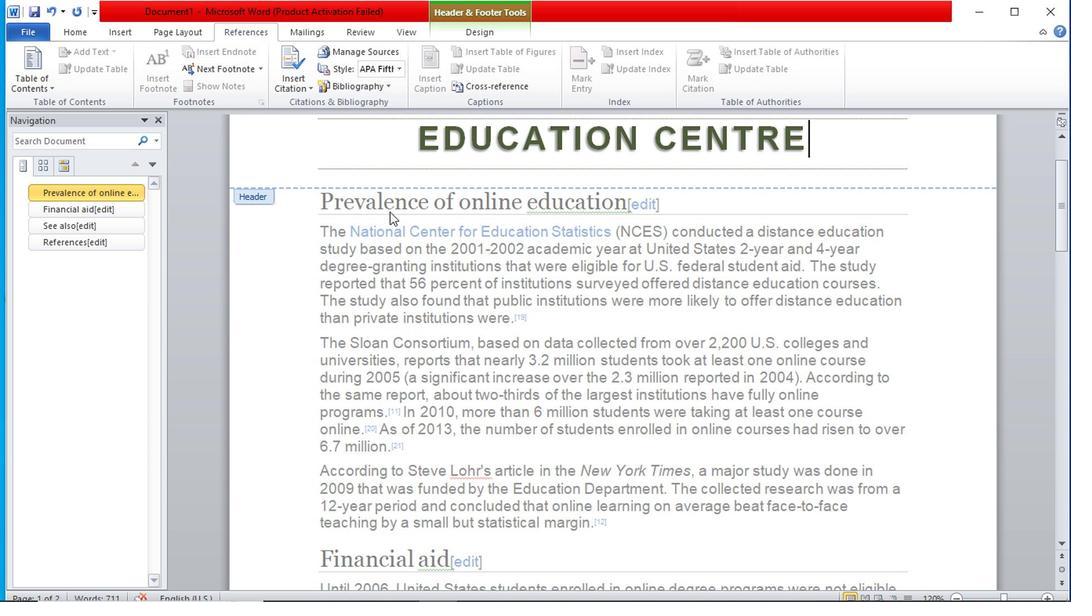 
Action: Mouse scrolled (391, 214) with delta (0, 0)
Screenshot: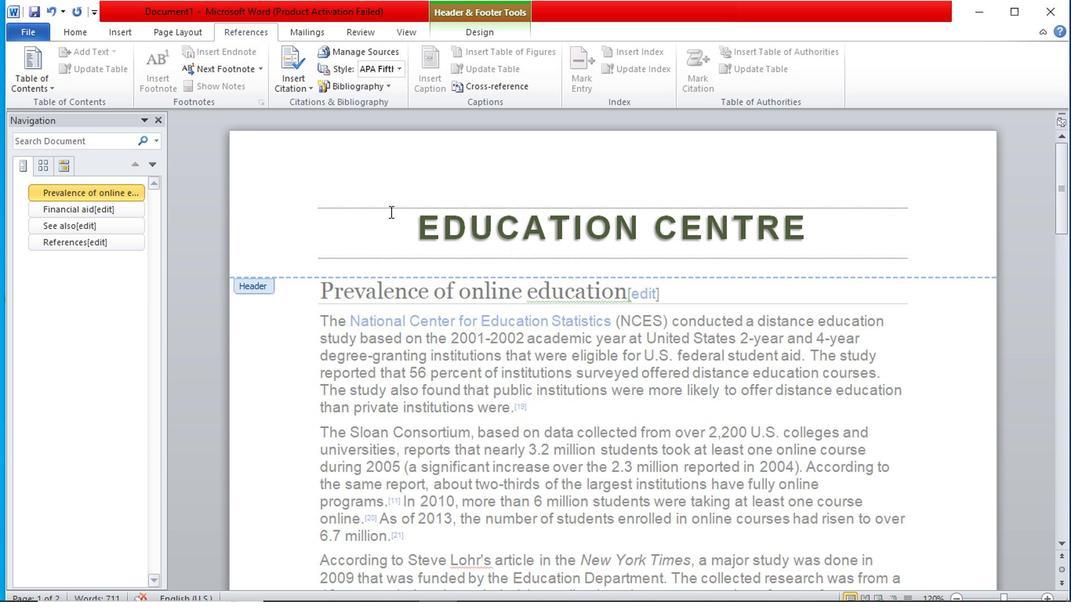 
Action: Mouse scrolled (391, 214) with delta (0, 0)
Screenshot: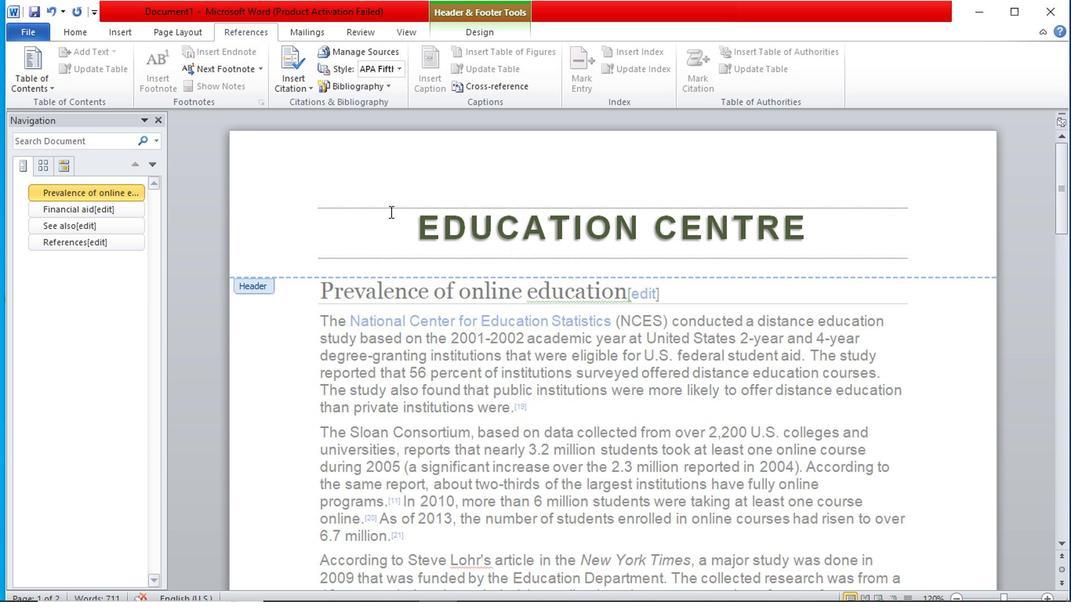 
Action: Mouse scrolled (391, 213) with delta (0, -1)
Screenshot: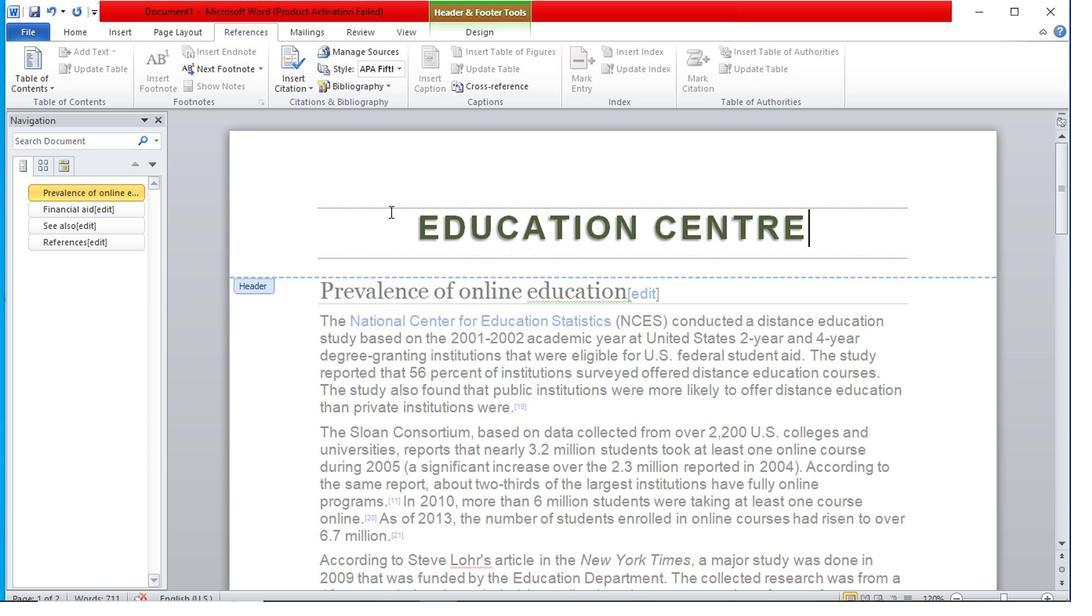 
Action: Mouse scrolled (391, 213) with delta (0, -1)
Screenshot: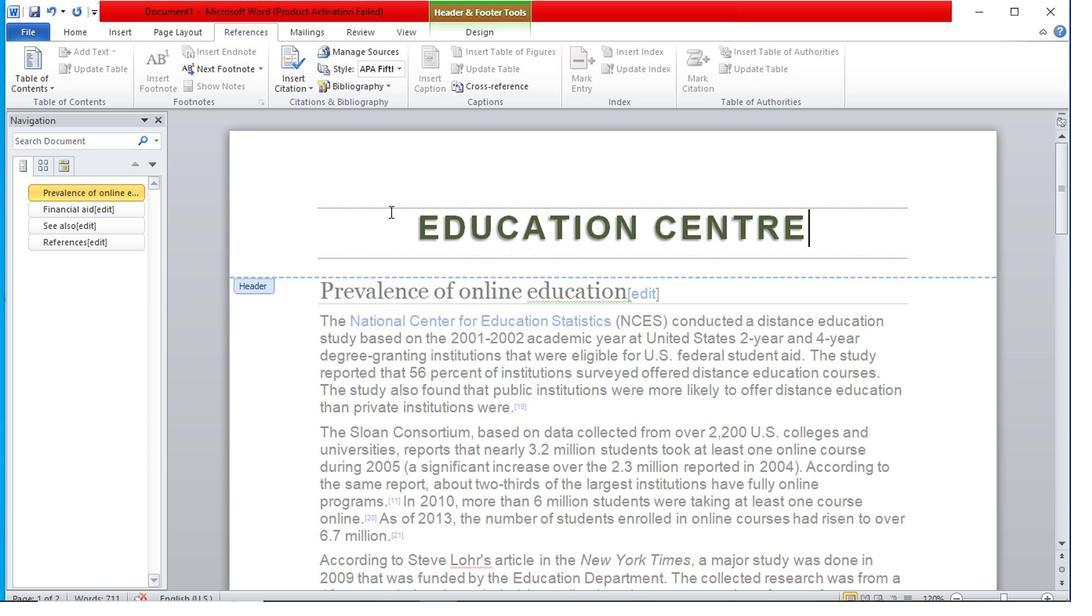 
Action: Mouse scrolled (391, 213) with delta (0, -1)
Screenshot: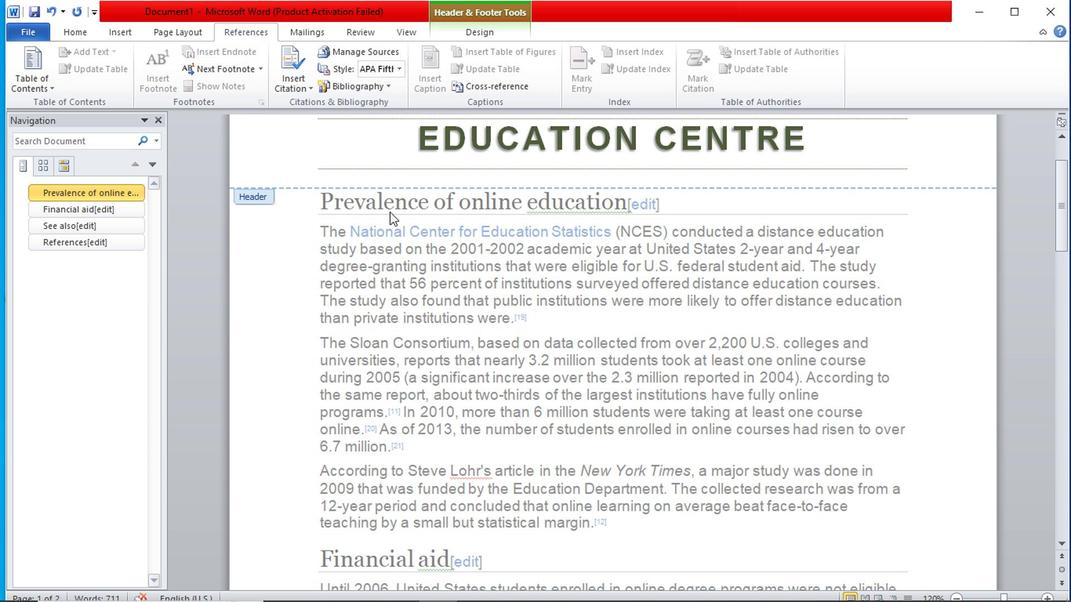 
Action: Mouse scrolled (391, 213) with delta (0, -1)
Screenshot: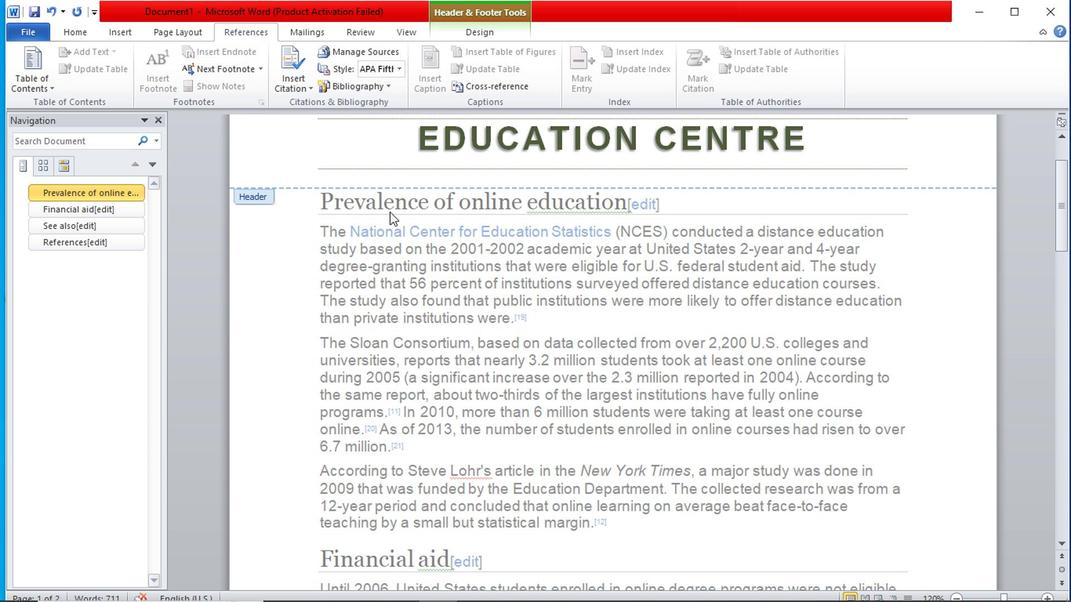 
Action: Mouse scrolled (391, 213) with delta (0, -1)
Screenshot: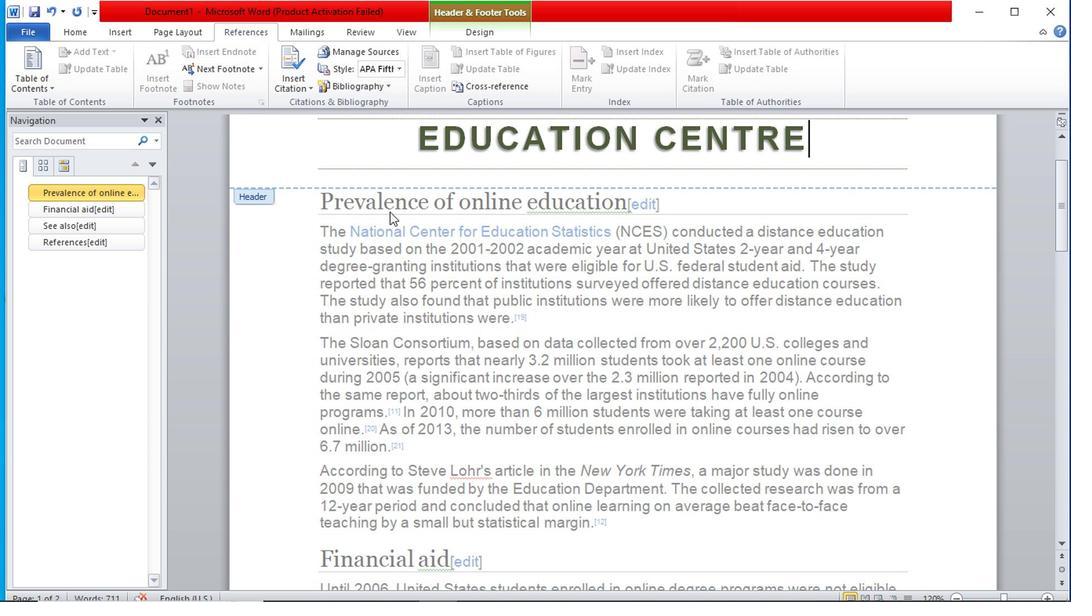 
Action: Mouse scrolled (391, 213) with delta (0, -1)
Screenshot: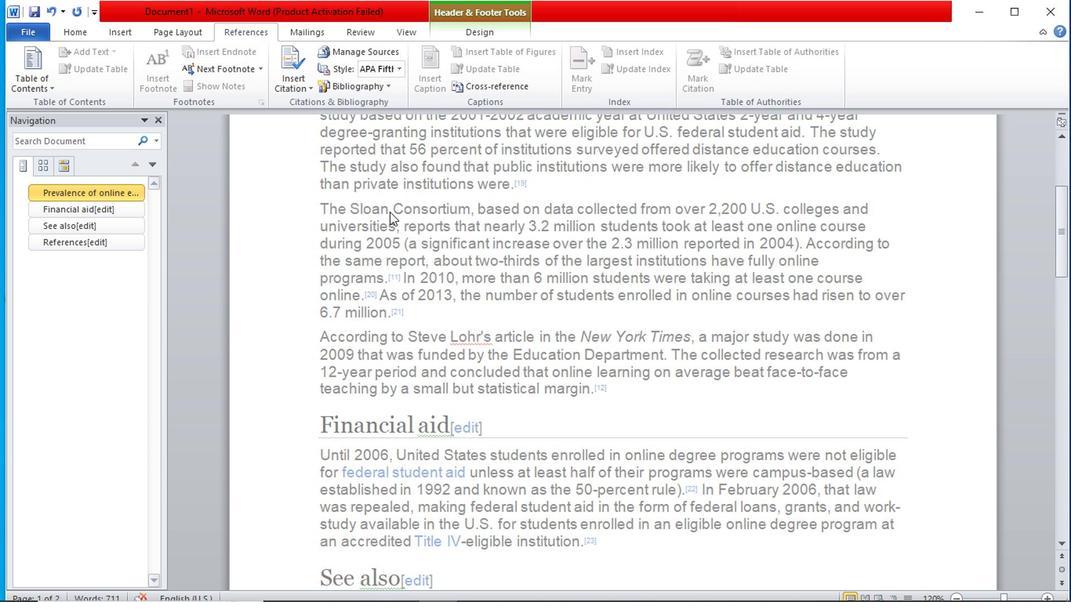 
Action: Mouse scrolled (391, 213) with delta (0, -1)
Screenshot: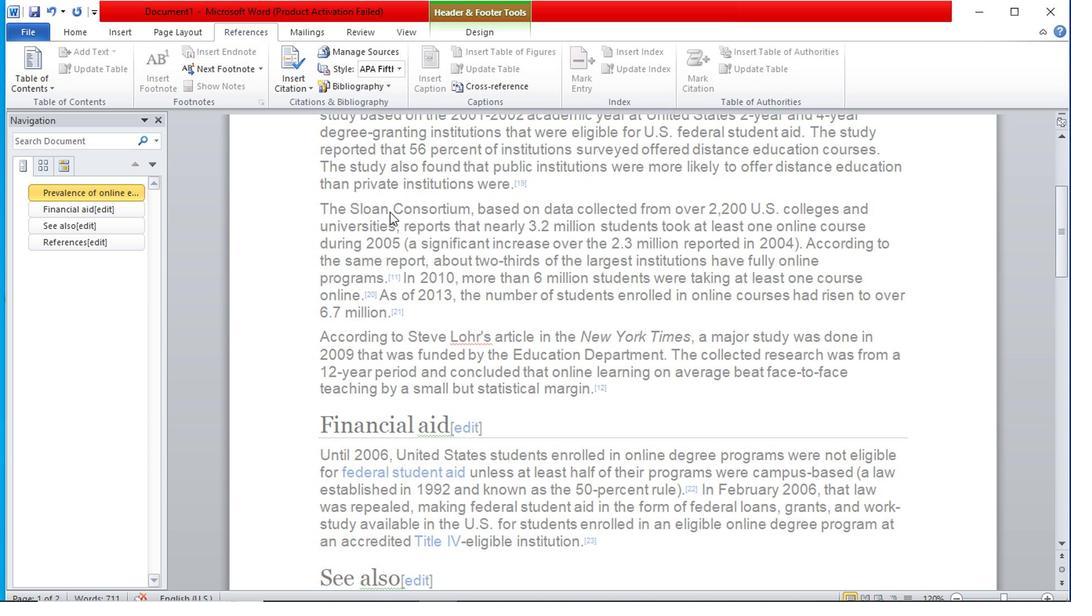
Action: Mouse scrolled (391, 213) with delta (0, -1)
Screenshot: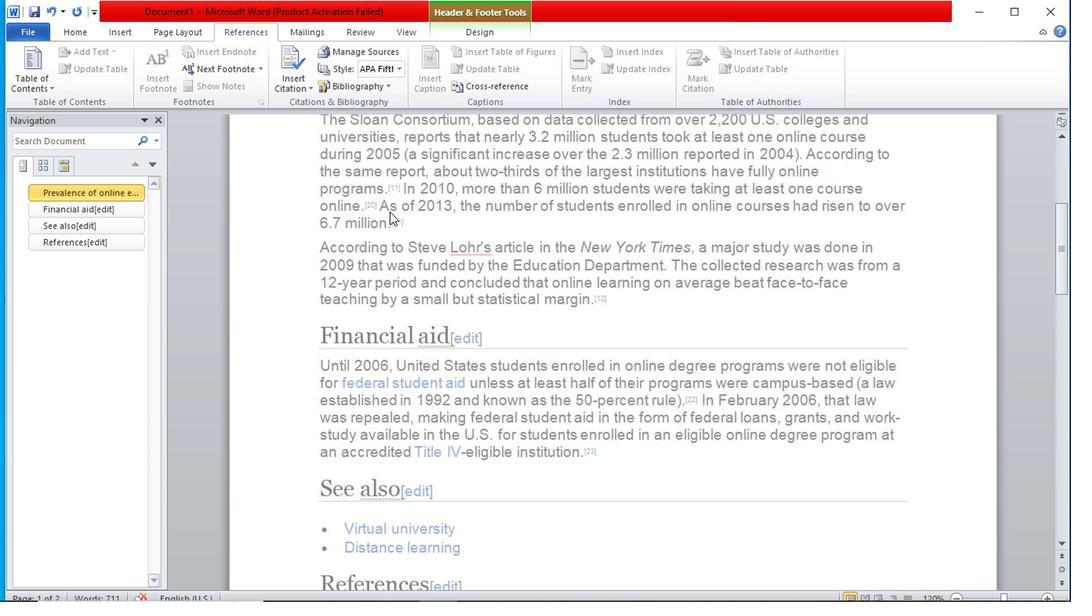 
Action: Mouse scrolled (391, 213) with delta (0, -1)
Screenshot: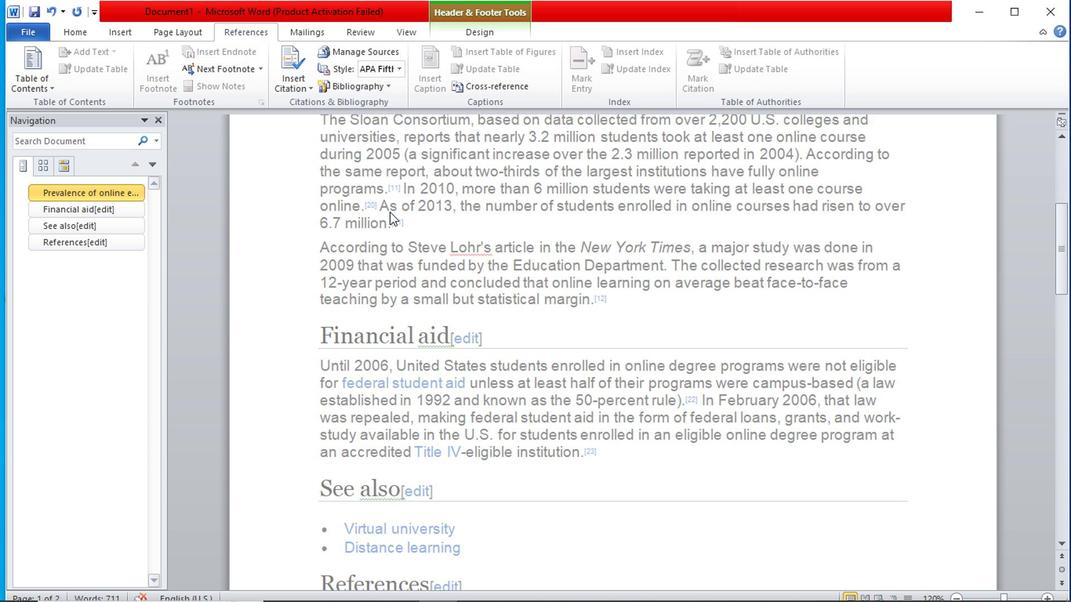 
Action: Mouse scrolled (391, 213) with delta (0, -1)
Screenshot: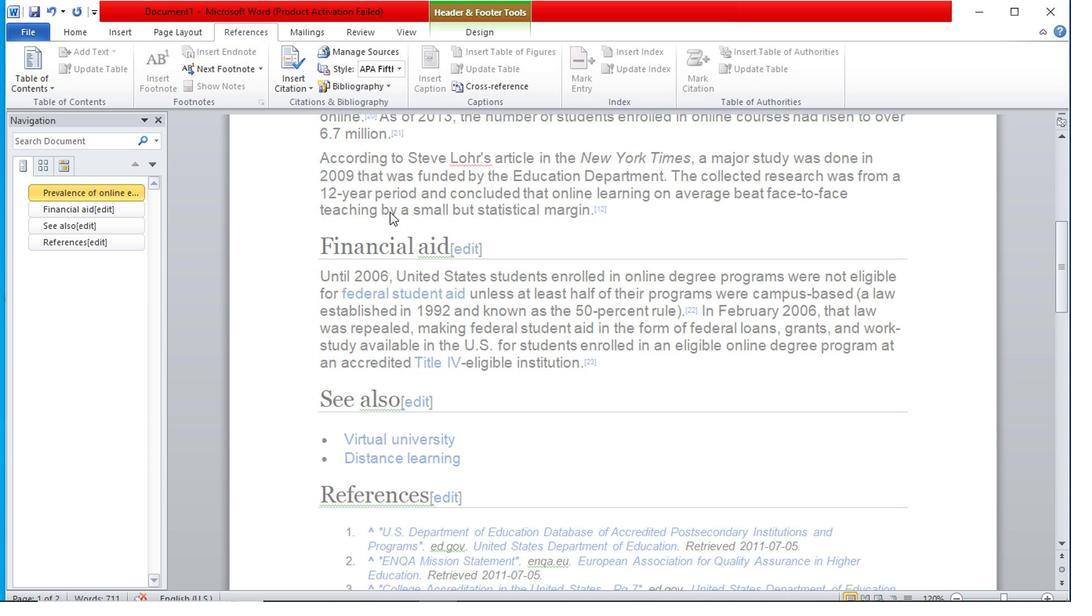
Action: Mouse moved to (455, 203)
Screenshot: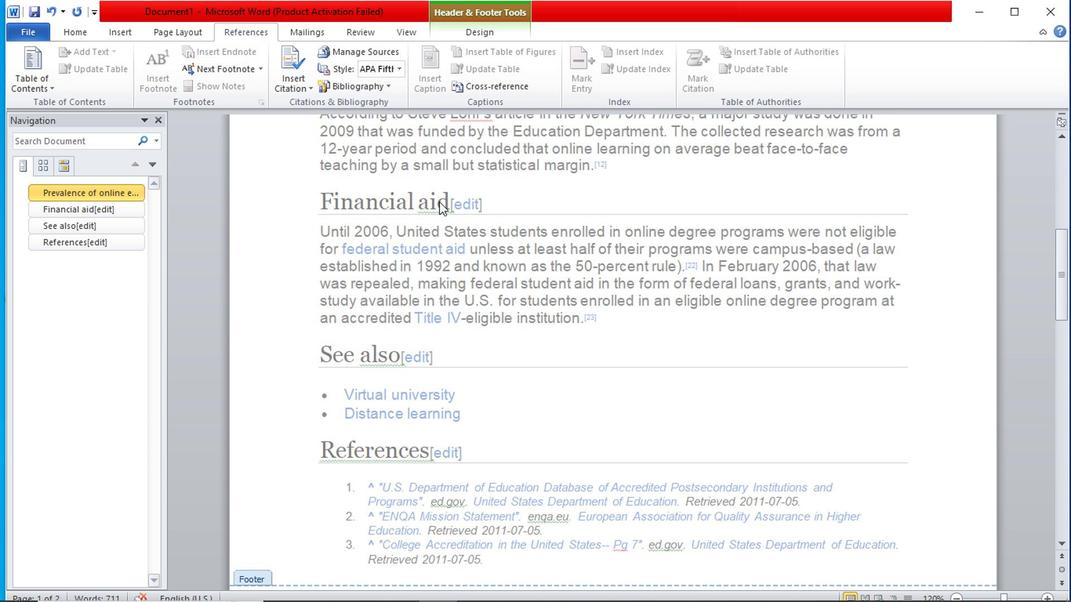 
Action: Mouse scrolled (455, 204) with delta (0, 0)
Screenshot: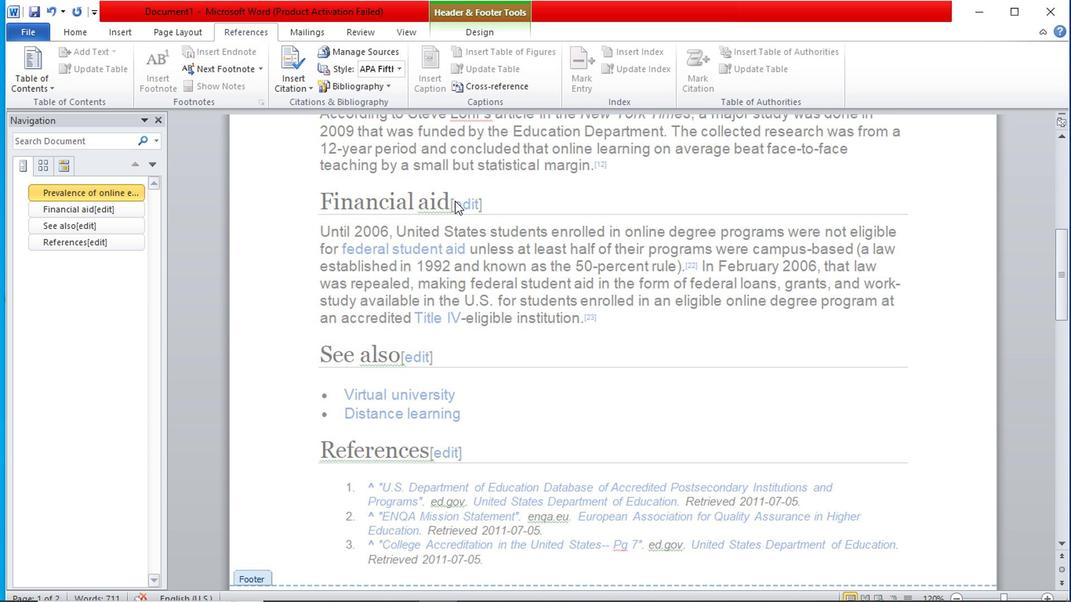 
Action: Mouse scrolled (455, 202) with delta (0, -1)
Screenshot: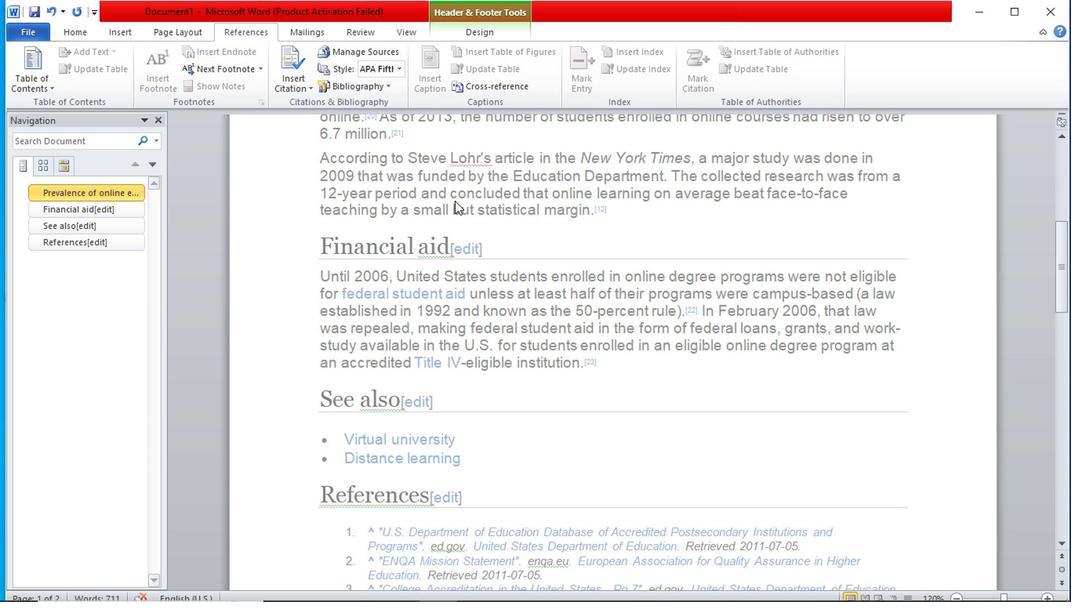 
Action: Mouse scrolled (455, 202) with delta (0, -1)
Screenshot: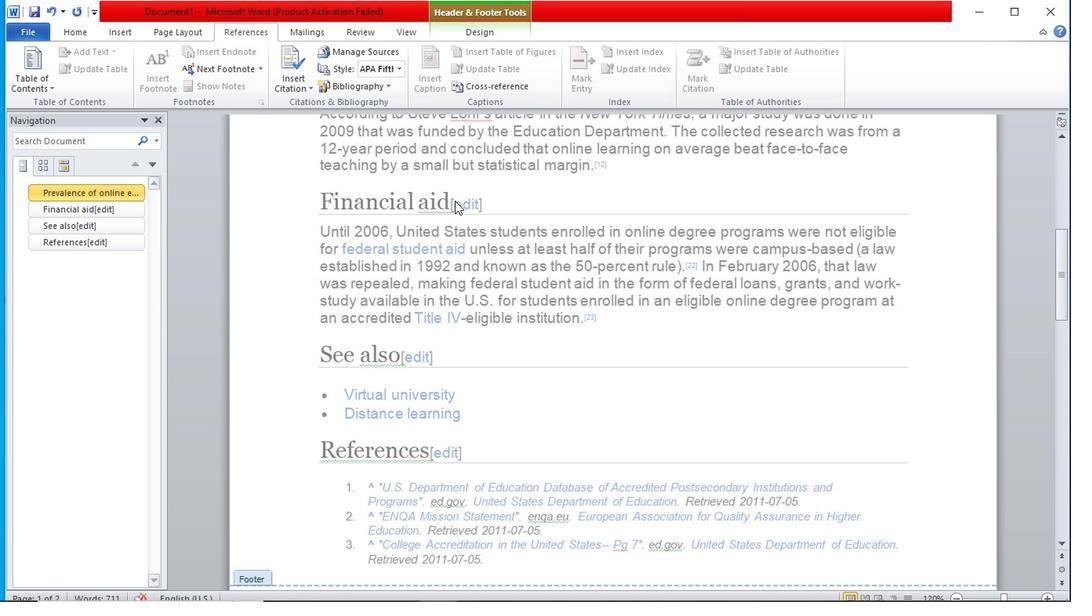 
Action: Mouse scrolled (455, 204) with delta (0, 0)
Screenshot: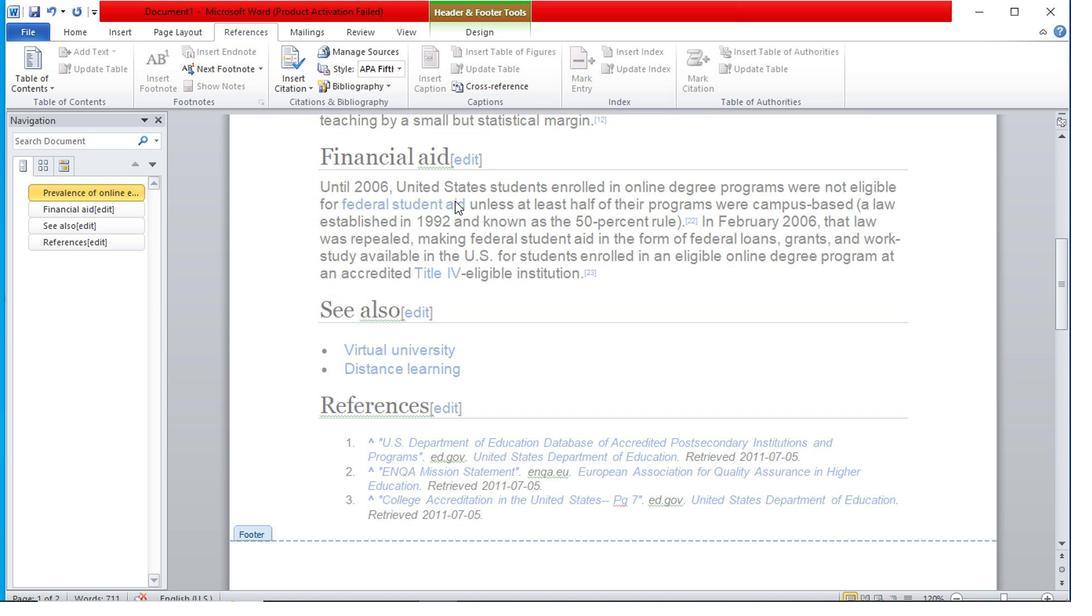 
Action: Mouse scrolled (455, 204) with delta (0, 0)
Screenshot: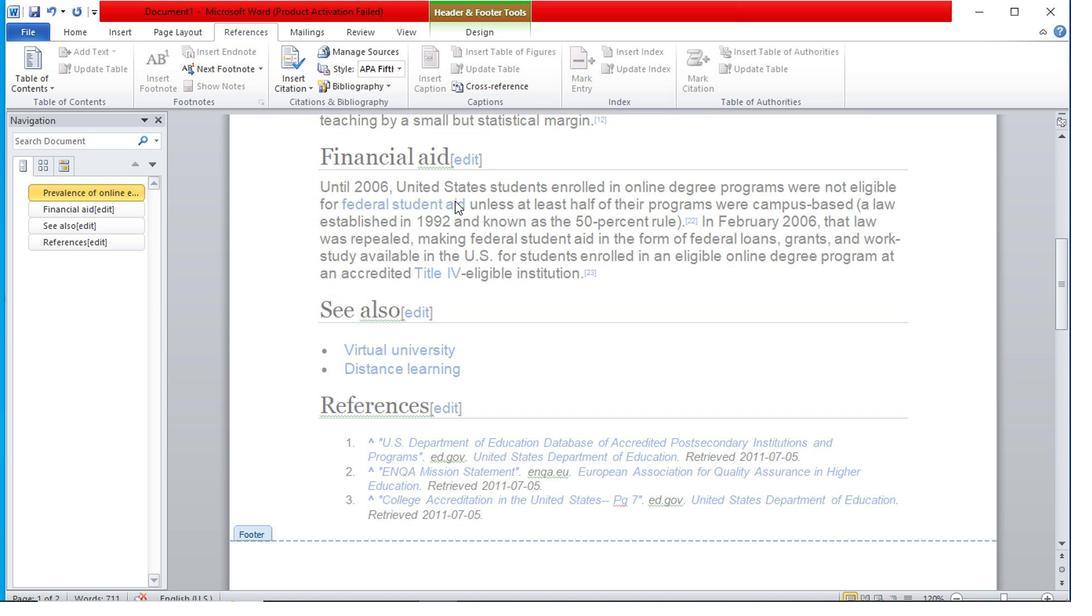 
Action: Mouse scrolled (455, 204) with delta (0, 0)
Screenshot: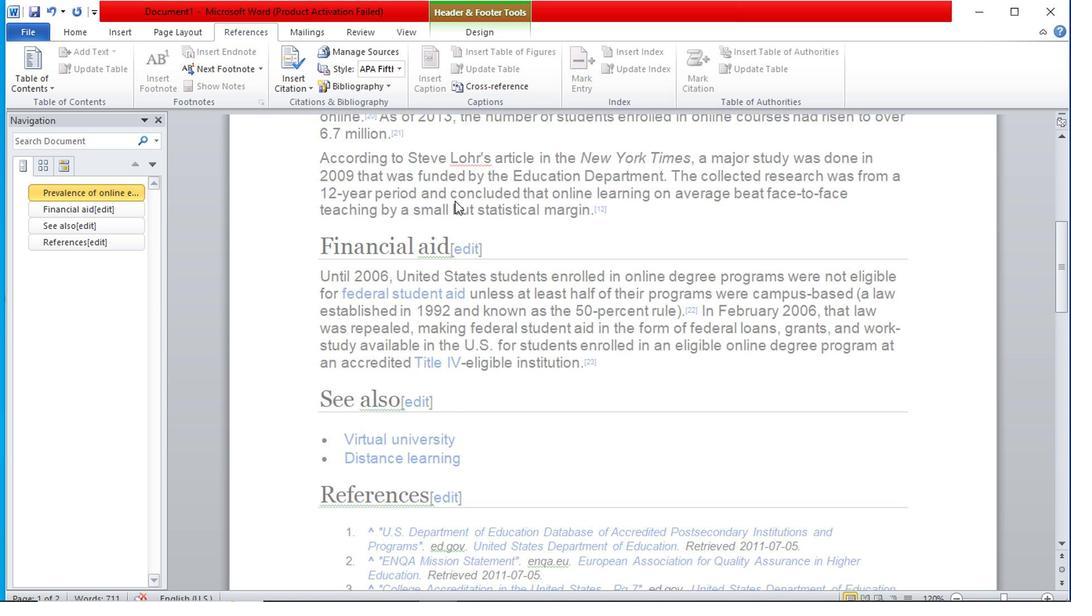 
Action: Mouse scrolled (455, 202) with delta (0, -1)
Screenshot: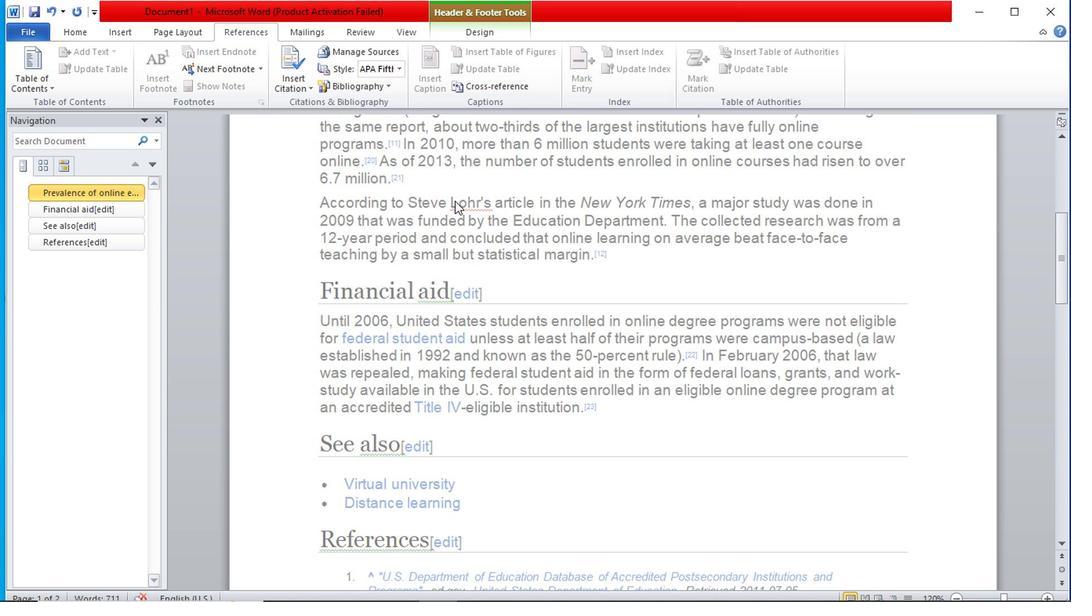 
Action: Mouse scrolled (455, 202) with delta (0, -1)
Screenshot: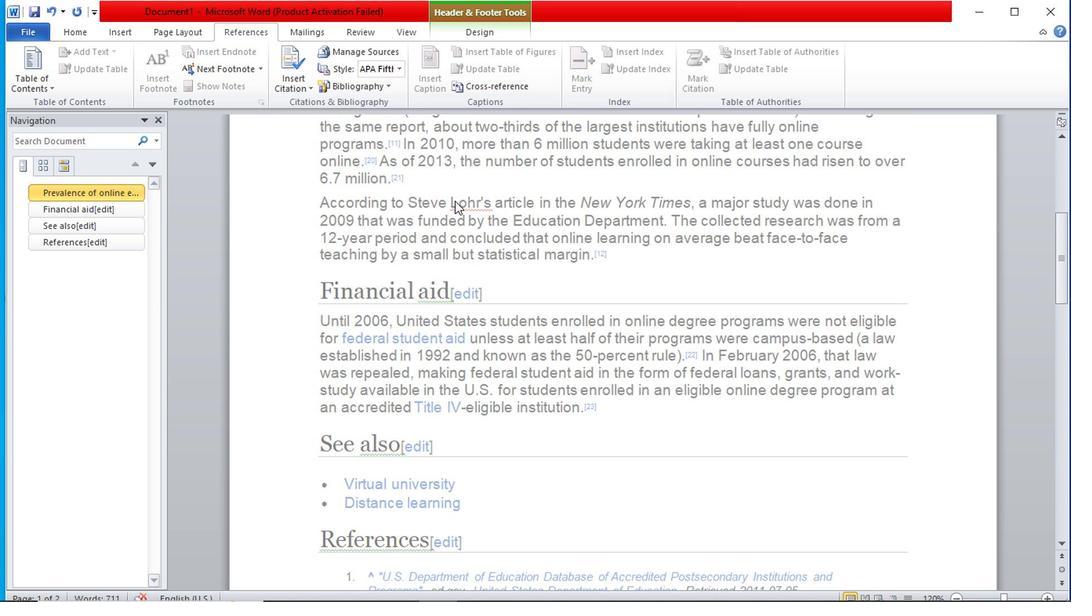 
Action: Mouse scrolled (455, 202) with delta (0, -1)
Screenshot: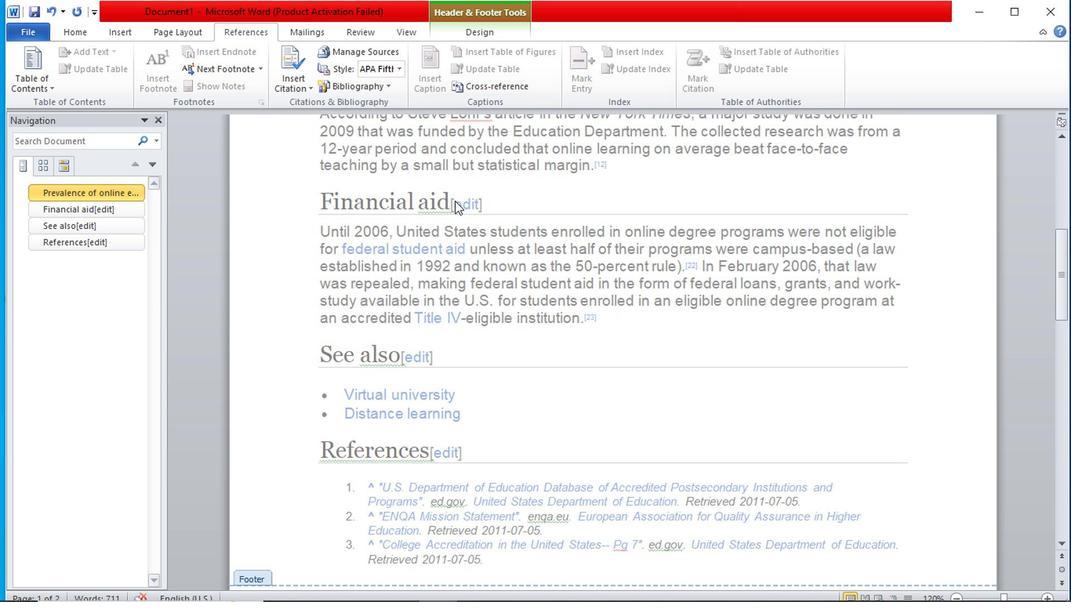 
Action: Mouse scrolled (455, 202) with delta (0, -1)
Screenshot: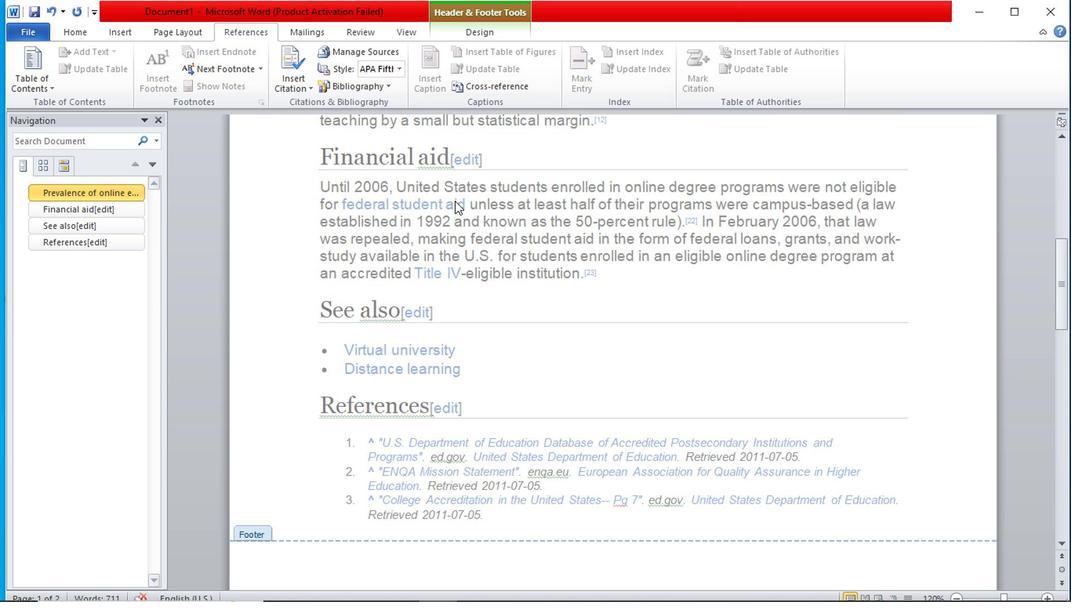 
Action: Mouse scrolled (455, 204) with delta (0, 0)
Screenshot: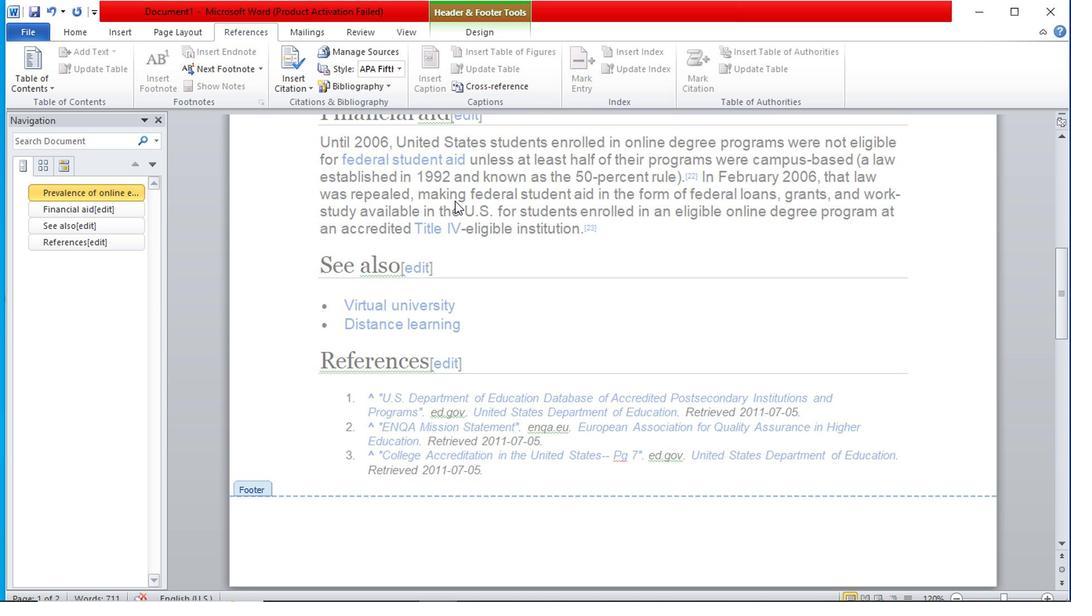 
Action: Mouse scrolled (455, 204) with delta (0, 0)
Screenshot: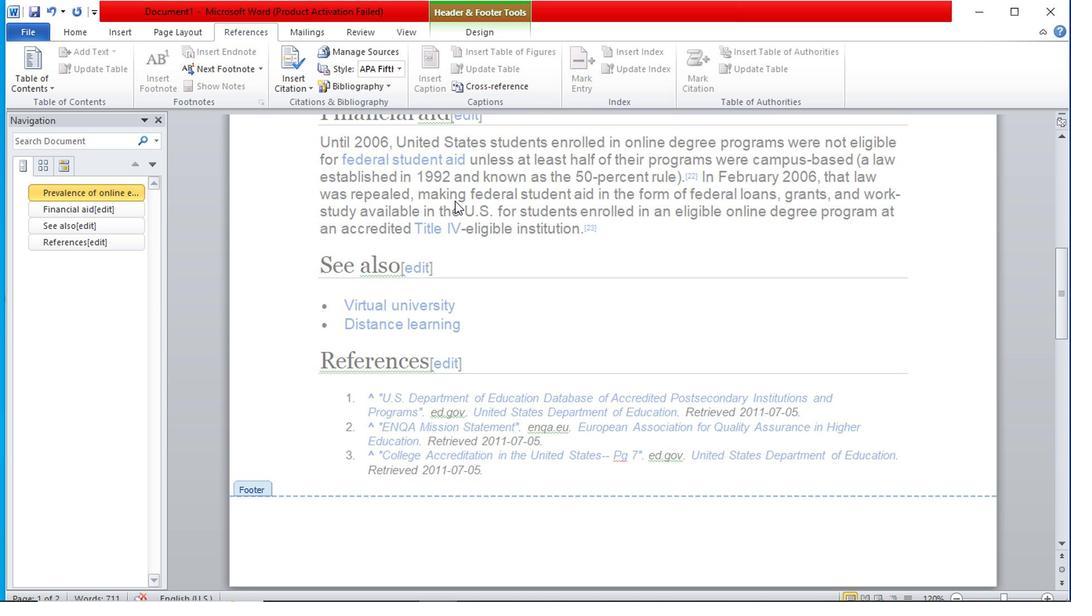 
Action: Mouse scrolled (455, 204) with delta (0, 0)
Screenshot: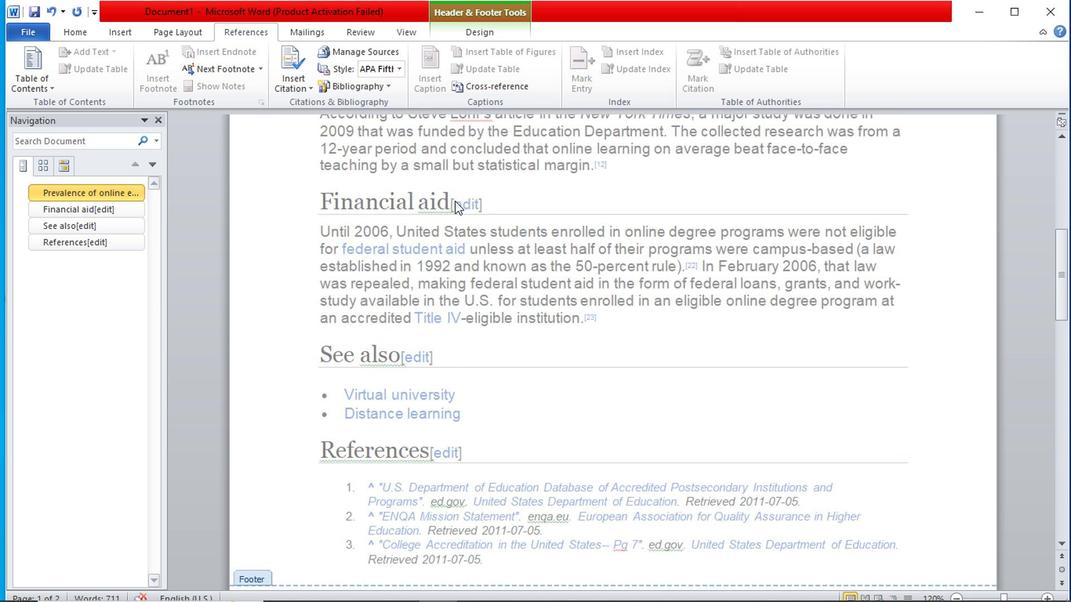 
Action: Mouse scrolled (455, 202) with delta (0, -1)
Screenshot: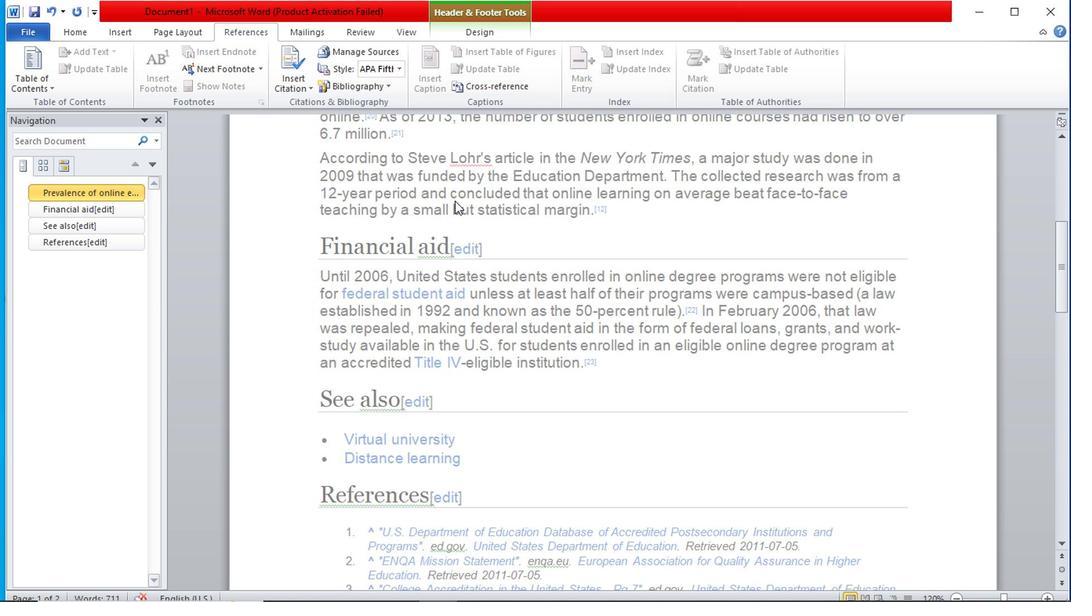 
Action: Mouse scrolled (455, 202) with delta (0, -1)
Screenshot: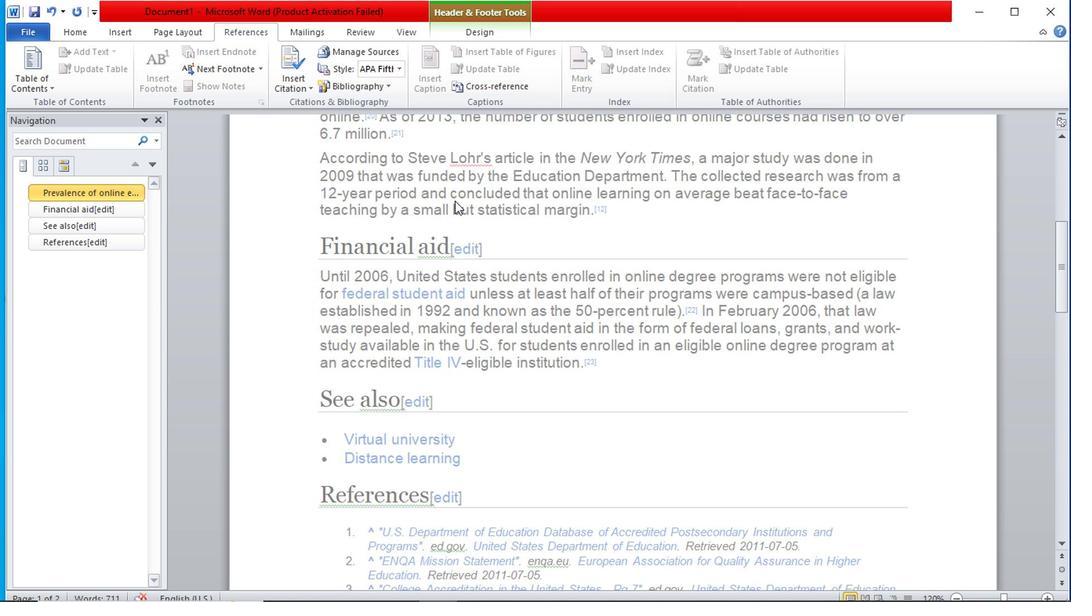
Action: Mouse scrolled (455, 202) with delta (0, -1)
Screenshot: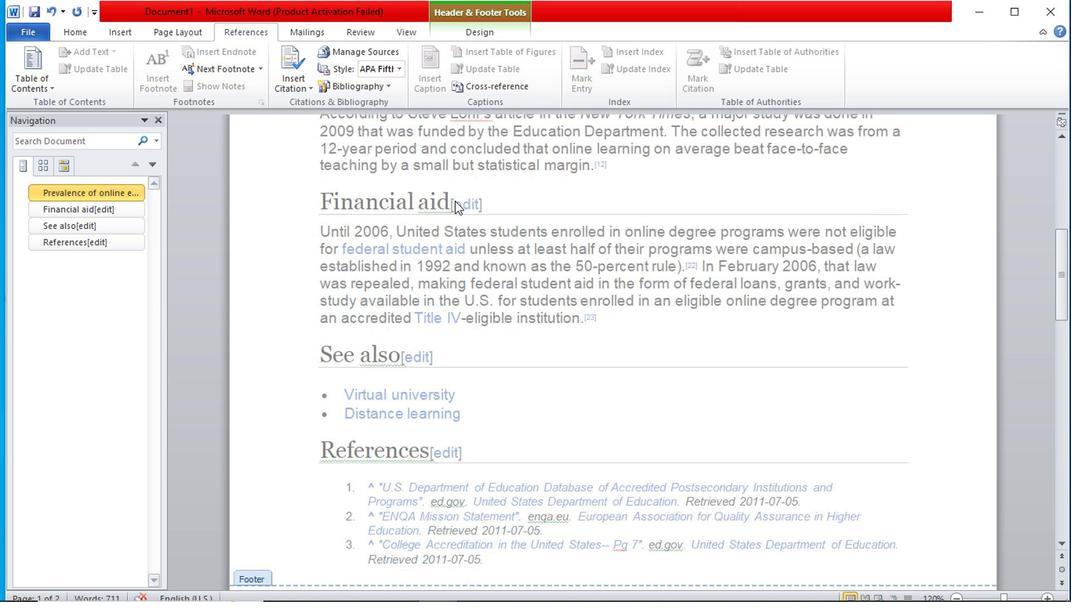 
Action: Mouse scrolled (455, 202) with delta (0, -1)
Screenshot: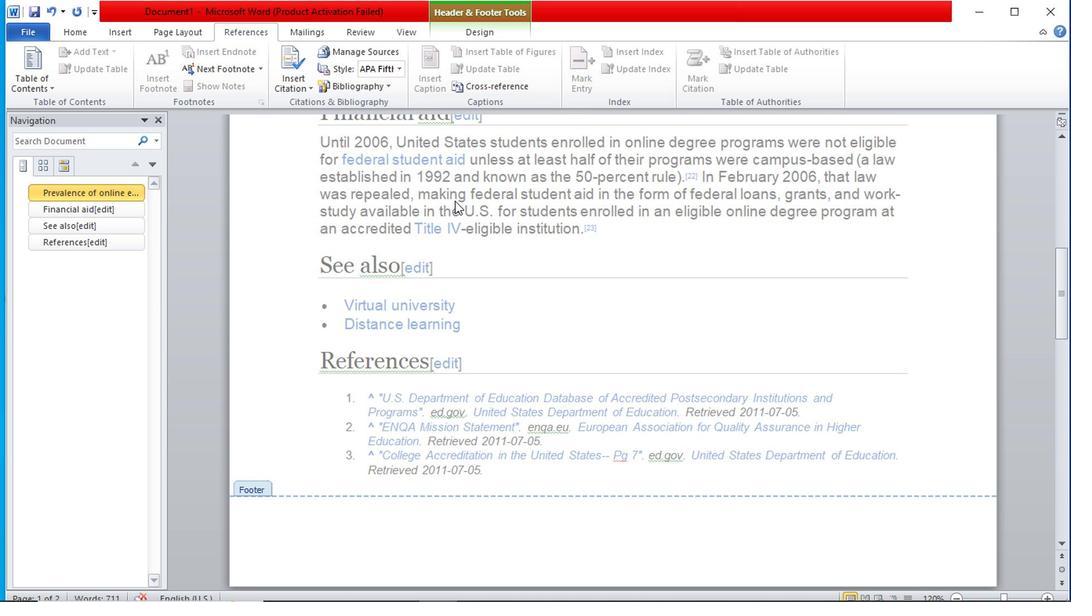 
Action: Mouse scrolled (455, 202) with delta (0, -1)
Screenshot: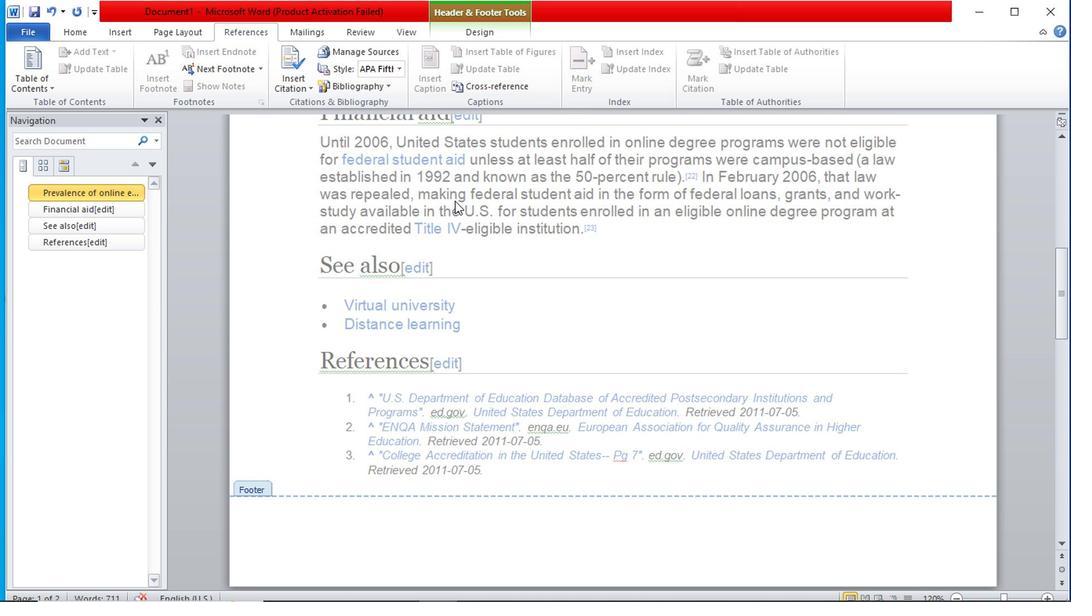 
Action: Mouse scrolled (455, 202) with delta (0, -1)
Screenshot: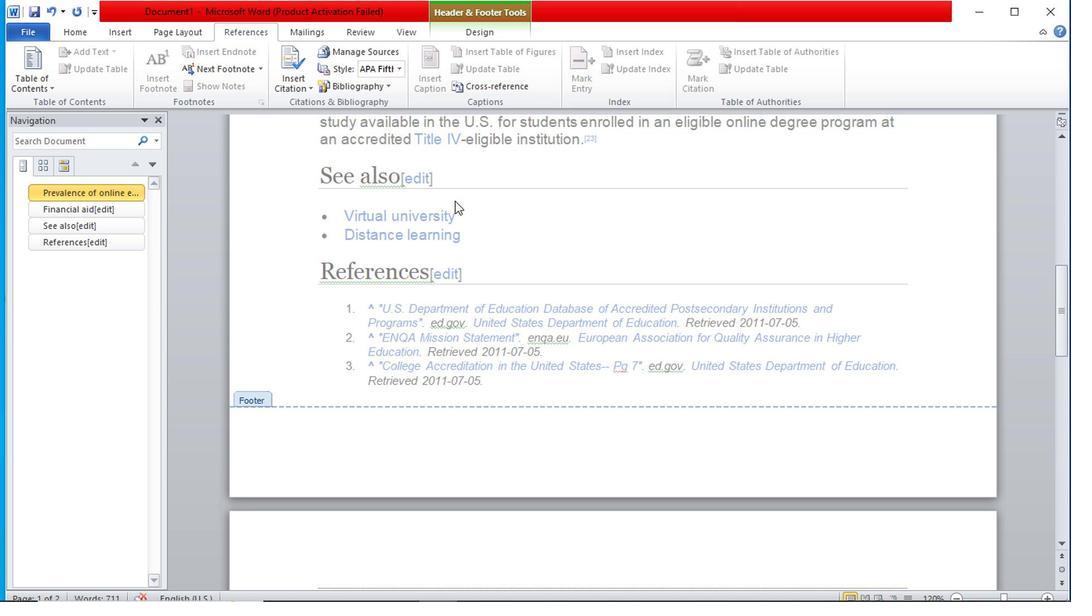 
Action: Mouse scrolled (455, 202) with delta (0, -1)
Screenshot: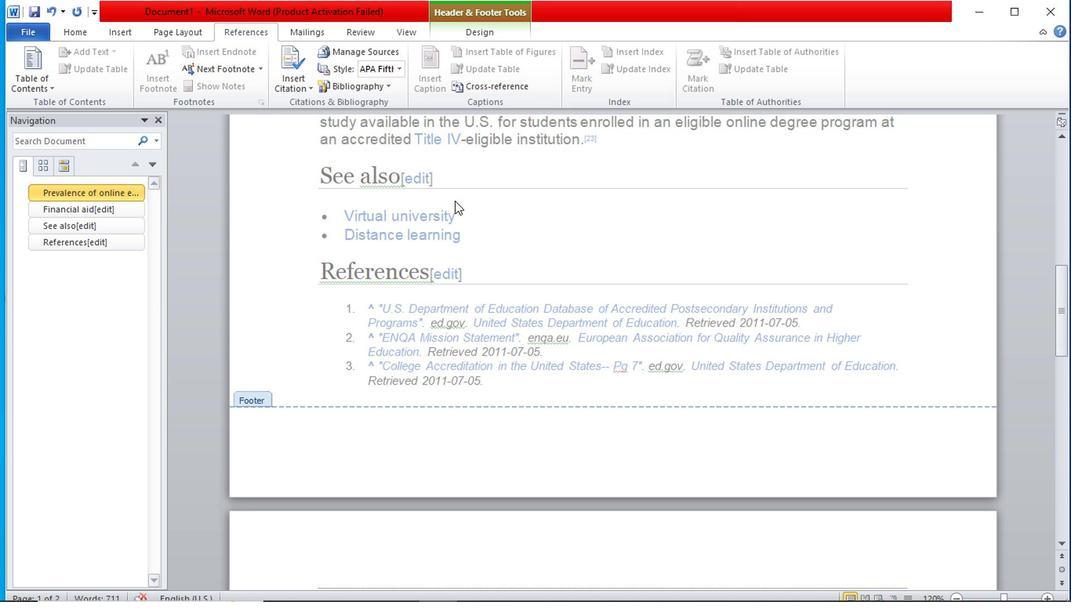 
Action: Mouse scrolled (455, 202) with delta (0, -1)
Screenshot: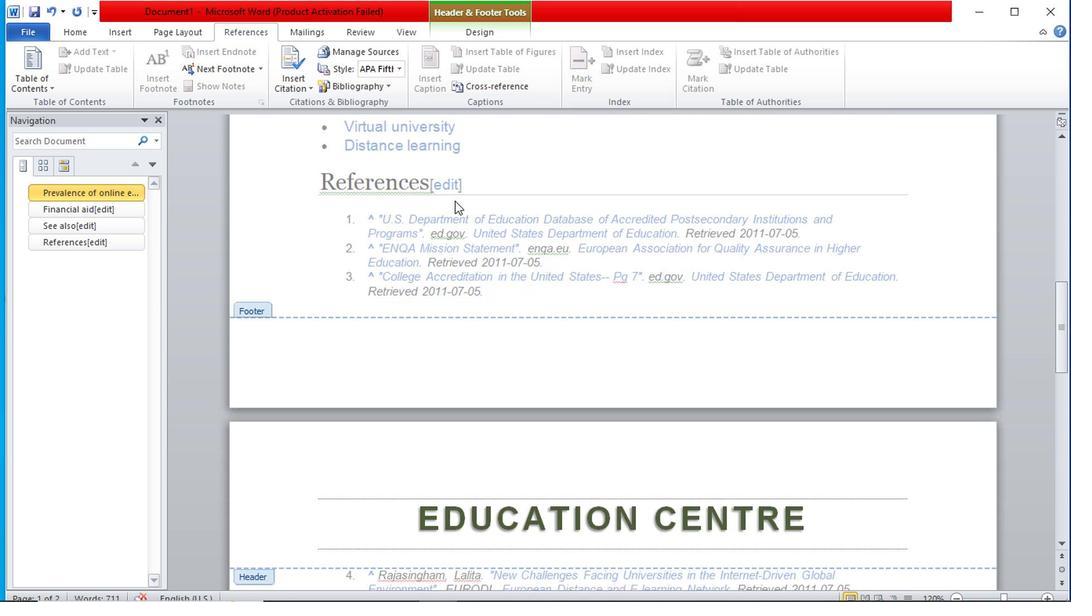 
Action: Mouse scrolled (455, 204) with delta (0, 0)
Screenshot: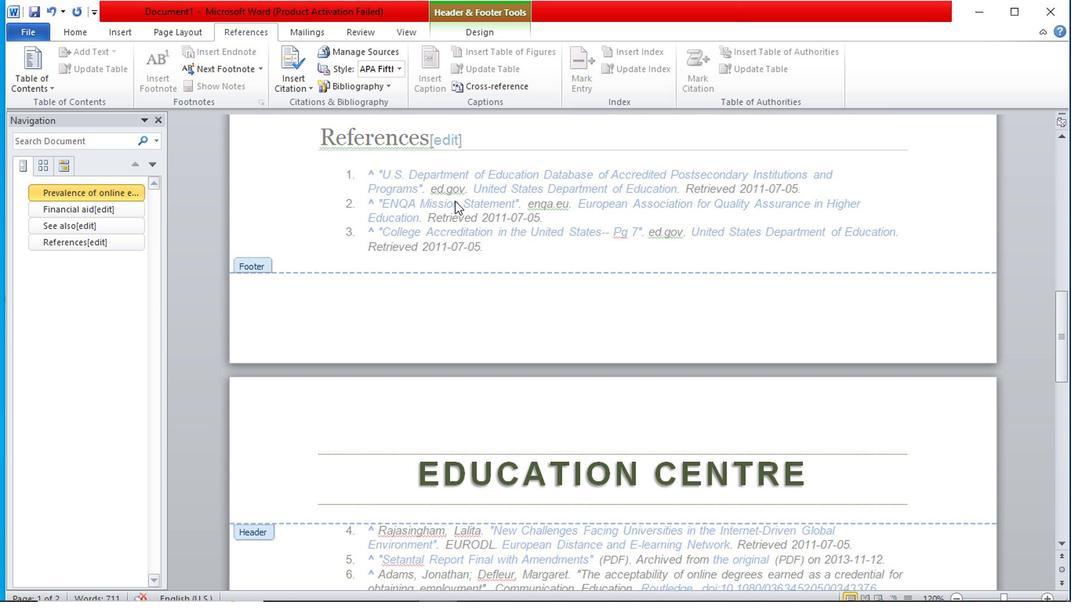 
Action: Mouse scrolled (455, 204) with delta (0, 0)
Screenshot: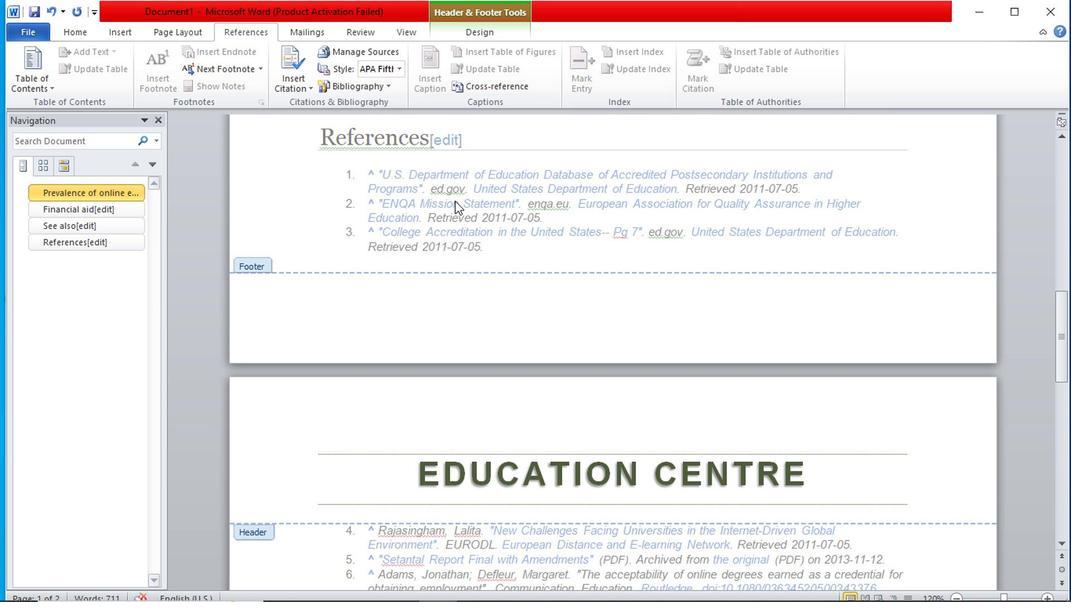 
Action: Mouse scrolled (455, 204) with delta (0, 0)
